 Task: Create a new project board using github projects within an organisationâs repository.
Action: Mouse moved to (1021, 82)
Screenshot: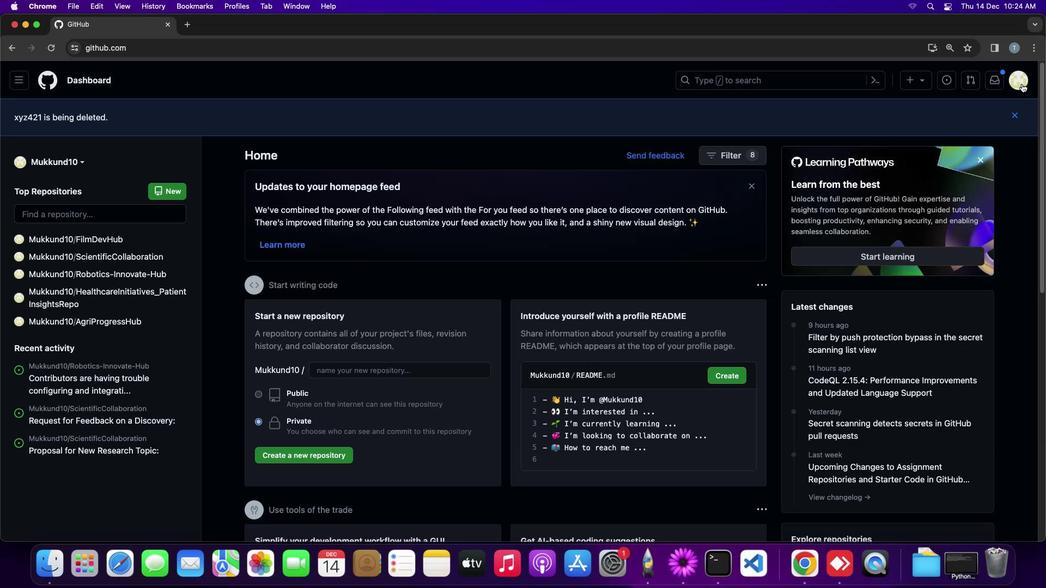 
Action: Mouse pressed left at (1021, 82)
Screenshot: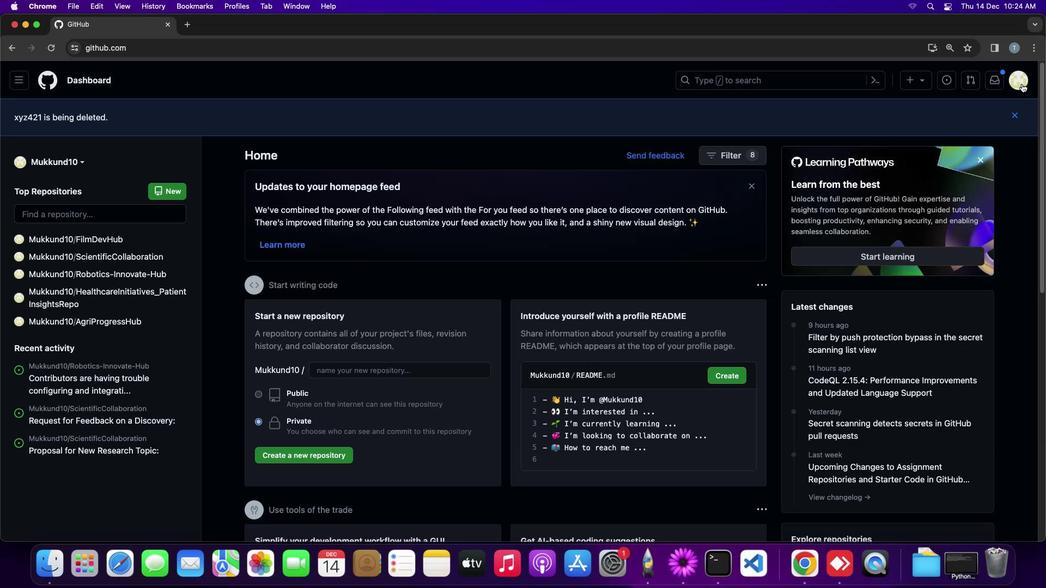 
Action: Mouse moved to (1021, 82)
Screenshot: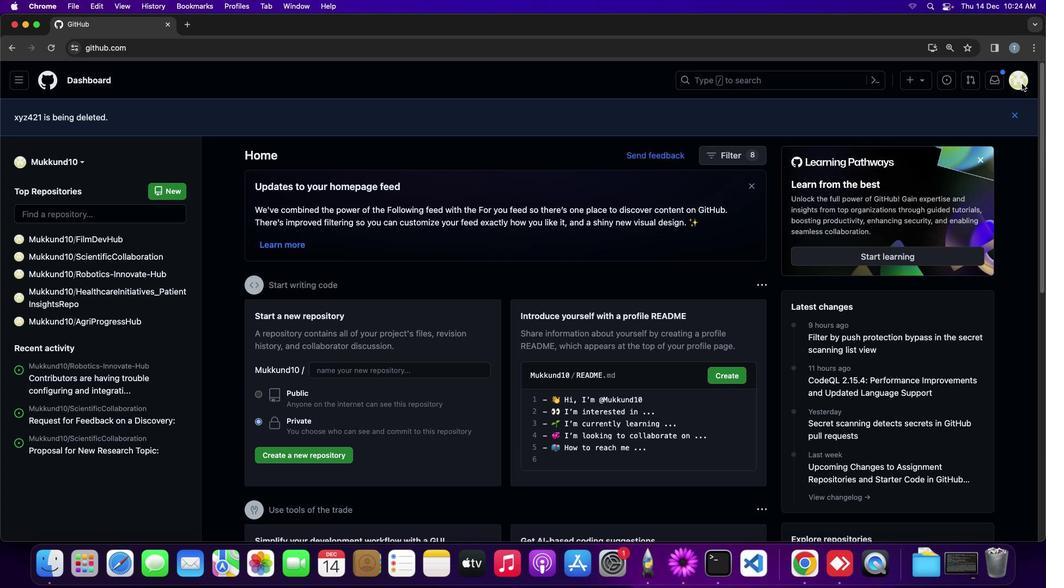 
Action: Mouse pressed left at (1021, 82)
Screenshot: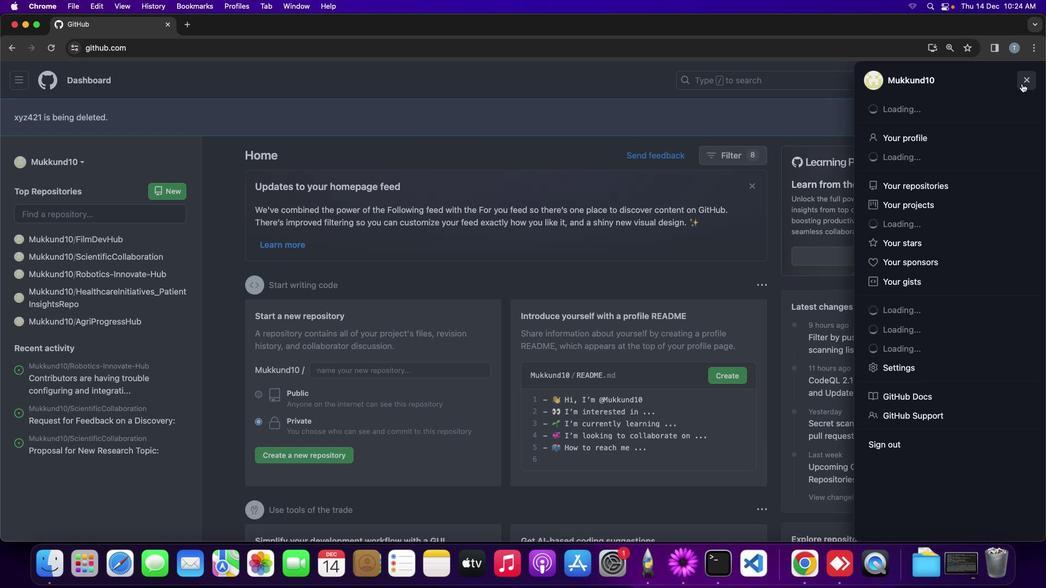 
Action: Mouse moved to (926, 225)
Screenshot: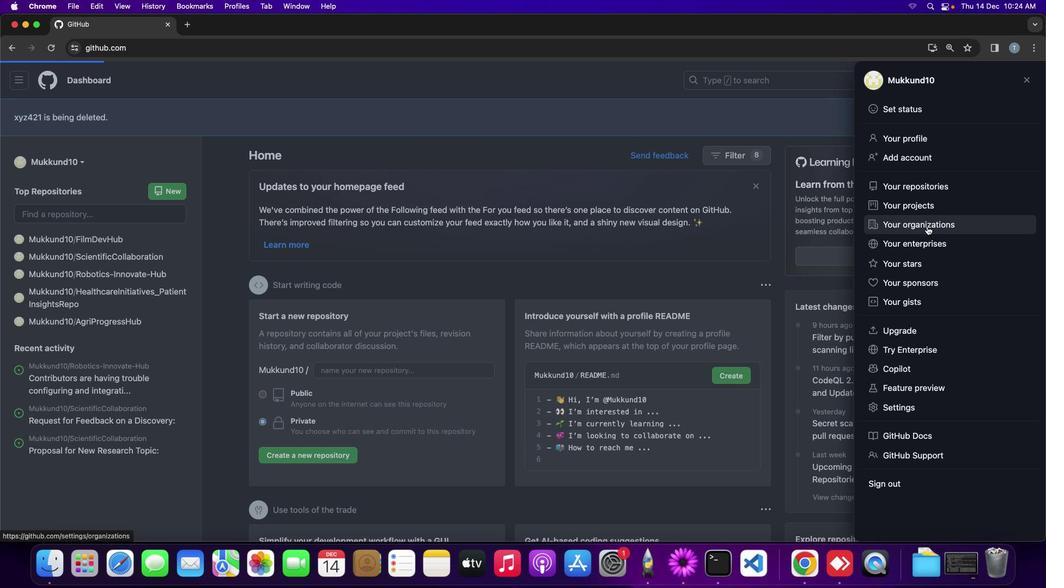 
Action: Mouse pressed left at (926, 225)
Screenshot: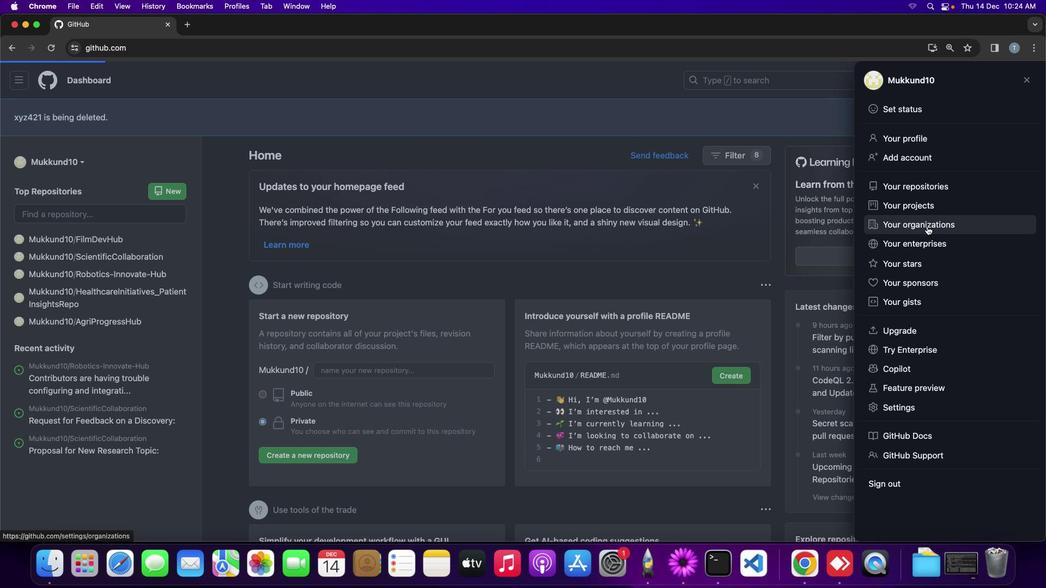 
Action: Mouse moved to (849, 173)
Screenshot: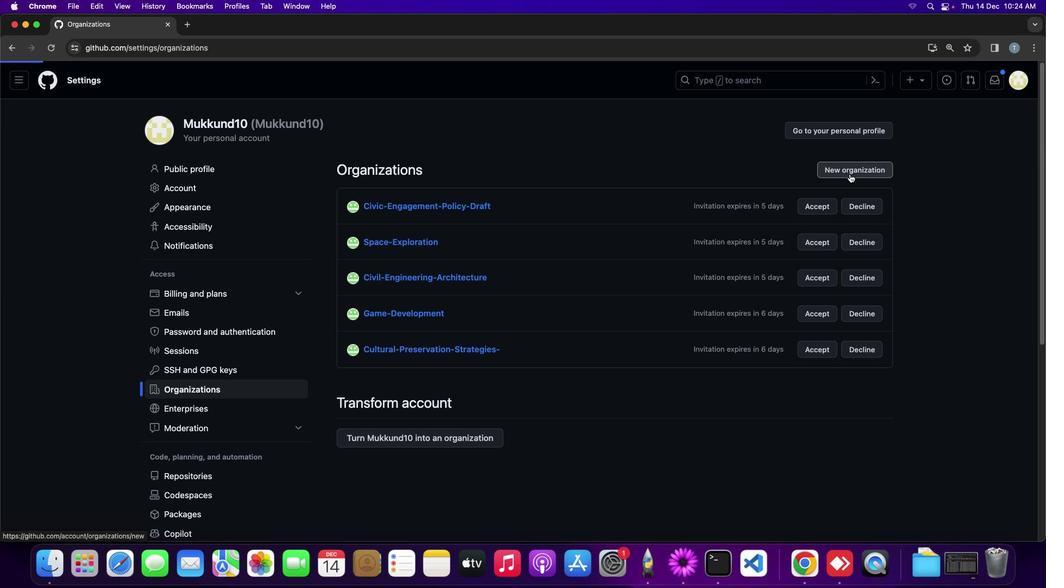 
Action: Mouse pressed left at (849, 173)
Screenshot: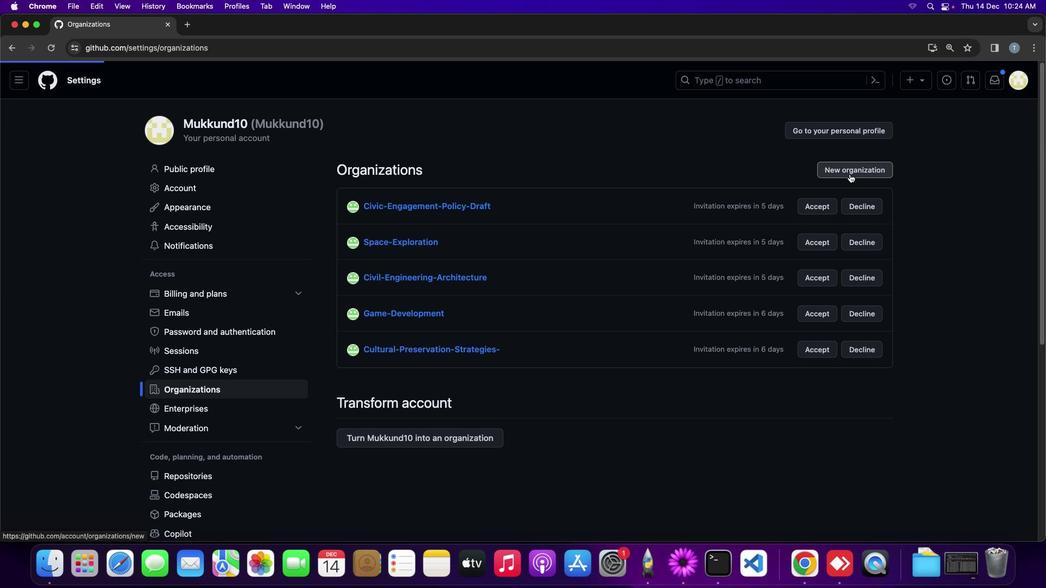 
Action: Mouse moved to (331, 273)
Screenshot: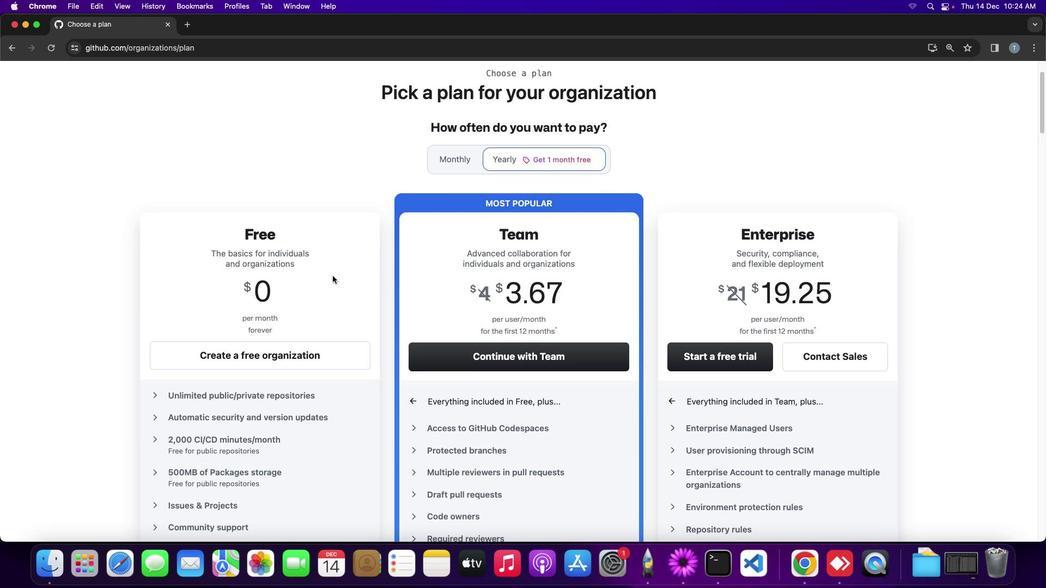 
Action: Mouse scrolled (331, 273) with delta (0, 0)
Screenshot: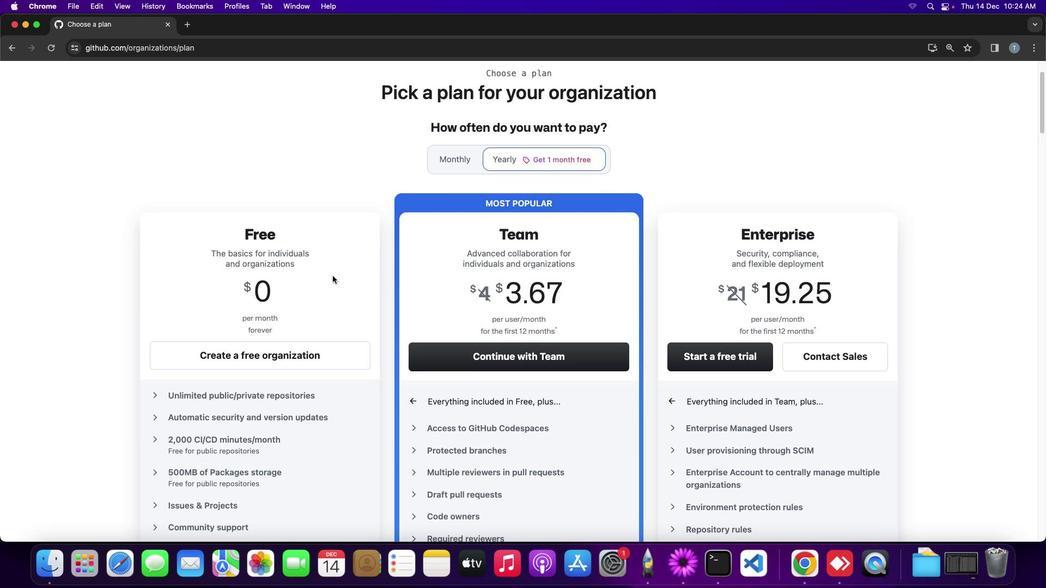 
Action: Mouse scrolled (331, 273) with delta (0, 0)
Screenshot: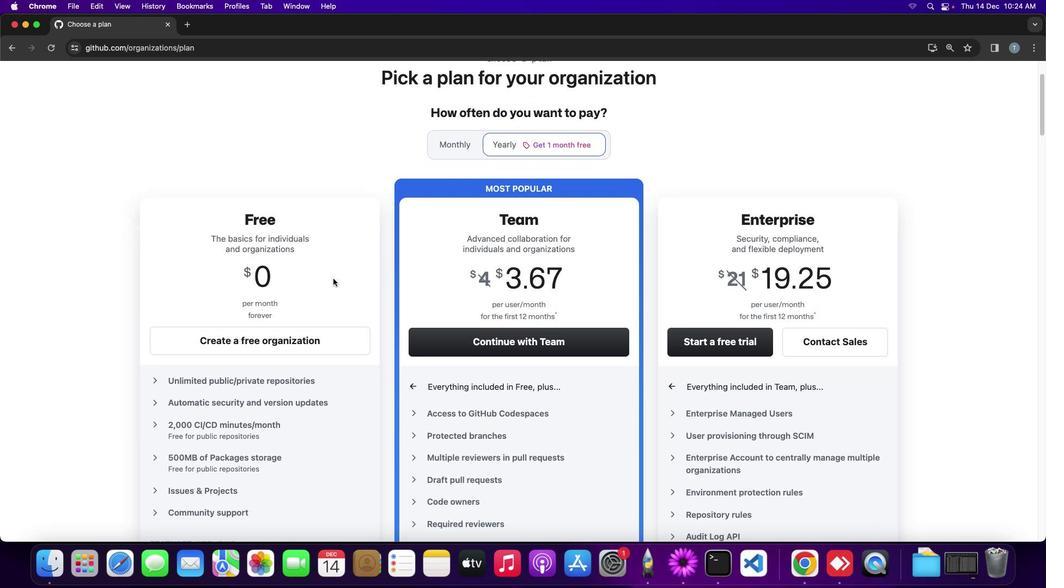
Action: Mouse scrolled (331, 273) with delta (0, -1)
Screenshot: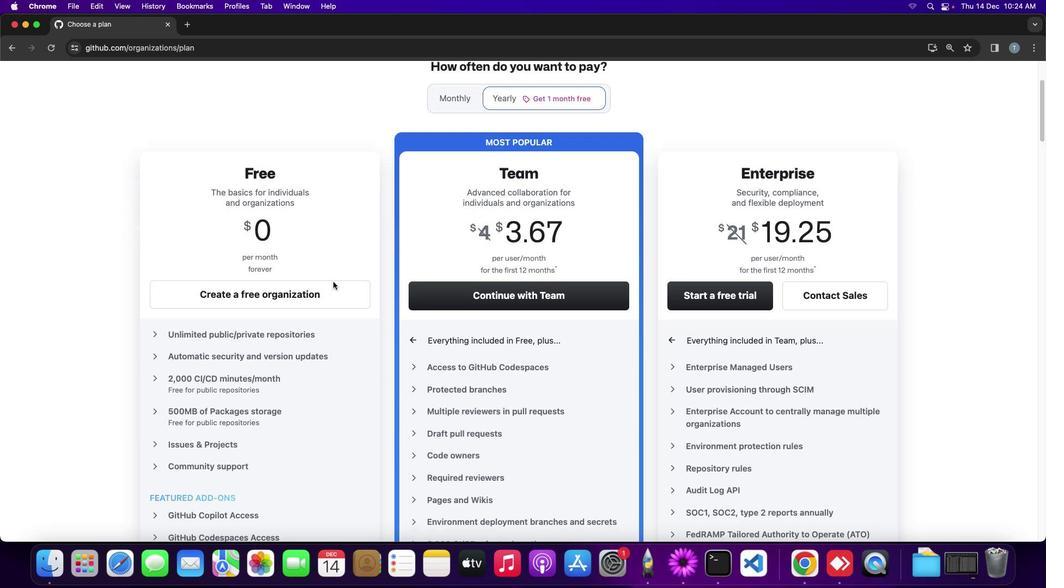 
Action: Mouse moved to (331, 274)
Screenshot: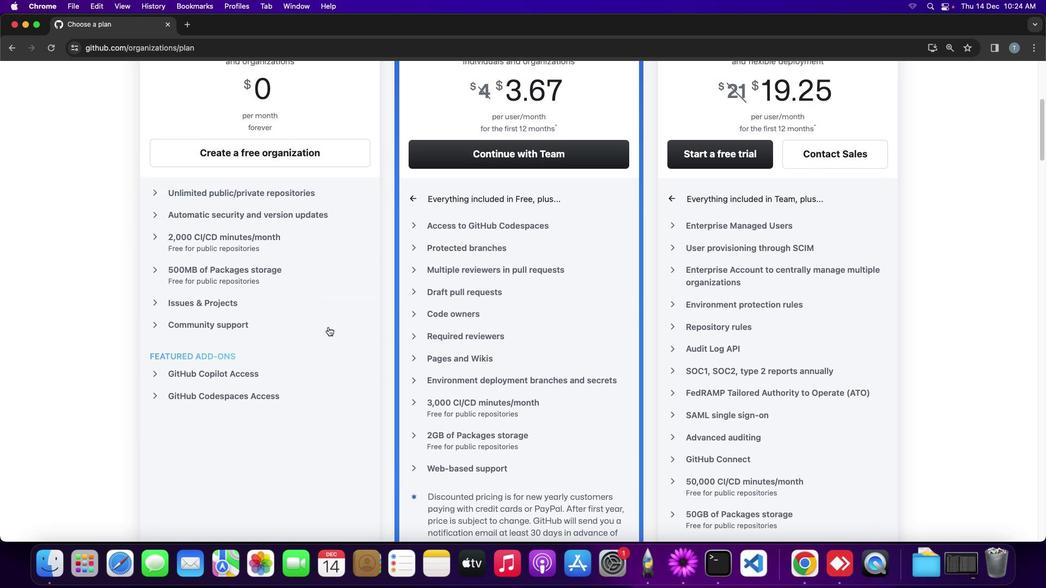 
Action: Mouse scrolled (331, 274) with delta (0, 0)
Screenshot: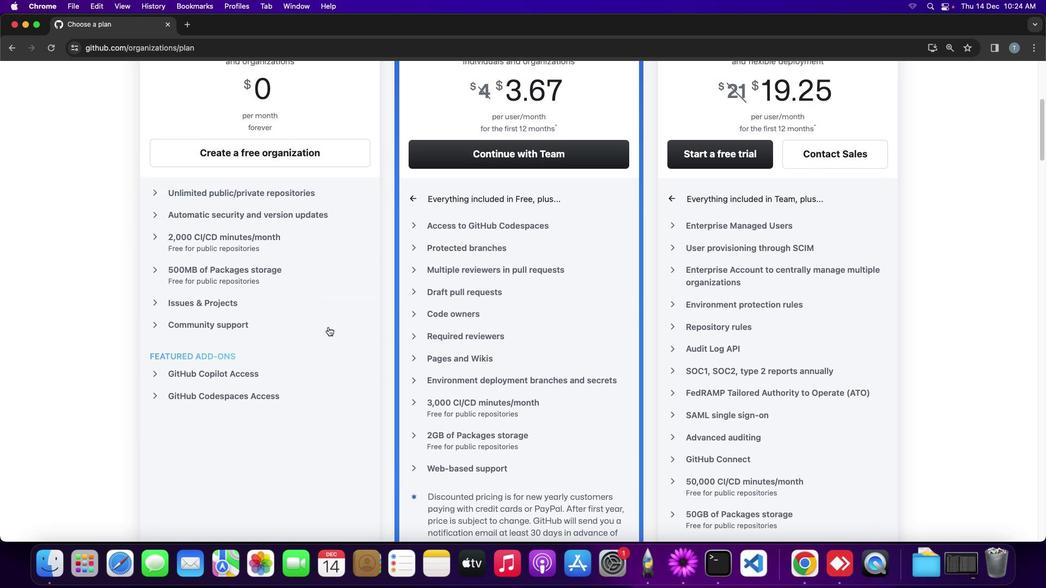
Action: Mouse moved to (331, 274)
Screenshot: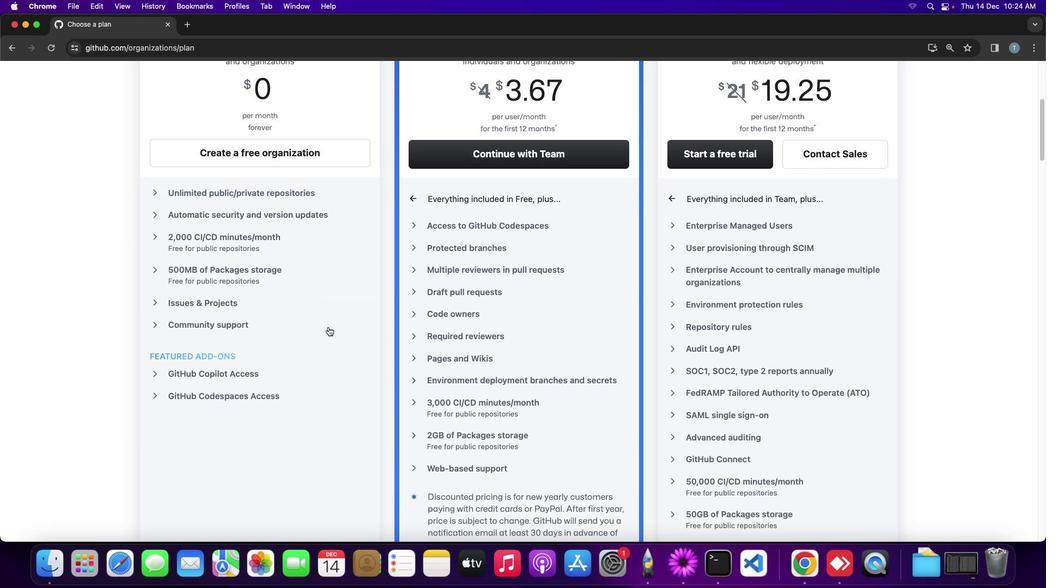 
Action: Mouse scrolled (331, 274) with delta (0, 0)
Screenshot: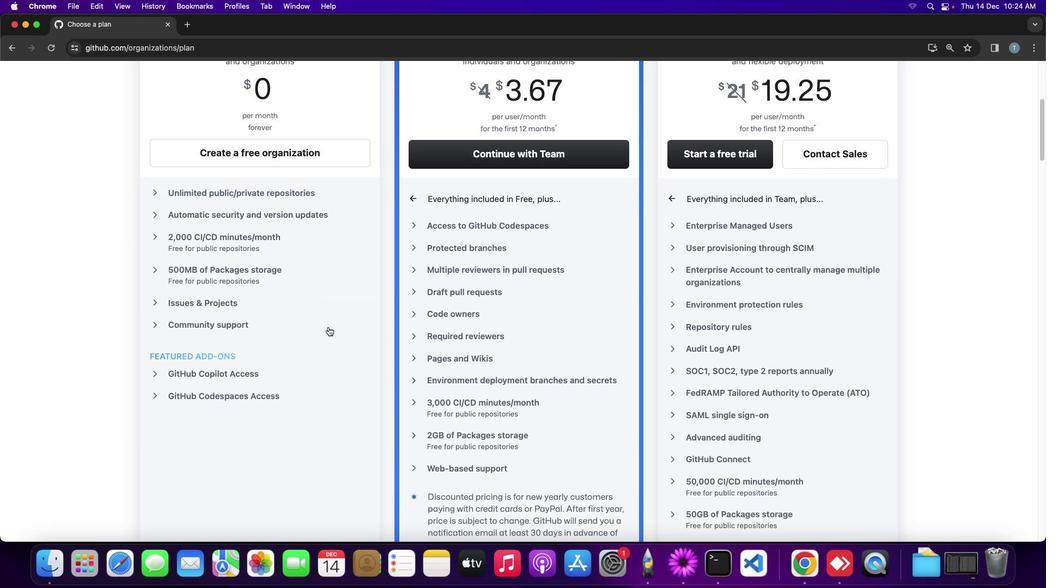 
Action: Mouse moved to (332, 275)
Screenshot: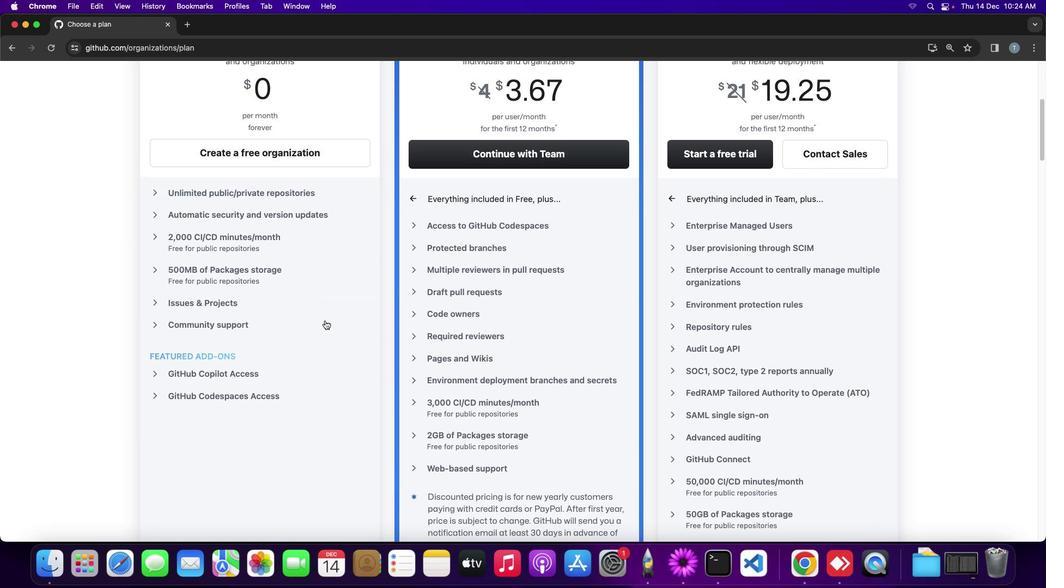 
Action: Mouse scrolled (332, 275) with delta (0, -1)
Screenshot: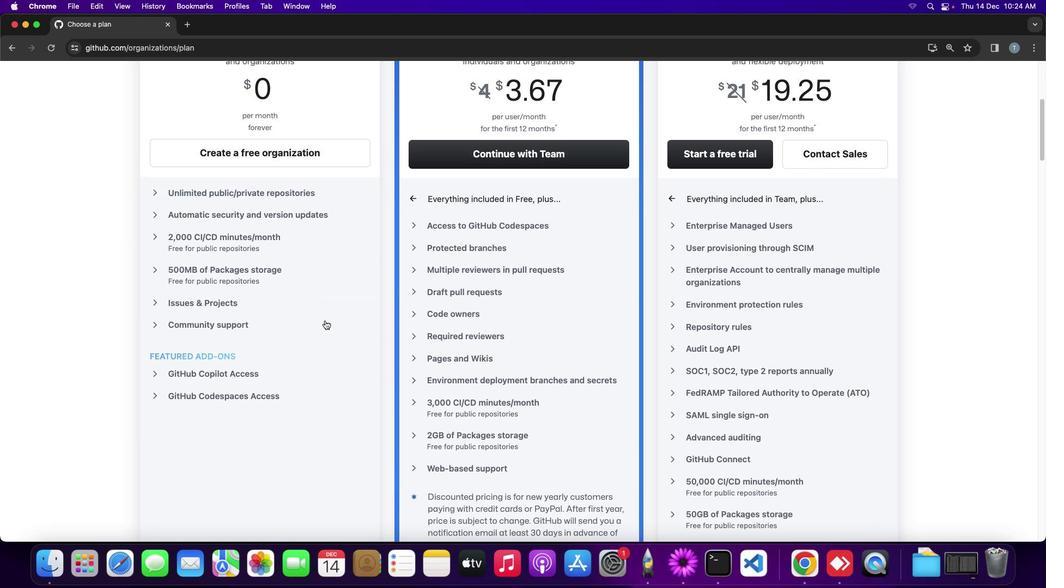 
Action: Mouse moved to (332, 276)
Screenshot: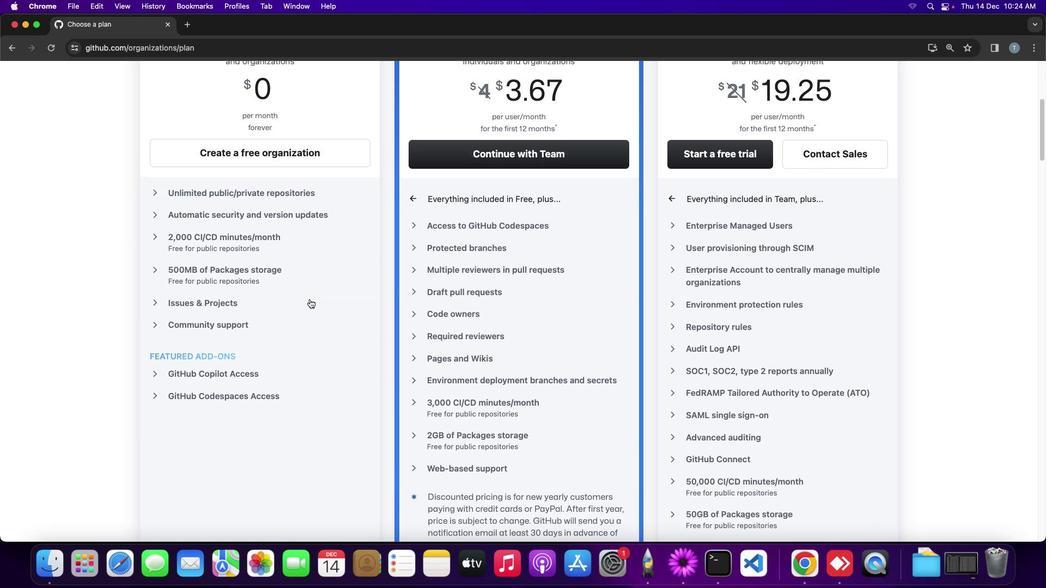 
Action: Mouse scrolled (332, 276) with delta (0, -2)
Screenshot: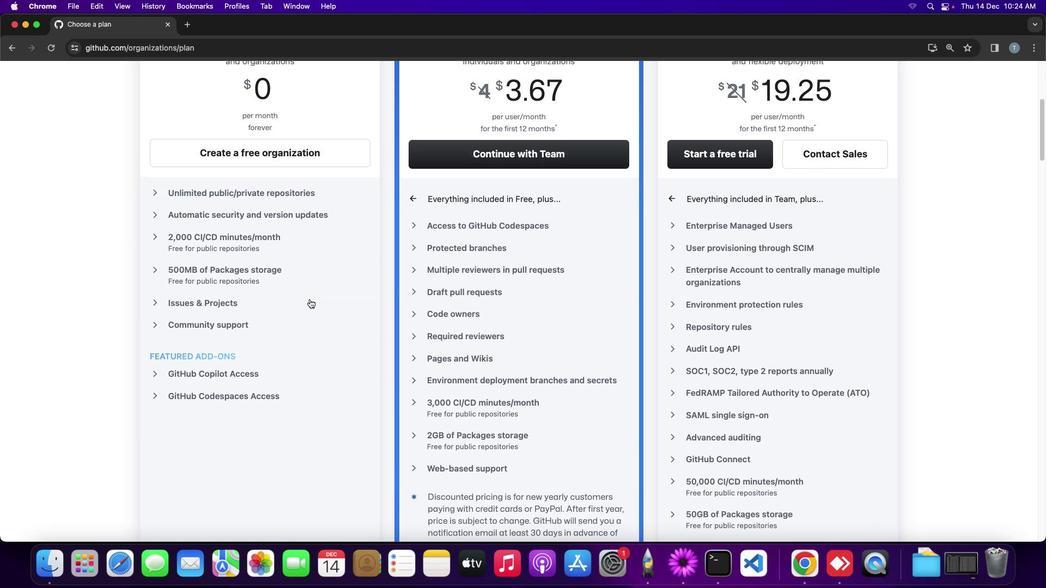 
Action: Mouse moved to (258, 158)
Screenshot: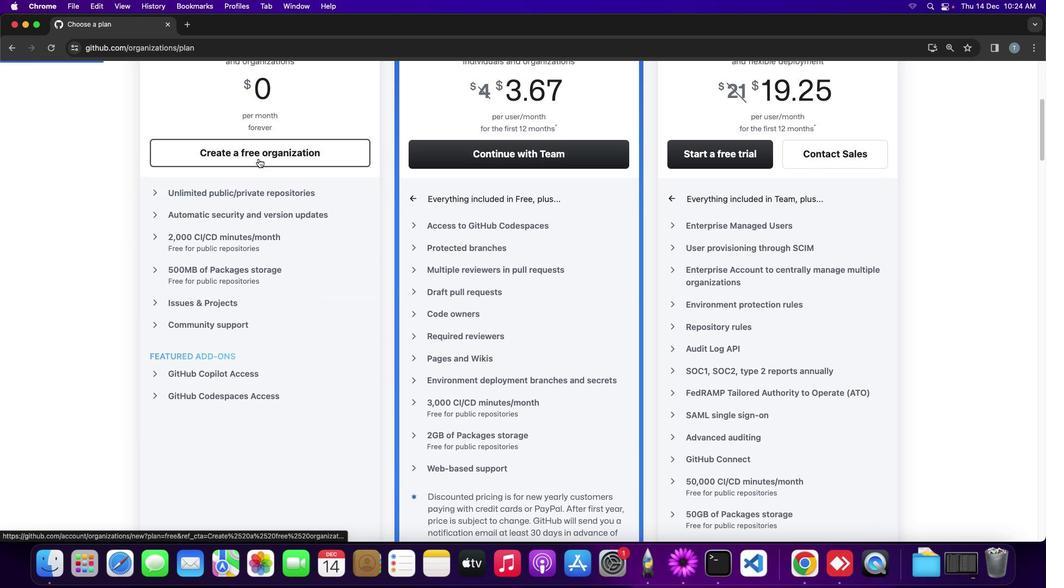 
Action: Mouse pressed left at (258, 158)
Screenshot: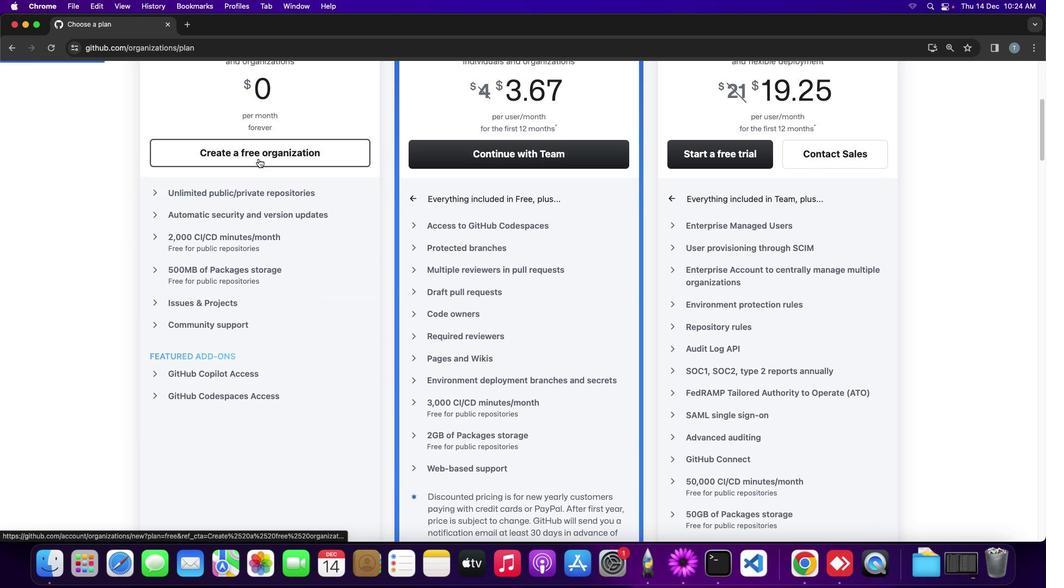 
Action: Mouse moved to (421, 234)
Screenshot: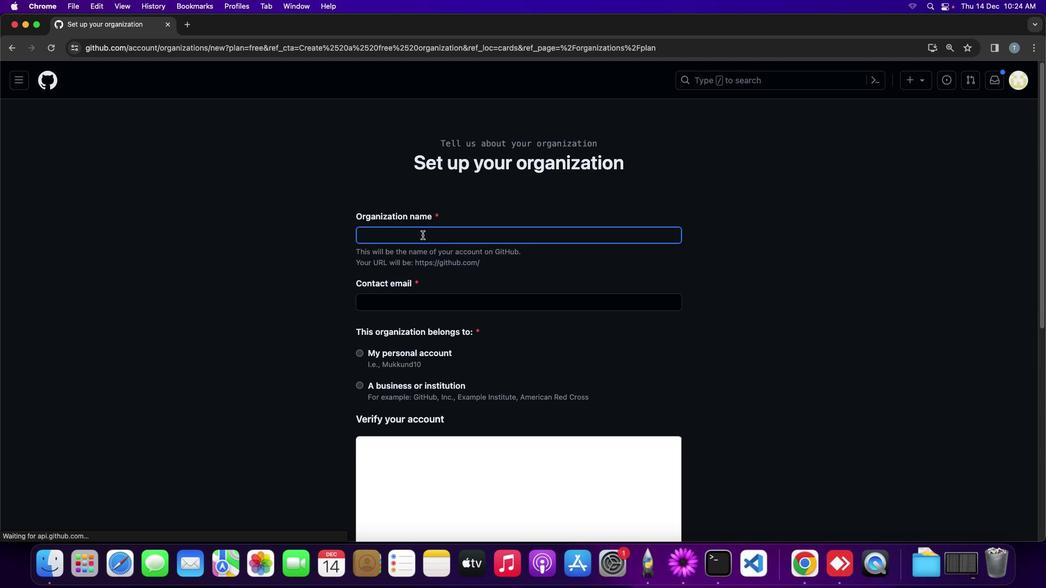 
Action: Mouse pressed left at (421, 234)
Screenshot: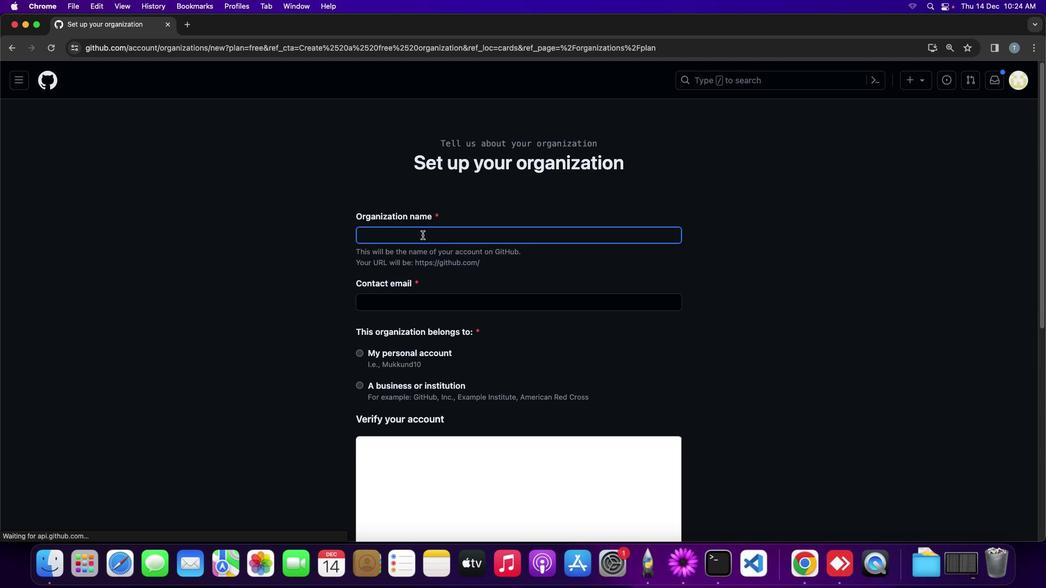 
Action: Key pressed Key.shift'R''e''m''o''t''e'Key.shift'H''u''b''2''4'
Screenshot: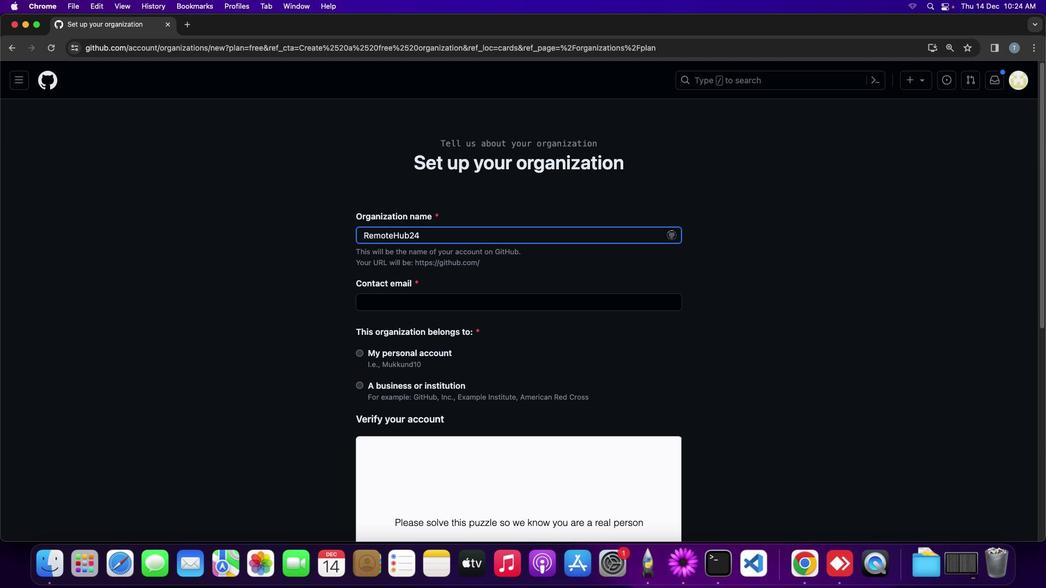 
Action: Mouse moved to (384, 300)
Screenshot: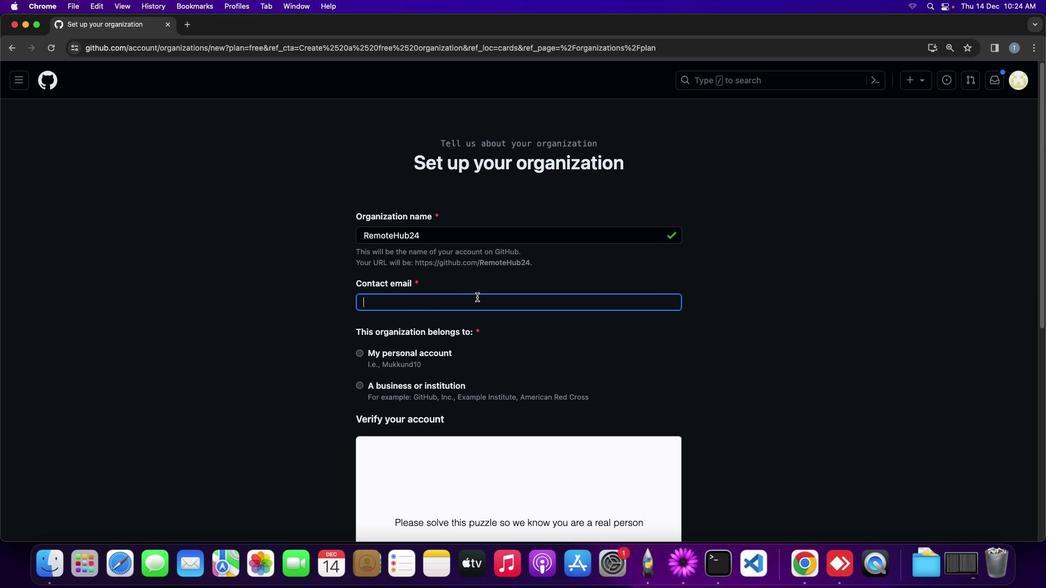 
Action: Mouse pressed left at (384, 300)
Screenshot: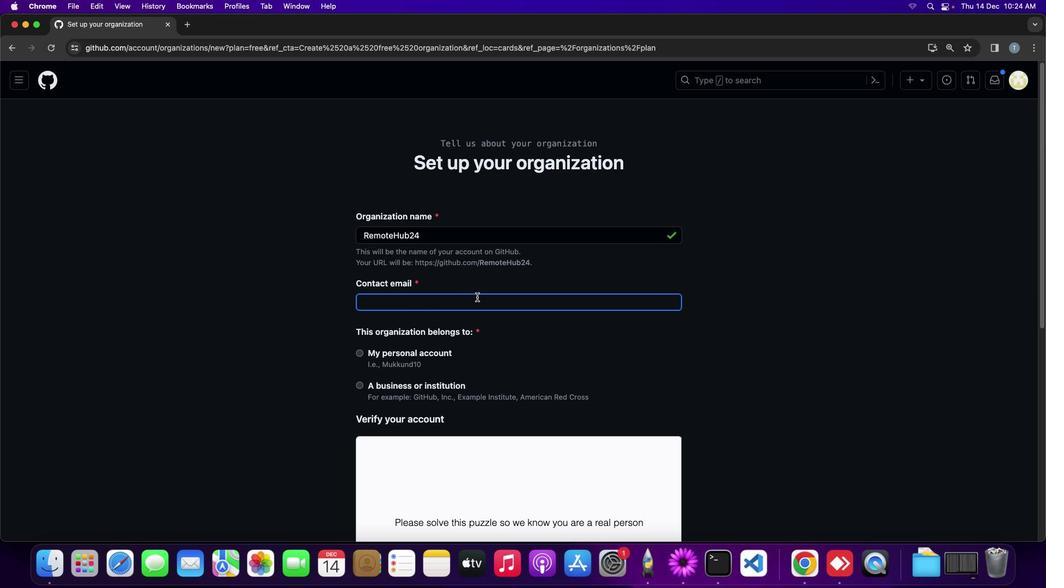 
Action: Mouse moved to (476, 296)
Screenshot: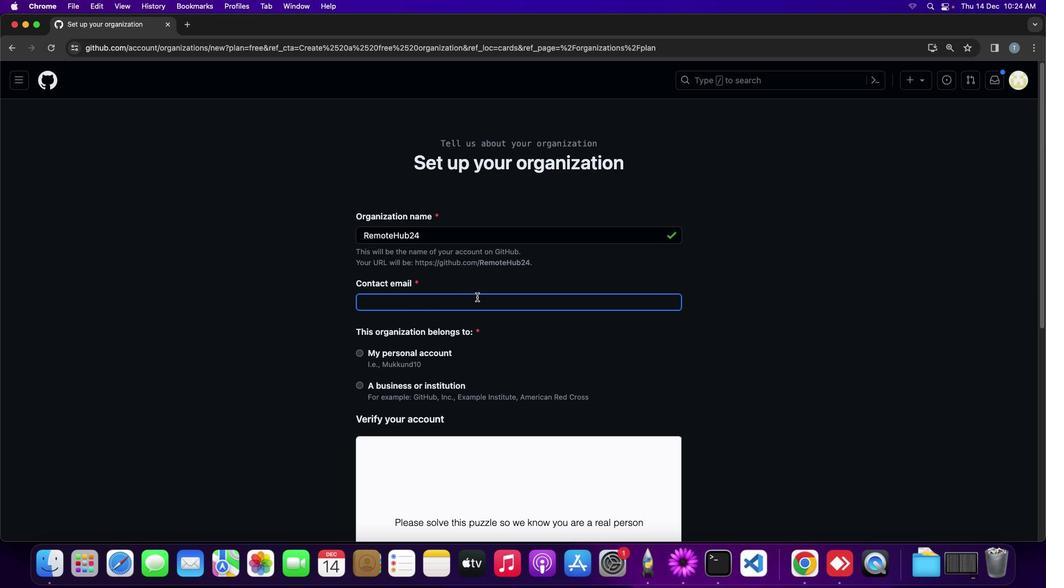 
Action: Key pressed Key.shift'r''e''m''o''t''e''h''u''b''2''4'Key.shift'@''g''m''a''i''l''.''c''o''m'
Screenshot: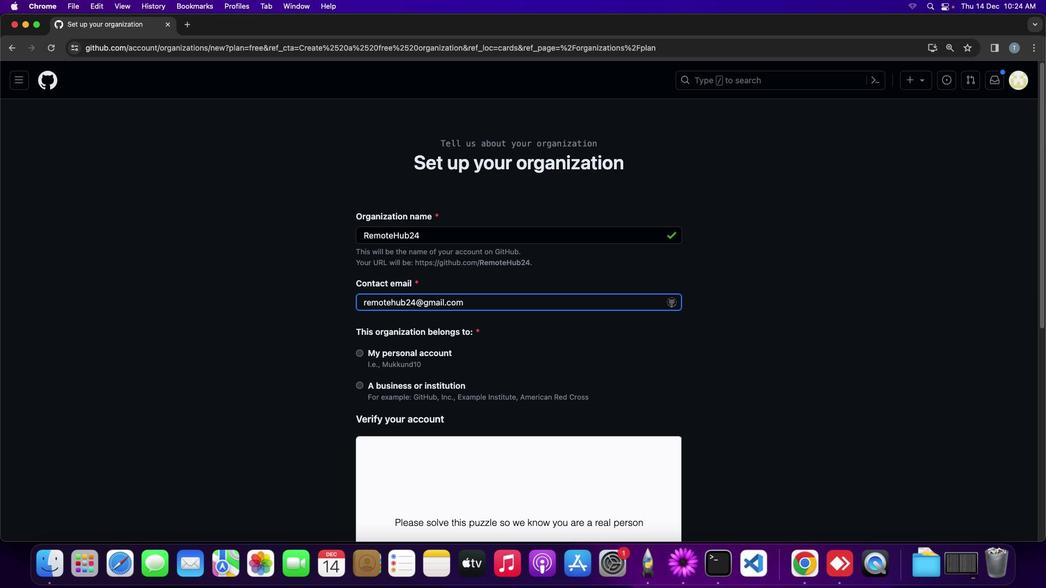 
Action: Mouse moved to (360, 355)
Screenshot: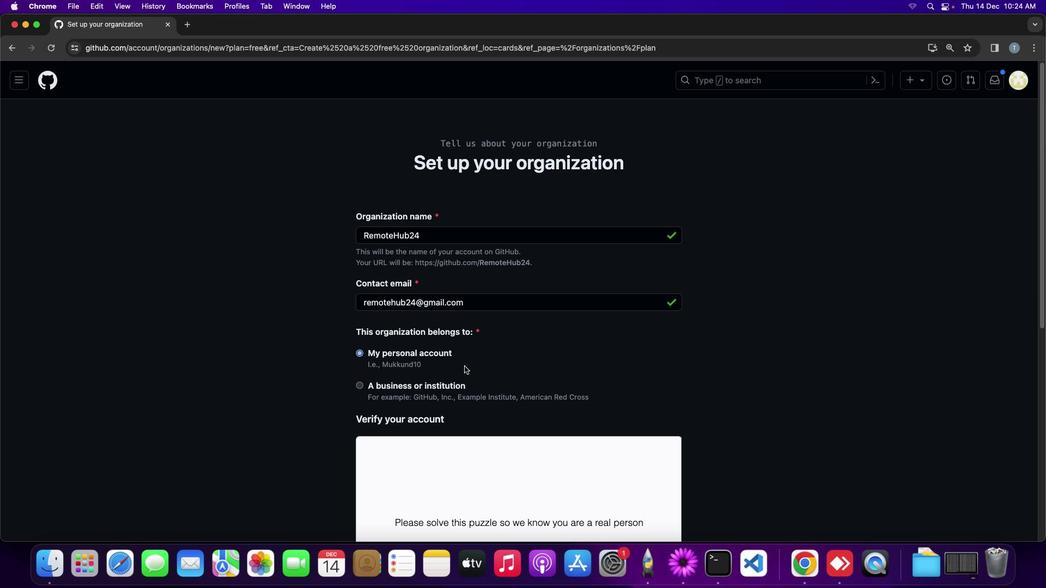 
Action: Mouse pressed left at (360, 355)
Screenshot: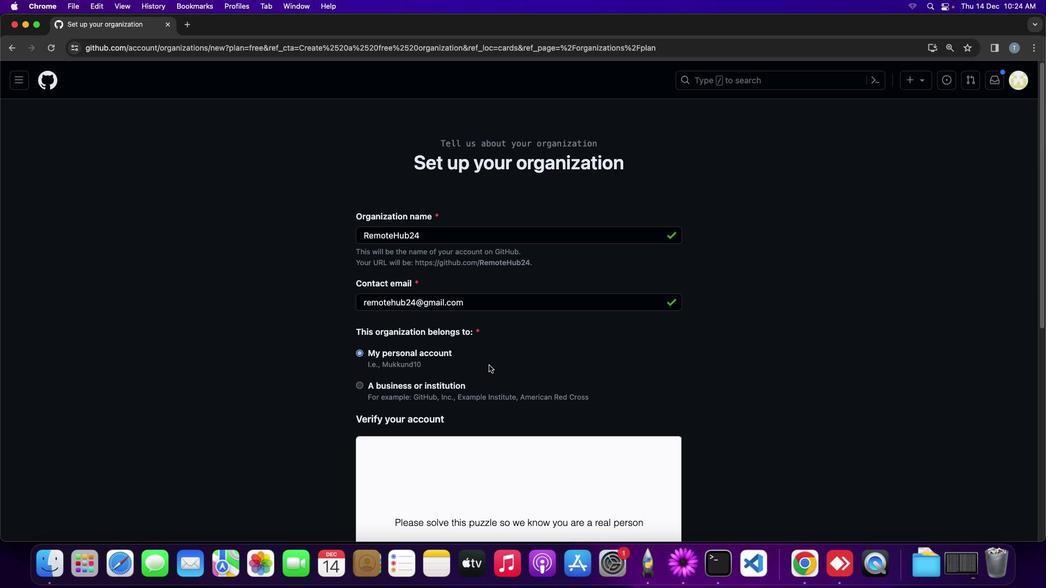 
Action: Mouse moved to (495, 363)
Screenshot: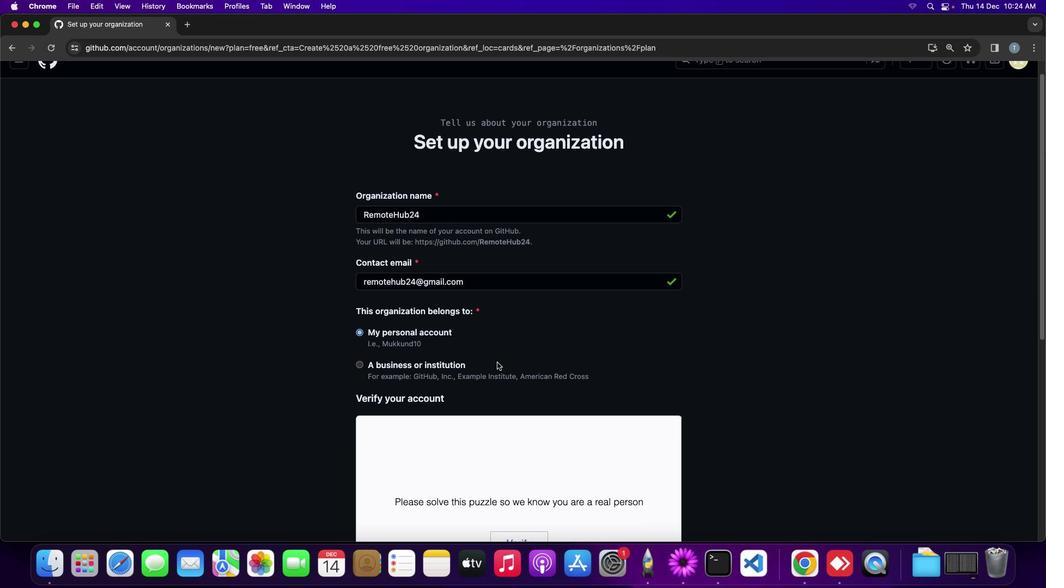
Action: Mouse scrolled (495, 363) with delta (0, 0)
Screenshot: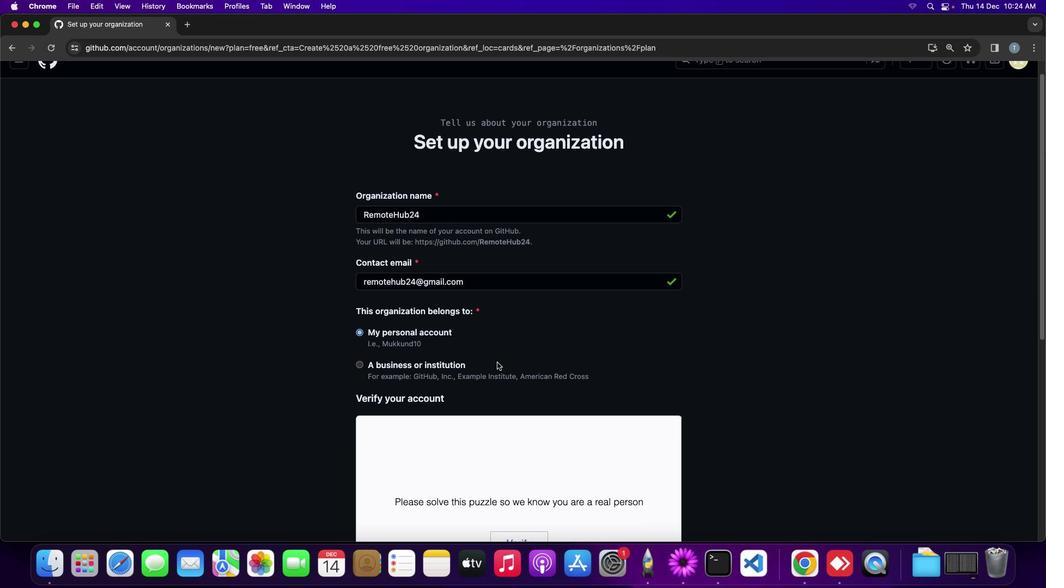 
Action: Mouse scrolled (495, 363) with delta (0, 0)
Screenshot: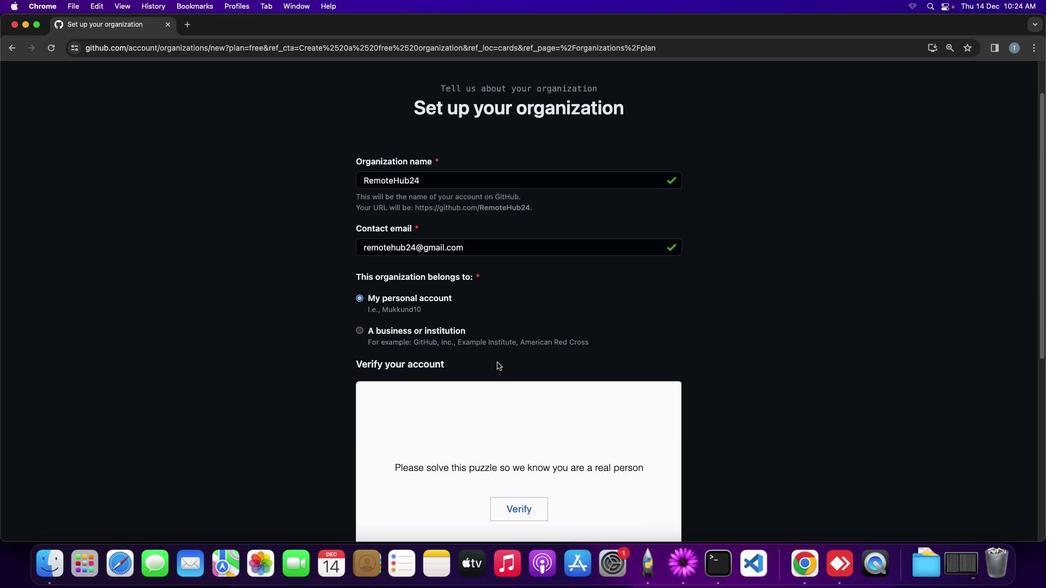 
Action: Mouse moved to (495, 362)
Screenshot: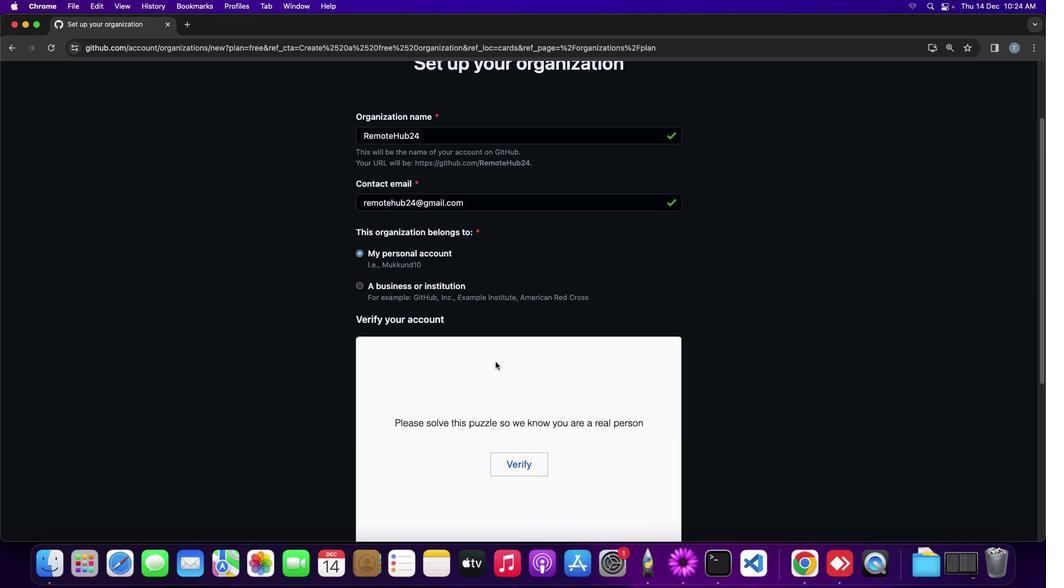 
Action: Mouse scrolled (495, 362) with delta (0, 0)
Screenshot: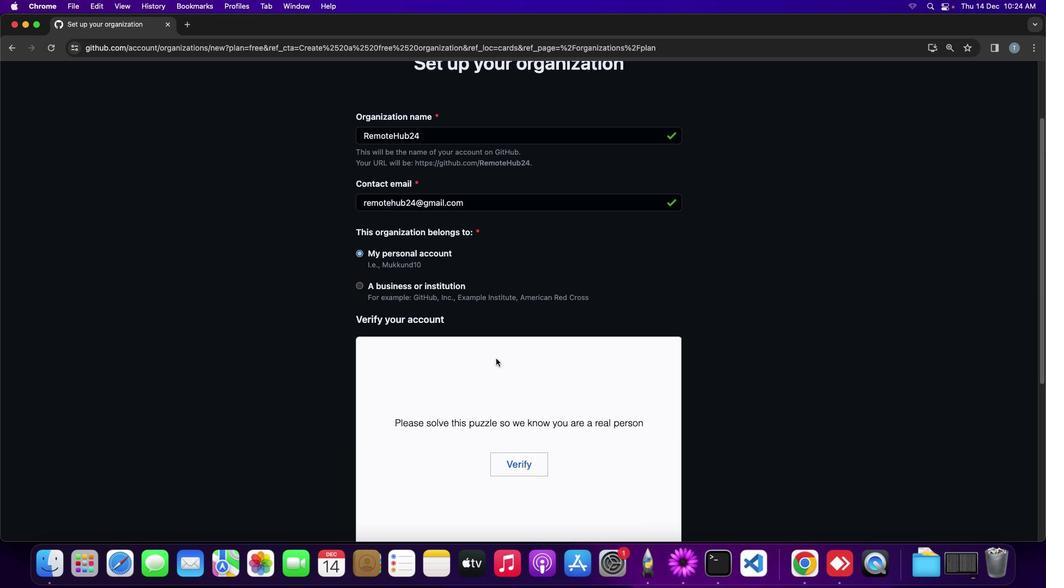
Action: Mouse scrolled (495, 362) with delta (0, 0)
Screenshot: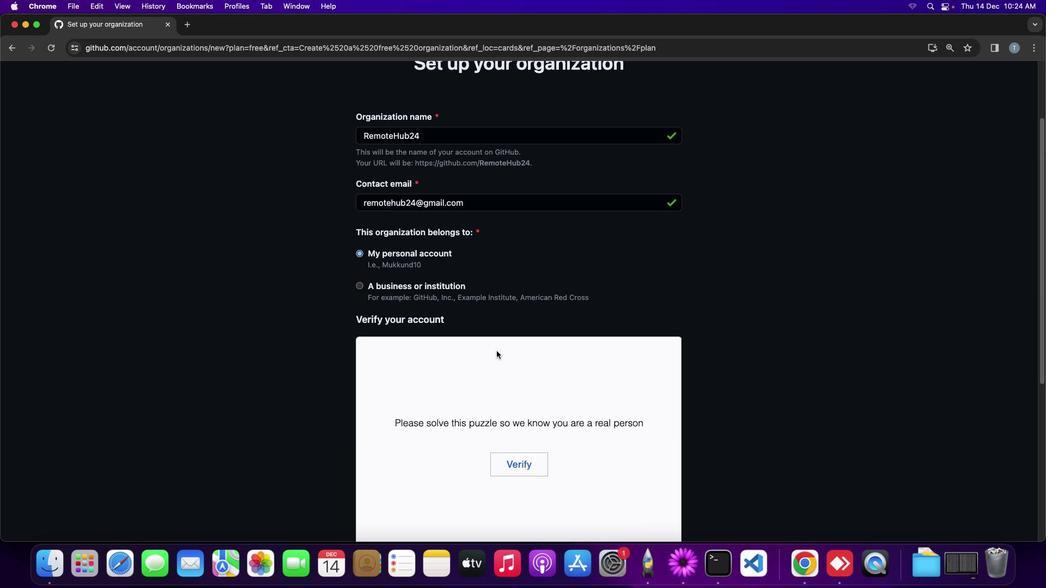 
Action: Mouse moved to (496, 362)
Screenshot: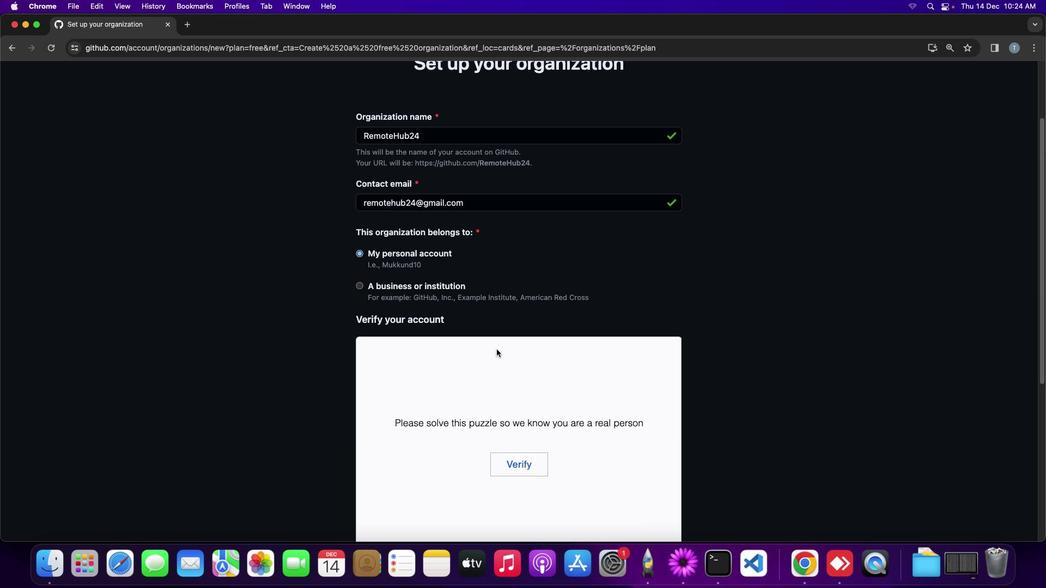 
Action: Mouse scrolled (496, 362) with delta (0, -1)
Screenshot: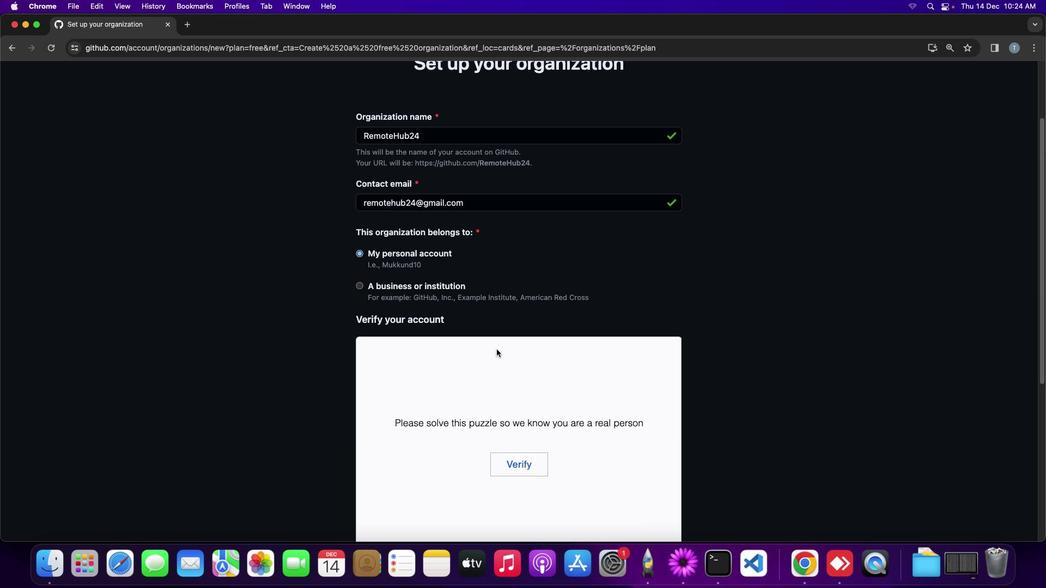 
Action: Mouse moved to (496, 349)
Screenshot: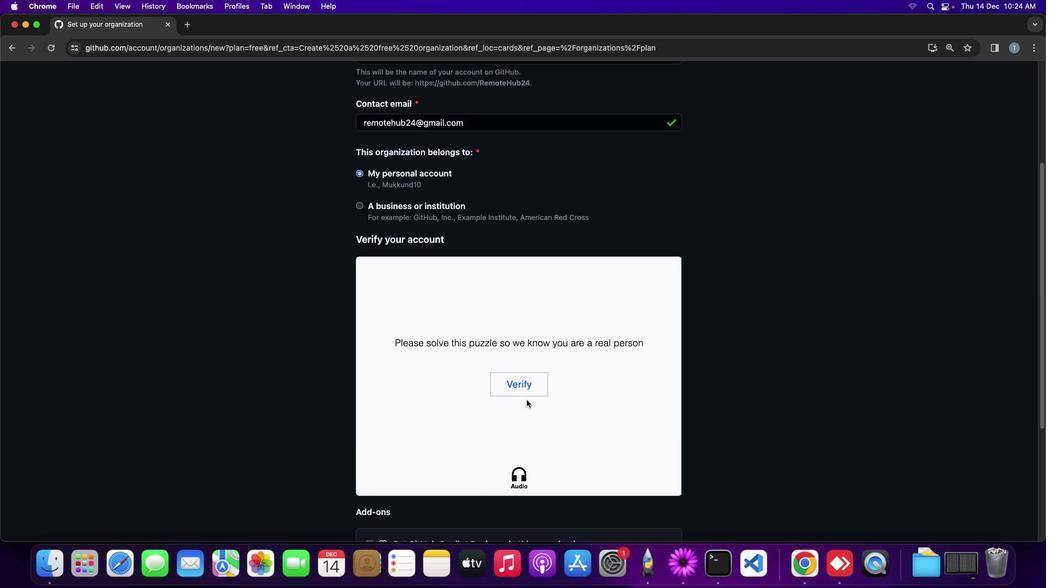 
Action: Mouse scrolled (496, 349) with delta (0, 0)
Screenshot: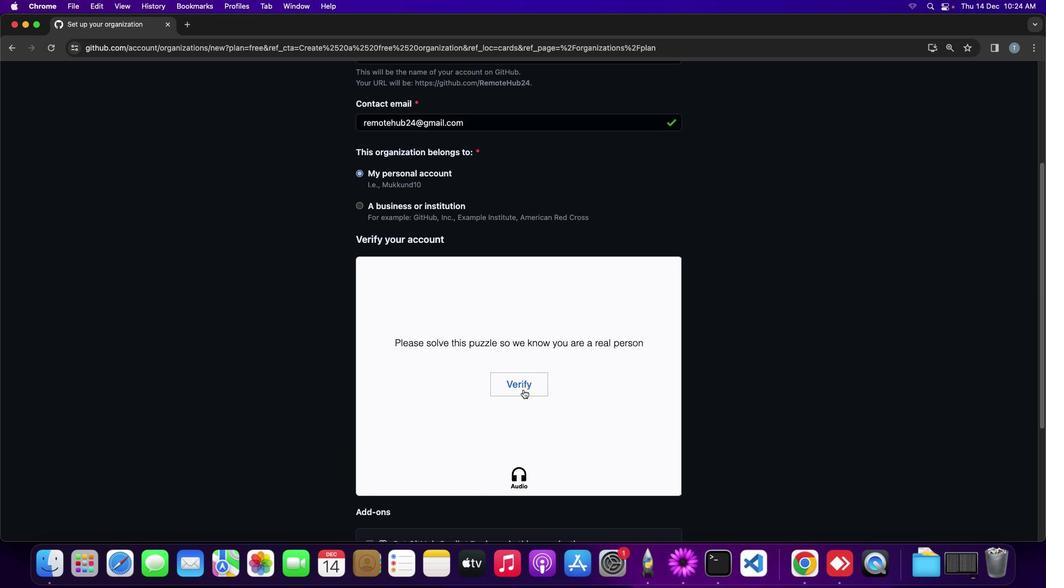 
Action: Mouse scrolled (496, 349) with delta (0, 0)
Screenshot: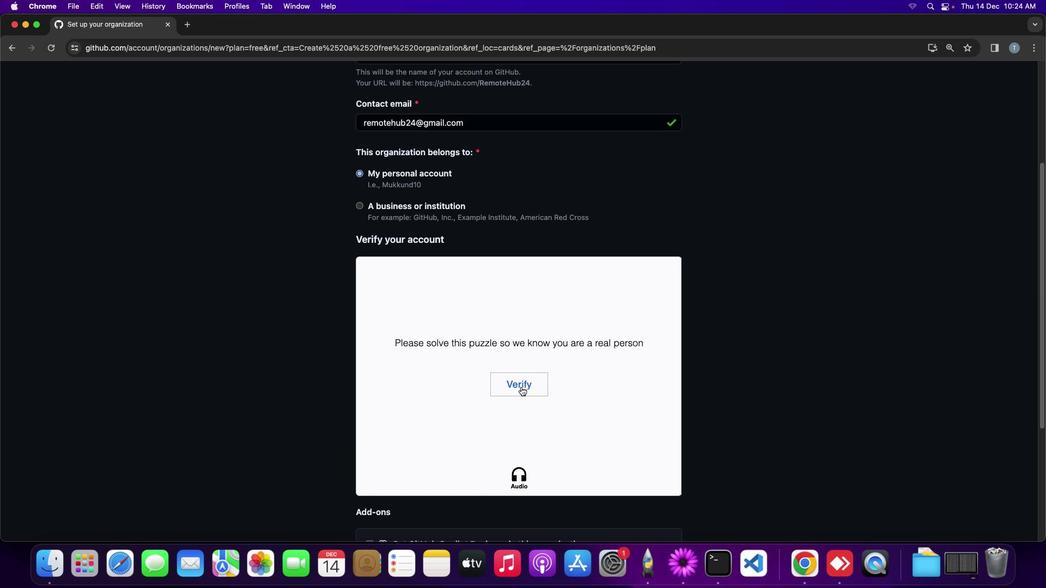 
Action: Mouse scrolled (496, 349) with delta (0, -1)
Screenshot: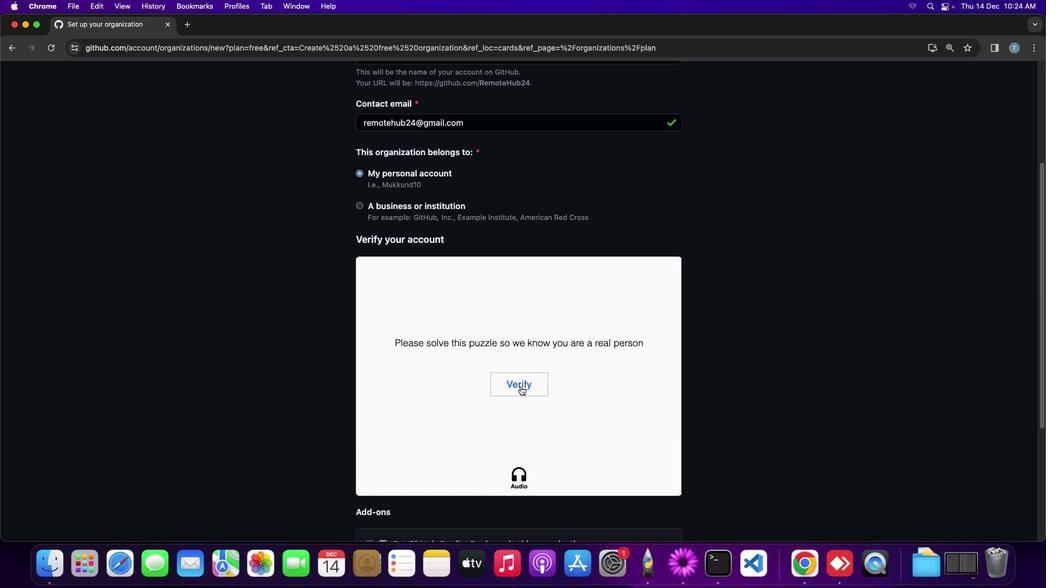 
Action: Mouse moved to (519, 385)
Screenshot: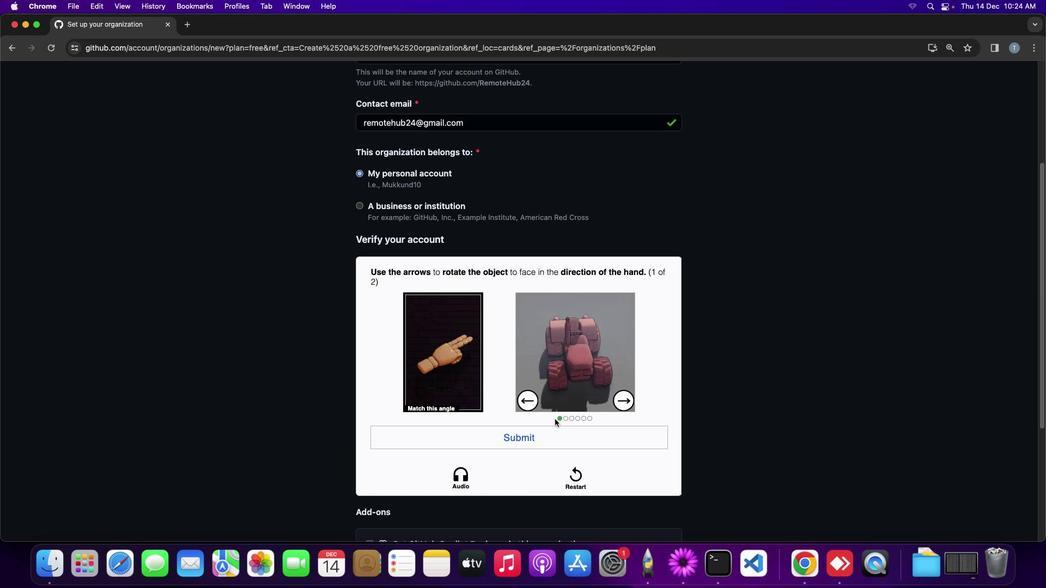 
Action: Mouse pressed left at (519, 385)
Screenshot: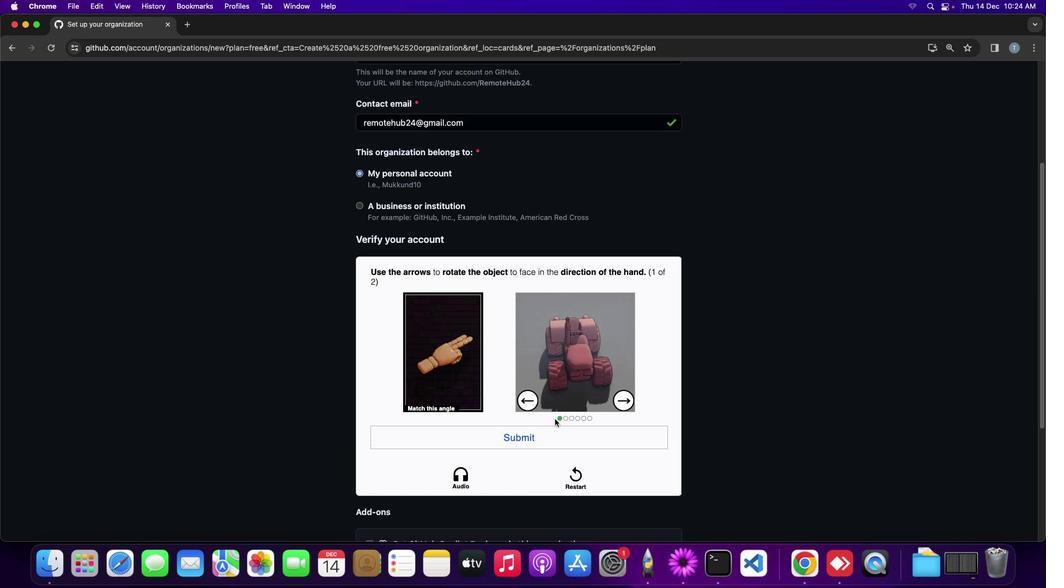 
Action: Mouse moved to (621, 403)
Screenshot: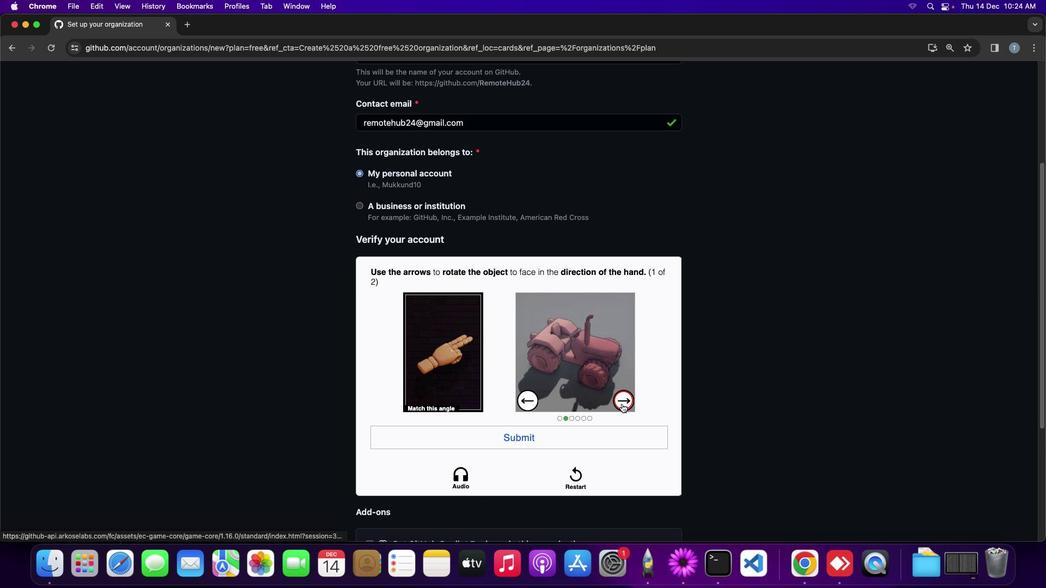 
Action: Mouse pressed left at (621, 403)
Screenshot: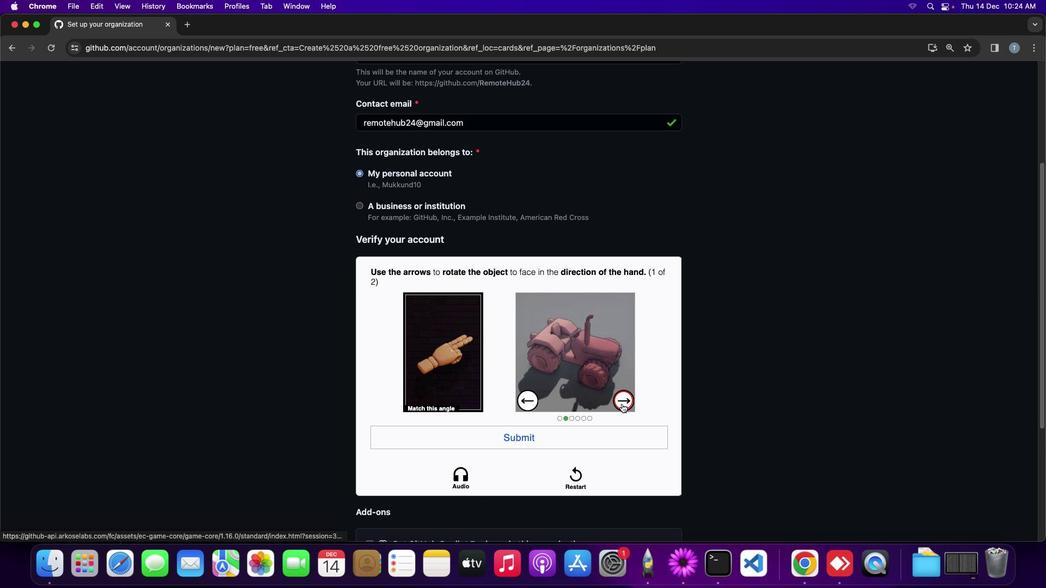 
Action: Mouse pressed left at (621, 403)
Screenshot: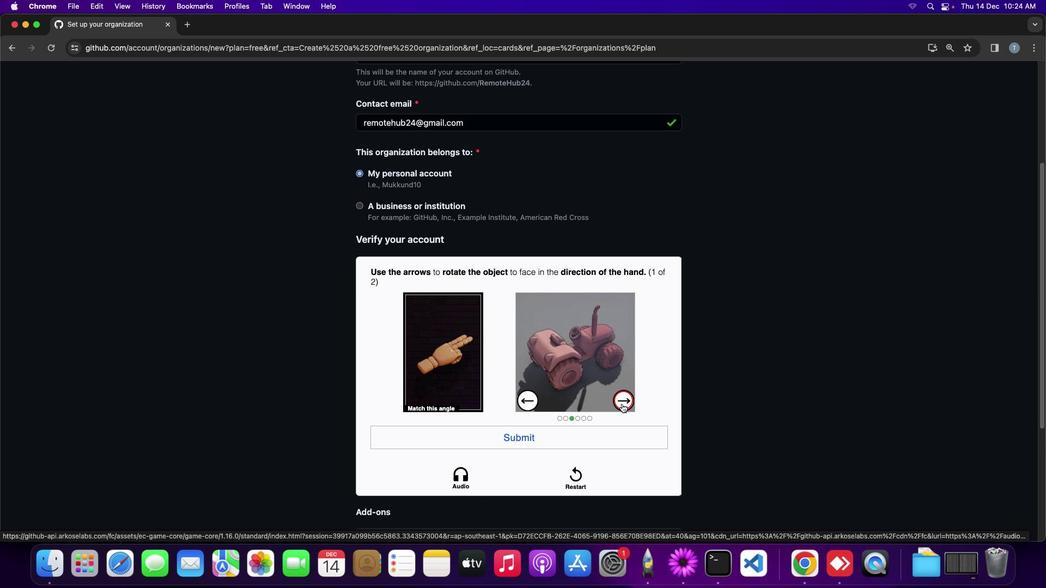 
Action: Mouse moved to (523, 436)
Screenshot: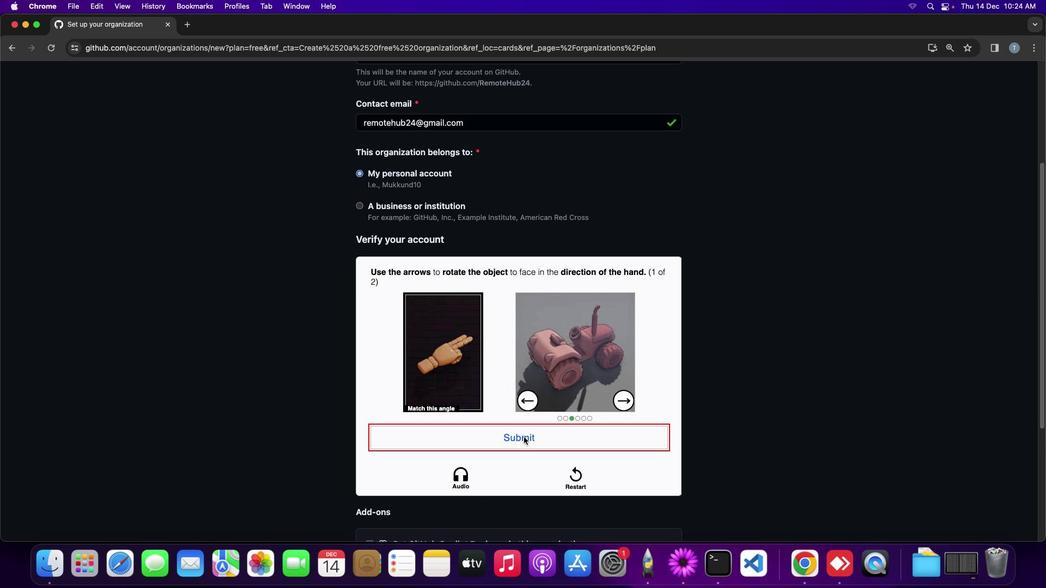 
Action: Mouse pressed left at (523, 436)
Screenshot: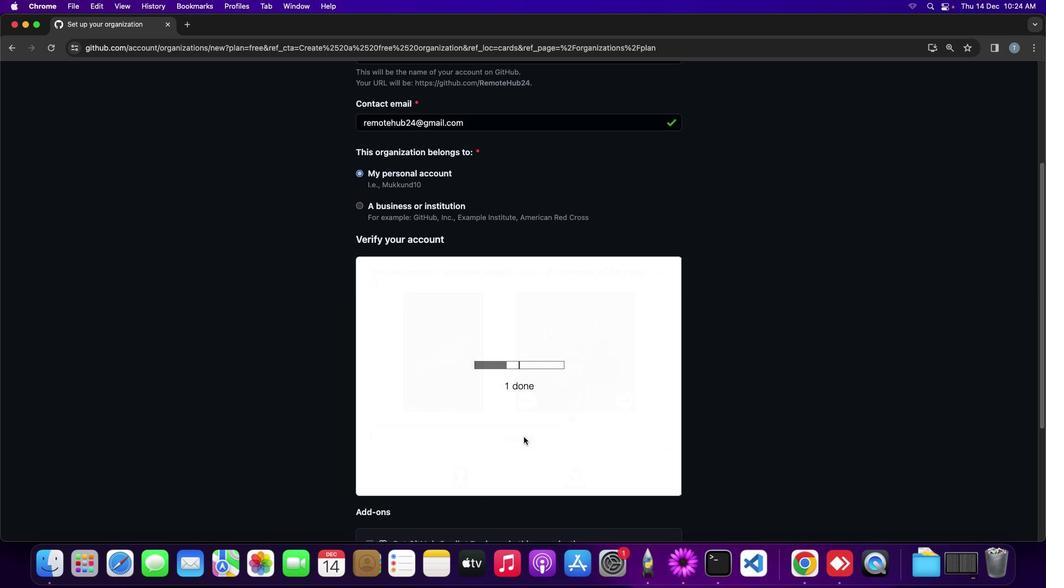 
Action: Mouse moved to (526, 403)
Screenshot: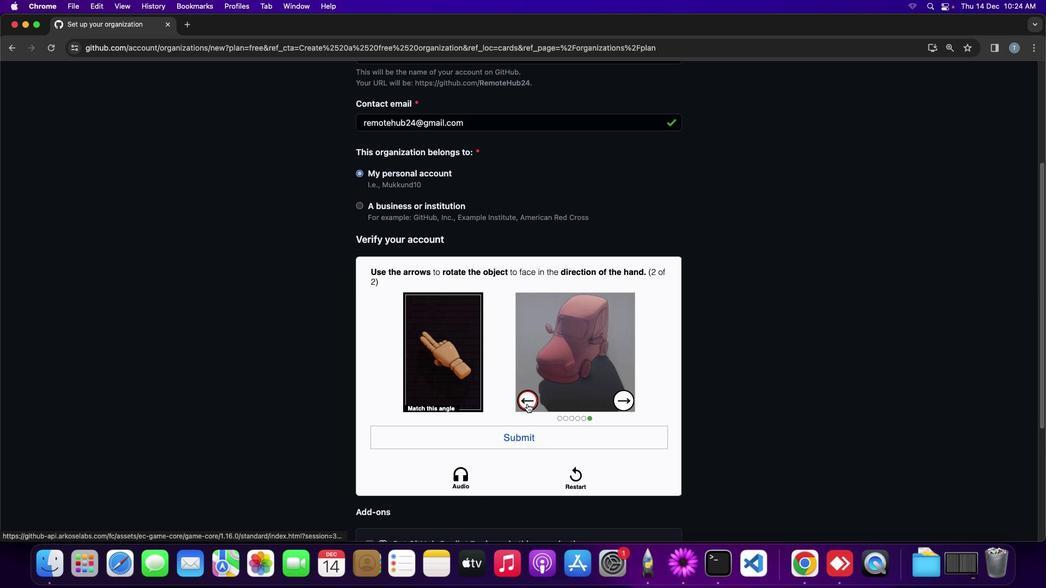 
Action: Mouse pressed left at (526, 403)
Screenshot: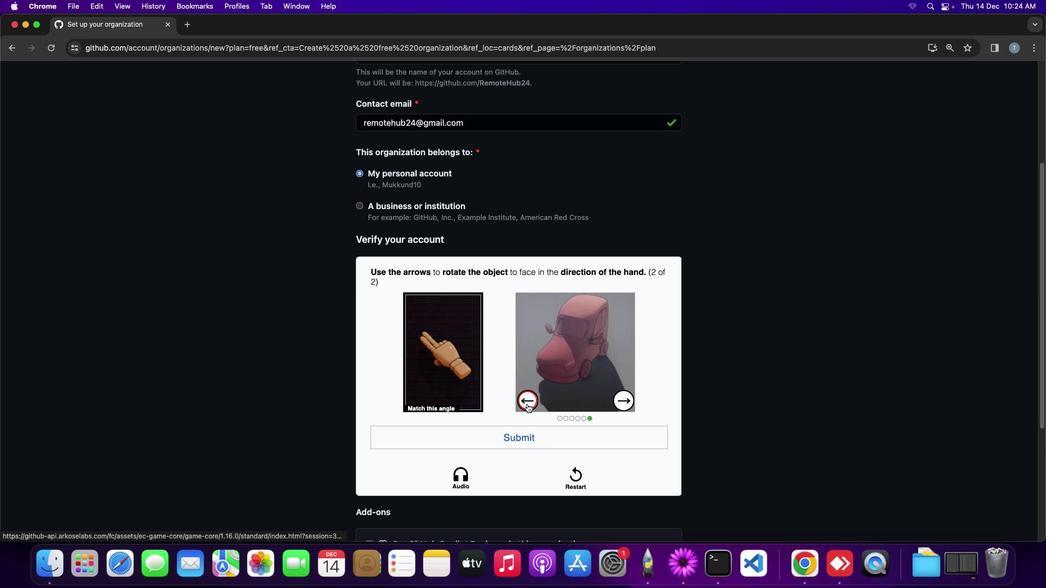 
Action: Mouse moved to (526, 403)
Screenshot: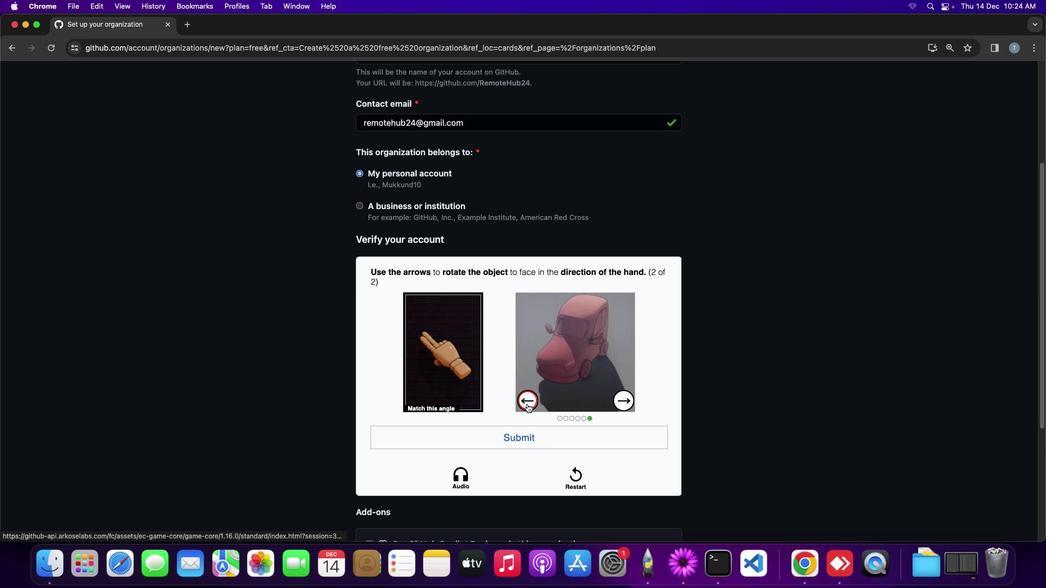 
Action: Mouse pressed left at (526, 403)
Screenshot: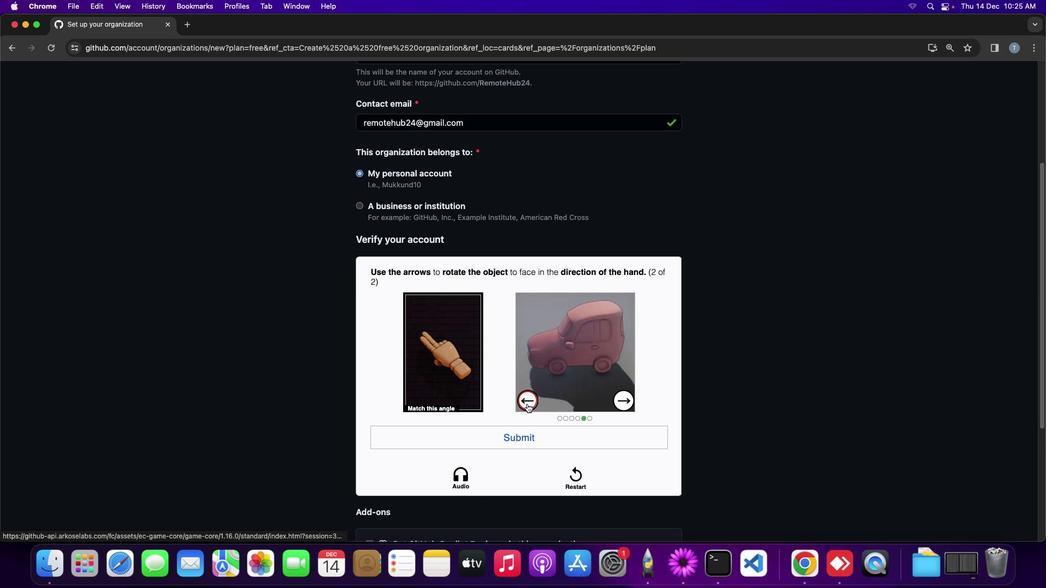 
Action: Mouse pressed left at (526, 403)
Screenshot: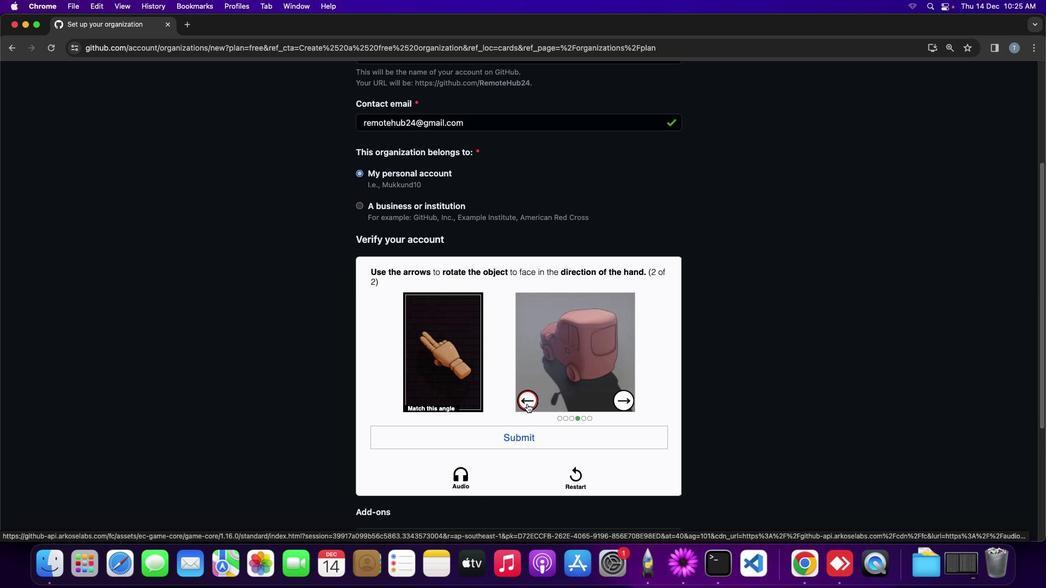 
Action: Mouse moved to (523, 438)
Screenshot: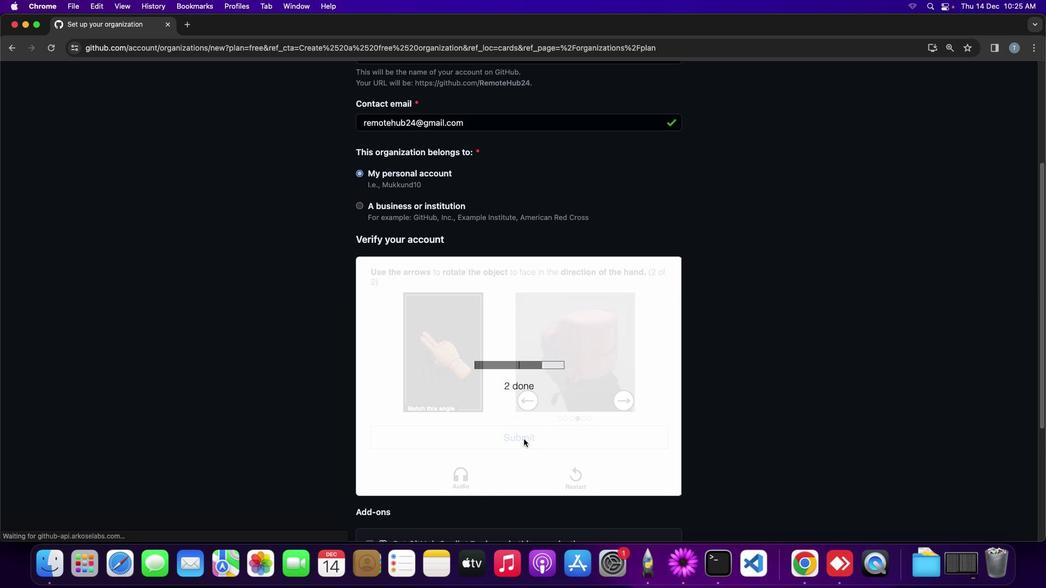
Action: Mouse pressed left at (523, 438)
Screenshot: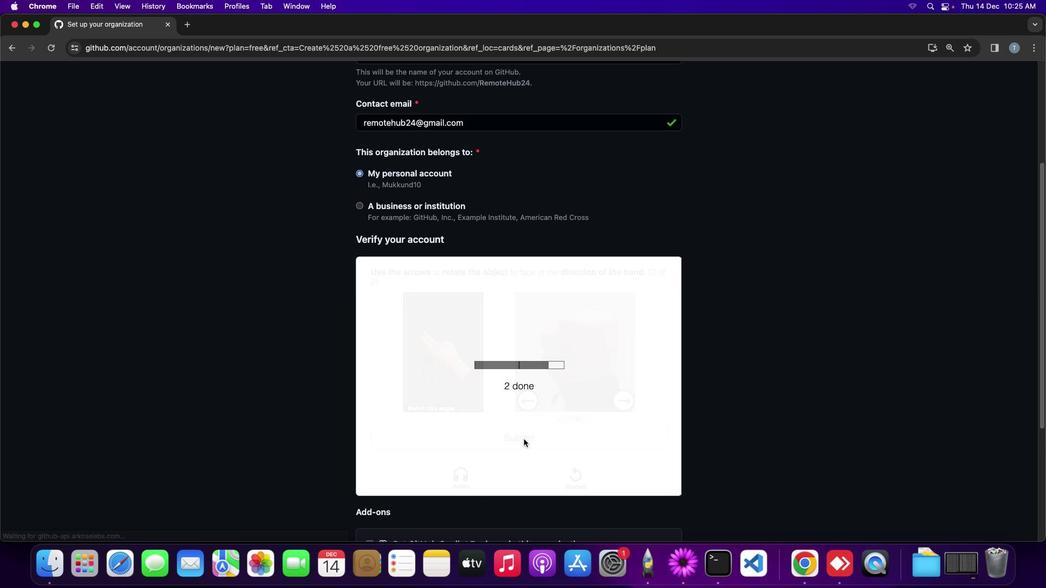 
Action: Mouse moved to (517, 398)
Screenshot: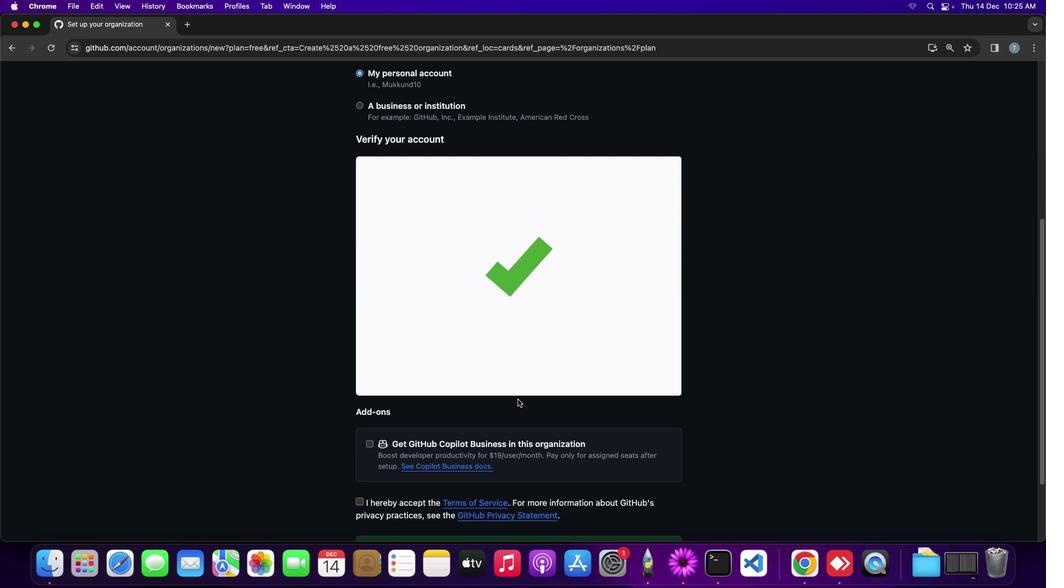 
Action: Mouse scrolled (517, 398) with delta (0, 0)
Screenshot: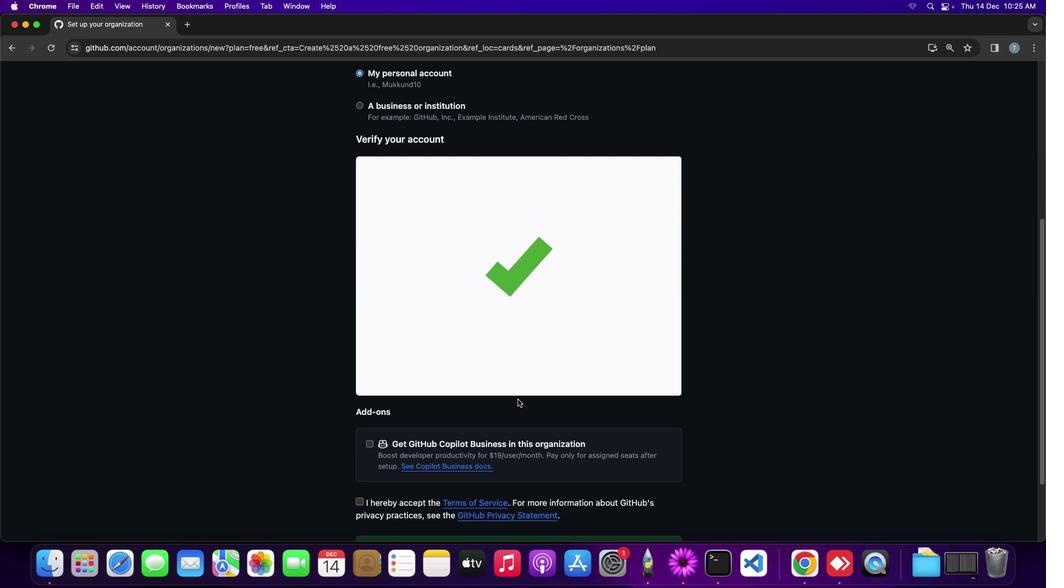 
Action: Mouse moved to (517, 398)
Screenshot: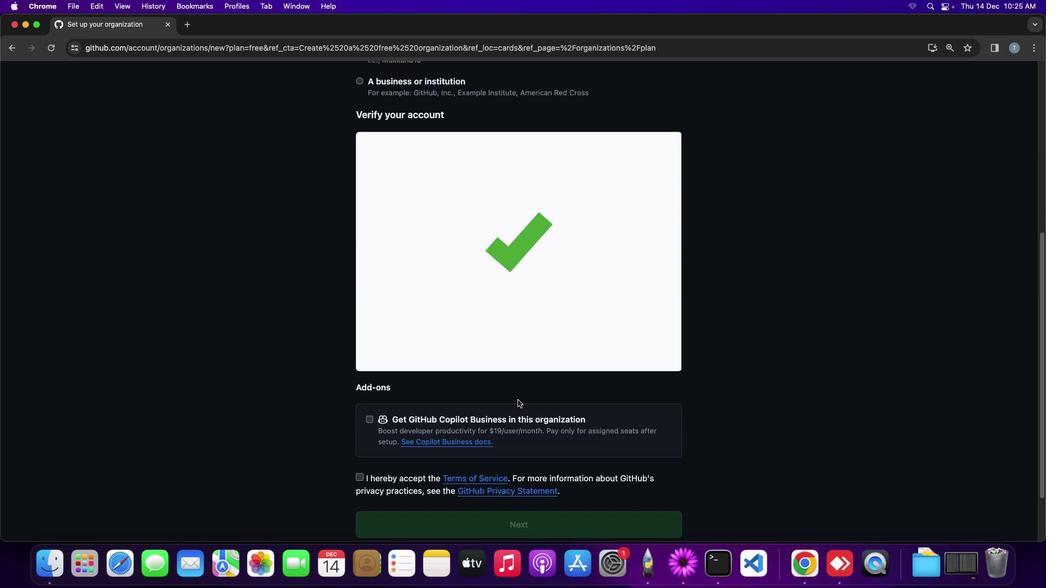 
Action: Mouse scrolled (517, 398) with delta (0, 0)
Screenshot: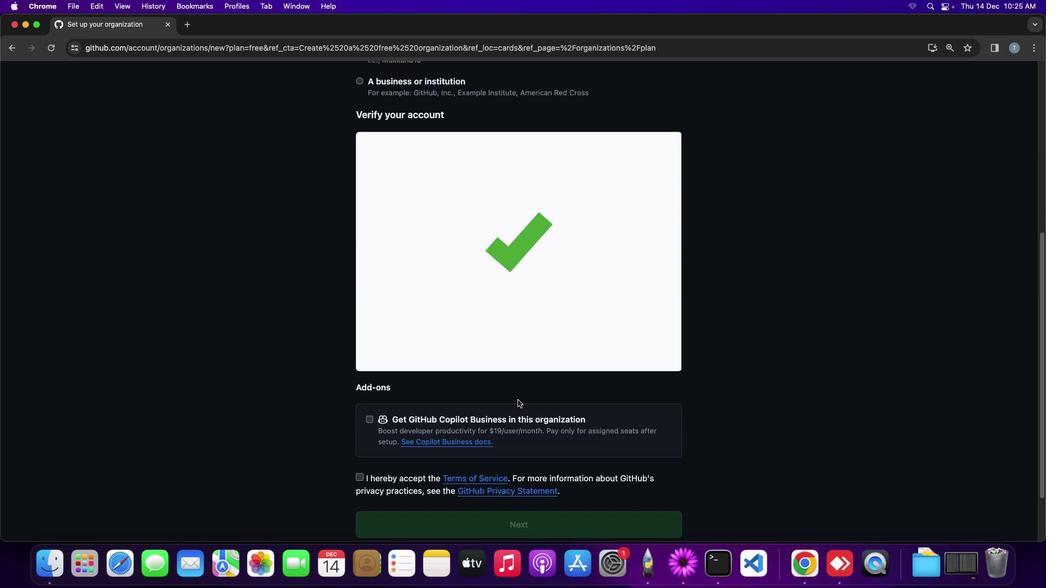 
Action: Mouse moved to (517, 398)
Screenshot: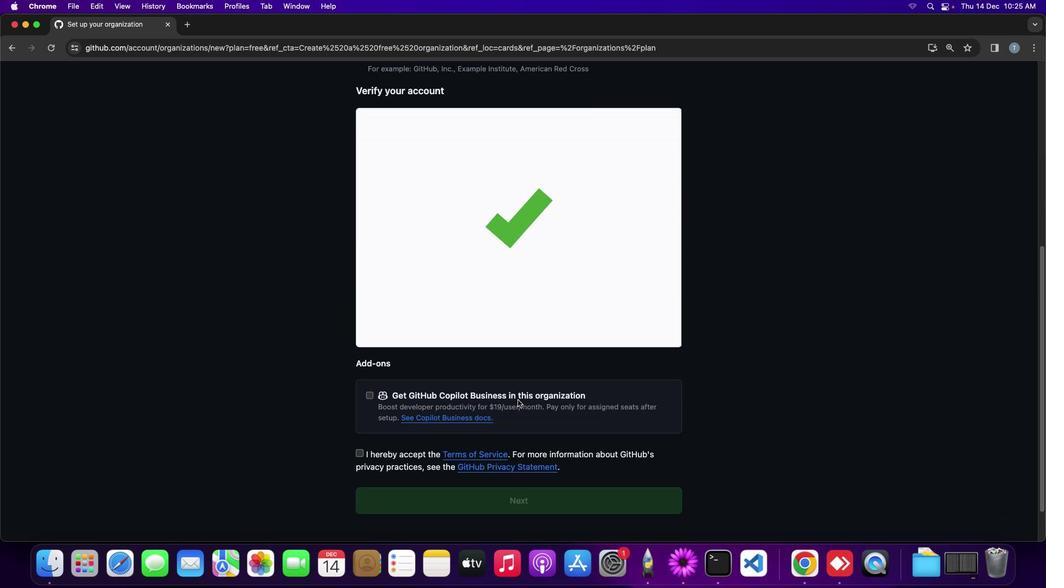 
Action: Mouse scrolled (517, 398) with delta (0, -1)
Screenshot: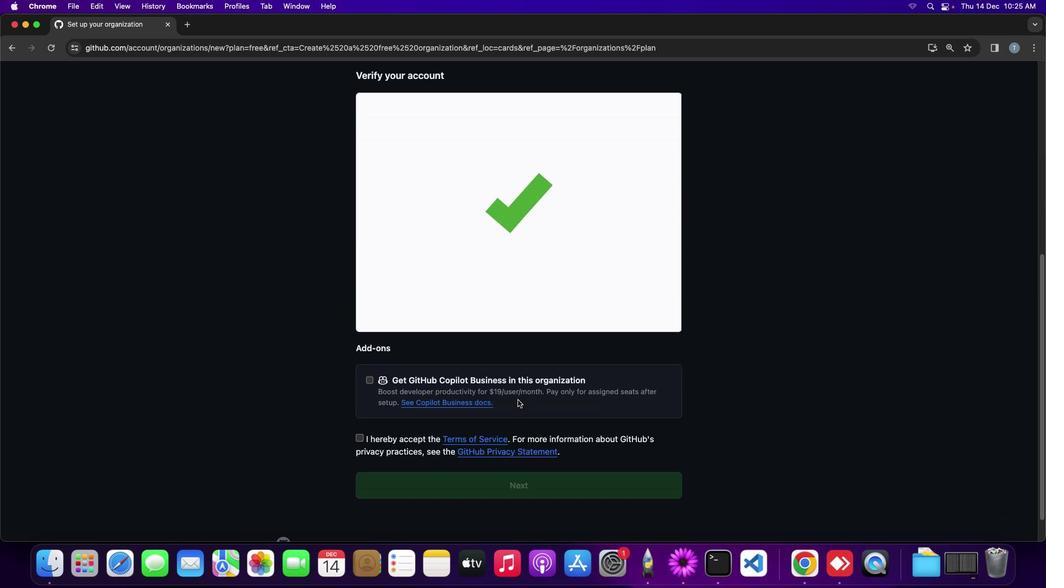 
Action: Mouse moved to (517, 398)
Screenshot: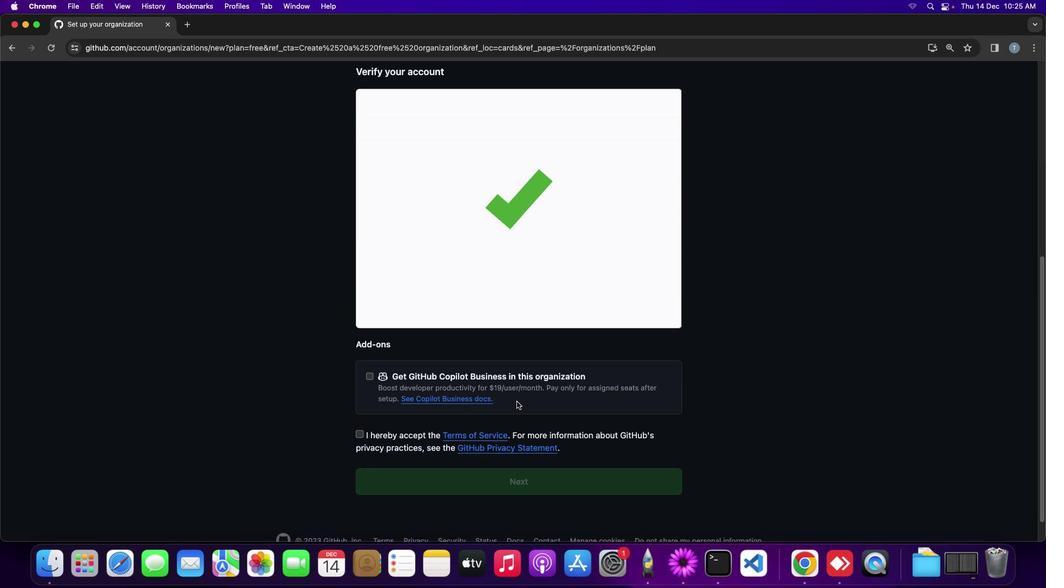 
Action: Mouse scrolled (517, 398) with delta (0, 0)
Screenshot: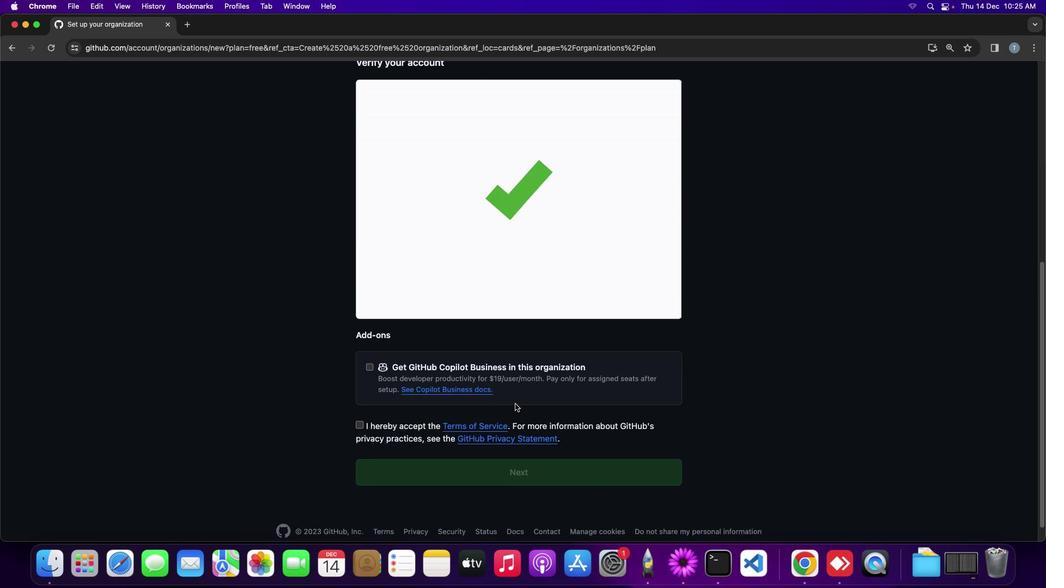 
Action: Mouse scrolled (517, 398) with delta (0, 0)
Screenshot: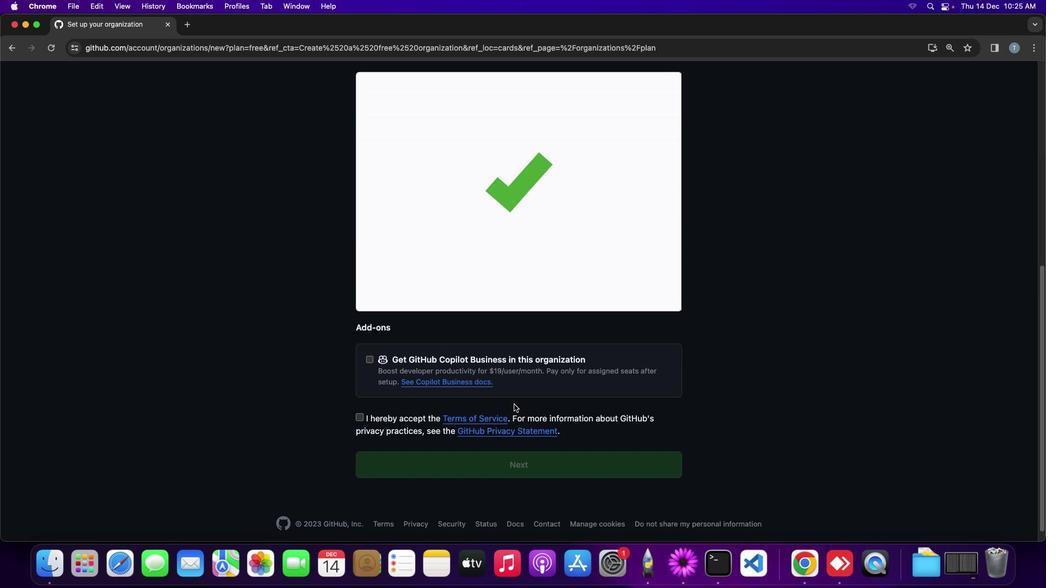 
Action: Mouse moved to (517, 398)
Screenshot: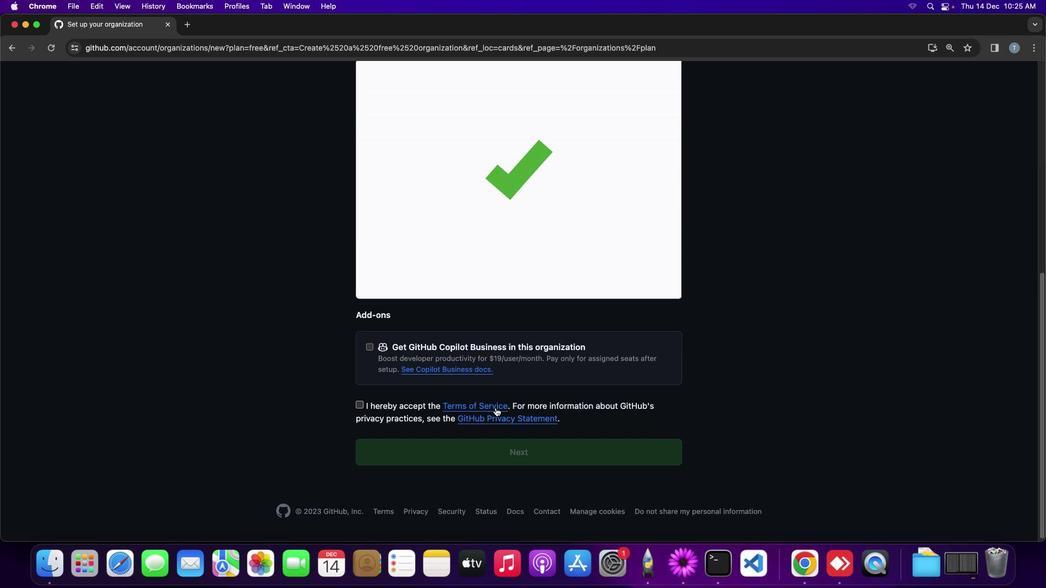 
Action: Mouse scrolled (517, 398) with delta (0, -1)
Screenshot: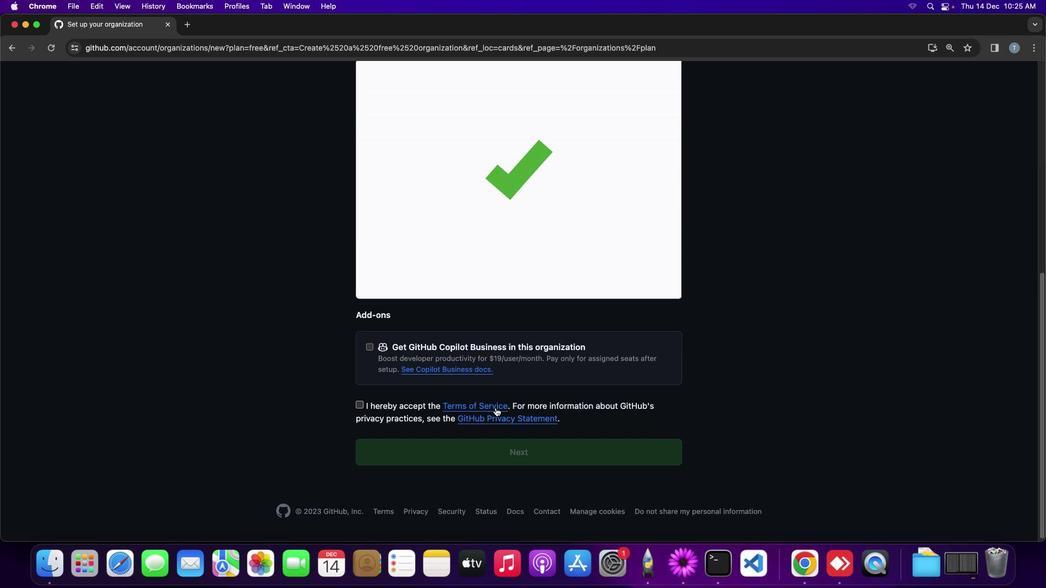 
Action: Mouse moved to (516, 400)
Screenshot: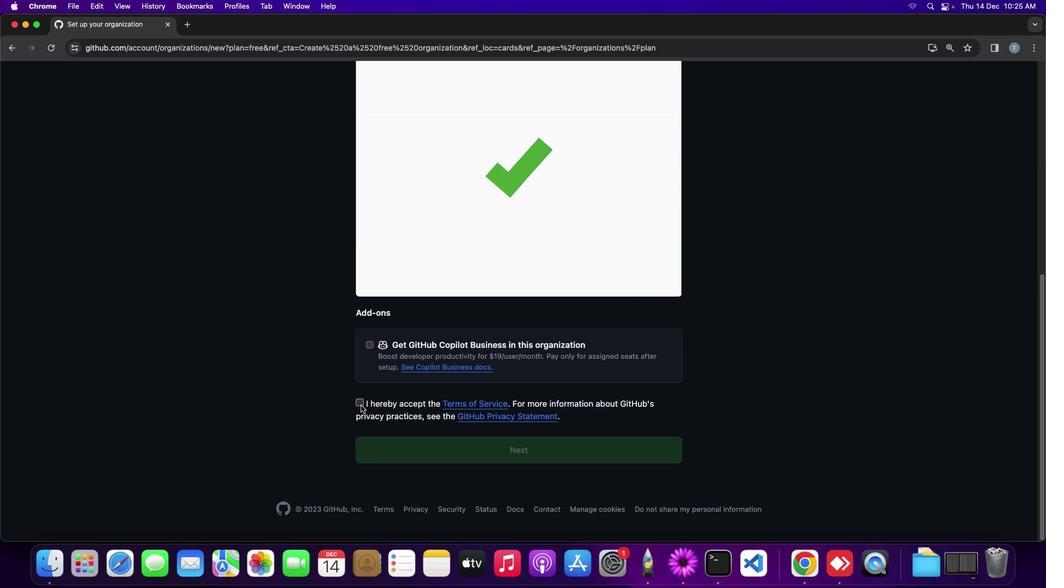 
Action: Mouse scrolled (516, 400) with delta (0, 0)
Screenshot: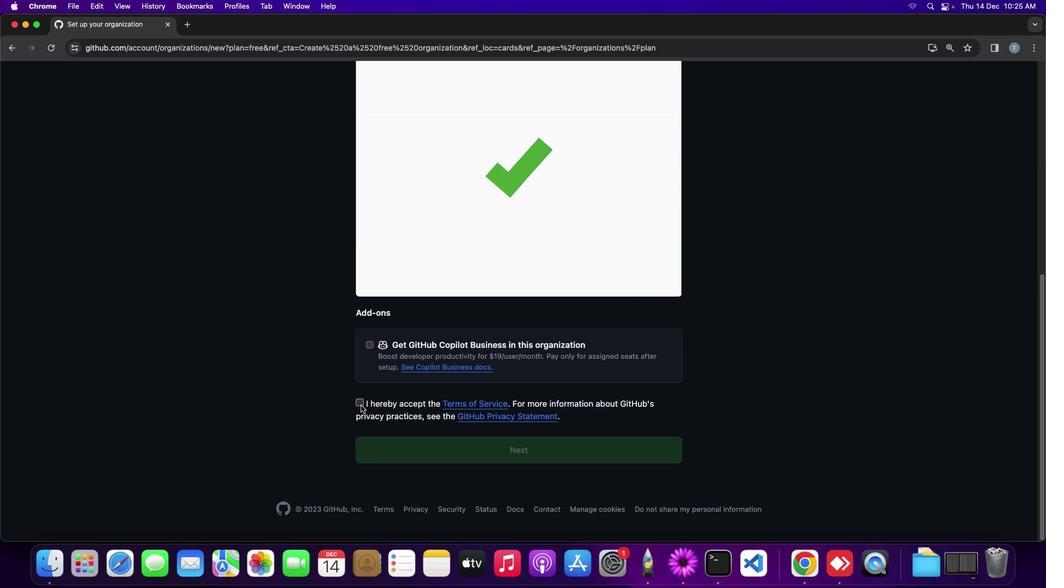 
Action: Mouse moved to (516, 401)
Screenshot: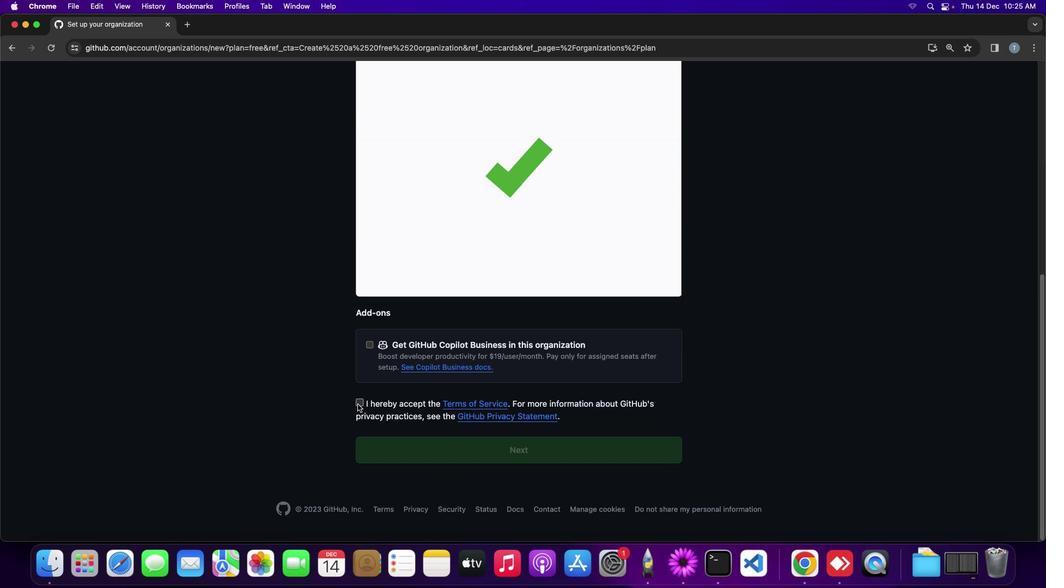 
Action: Mouse scrolled (516, 401) with delta (0, 0)
Screenshot: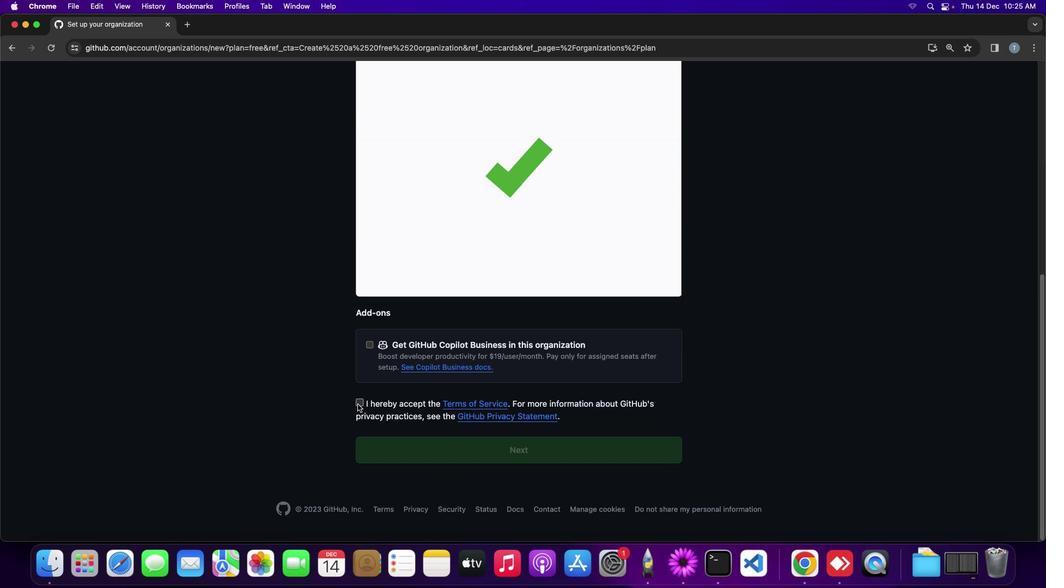 
Action: Mouse moved to (515, 401)
Screenshot: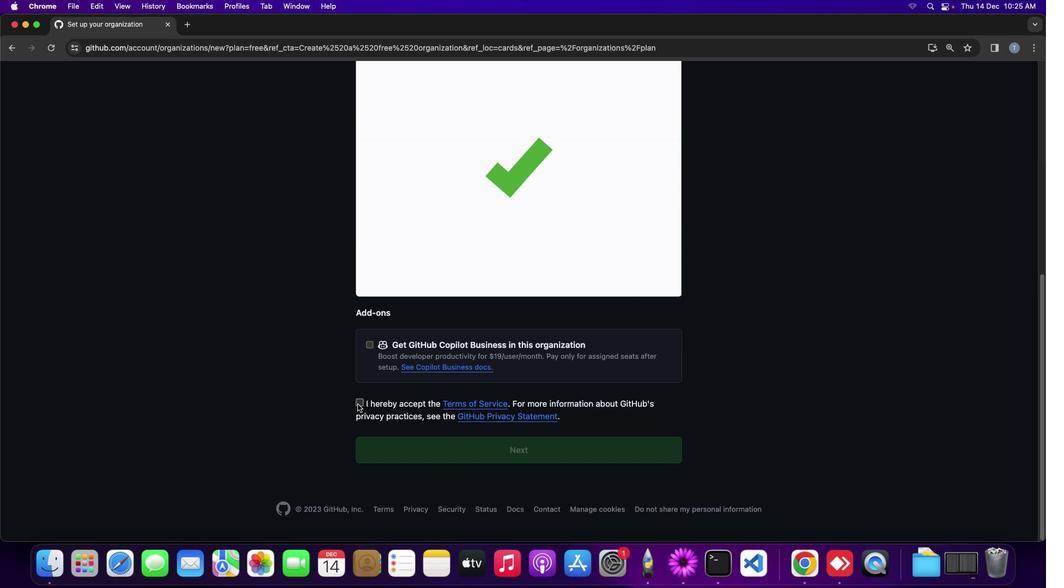 
Action: Mouse scrolled (515, 401) with delta (0, -1)
Screenshot: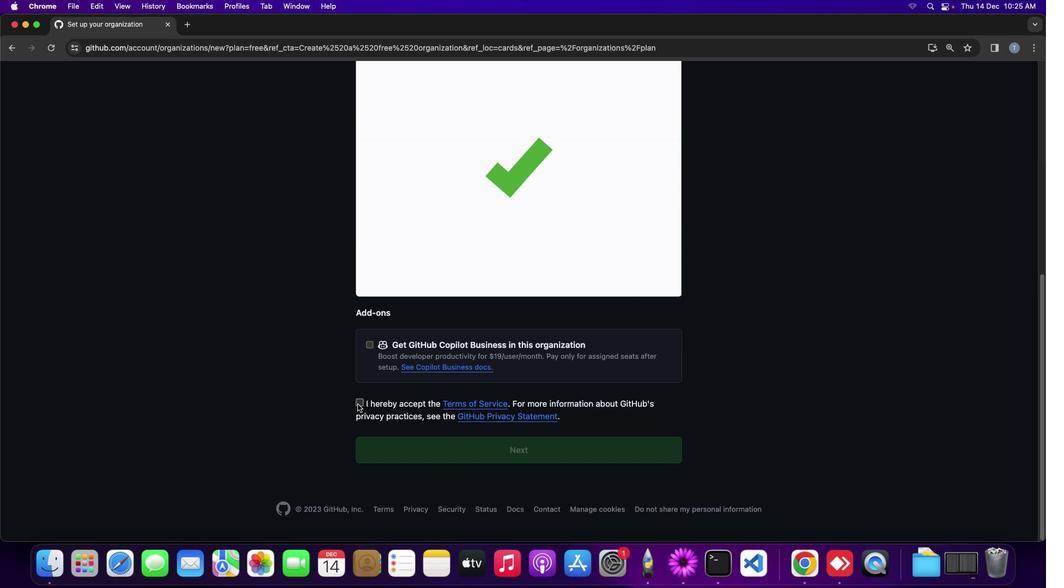 
Action: Mouse moved to (515, 402)
Screenshot: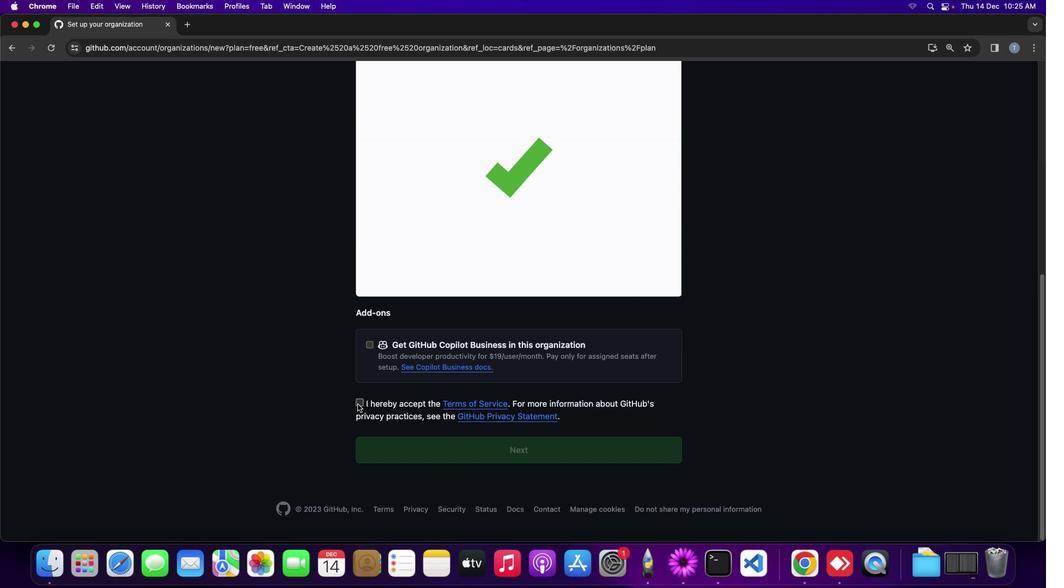 
Action: Mouse scrolled (515, 402) with delta (0, -2)
Screenshot: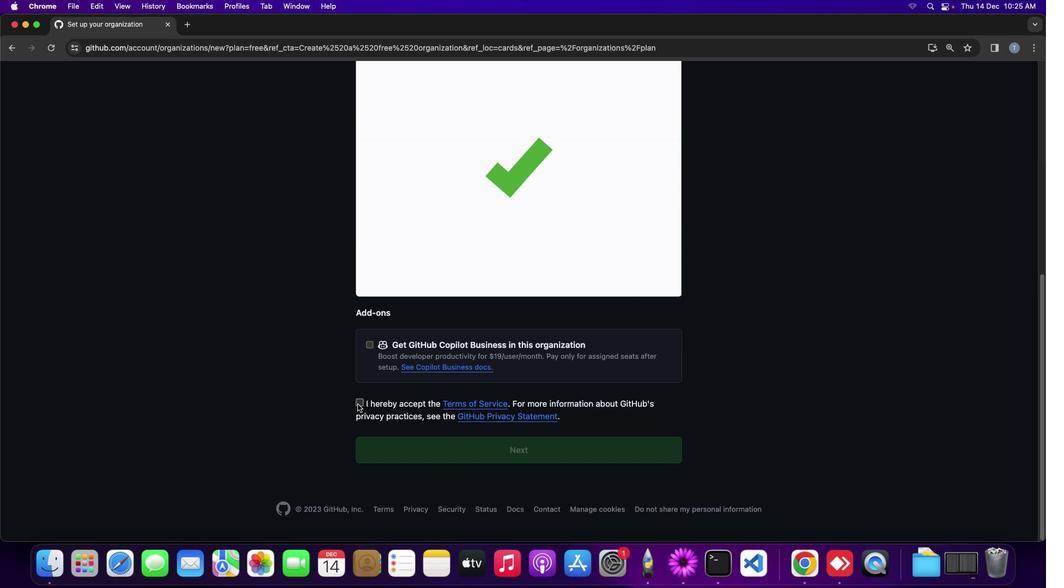 
Action: Mouse moved to (357, 404)
Screenshot: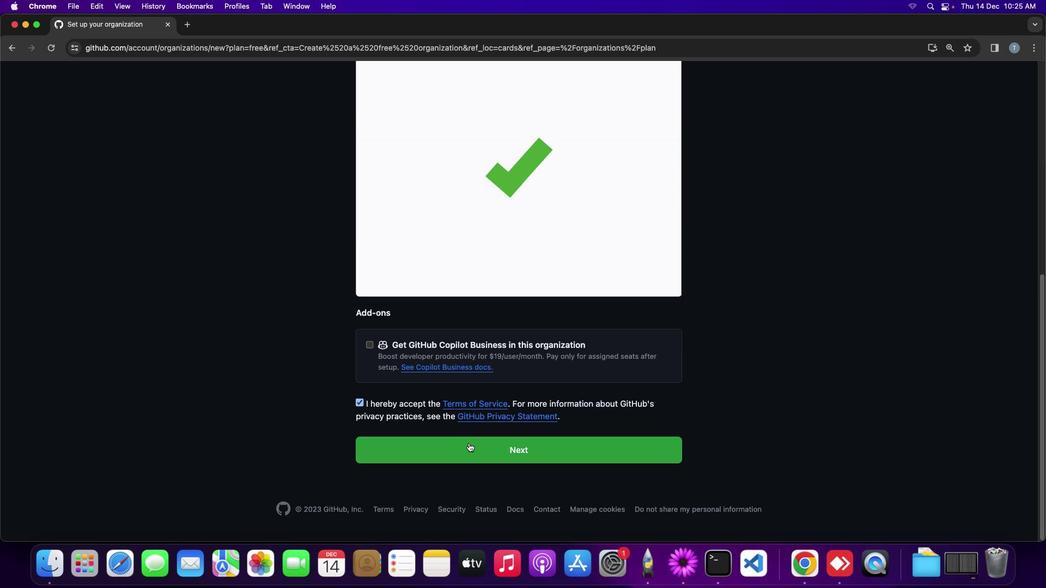
Action: Mouse pressed left at (357, 404)
Screenshot: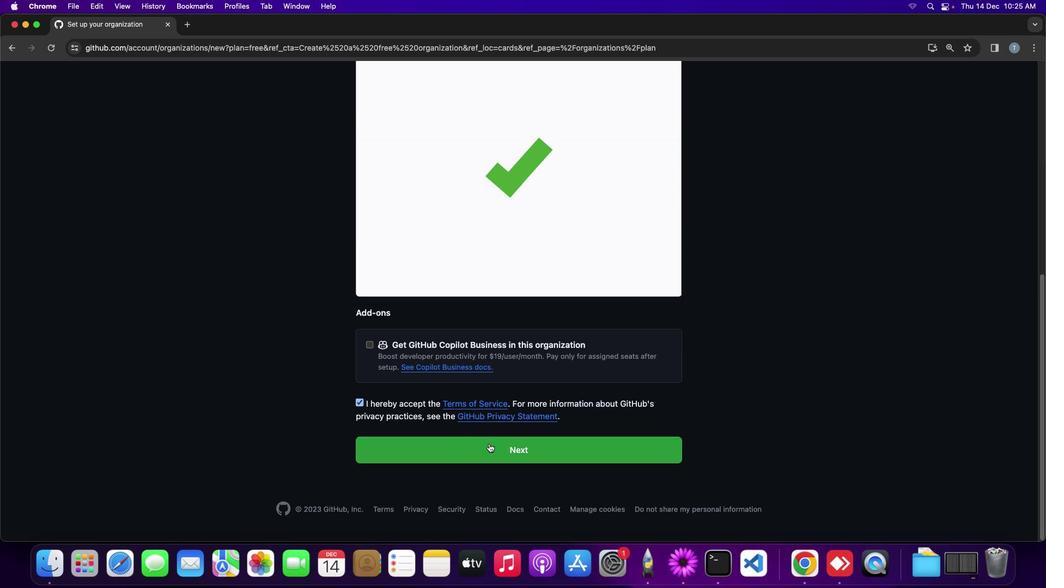 
Action: Mouse moved to (524, 447)
Screenshot: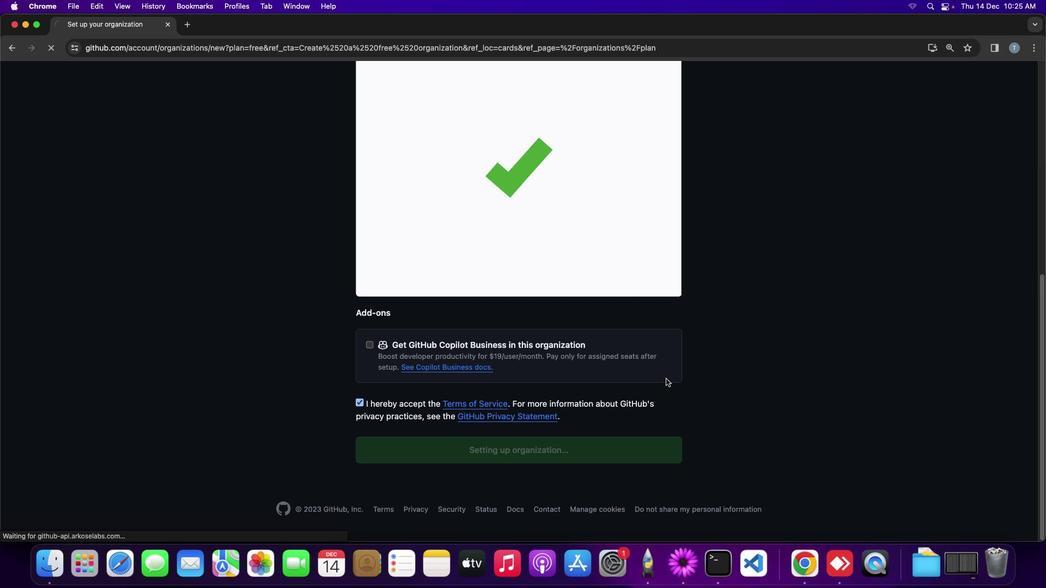 
Action: Mouse pressed left at (524, 447)
Screenshot: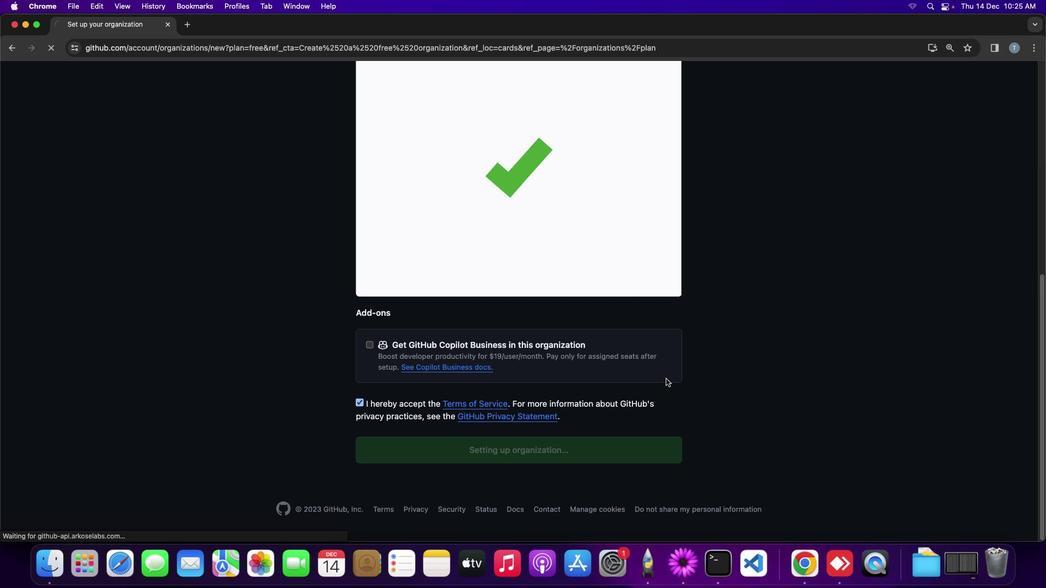
Action: Mouse moved to (521, 430)
Screenshot: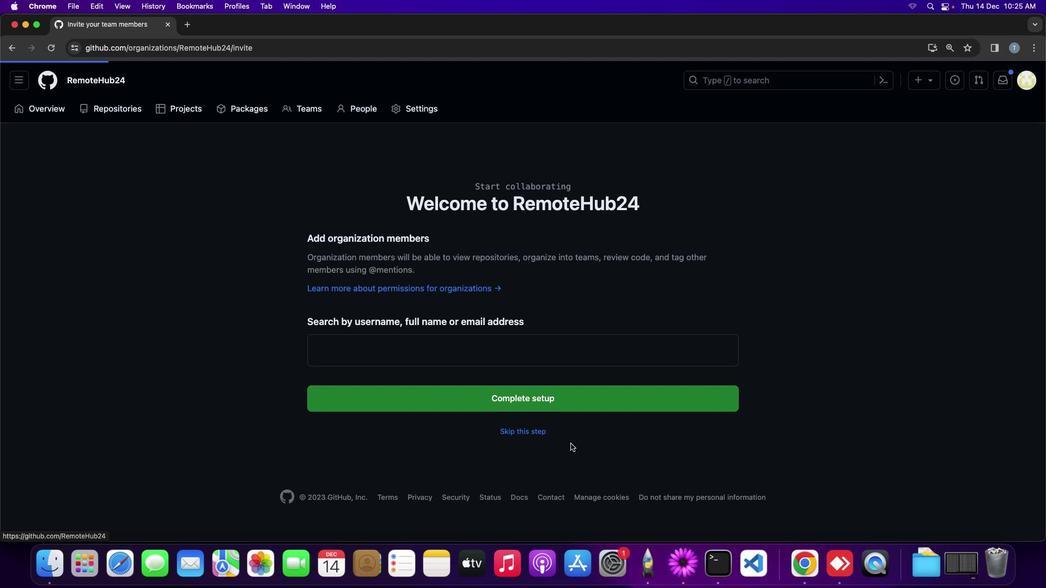
Action: Mouse pressed left at (521, 430)
Screenshot: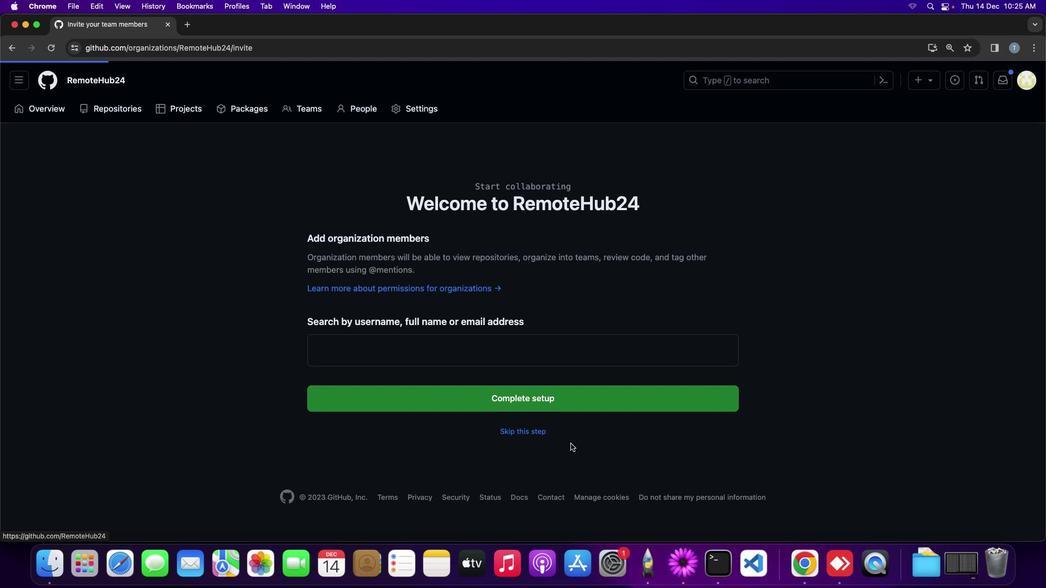 
Action: Mouse moved to (335, 164)
Screenshot: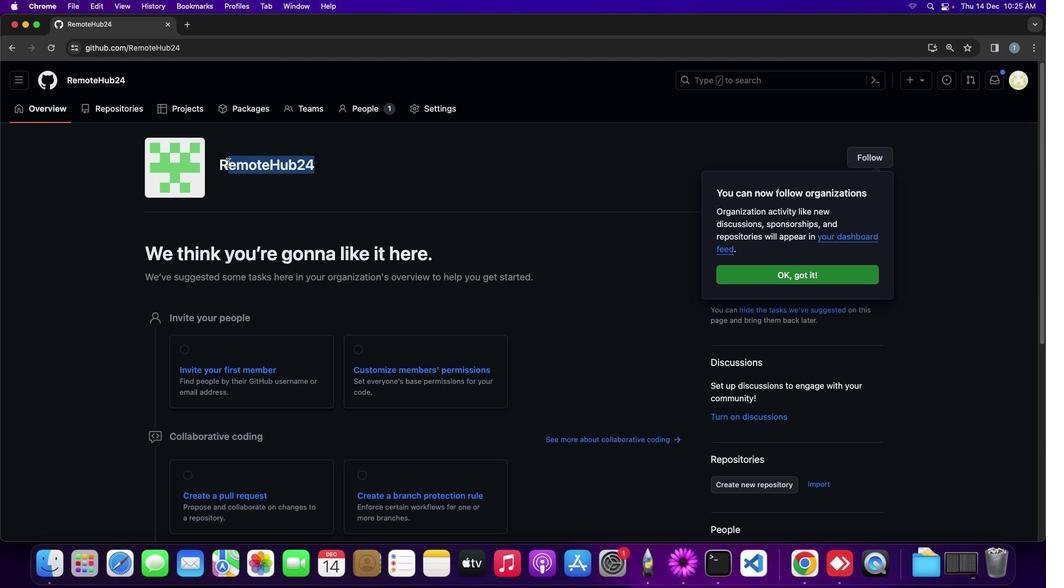 
Action: Mouse pressed left at (335, 164)
Screenshot: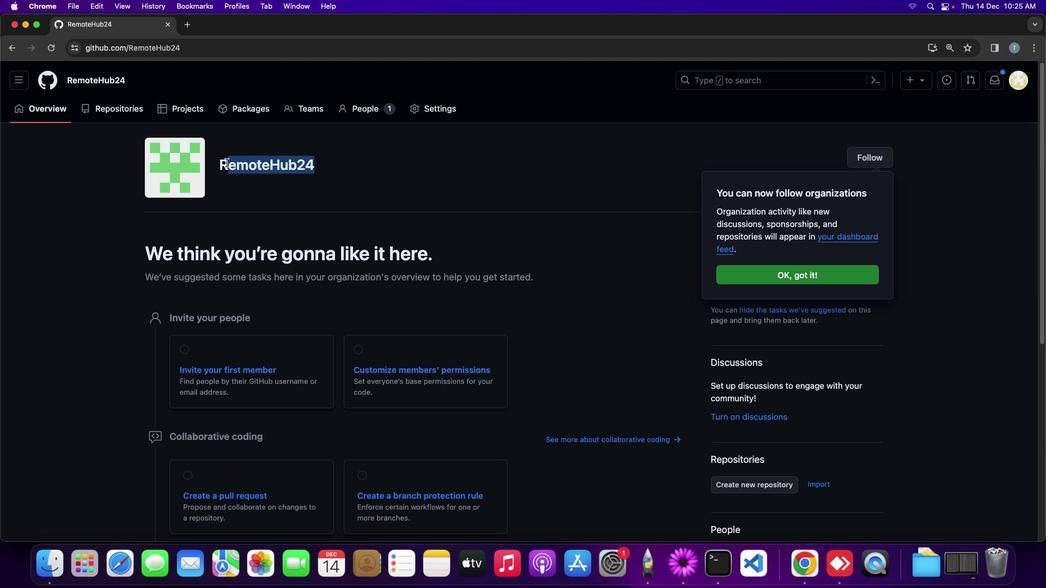 
Action: Mouse moved to (180, 350)
Screenshot: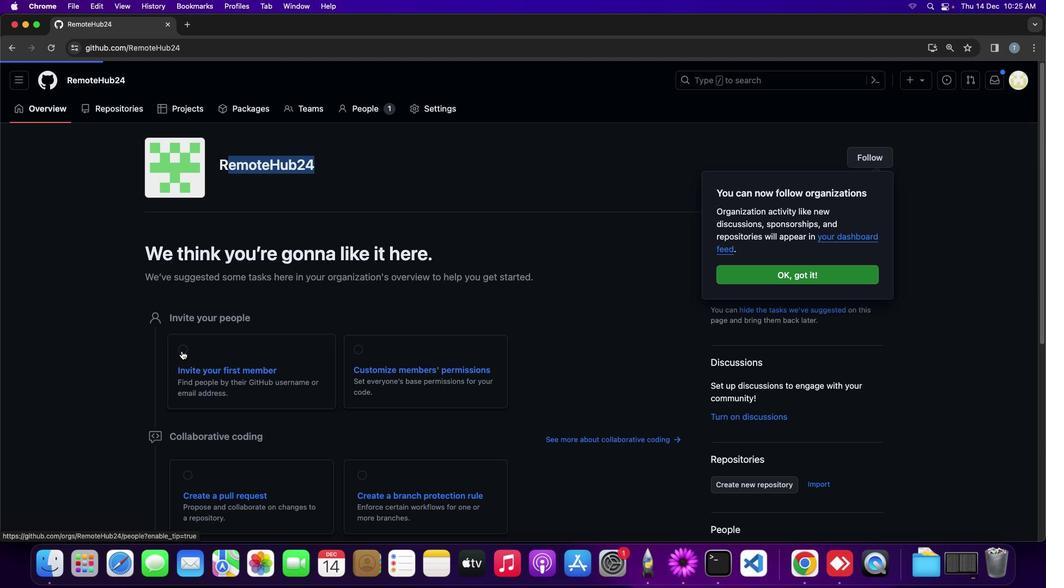 
Action: Mouse pressed left at (180, 350)
Screenshot: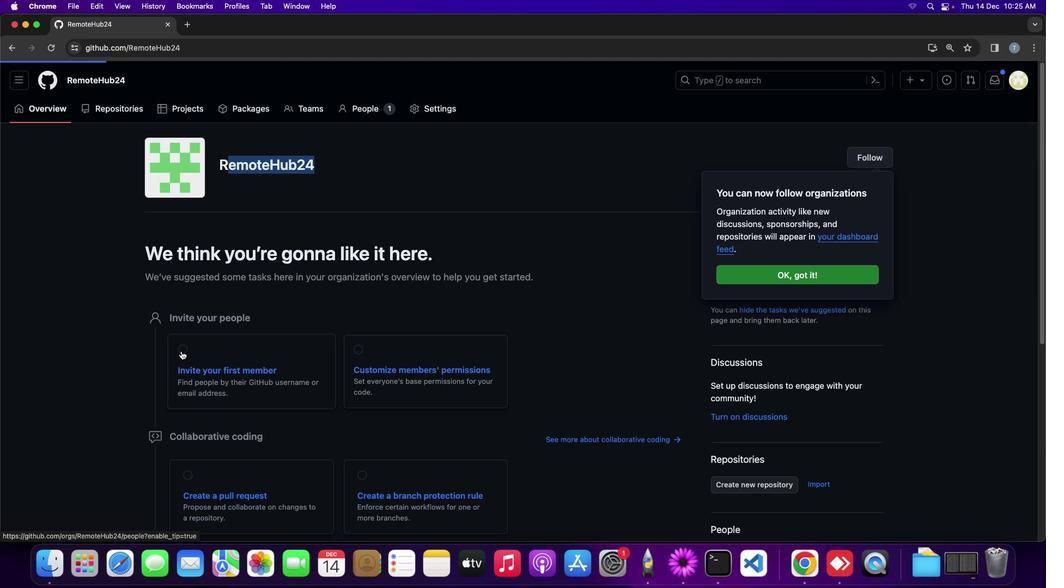 
Action: Mouse moved to (856, 253)
Screenshot: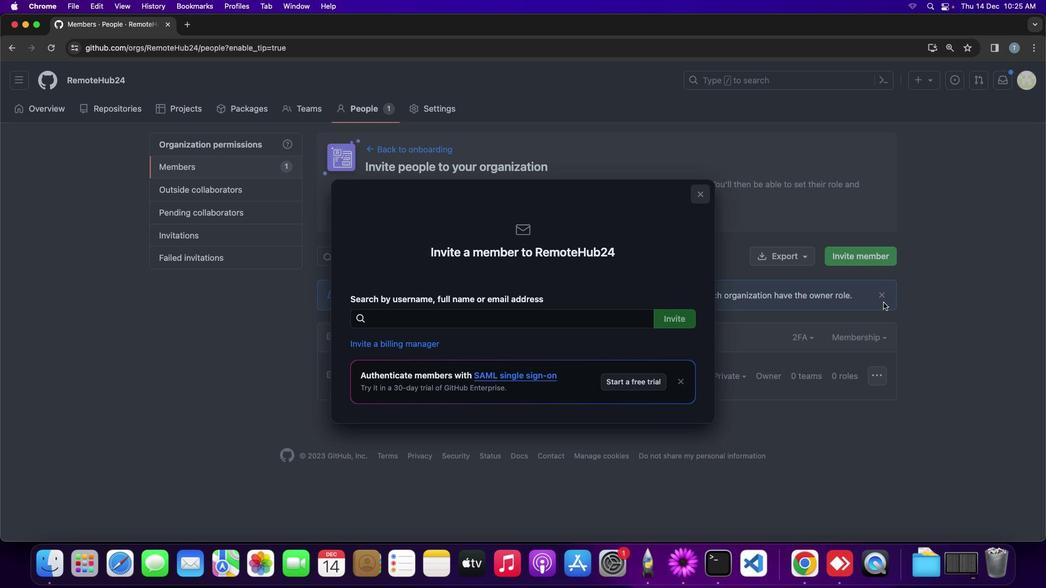
Action: Mouse pressed left at (856, 253)
Screenshot: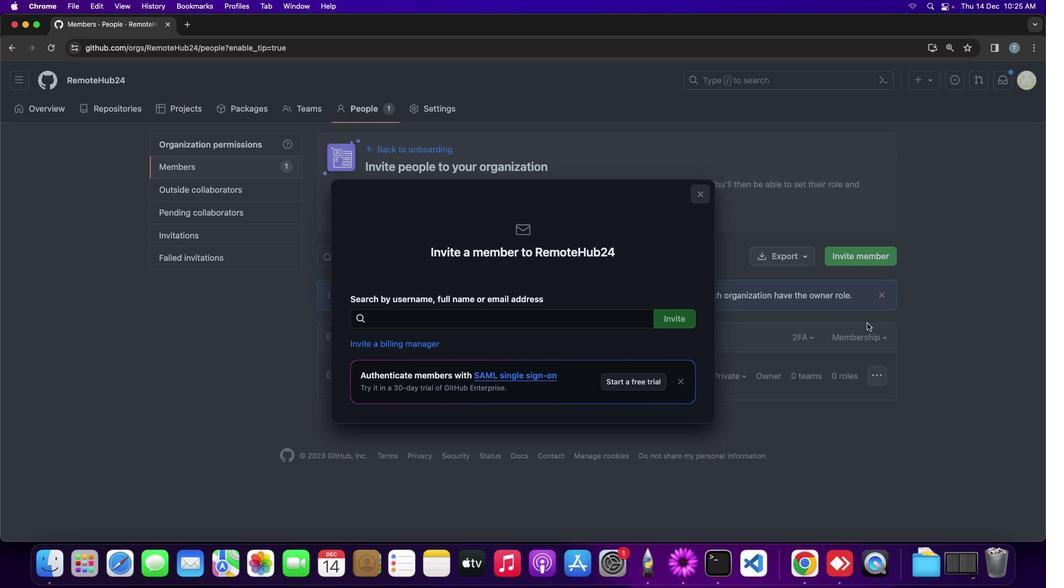 
Action: Mouse moved to (429, 317)
Screenshot: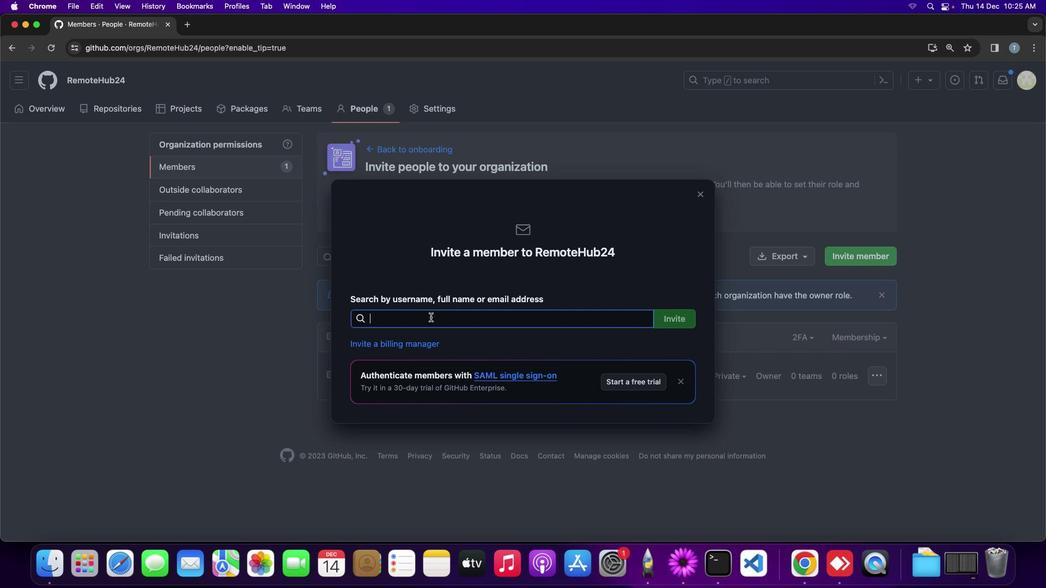 
Action: Mouse pressed left at (429, 317)
Screenshot: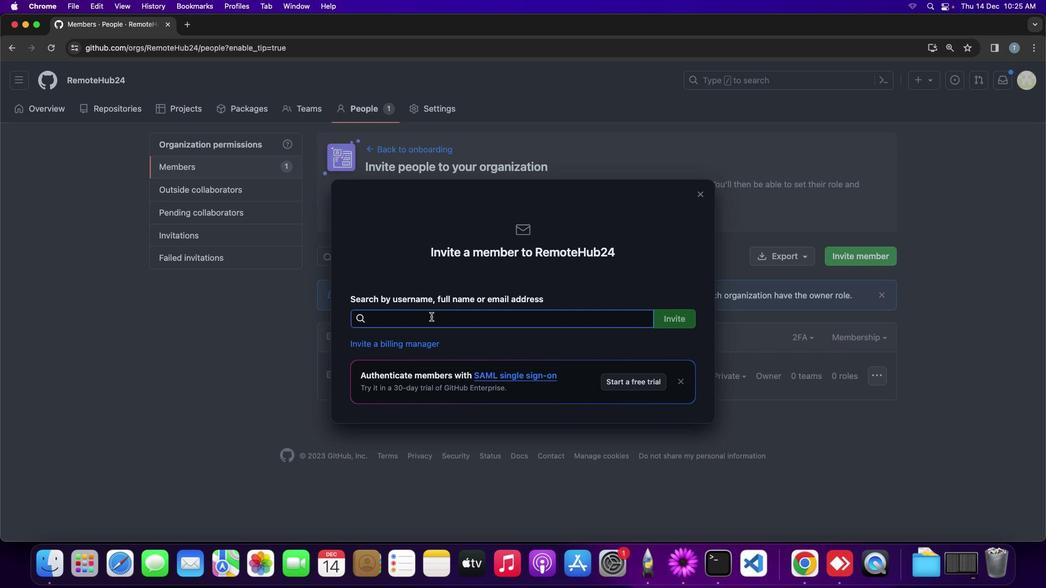 
Action: Mouse moved to (430, 316)
Screenshot: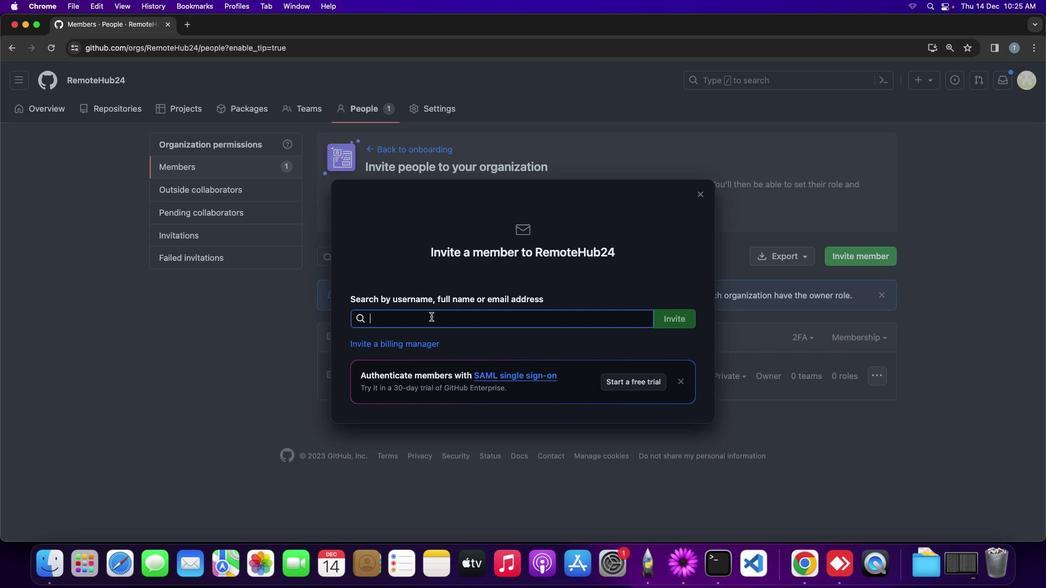 
Action: Key pressed Key.shift'A''n''i''l'Key.shift_r'K''u''m''a''r''1''2''3'
Screenshot: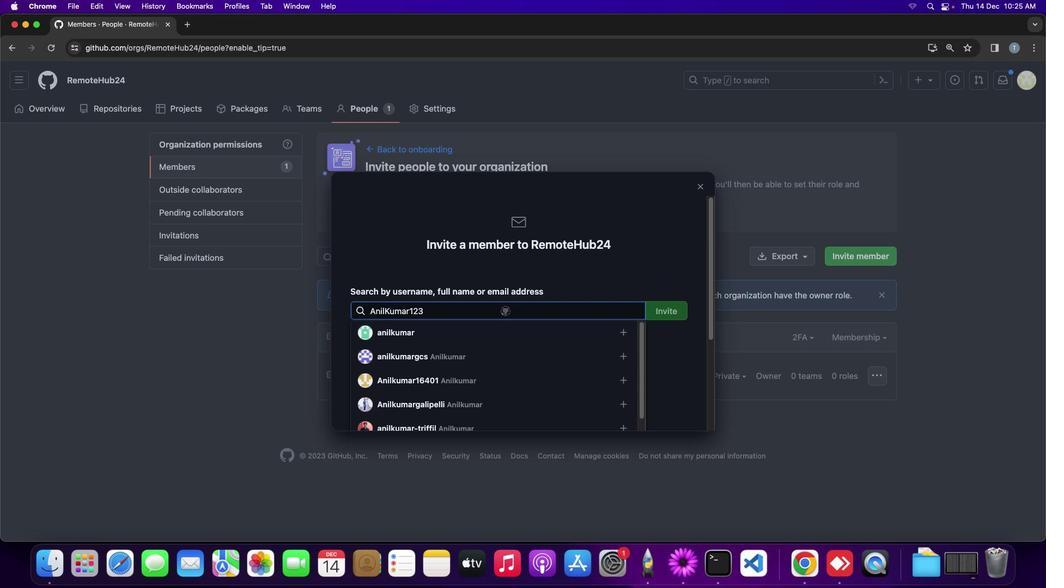 
Action: Mouse moved to (432, 332)
Screenshot: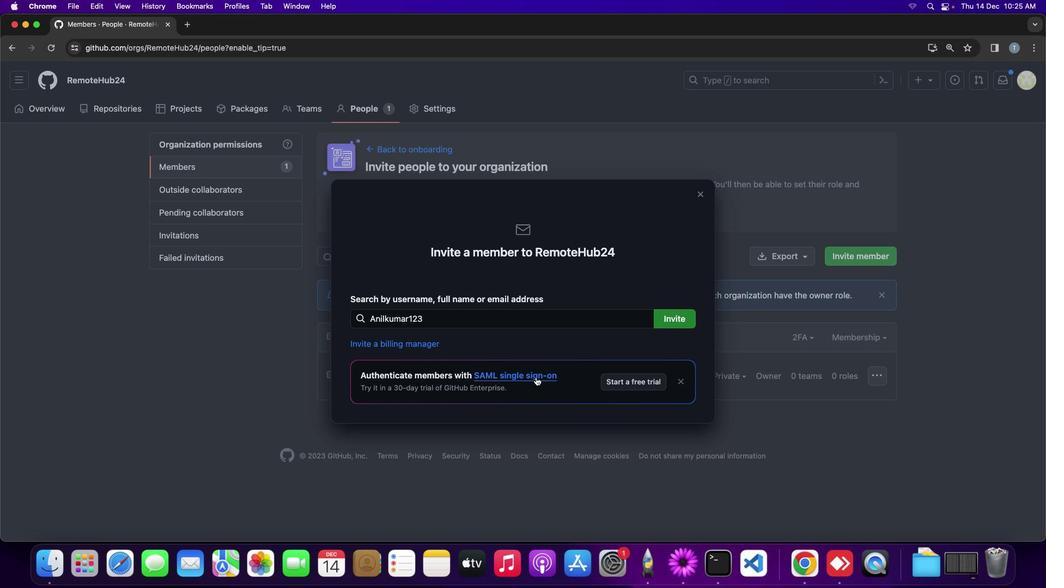 
Action: Mouse pressed left at (432, 332)
Screenshot: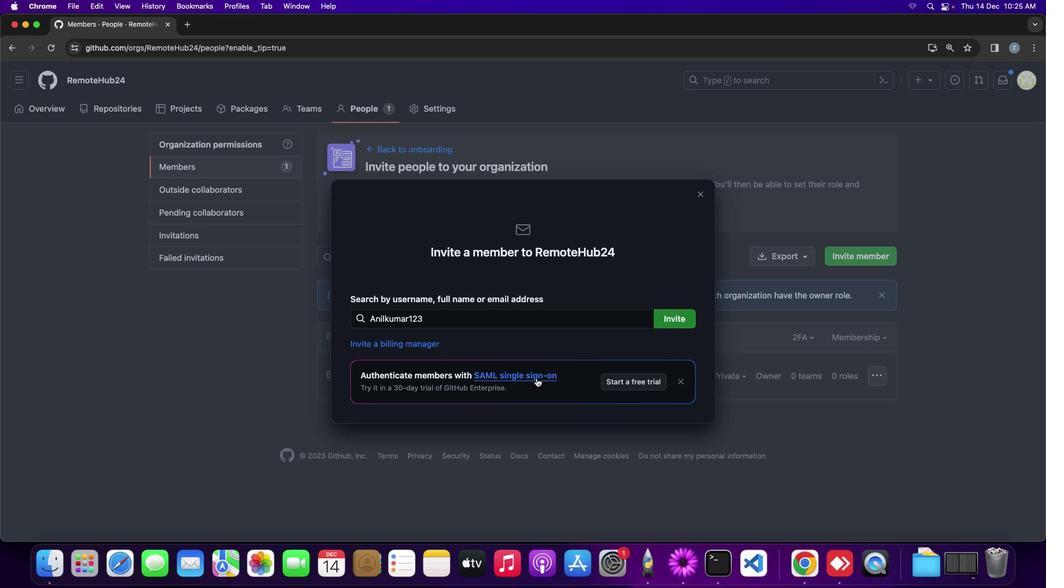 
Action: Mouse moved to (676, 324)
Screenshot: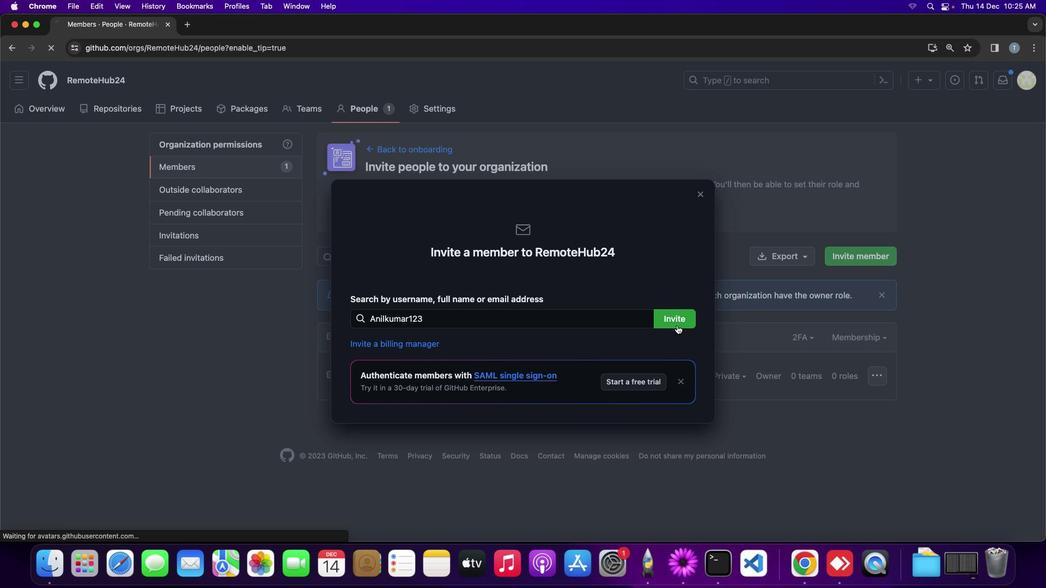 
Action: Mouse pressed left at (676, 324)
Screenshot: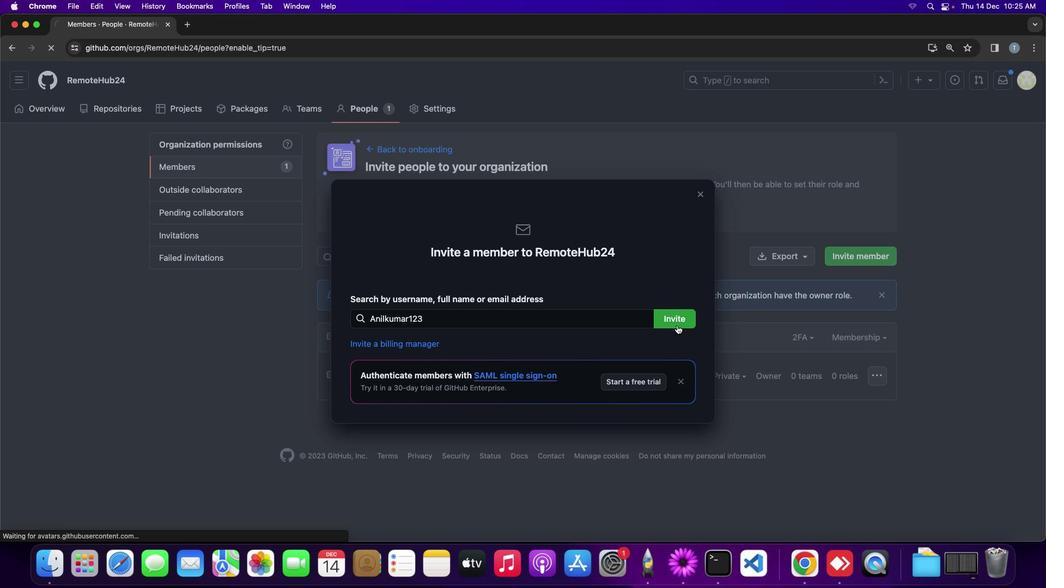 
Action: Mouse moved to (528, 361)
Screenshot: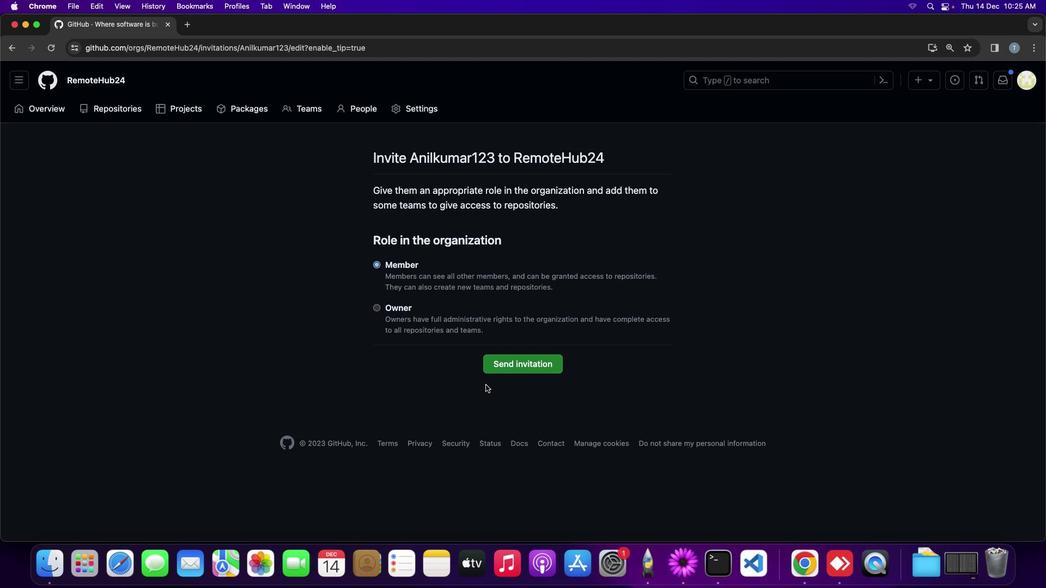
Action: Mouse pressed left at (528, 361)
Screenshot: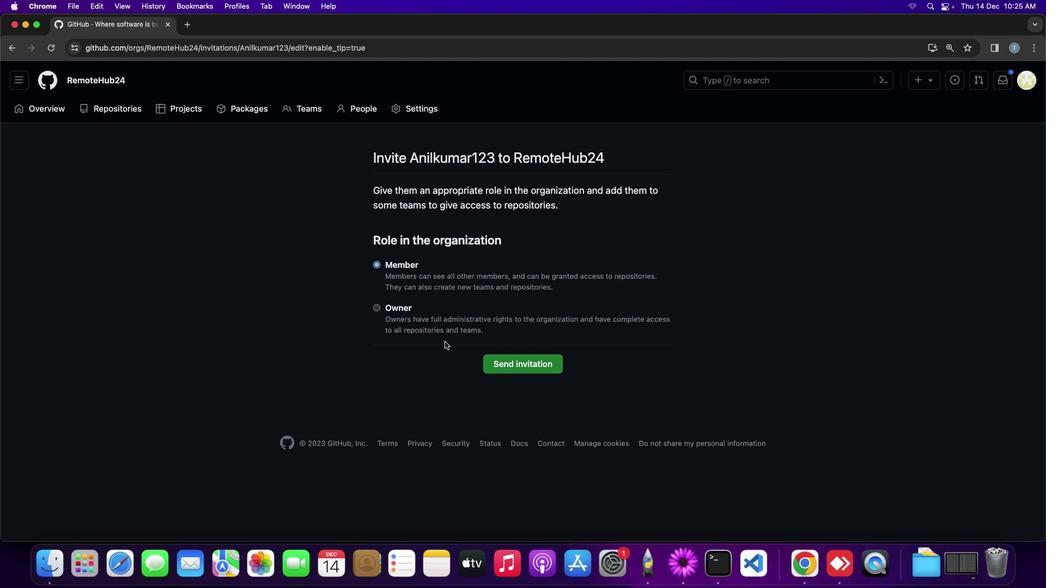
Action: Mouse moved to (453, 421)
Screenshot: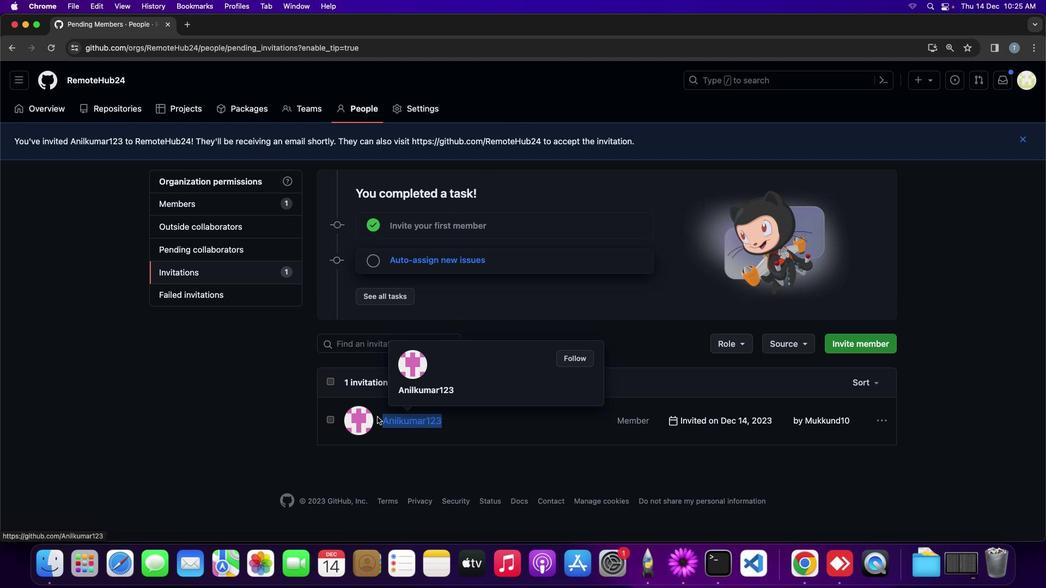
Action: Mouse pressed left at (453, 421)
Screenshot: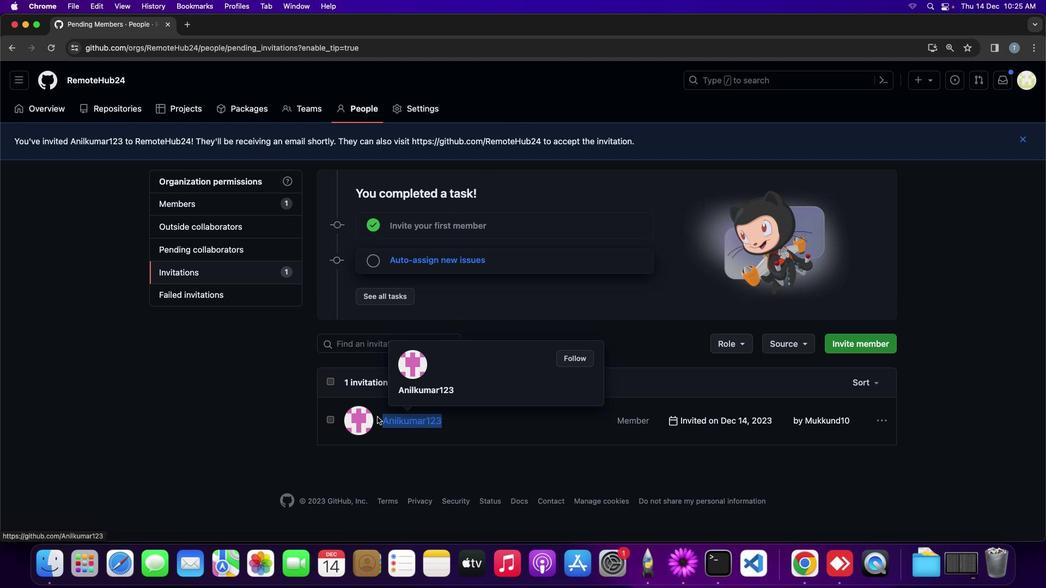 
Action: Mouse moved to (499, 418)
Screenshot: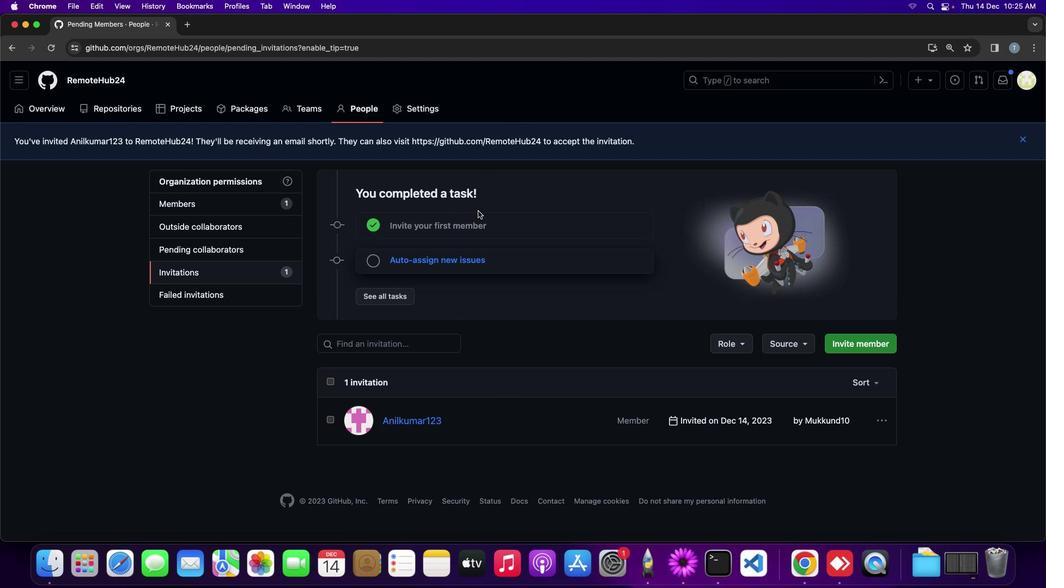 
Action: Mouse pressed left at (499, 418)
Screenshot: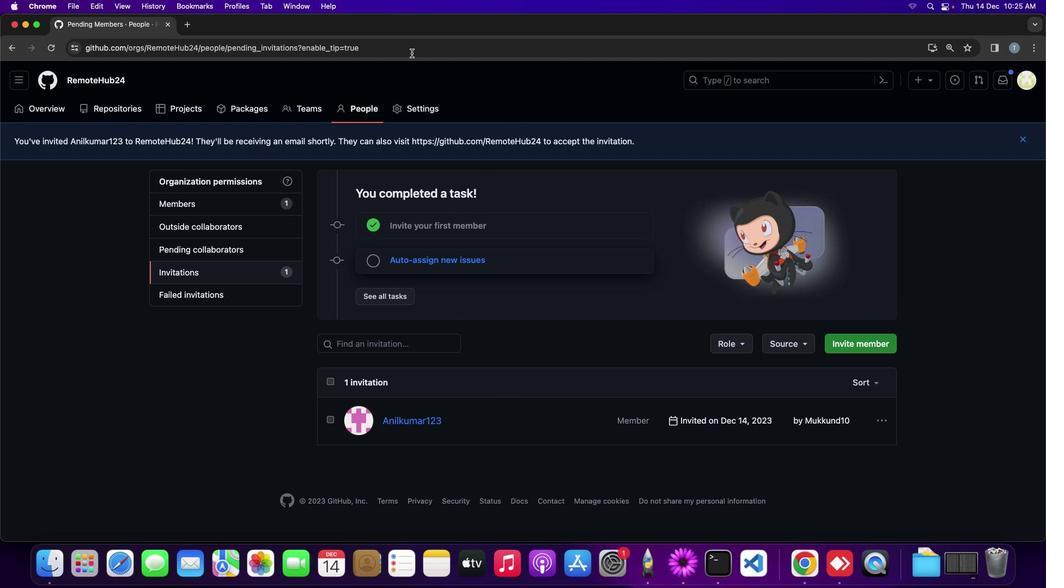 
Action: Mouse moved to (181, 108)
Screenshot: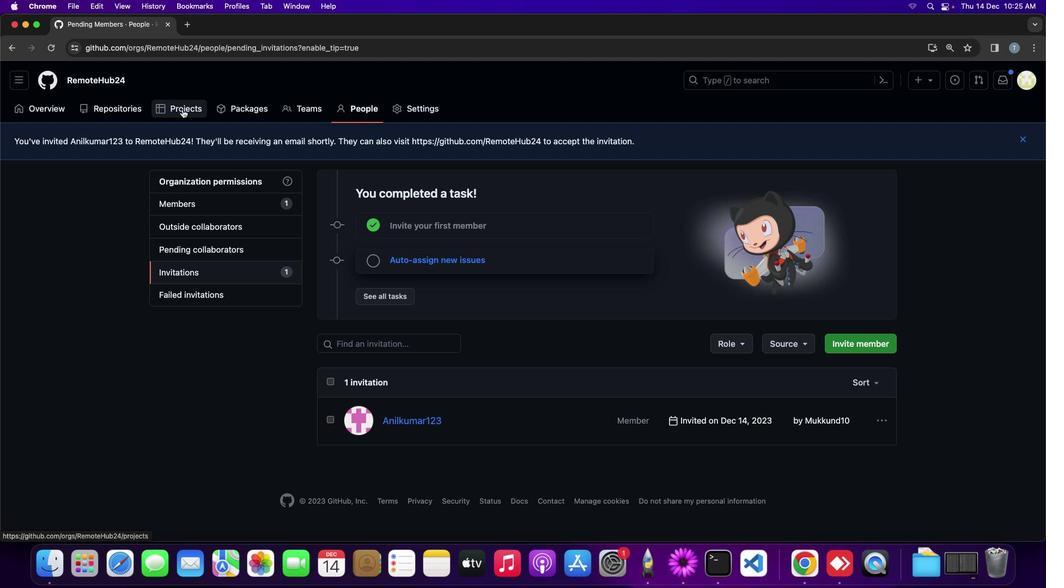 
Action: Mouse pressed left at (181, 108)
Screenshot: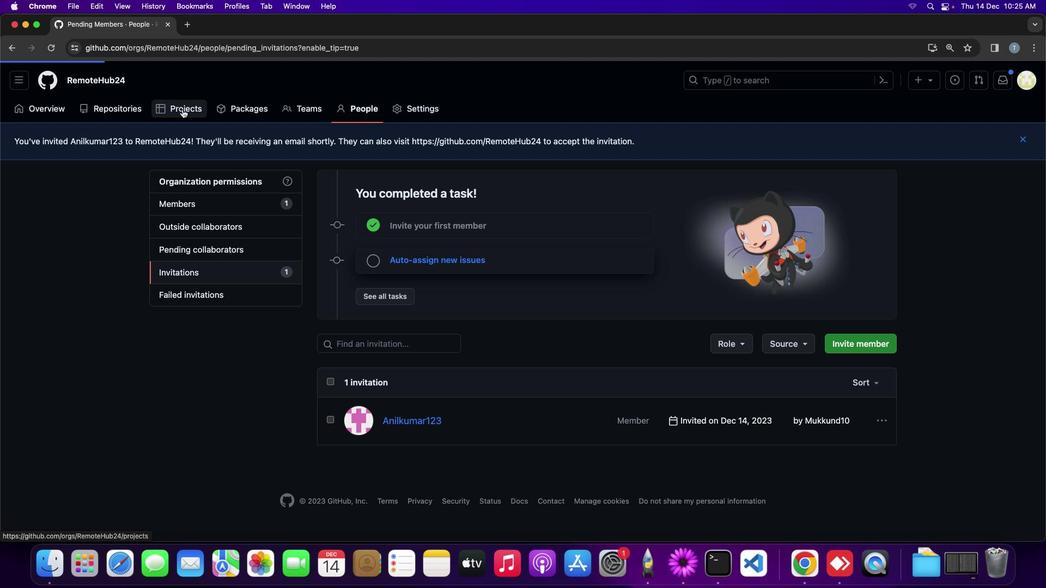 
Action: Mouse moved to (113, 110)
Screenshot: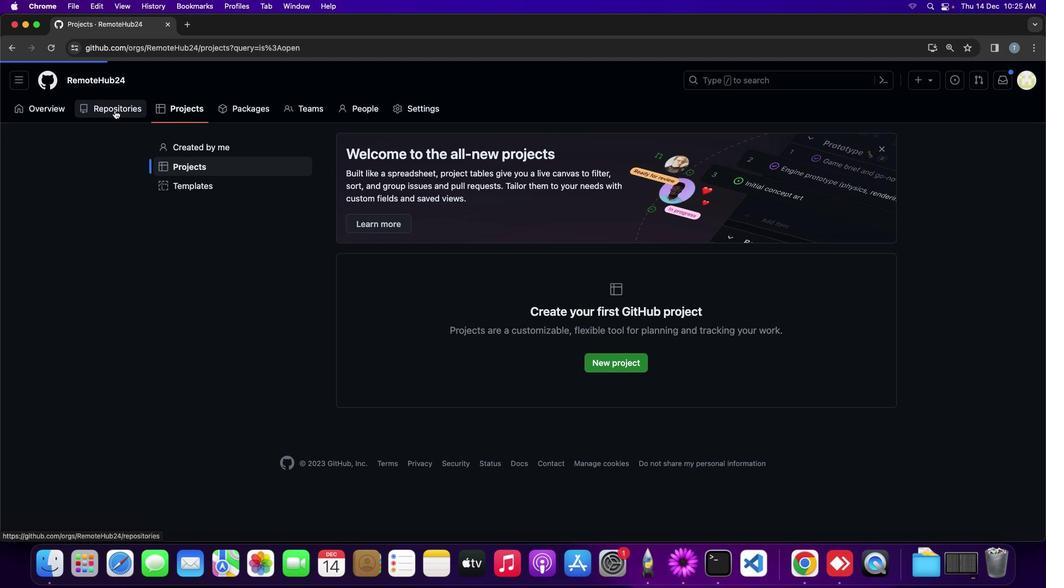 
Action: Mouse pressed left at (113, 110)
Screenshot: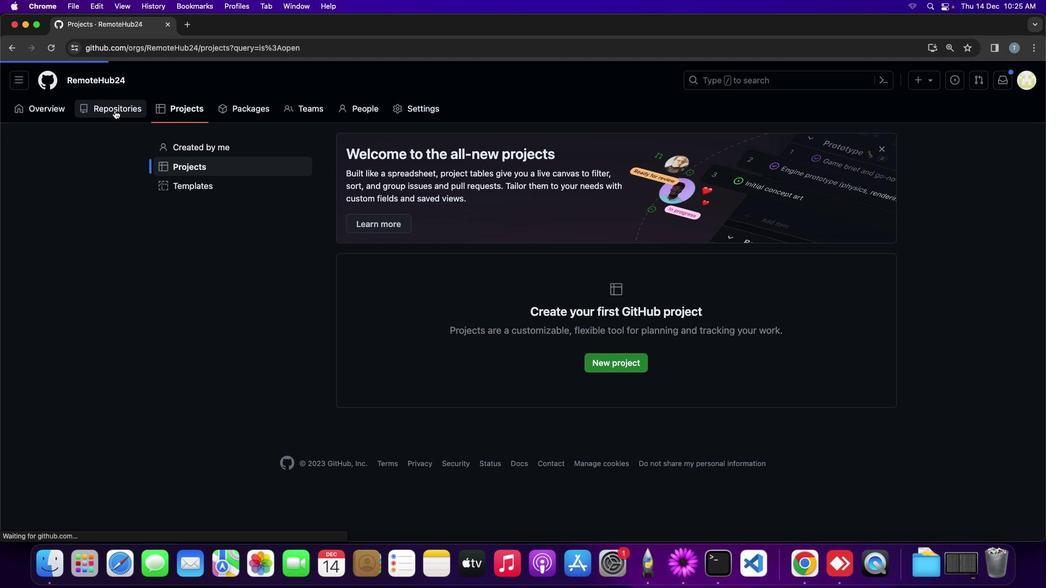 
Action: Mouse moved to (536, 224)
Screenshot: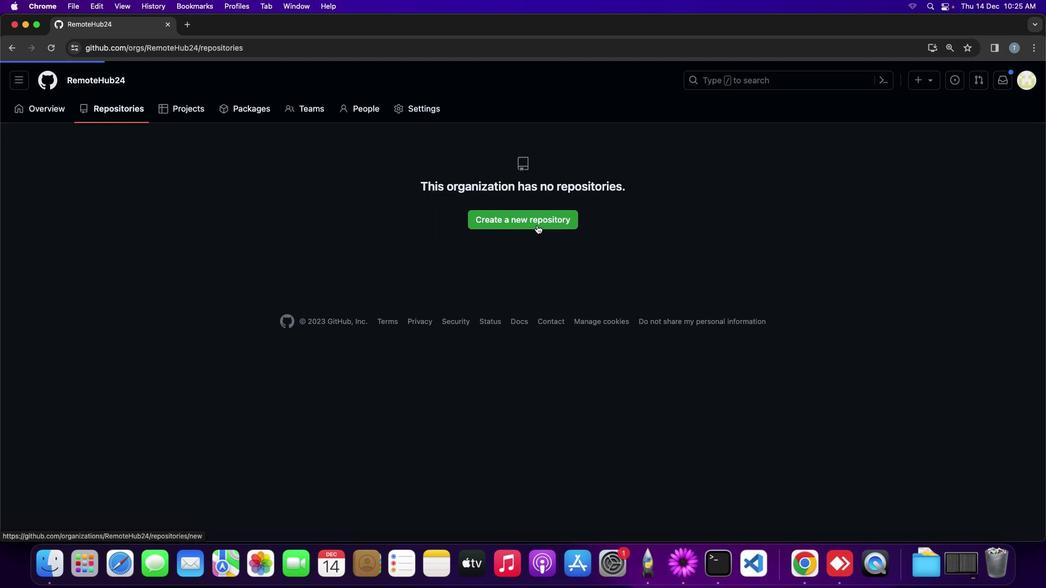 
Action: Mouse pressed left at (536, 224)
Screenshot: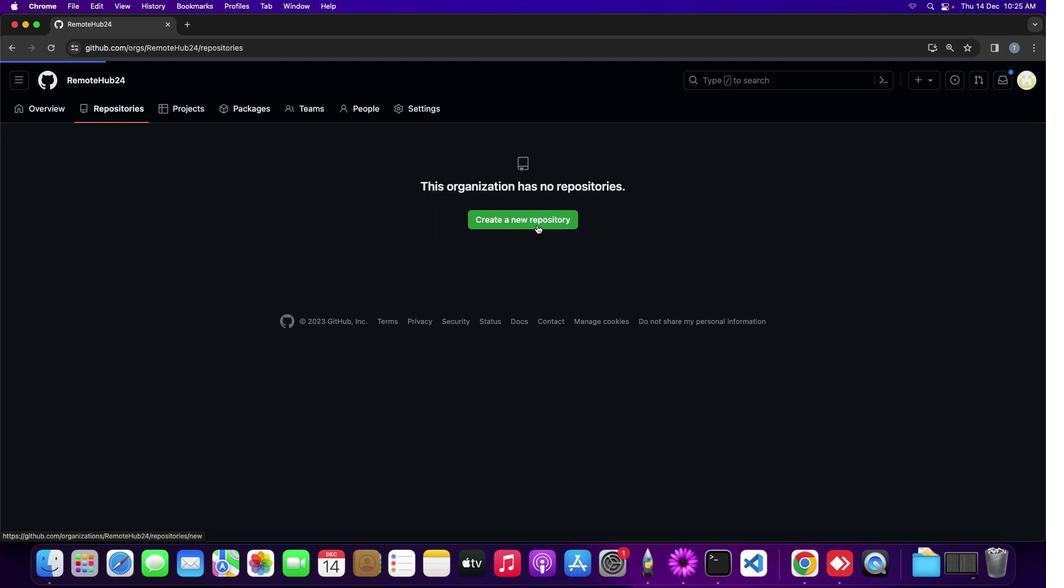 
Action: Mouse moved to (484, 253)
Screenshot: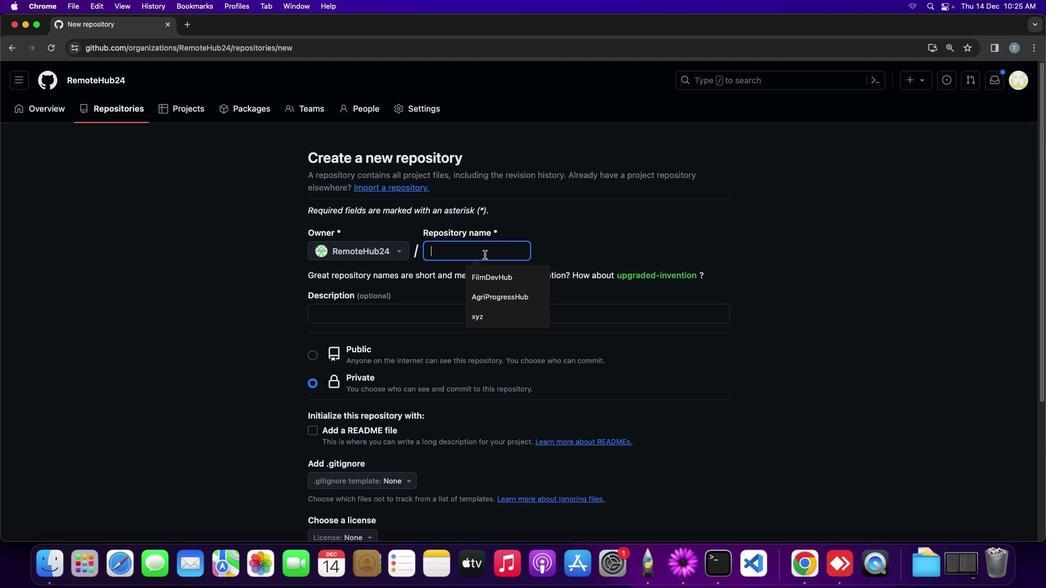 
Action: Mouse pressed left at (484, 253)
Screenshot: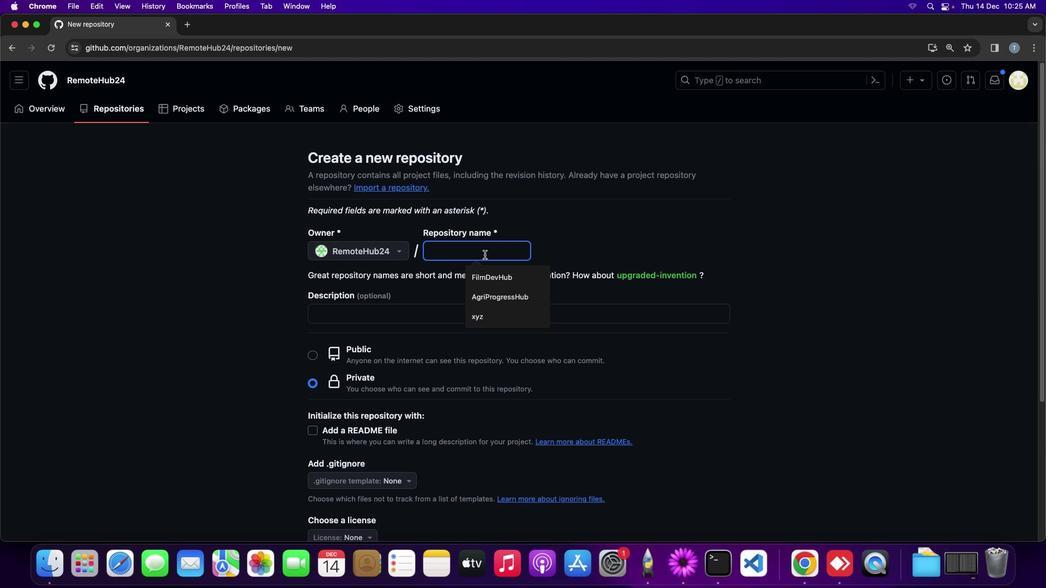 
Action: Key pressed Key.shift'R''e''m''o''t''e'Key.shift'T''e''a''m'Key.shift'H''u''b'
Screenshot: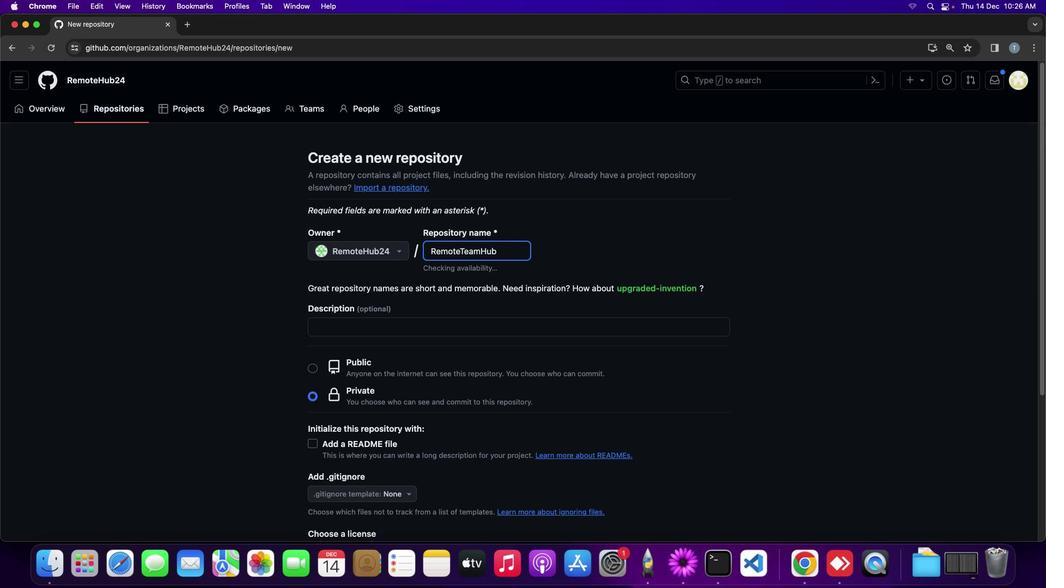 
Action: Mouse moved to (529, 323)
Screenshot: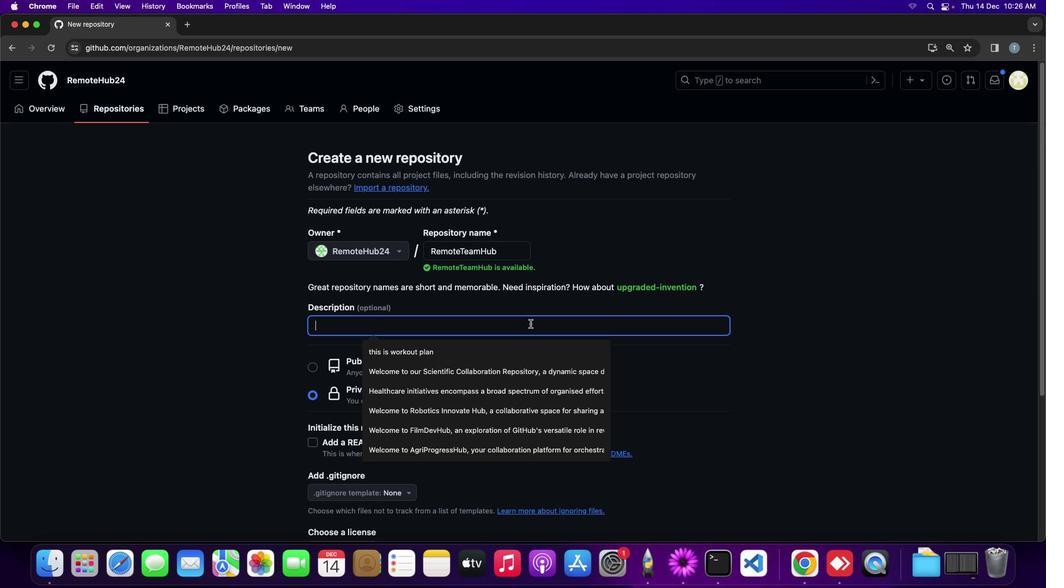
Action: Mouse pressed left at (529, 323)
Screenshot: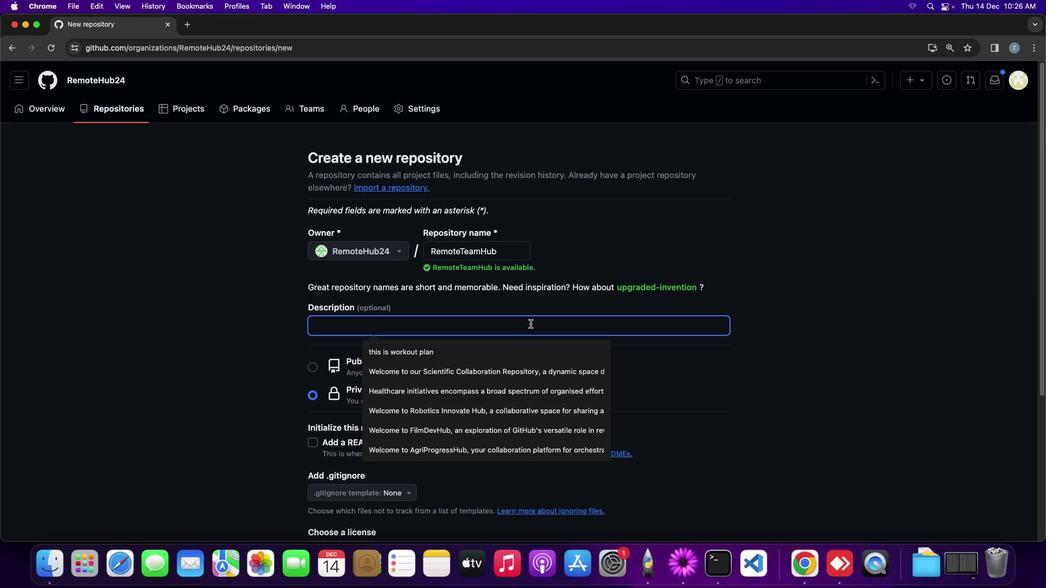 
Action: Mouse moved to (529, 323)
Screenshot: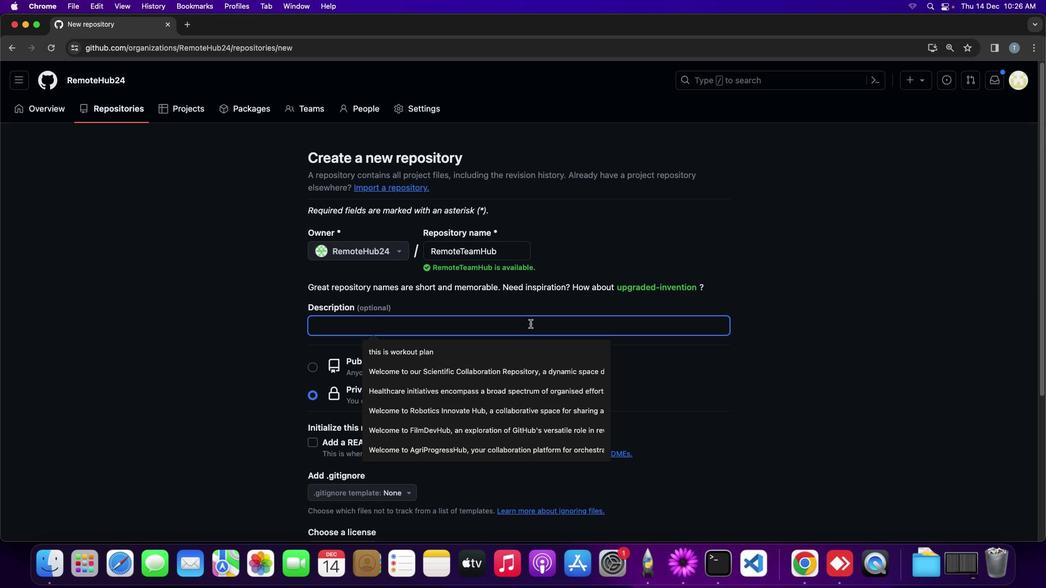 
Action: Key pressed Key.shift'W''e''l''c''o''m''e'Key.space't''o'Key.spaceKey.shift'R''e''m''o''t''e'Key.shift'T''e''a''m'Key.shift'H''u''b'','Key.space'y''o''u''r'Key.space'c''e''n''t''r''a''l'Key.space'h''u''b'Key.space'f''o''r'Key.space's''e''a''m''l''e''s''s'Key.space'c''o''l''l''a''b''o''r''a''t''i''o''n'Key.space'a''n''d'Key.space'p''r''o''j''e''c''t'Key.space'm''a''n''a''g''e''m''e''n''t'Key.space'f''o''r'Key.space'r''e''m''o''t''e'Key.space't''e''a''m''s''.'Key.spaceKey.shift'T''h''i''s'Key.spaceKey.shift'G''i''t'Key.shift'H''u''b'Key.space'r''e''p''o''s''i''t'Key.backspaceKey.backspace'i''t''o''r''y'Key.space'i''s'Key.space'd''e''s''i''g''n''e''d'Key.space't''o'Key.space'e''m''p''o''w''e''r'Key.space'd''i''s''t''r''i''b''u''t''e''d'Key.space't''e''a''m''s'Key.space'w''i''t''h'Key.space'a'Key.space's''u''i''t''e'Key.space'o''f'Key.space'f''e''a''t''u''r''e''s'Key.space't''a''i''l''o''r''e''d'Key.space't''o'Key.space'e''n''h''a''n''d'Key.backspace'c''e'Key.space't'Key.backspace't''r''a''n''s''p''a''r''e''n''c''y'','Key.space'c''o''m''m''u''n''i''c''a''t''i''o''n'Key.space'a''n''d'Key.space'e''f''f''i''c''i''e''n''c''y'Key.space'i''n'Key.space'r''e''m''o''t''e'Key.space'w''o''r''k''.'Key.spaceKey.shift'F''r''o''m'Key.space'a''g''i''l''e'Key.space't''a''s''k'Key.space'm''a''n''a''g''e''m''e''n''t'Key.space'w''i''t''h'Key.spaceKey.shift_r'P''r''o''j''e''c''t''s'Key.space'a''n''d'Key.spaceKey.shift'I''s''s''u''e''s'Key.space't''o'Key.space'f''o''s''t''e''r''i''n''g'Key.space'o''p''e''n'Key.space'd''i'Key.backspaceKey.backspaceKey.backspaceKey.backspaceKey.backspaceKey.backspaceKey.backspaceKey.backspaceKey.backspaceKey.backspaceKey.backspaceKey.backspaceKey.backspaceKey.backspaceKey.backspaceKey.backspaceKey.backspaceKey.backspaceKey.backspaceKey.backspaceKey.backspaceKey.backspaceKey.backspaceKey.backspaceKey.backspaceKey.backspaceKey.backspaceKey.backspaceKey.backspaceKey.backspaceKey.backspaceKey.backspaceKey.backspaceKey.backspaceKey.backspaceKey.backspaceKey.backspaceKey.backspaceKey.backspaceKey.backspaceKey.backspaceKey.backspaceKey.backspaceKey.backspaceKey.backspaceKey.backspaceKey.backspaceKey.backspaceKey.backspaceKey.backspaceKey.backspaceKey.backspaceKey.backspaceKey.backspaceKey.backspaceKey.backspaceKey.backspaceKey.backspaceKey.backspaceKey.backspaceKey.backspaceKey.backspaceKey.backspaceKey.backspaceKey.backspaceKey.backspaceKey.backspaceKey.backspaceKey.backspaceKey.backspaceKey.backspaceKey.backspaceKey.backspaceKey.backspace'.'
Screenshot: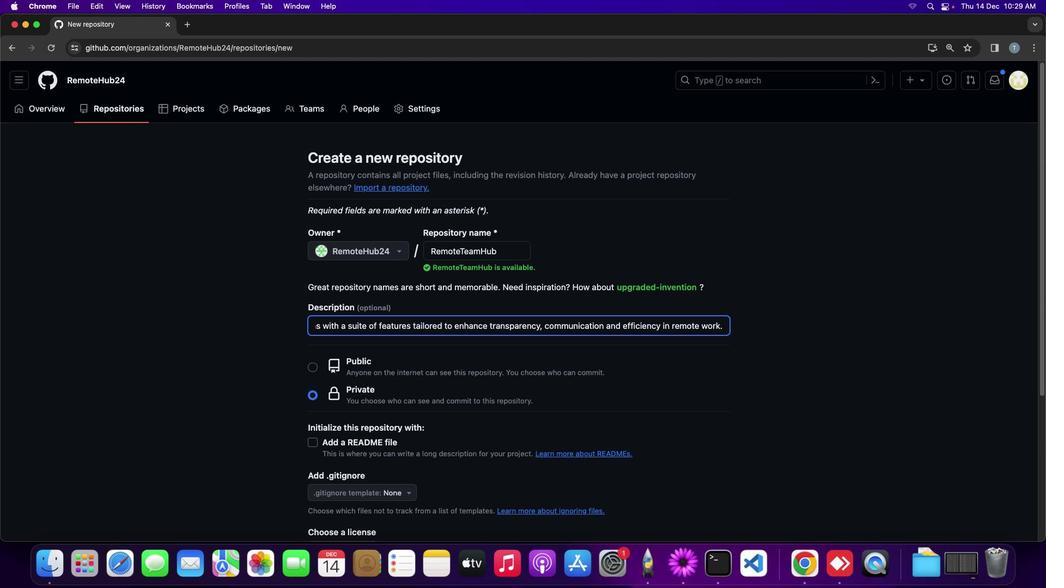 
Action: Mouse moved to (436, 349)
Screenshot: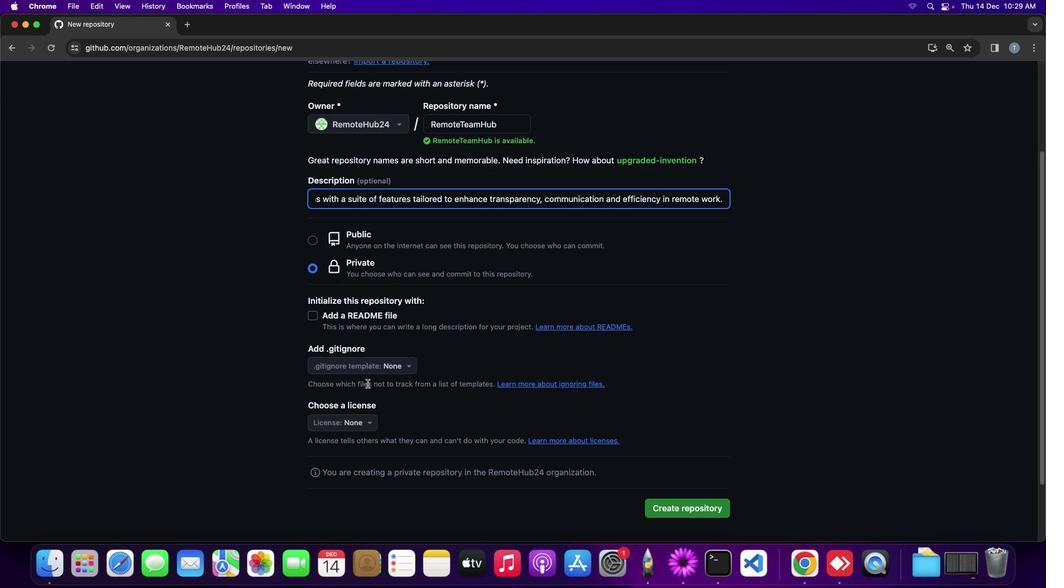 
Action: Mouse scrolled (436, 349) with delta (0, 0)
Screenshot: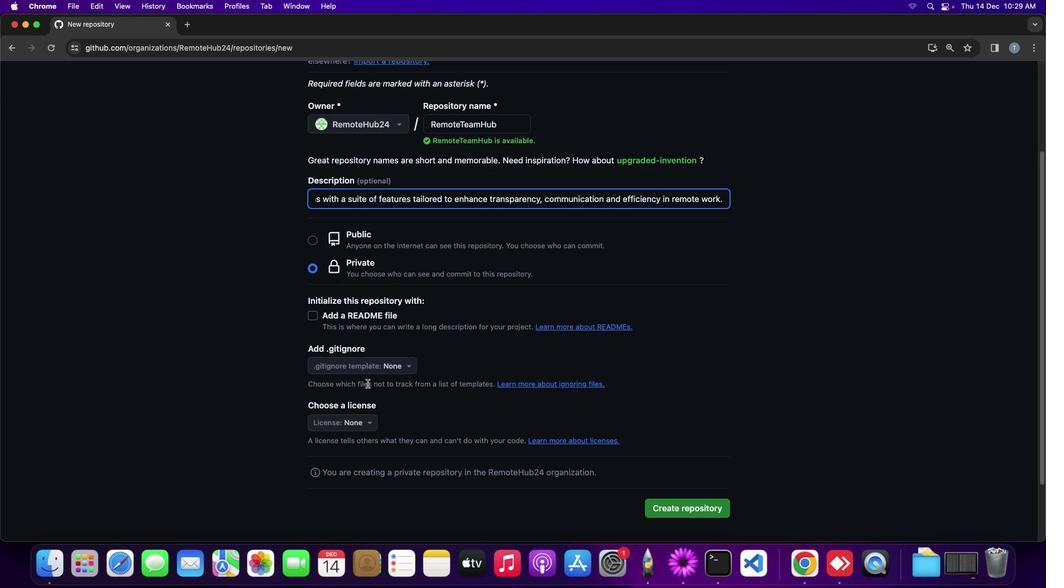 
Action: Mouse moved to (435, 350)
Screenshot: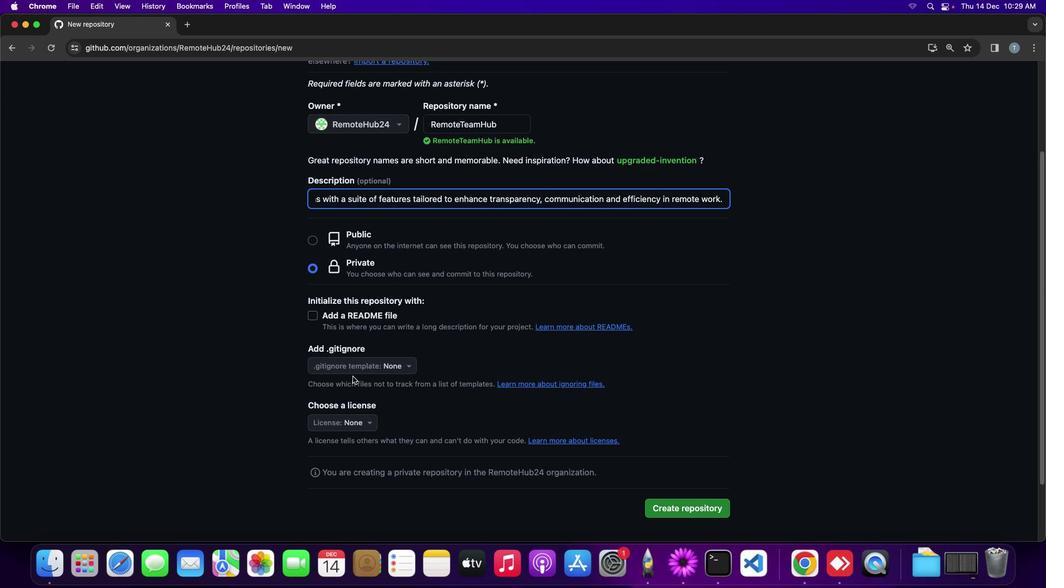 
Action: Mouse scrolled (435, 350) with delta (0, 0)
Screenshot: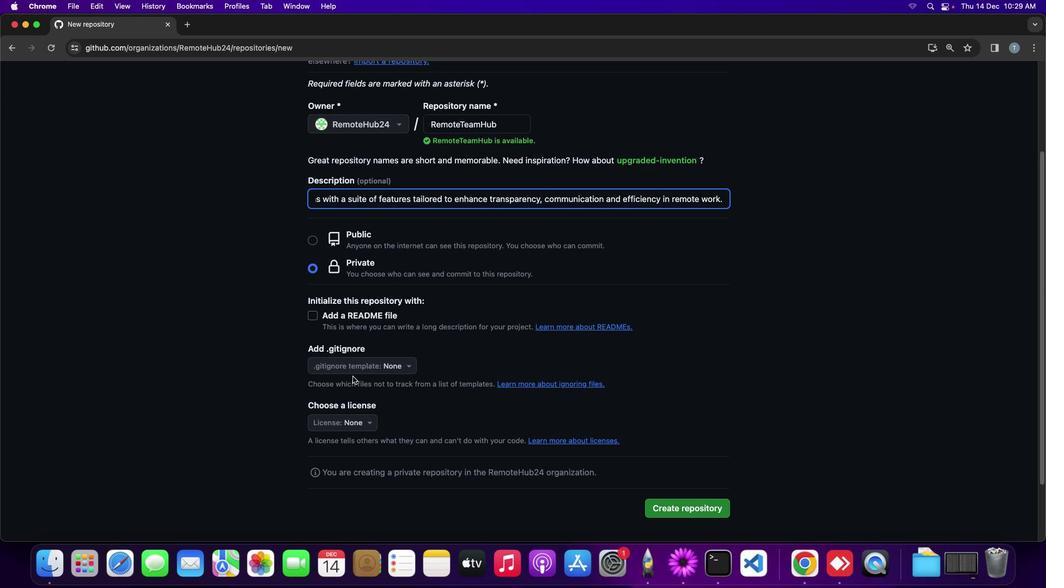 
Action: Mouse moved to (429, 359)
Screenshot: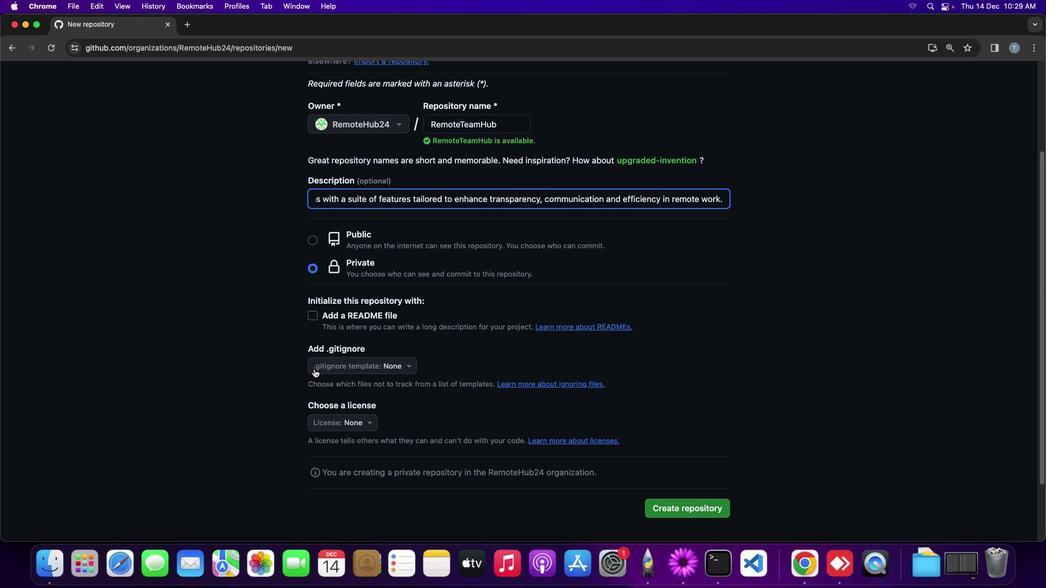 
Action: Mouse scrolled (429, 359) with delta (0, 0)
Screenshot: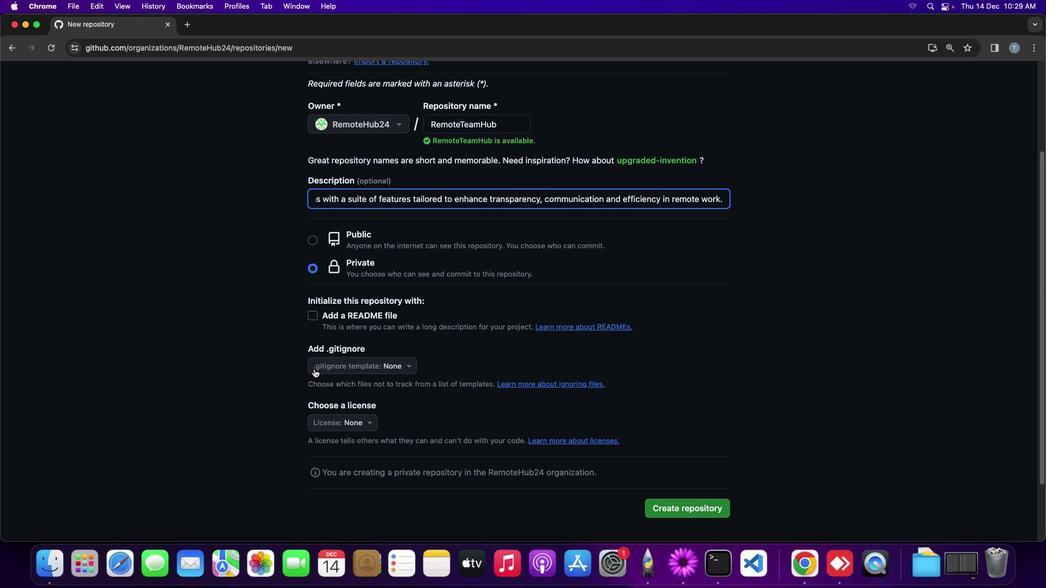 
Action: Mouse moved to (426, 362)
Screenshot: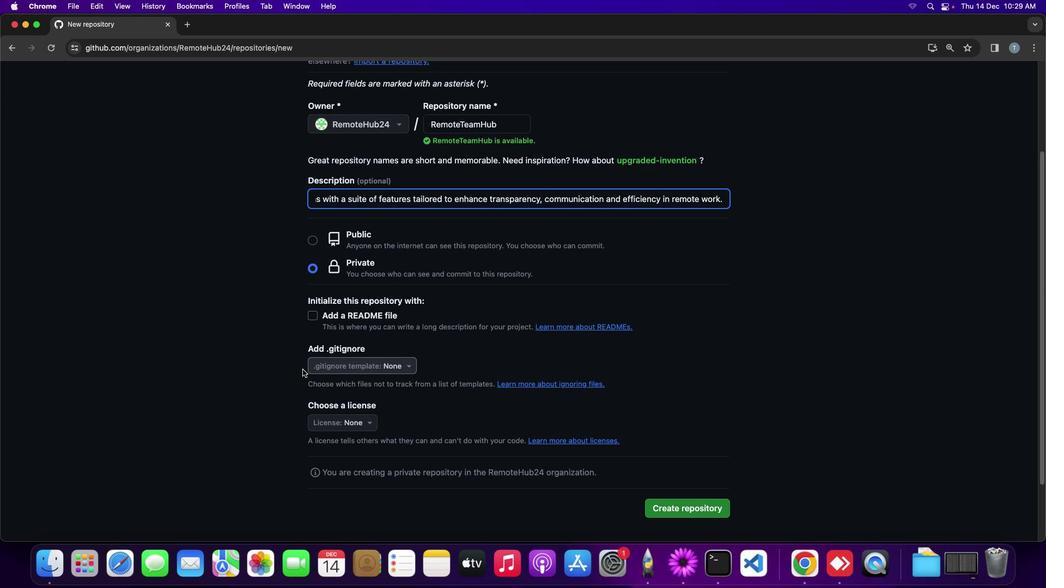 
Action: Mouse scrolled (426, 362) with delta (0, -1)
Screenshot: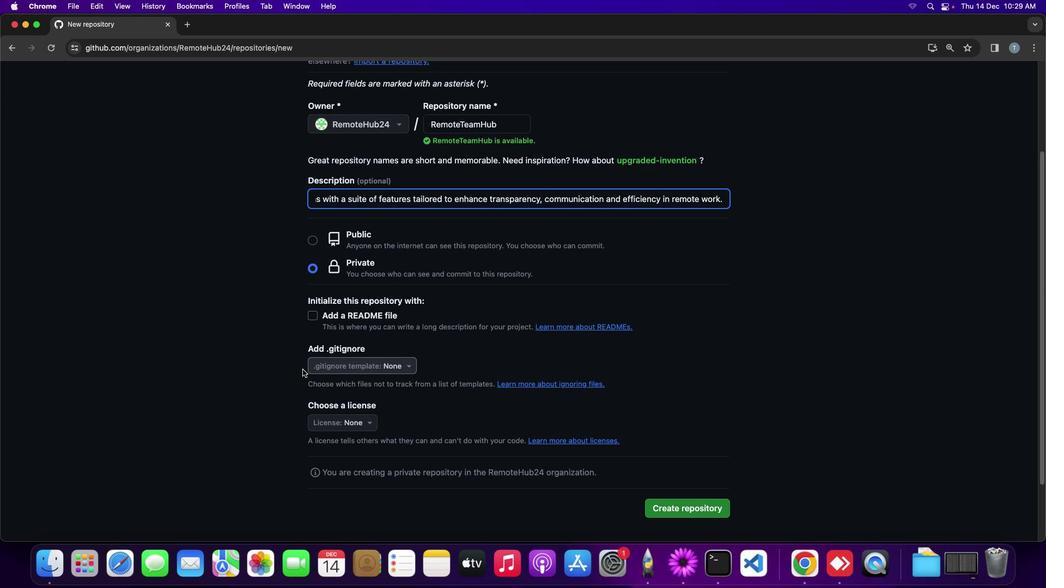 
Action: Mouse moved to (313, 318)
Screenshot: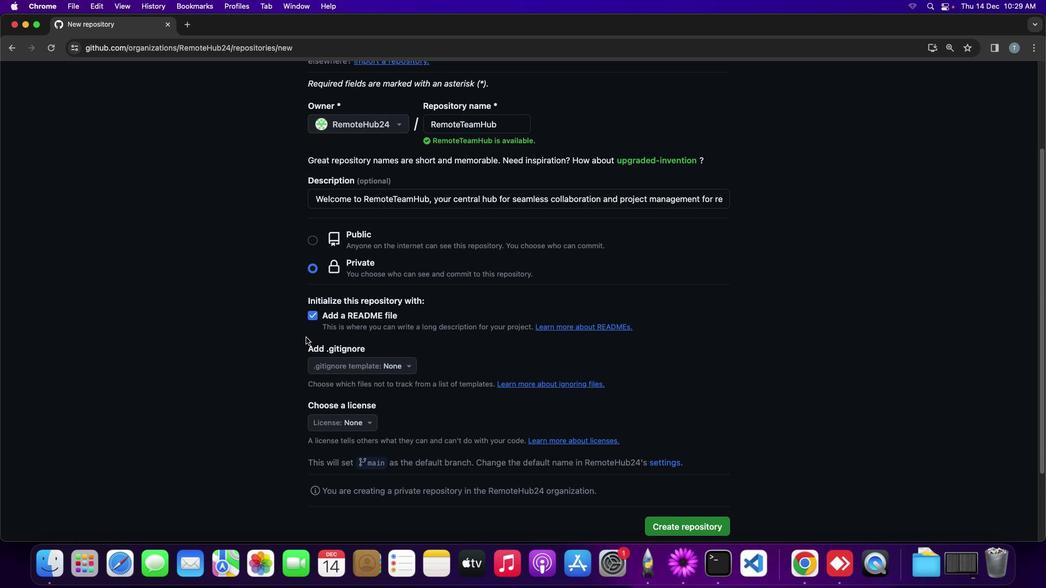 
Action: Mouse pressed left at (313, 318)
Screenshot: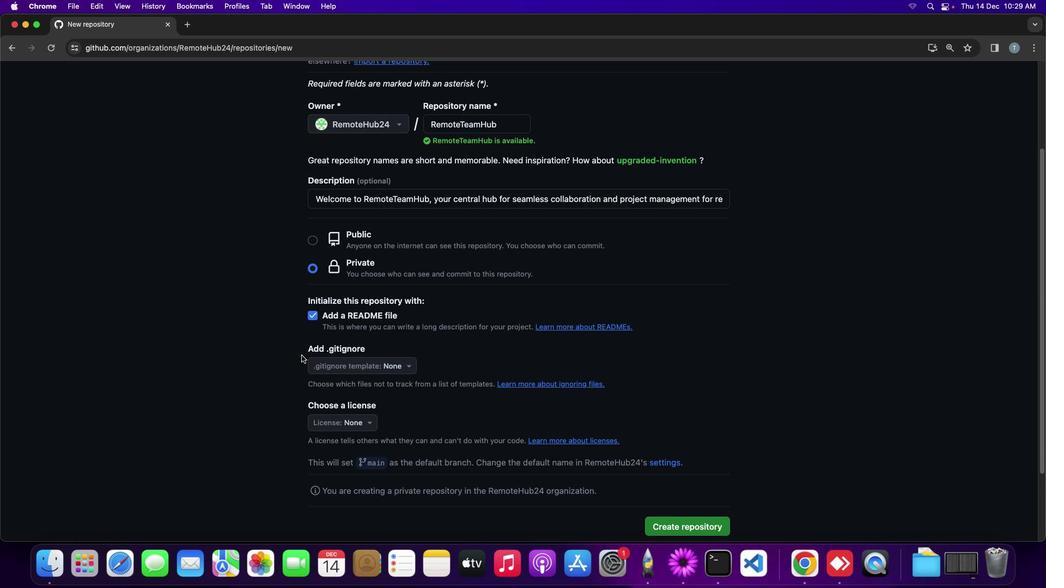 
Action: Mouse moved to (718, 531)
Screenshot: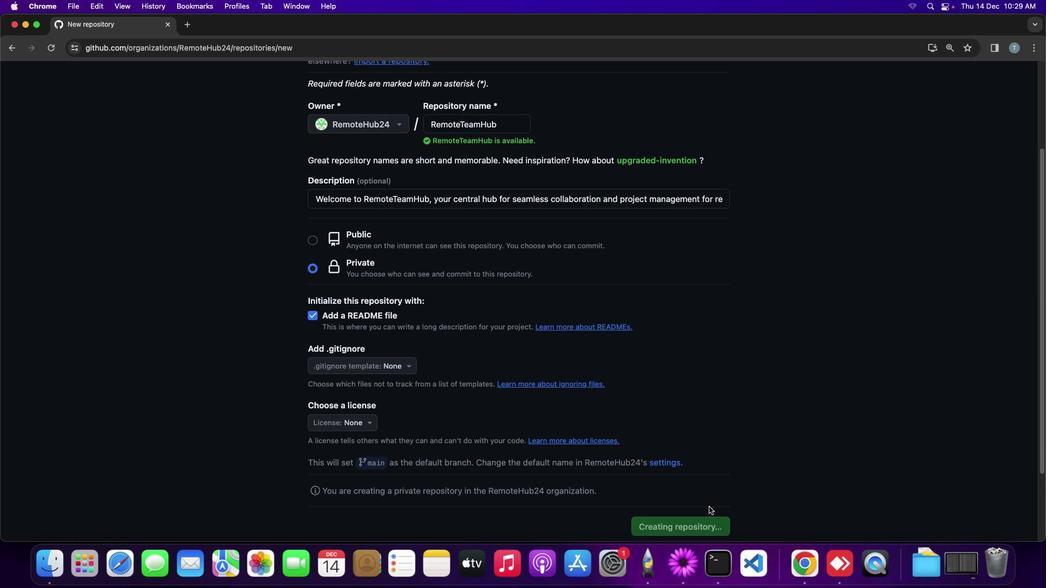 
Action: Mouse pressed left at (718, 531)
Screenshot: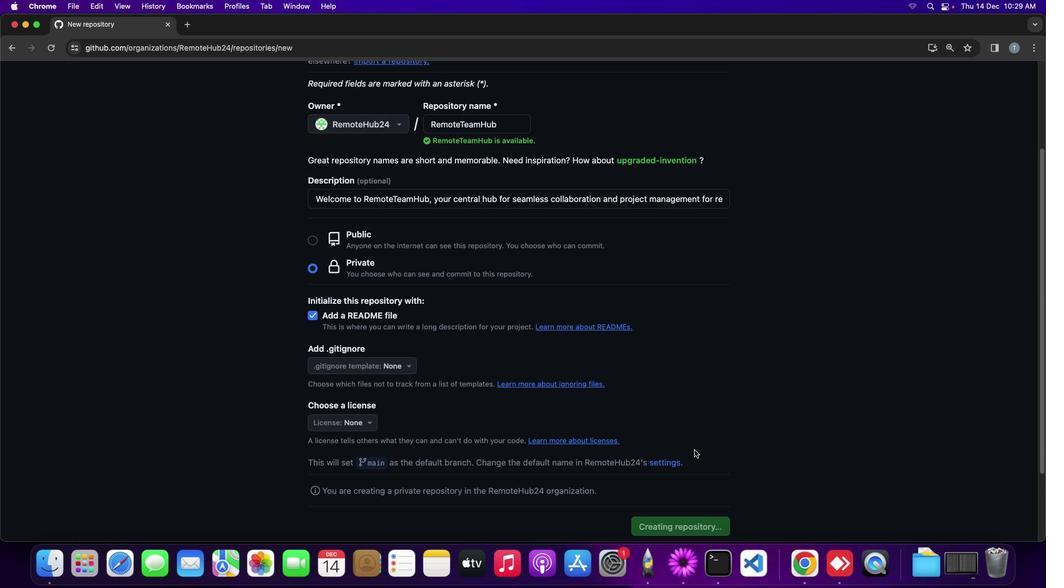 
Action: Mouse moved to (299, 108)
Screenshot: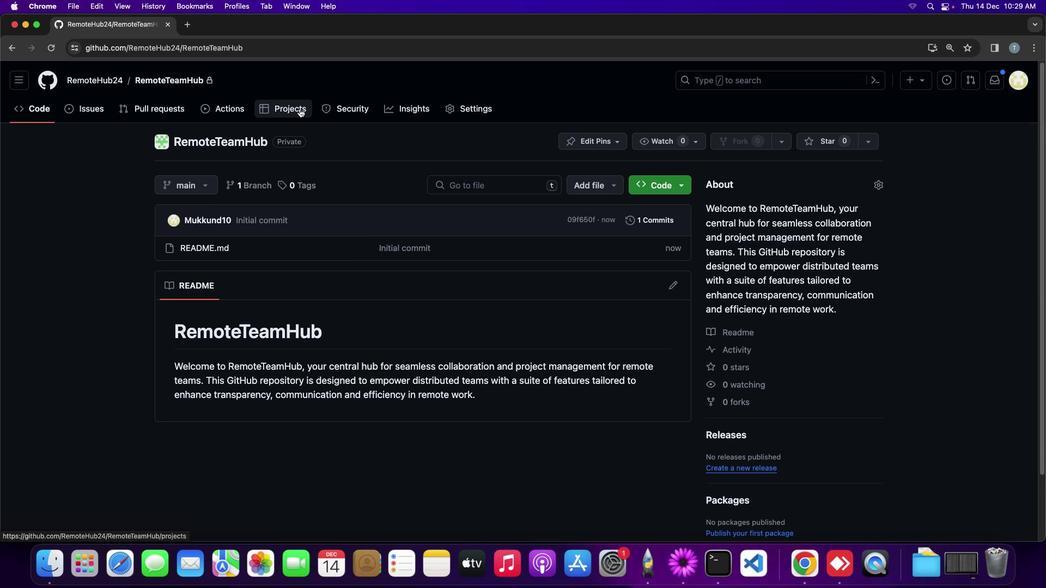 
Action: Mouse pressed left at (299, 108)
Screenshot: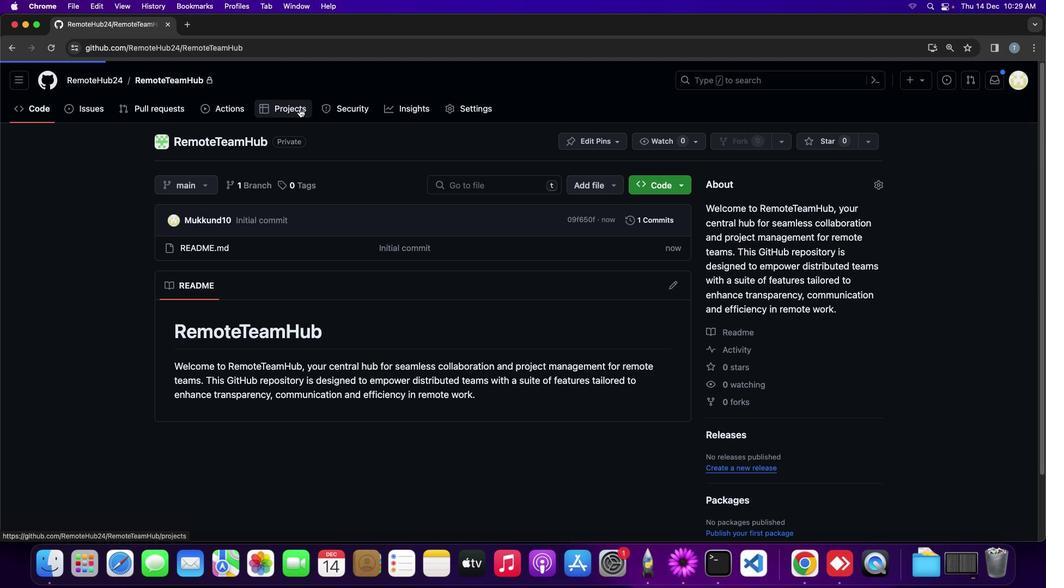 
Action: Mouse moved to (873, 270)
Screenshot: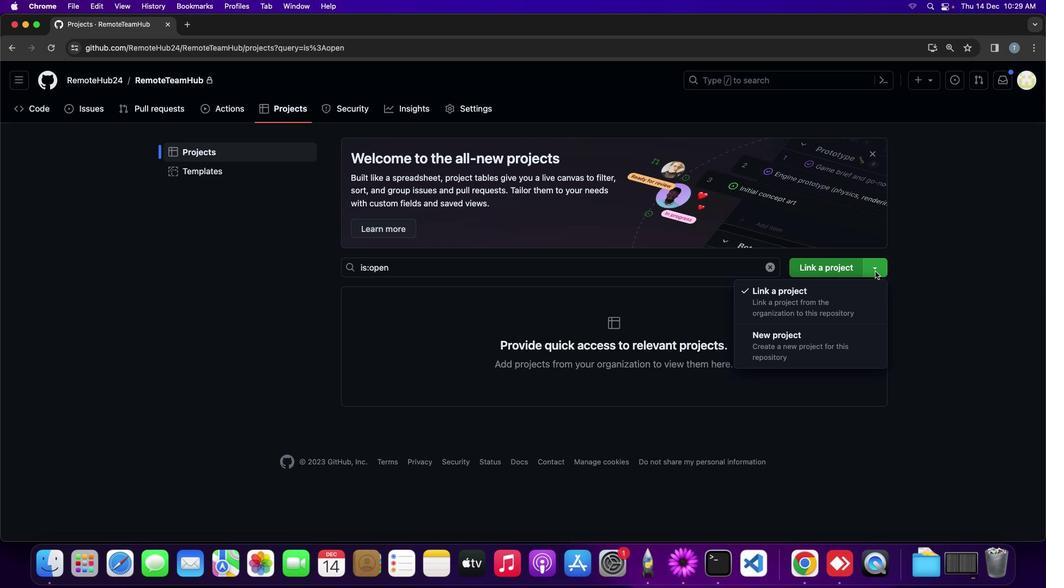 
Action: Mouse pressed left at (873, 270)
Screenshot: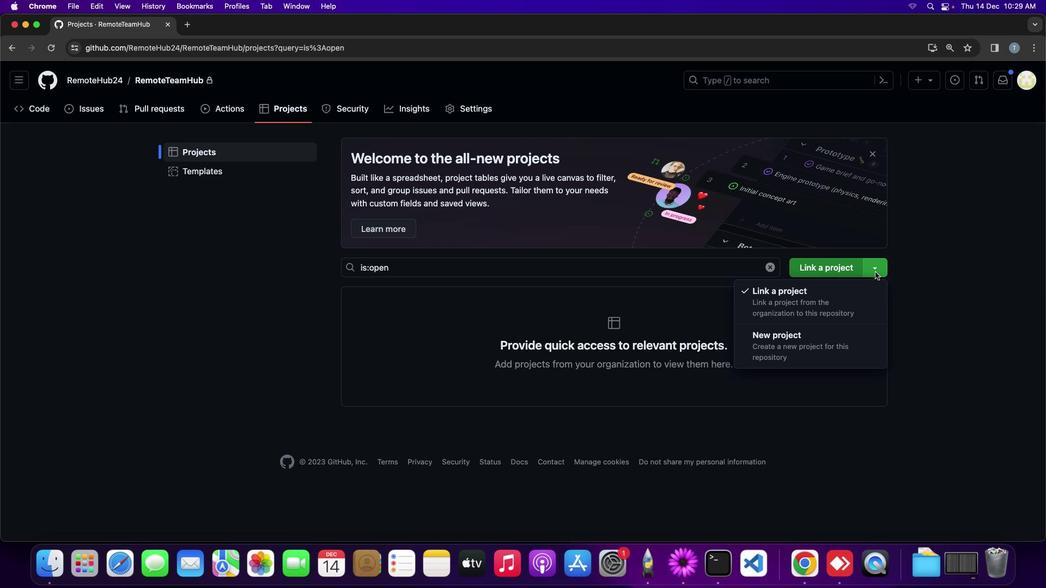 
Action: Mouse moved to (802, 335)
Screenshot: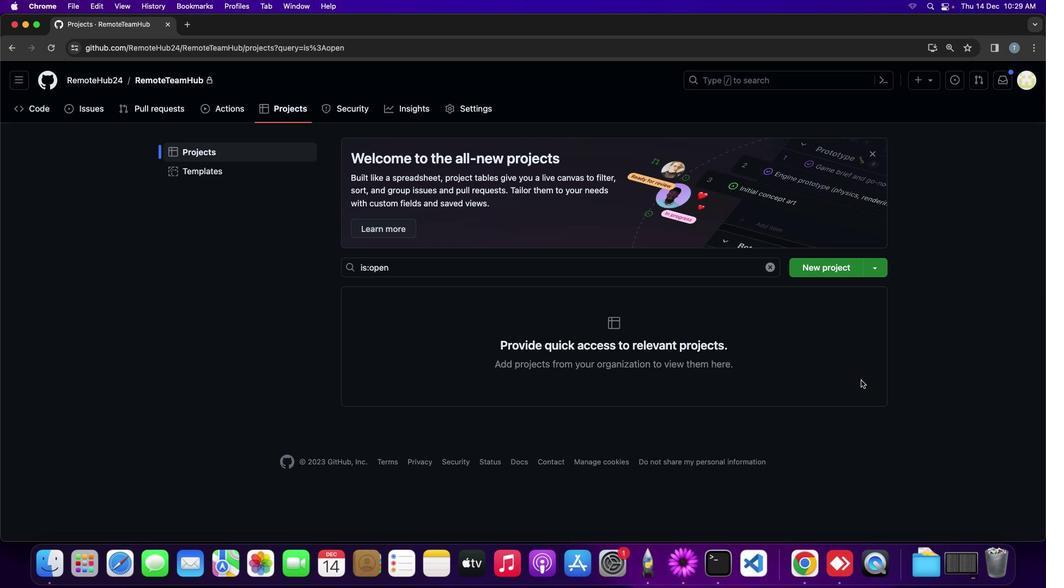 
Action: Mouse pressed left at (802, 335)
Screenshot: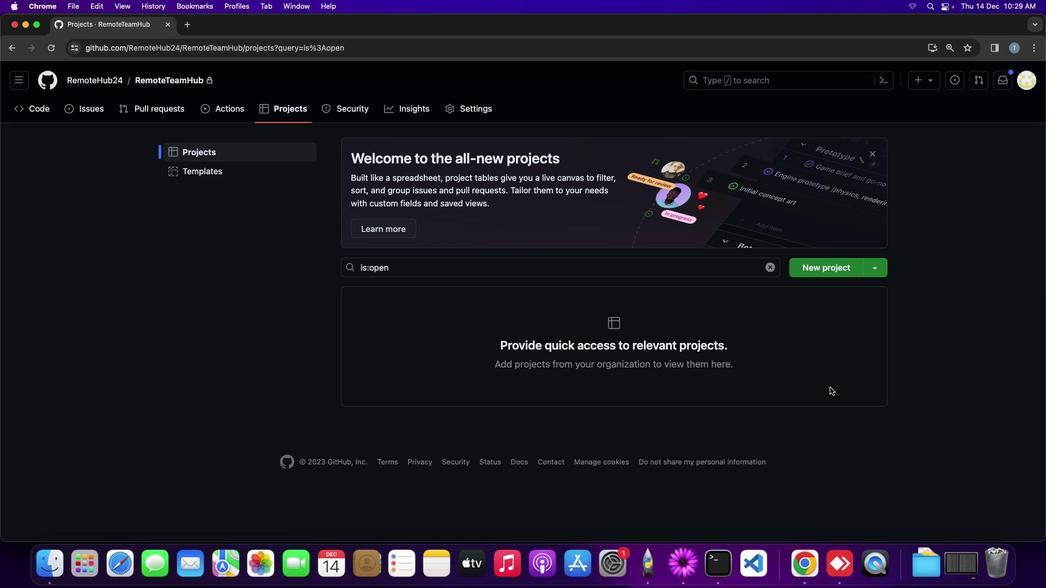 
Action: Mouse moved to (825, 274)
Screenshot: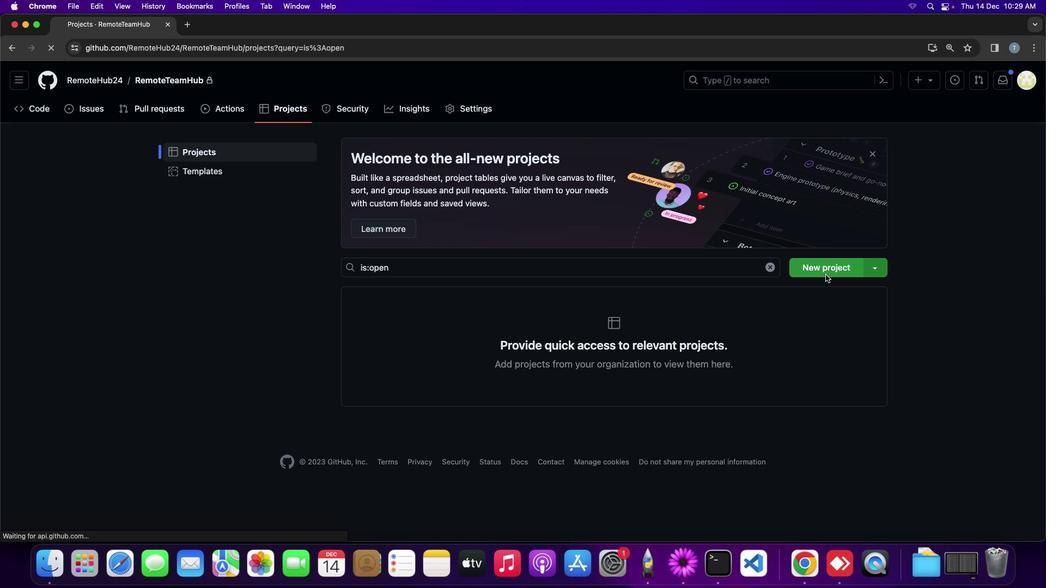 
Action: Mouse pressed left at (825, 274)
Screenshot: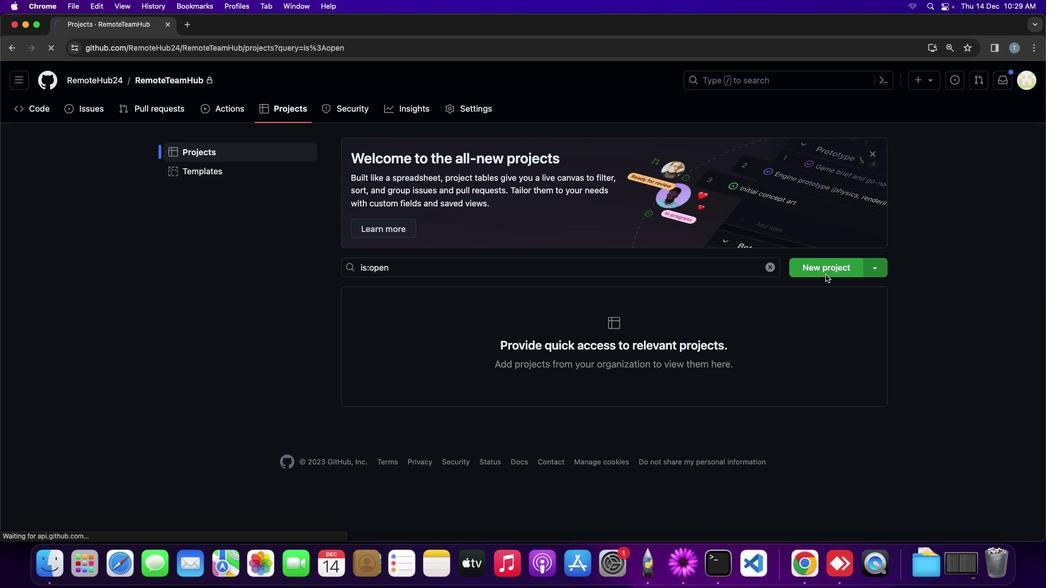 
Action: Mouse moved to (784, 187)
Screenshot: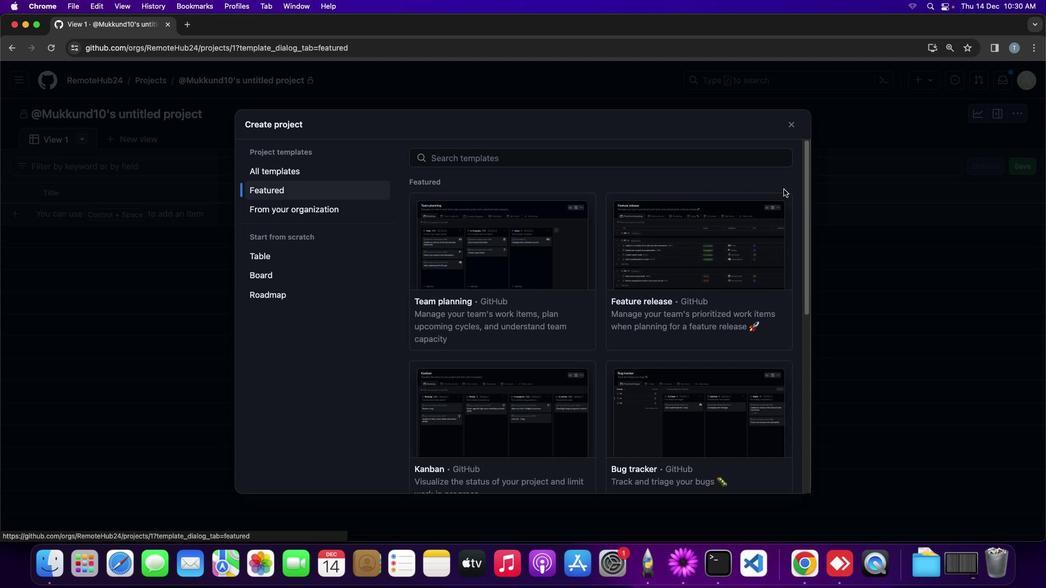 
Action: Mouse pressed left at (784, 187)
Screenshot: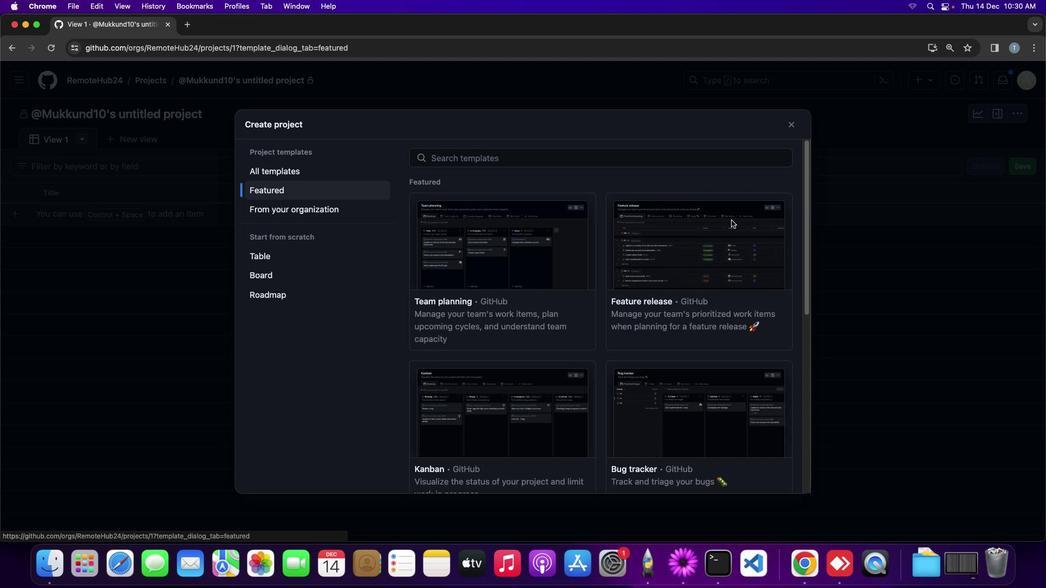 
Action: Mouse moved to (552, 384)
Screenshot: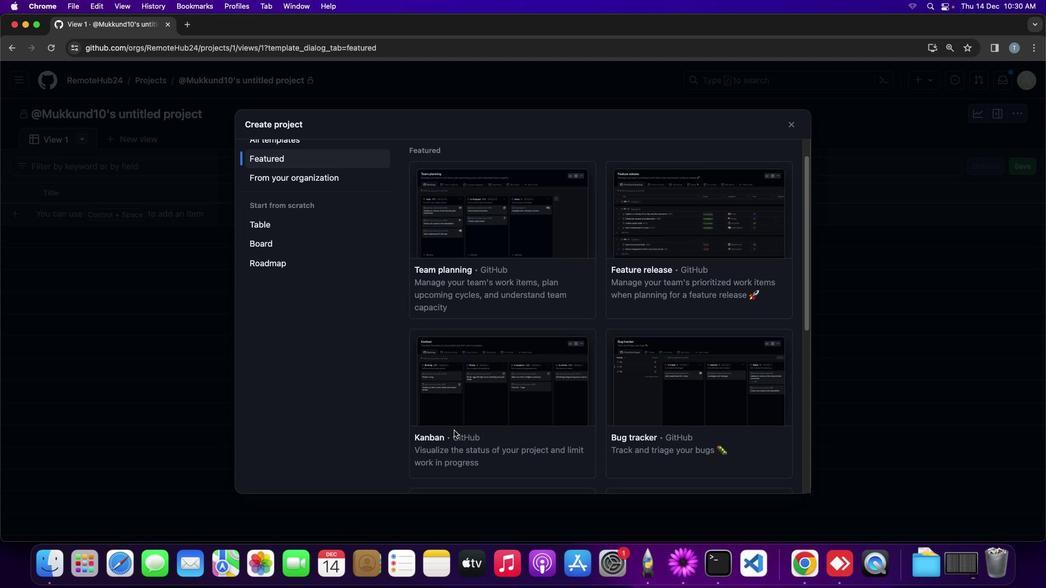 
Action: Mouse scrolled (552, 384) with delta (0, 0)
Screenshot: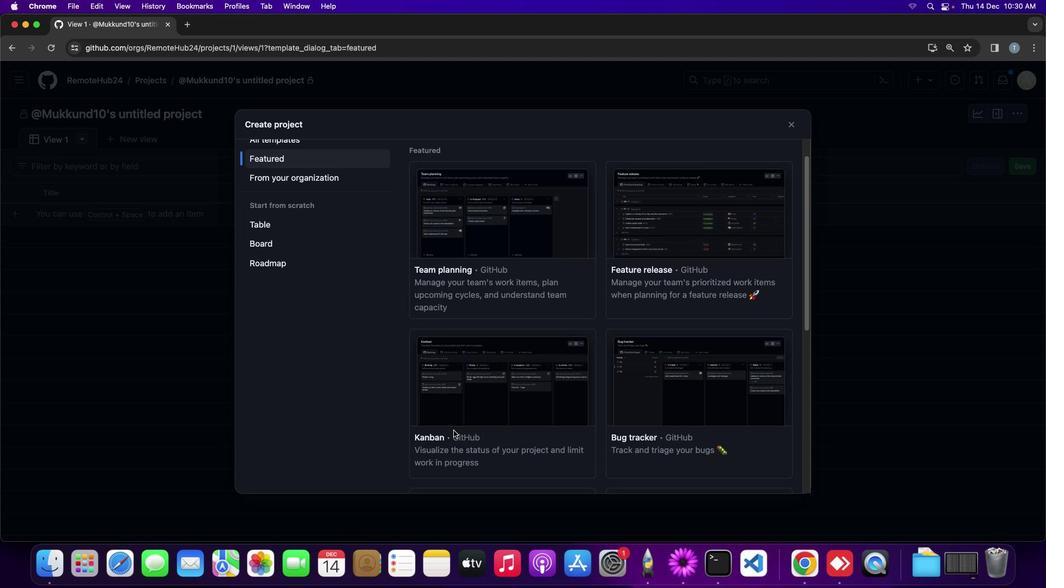 
Action: Mouse moved to (552, 384)
Screenshot: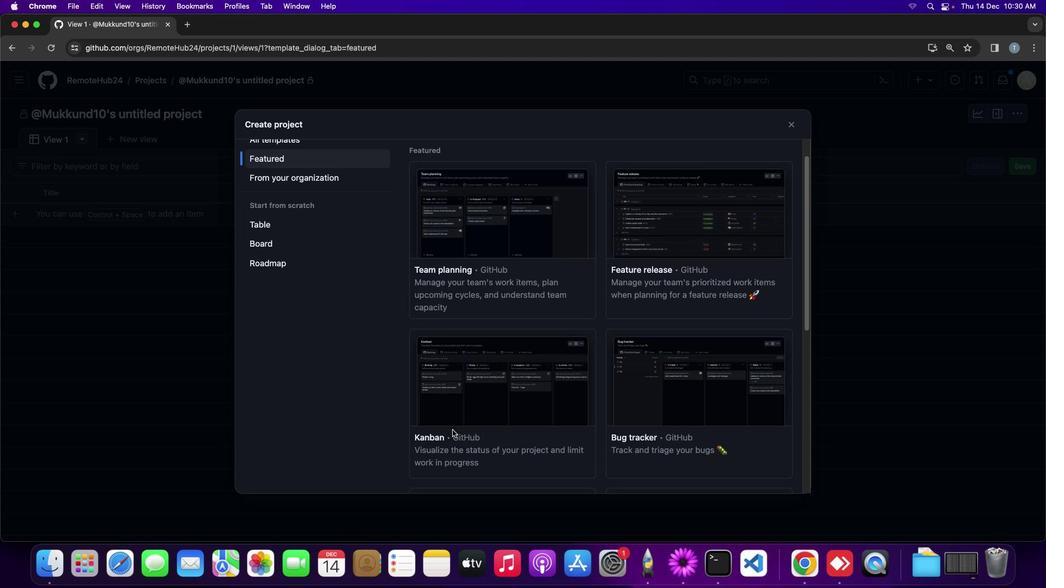 
Action: Mouse scrolled (552, 384) with delta (0, 0)
Screenshot: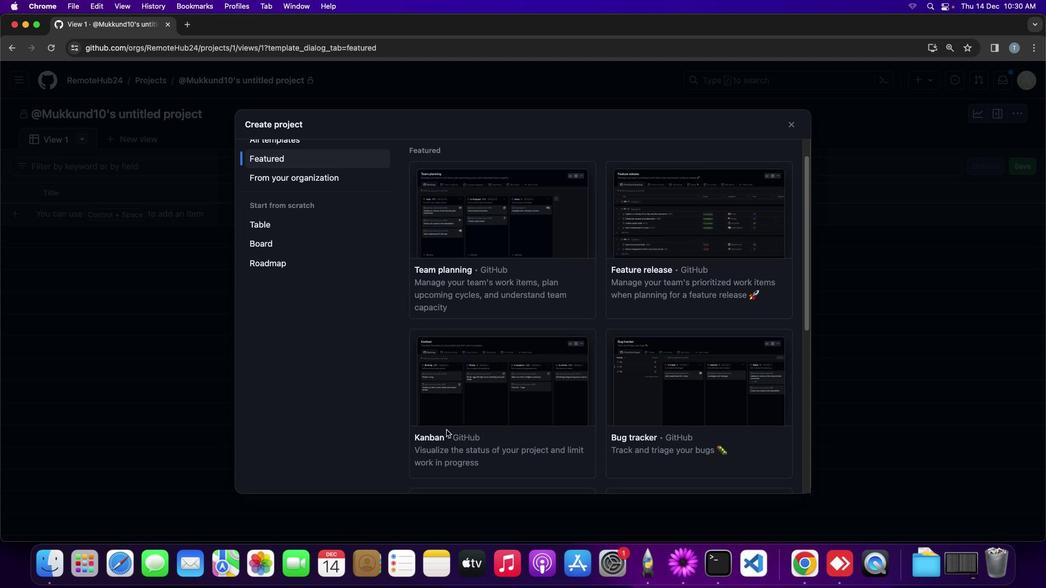 
Action: Mouse moved to (553, 384)
Screenshot: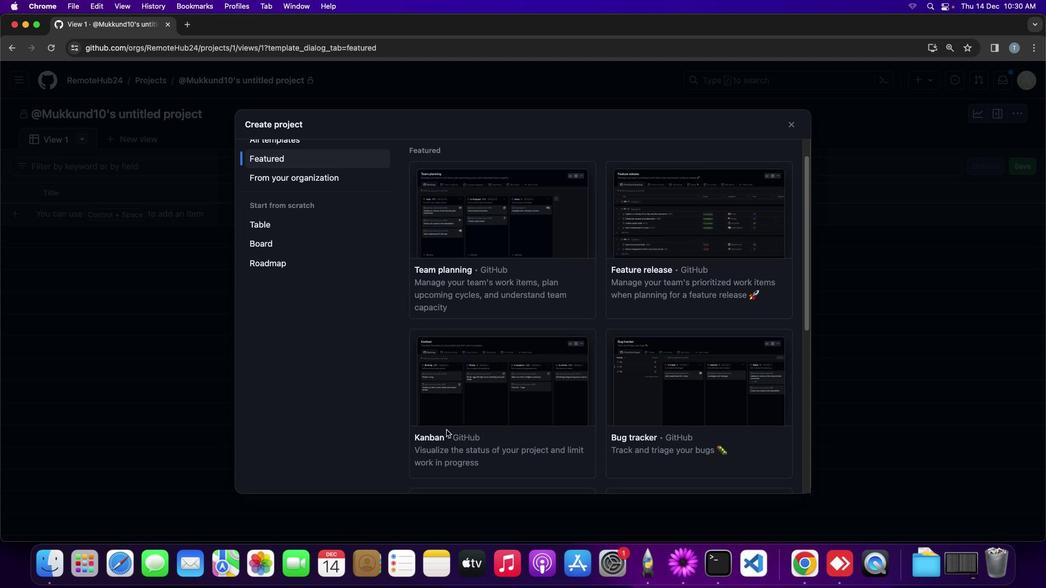 
Action: Mouse scrolled (553, 384) with delta (0, 0)
Screenshot: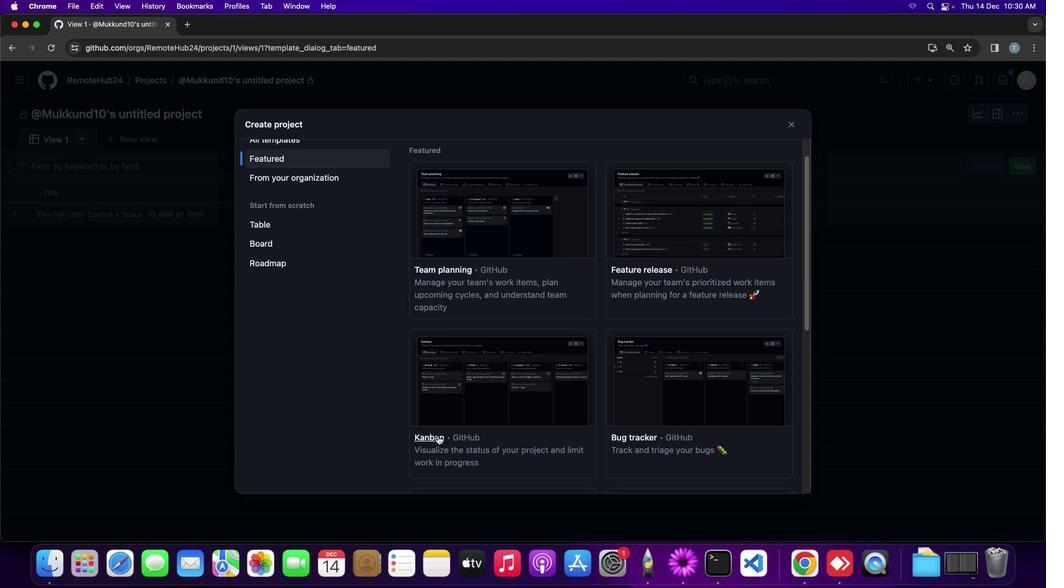 
Action: Mouse moved to (432, 436)
Screenshot: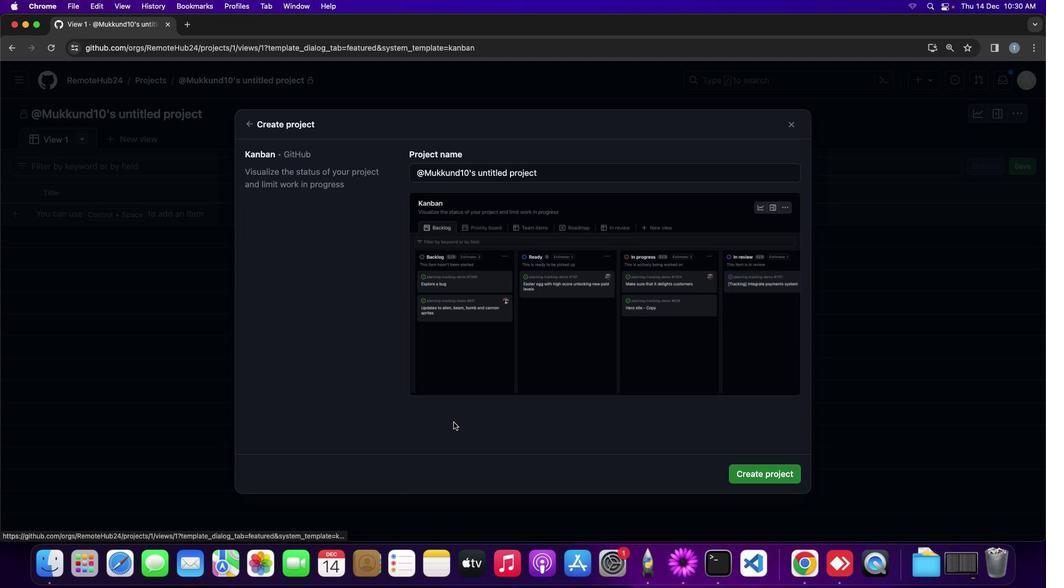 
Action: Mouse pressed left at (432, 436)
Screenshot: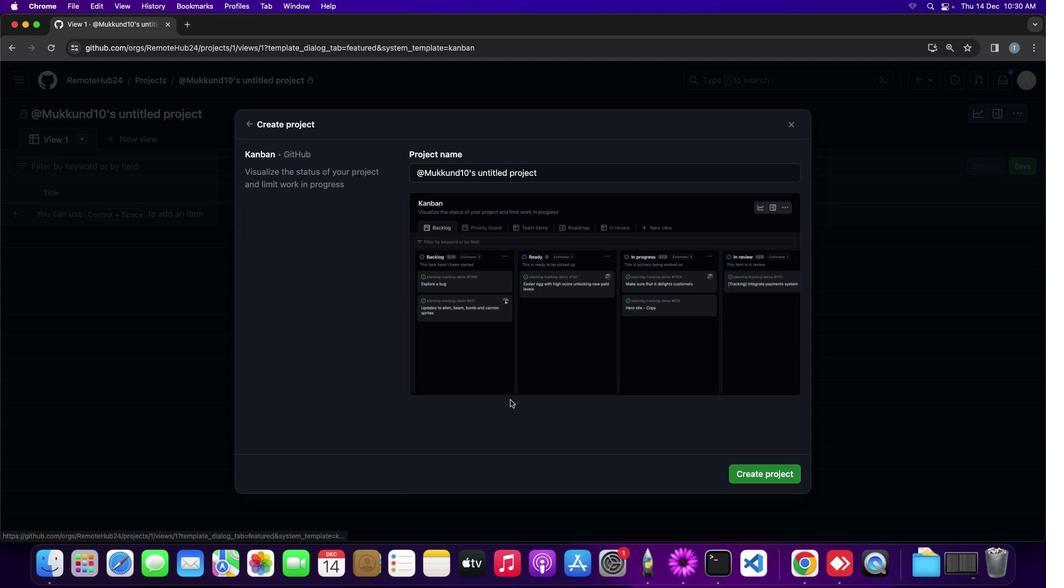 
Action: Mouse moved to (755, 476)
Screenshot: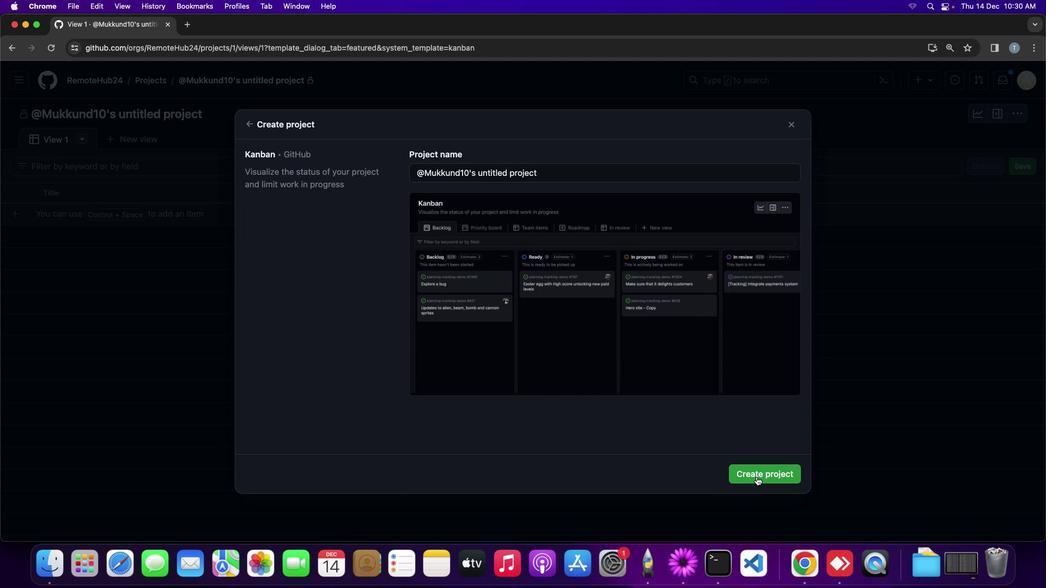 
Action: Mouse pressed left at (755, 476)
Screenshot: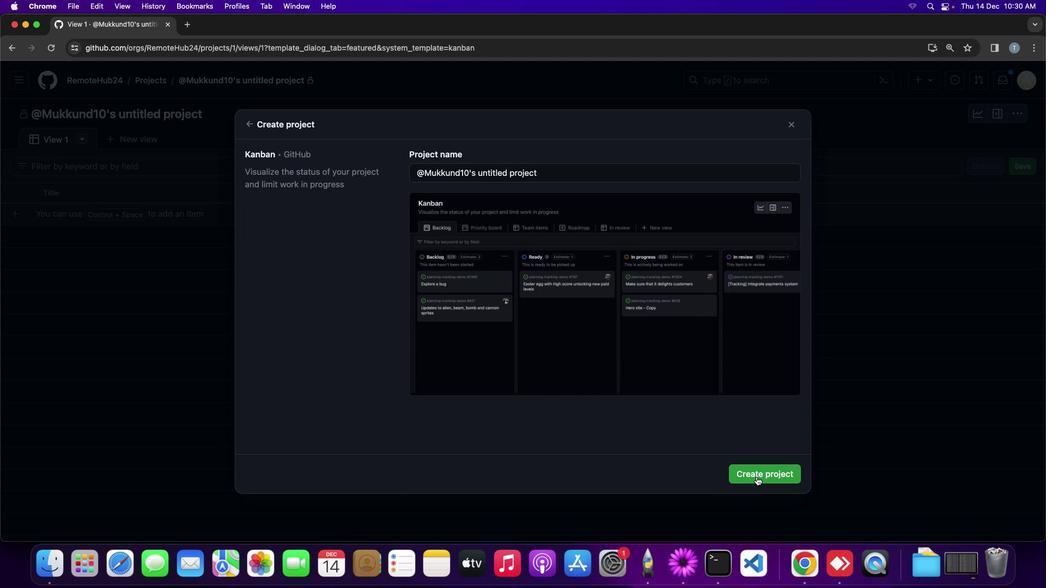 
Action: Mouse moved to (131, 114)
Screenshot: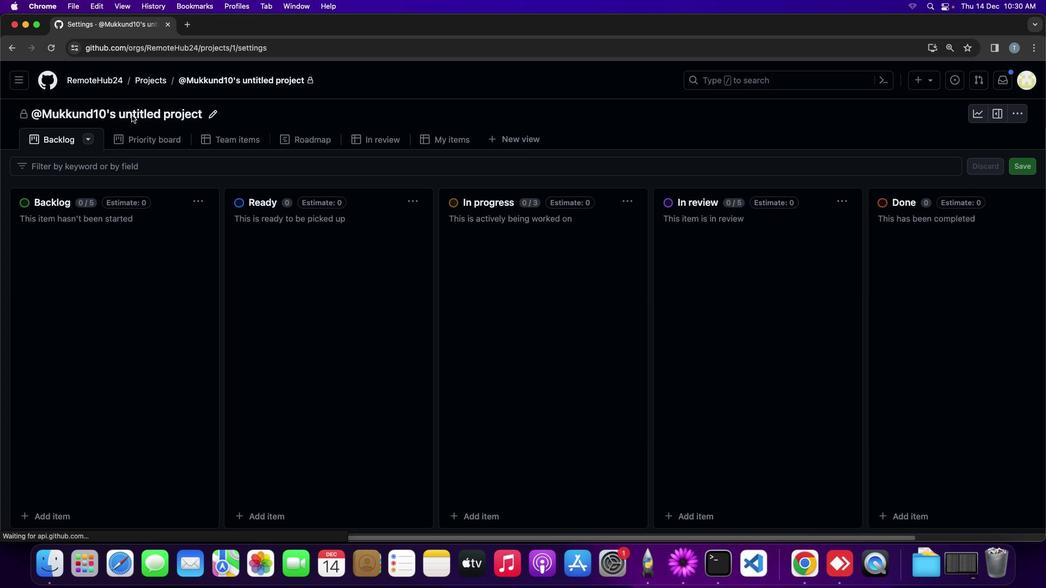 
Action: Mouse pressed left at (131, 114)
Screenshot: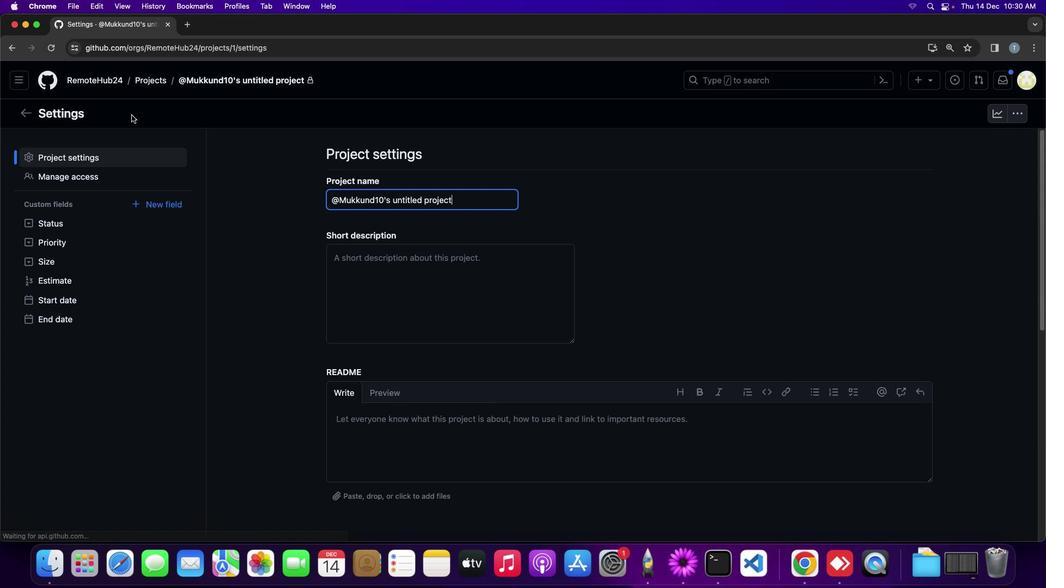 
Action: Mouse moved to (454, 200)
Screenshot: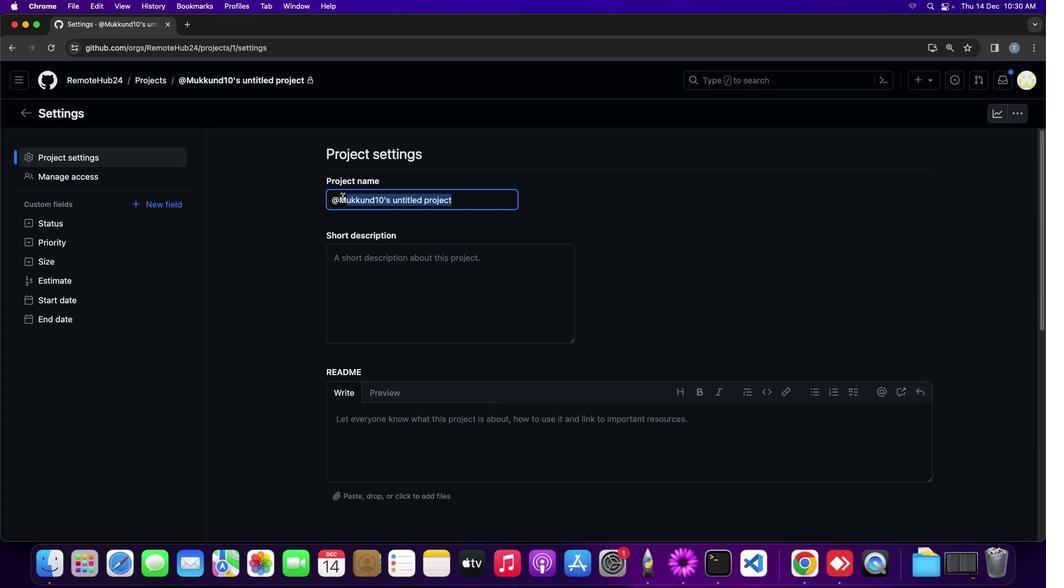 
Action: Mouse pressed left at (454, 200)
Screenshot: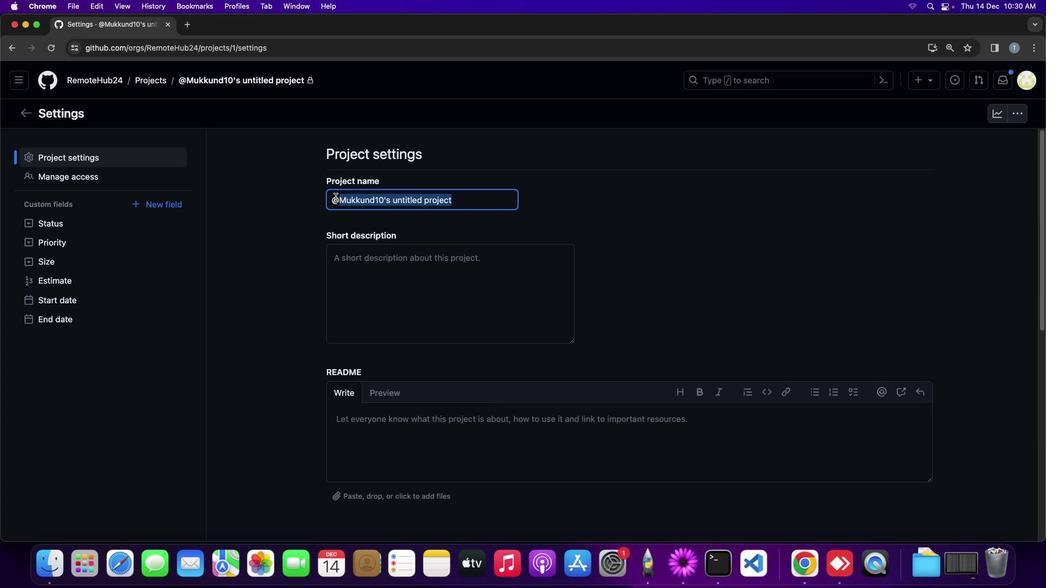 
Action: Mouse moved to (321, 196)
Screenshot: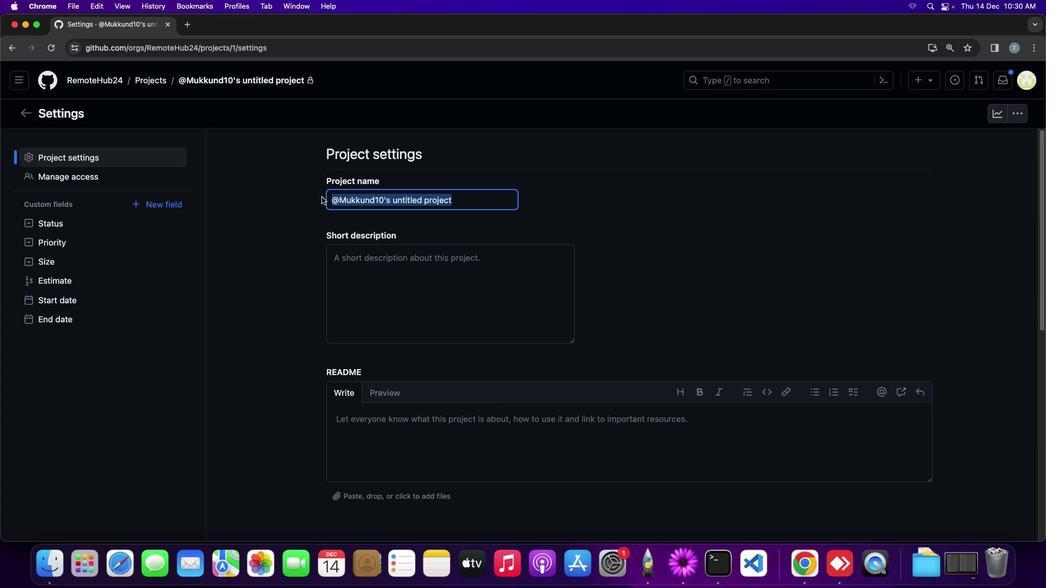 
Action: Key pressed Key.backspaceKey.shift'C''o''l''l''a''b''o''r''a'Key.shift'S''y''n''c'
Screenshot: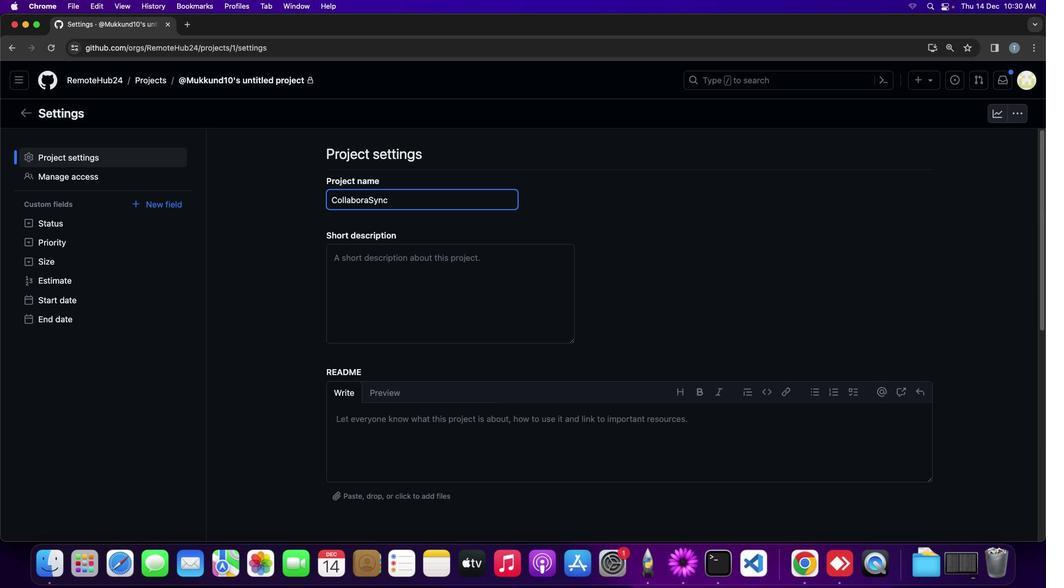 
Action: Mouse moved to (366, 256)
Screenshot: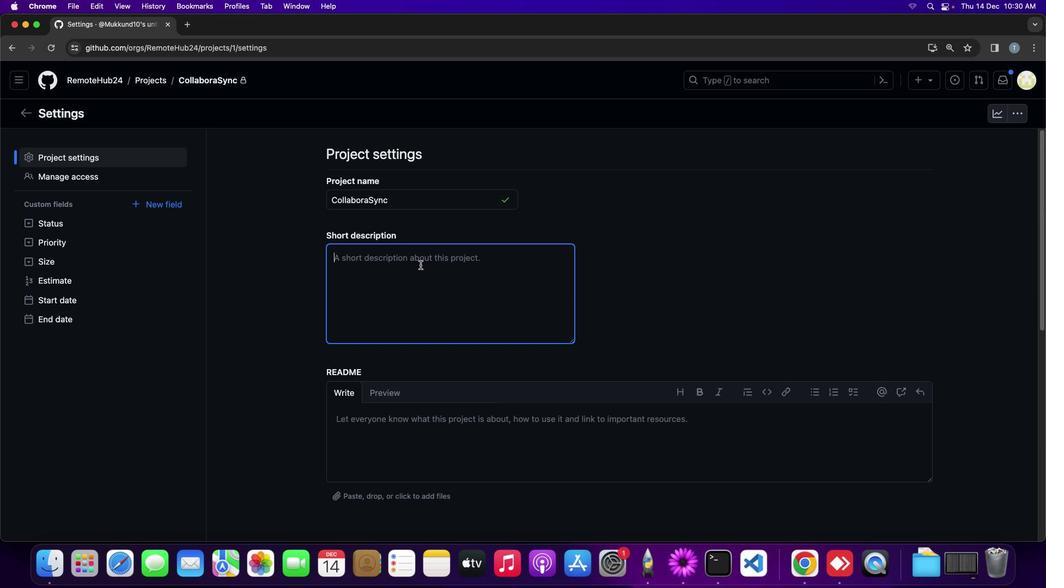 
Action: Mouse pressed left at (366, 256)
Screenshot: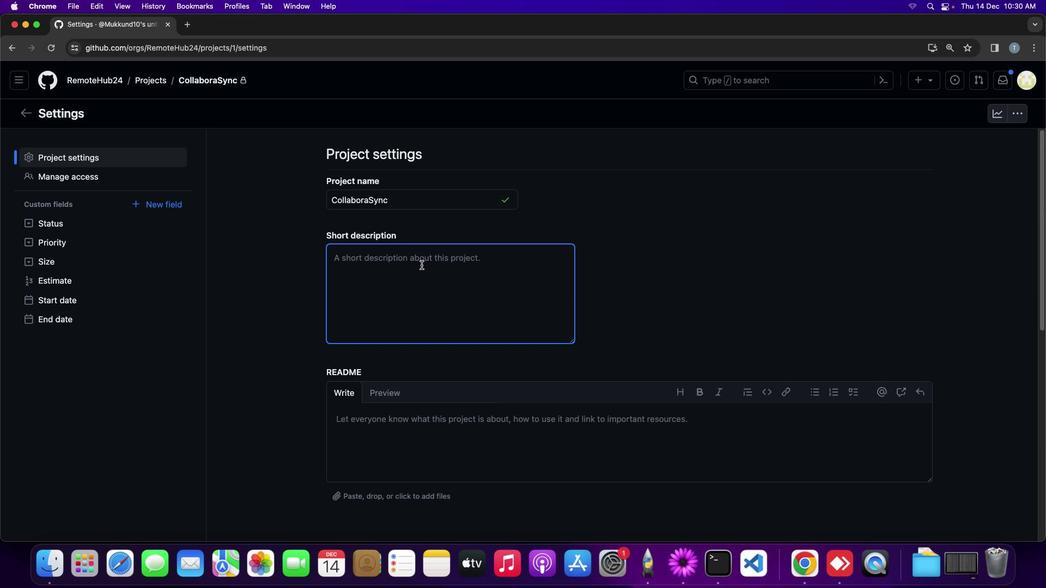 
Action: Mouse moved to (421, 264)
Screenshot: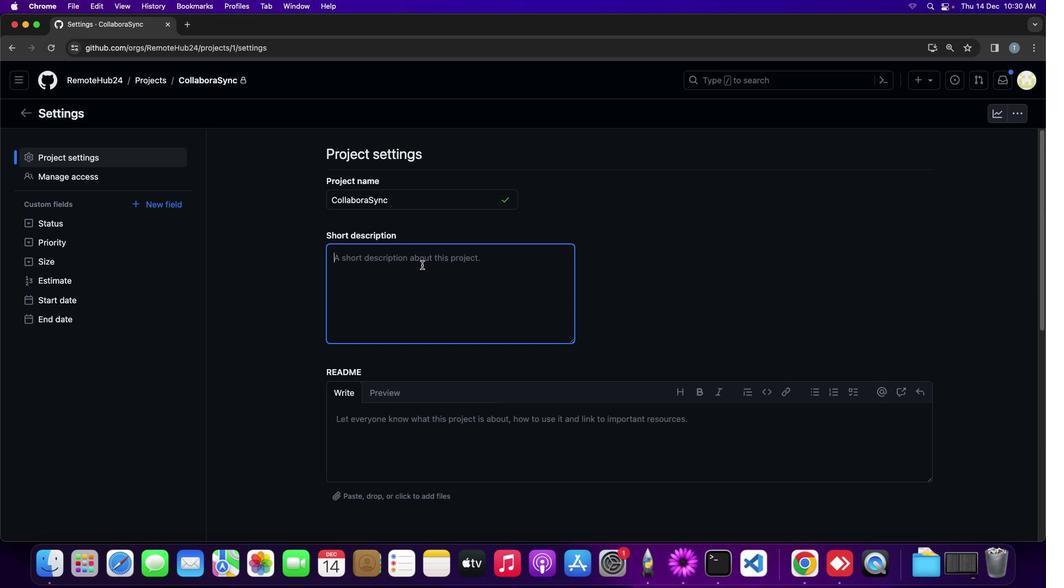 
Action: Key pressed Key.shift'C''o''l''l''a''b''o''r''a'Key.shift'S''y''n''c'Key.space'i''s'Key.space'a'Key.spaceKey.shift'C'Key.backspace'c''o''m''p''r''e''h''e''n''s''i''v''e'Key.space'i''n''i''t''i''a''t''i''v''e'Key.space'a''i''m''e''d'Key.space'a''t'Key.space's''y''n''c''h''r''o''n''i''z''i''n''g'Key.space'a''n''d'Key.leftKey.leftKey.leftKey.leftKey.leftKey.leftKey.leftKey.leftKey.leftKey.leftKey.leftKey.rightKey.rightKey.rightKey.rightKey.backspace's'Key.rightKey.rightKey.rightKey.rightKey.rightKey.rightKey.rightKey.rightKey.rightKey.rightKey.rightKey.space'e''n''h''a''n''c''i''n''g'Key.space'c''o''l''l''a''b''o''r''a''t''i''o''n'Key.space'w''i''t''h''i''n'Key.space'r''e''m''o''t''e'Key.space't''e''a''m''s'Key.space't''h''r''o''u''g''h'Key.space't''h''e'Key.space'd''y''n''a''m''i''c'Key.space'f''e''a''t''u''r''e''s'Key.space'o''f'Key.spaceKey.shift'G''i''t'Key.shift'H''u''b''.'Key.spaceKey.shift'T''h''i''s'Key.space'p''r''o''j''e''c''t'Key.space'f''o''c''u''s''e''s'Key.space'o''n'Key.space'l''e''v''e''r''a''g''i''n''g'Key.spaceKey.shift'G''i''t'Key.shift'H''u''b'"'"'s'Key.space'p''o''w''e''r''f''u''l'Key.space't''o''o''l''s'Key.space't''o'Key.space's''t''r''e''a''m''l''i''n''e'Key.space't''a''s''k'Key.space'm''a''n''a''g''e''m''e''n''t'','Key.space'f''a''c''i''l''i''t''a''t''e'Key.space'e''f''f''e''c''t''i''v''e'Key.space'c''o''m''m''u''n''i''c''a''t''i''o''n'Key.space'a''n''d'Key.space'f''o''s''t''e''r'Key.space'a'Key.space'c''o'Key.backspaceKey.backspace'c''o''h''e''s''i''v''e'Key.space'r''e''m''o''t''e'Key.spaceKey.backspaceKey.backspace'i''v''e'Key.spaceKey.backspaceKey.backspaceKey.backspaceKey.backspaceKey.backspaceKey.backspaceKey.backspaceKey.backspaceKey.backspaceKey.backspaceKey.backspaceKey.backspaceKey.backspaceKey.backspaceKey.backspaceKey.backspaceKey.backspaceKey.backspaceKey.backspaceKey.backspaceKey.backspace'.'
Screenshot: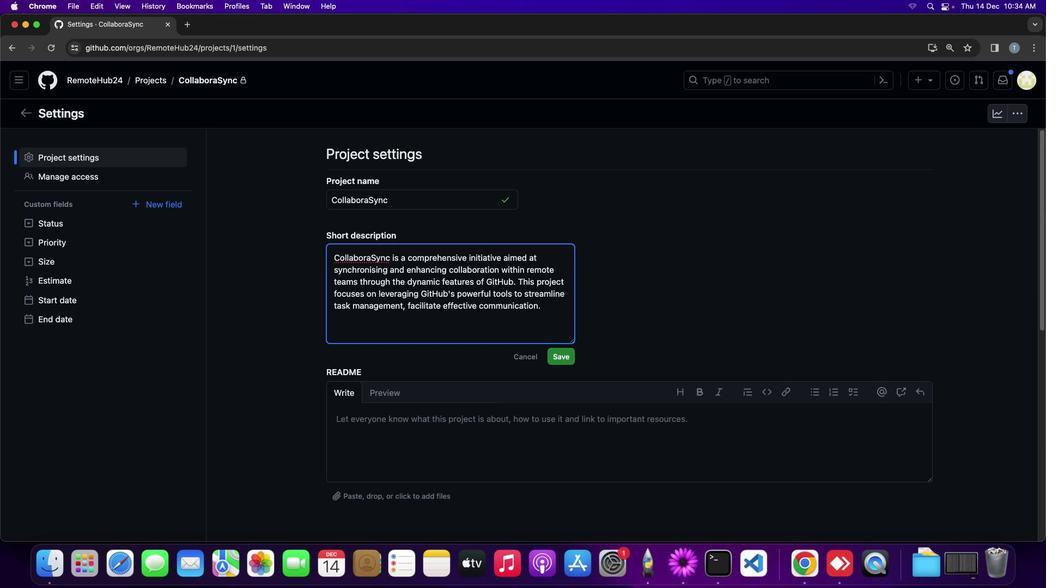 
Action: Mouse moved to (563, 360)
Screenshot: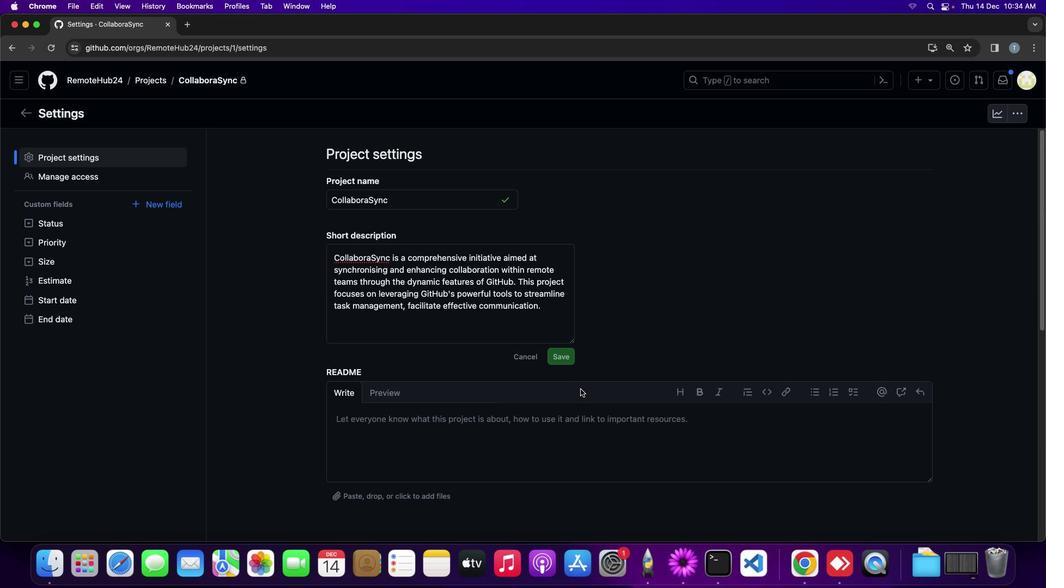 
Action: Mouse pressed left at (563, 360)
Screenshot: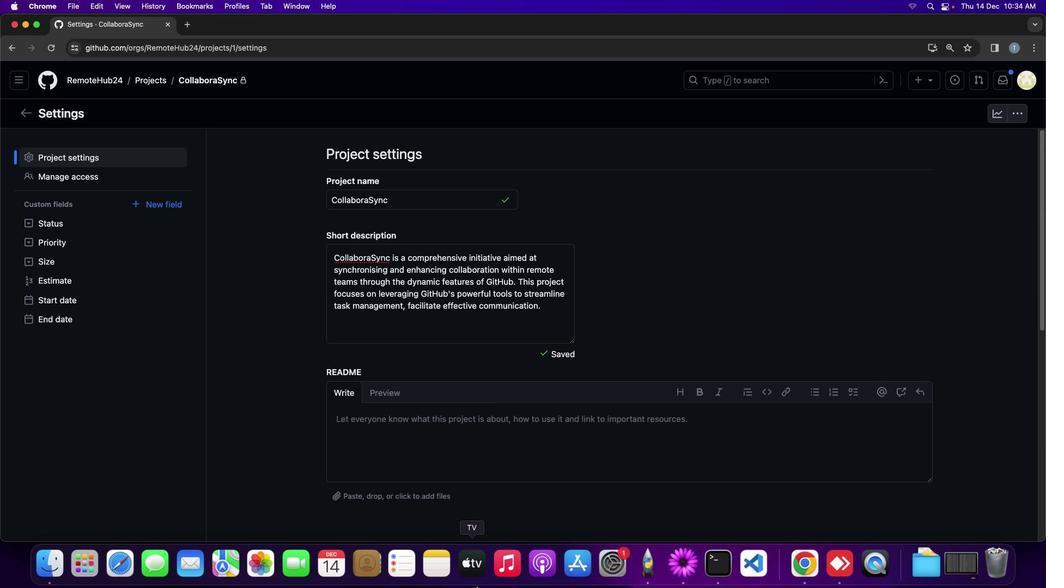 
Action: Mouse moved to (696, 306)
Screenshot: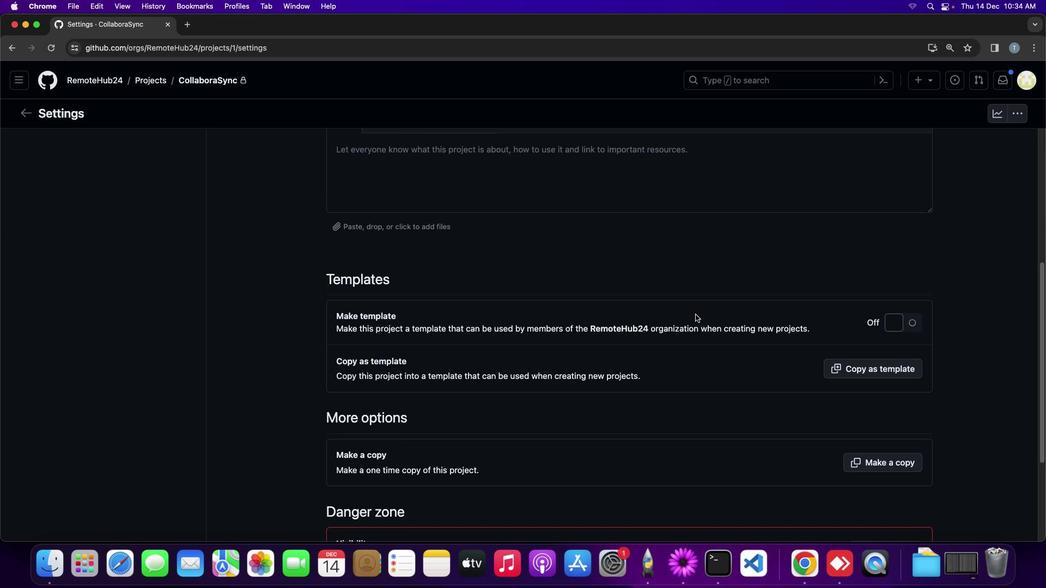 
Action: Mouse scrolled (696, 306) with delta (0, 0)
Screenshot: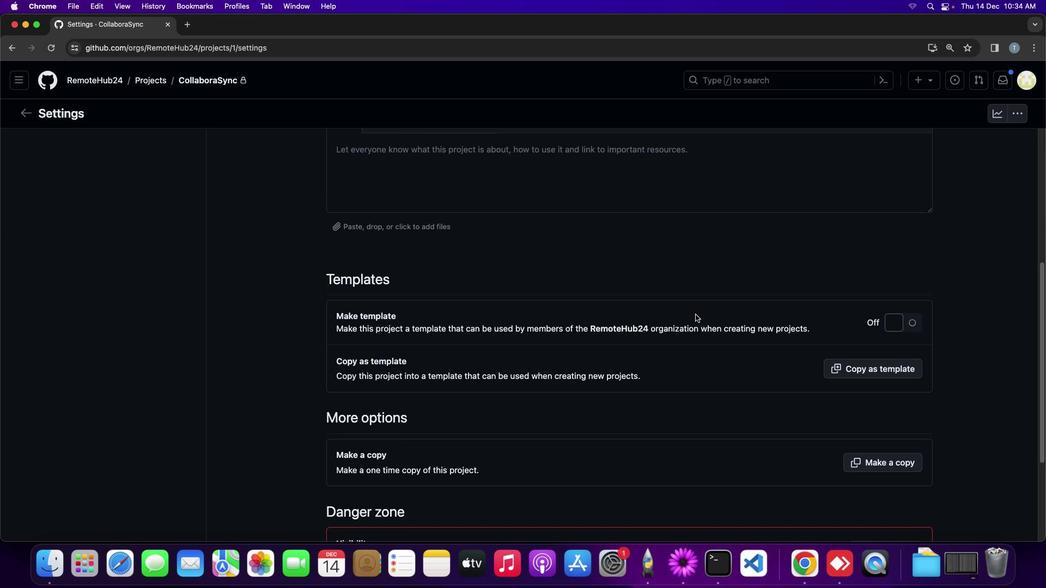 
Action: Mouse moved to (696, 308)
Screenshot: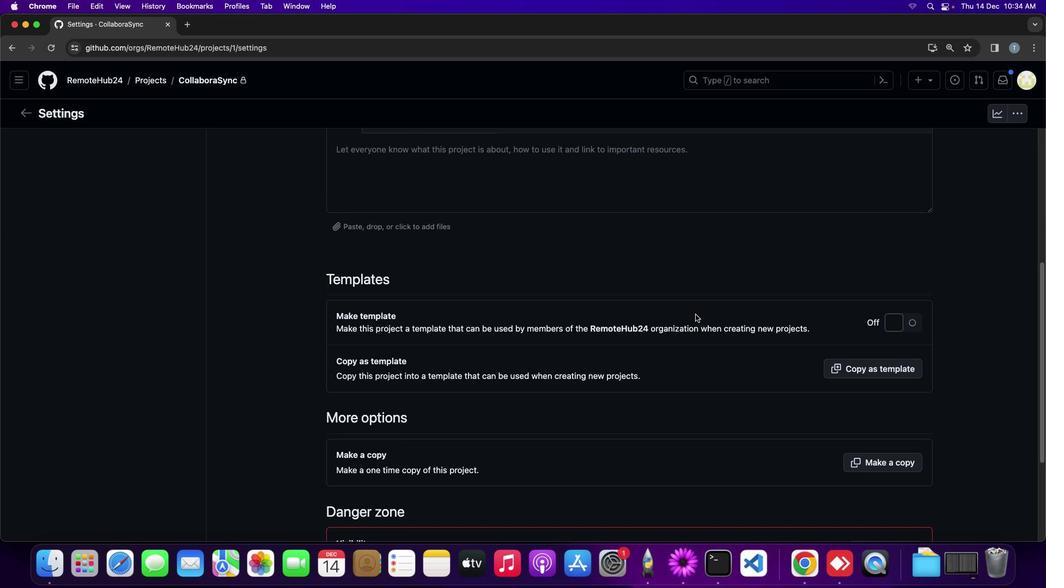 
Action: Mouse scrolled (696, 308) with delta (0, 0)
Screenshot: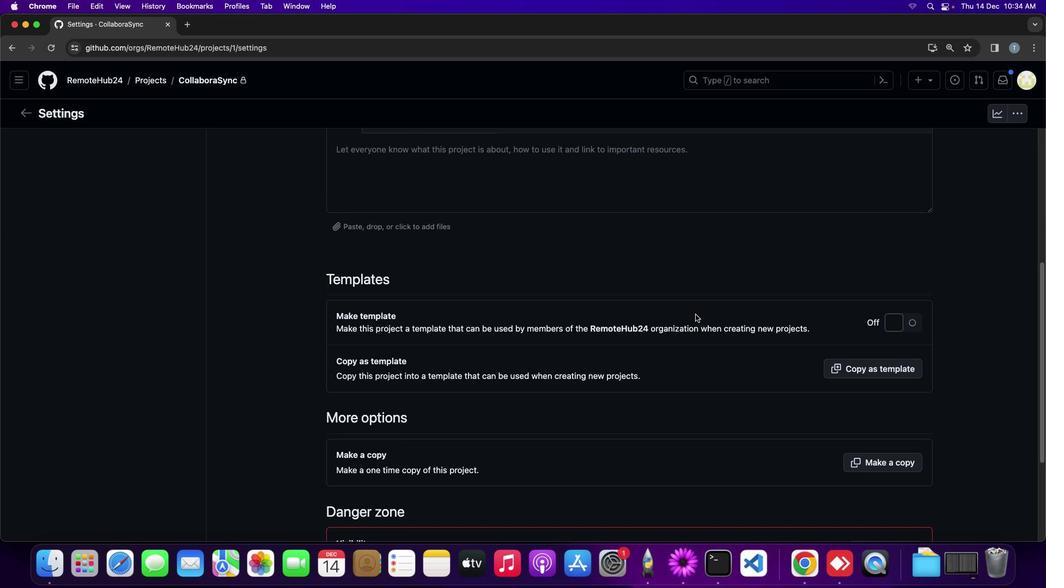 
Action: Mouse moved to (696, 310)
Screenshot: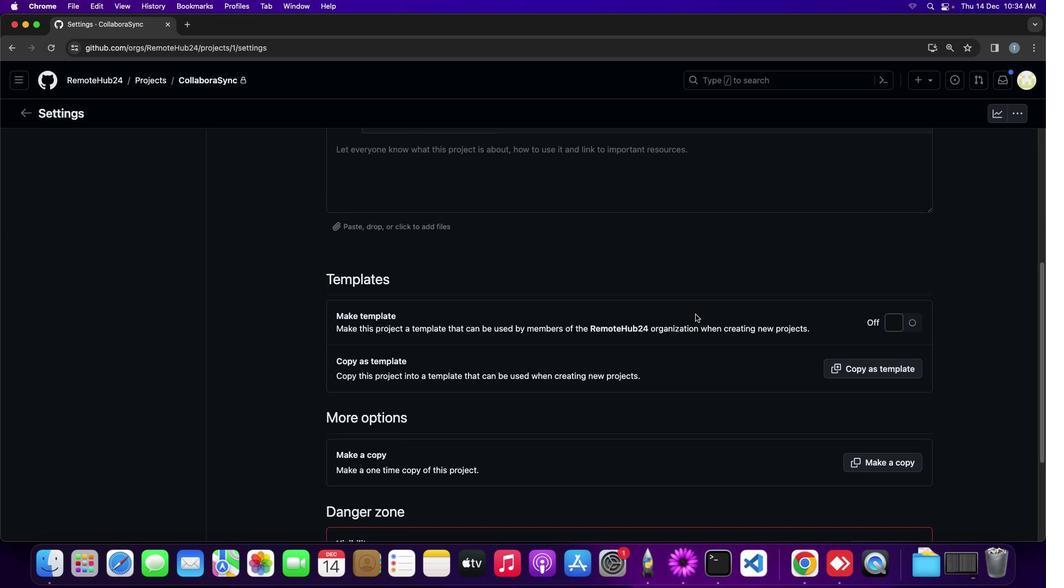 
Action: Mouse scrolled (696, 310) with delta (0, -1)
Screenshot: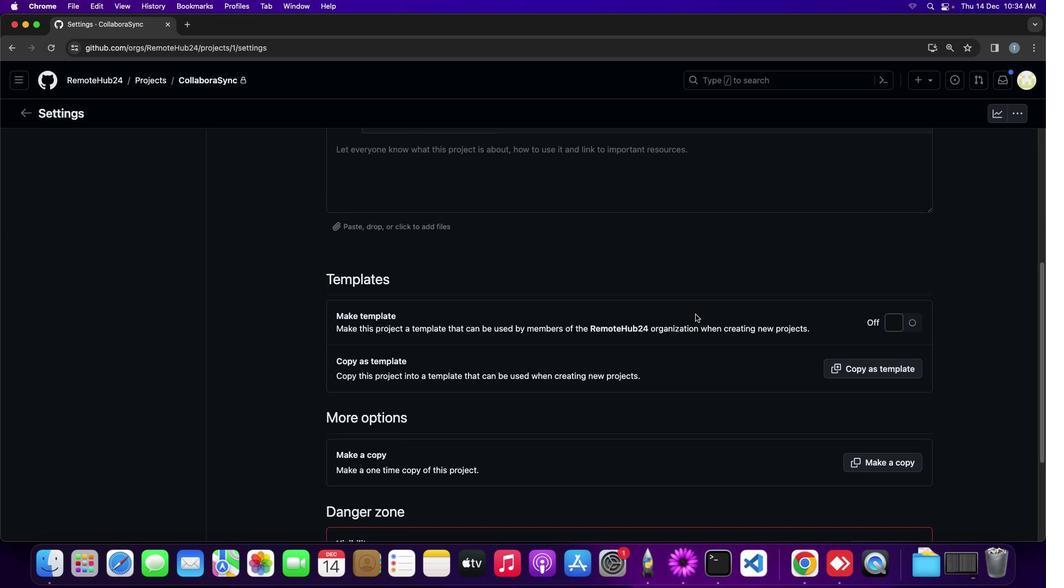 
Action: Mouse moved to (695, 310)
Screenshot: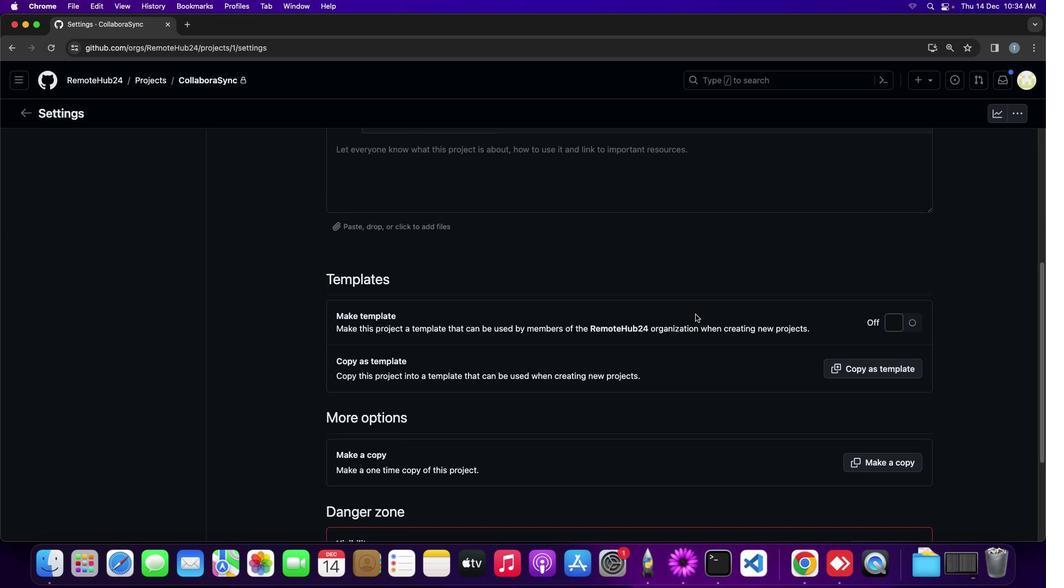 
Action: Mouse scrolled (695, 310) with delta (0, -2)
Screenshot: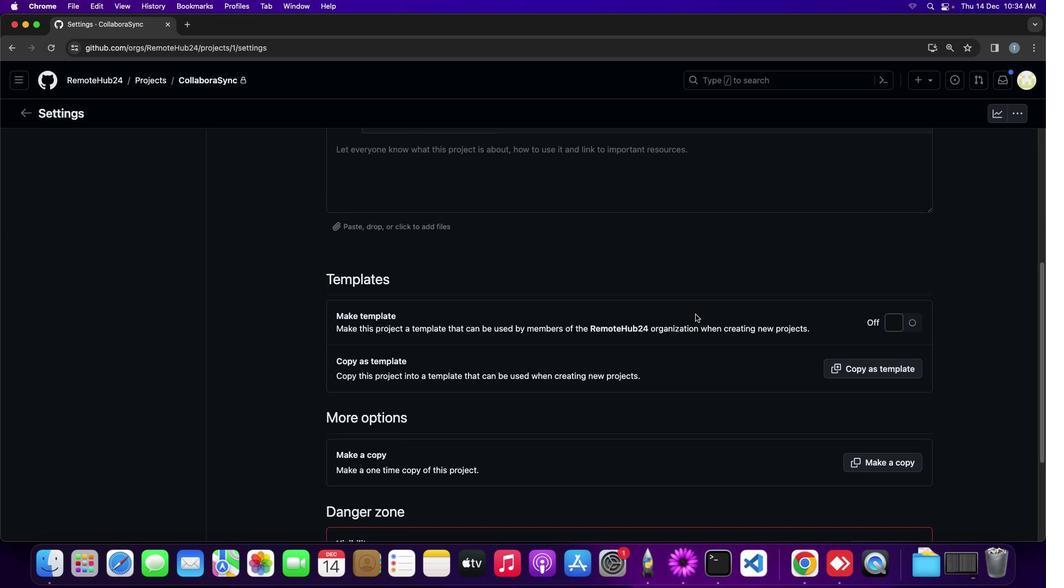 
Action: Mouse moved to (695, 312)
Screenshot: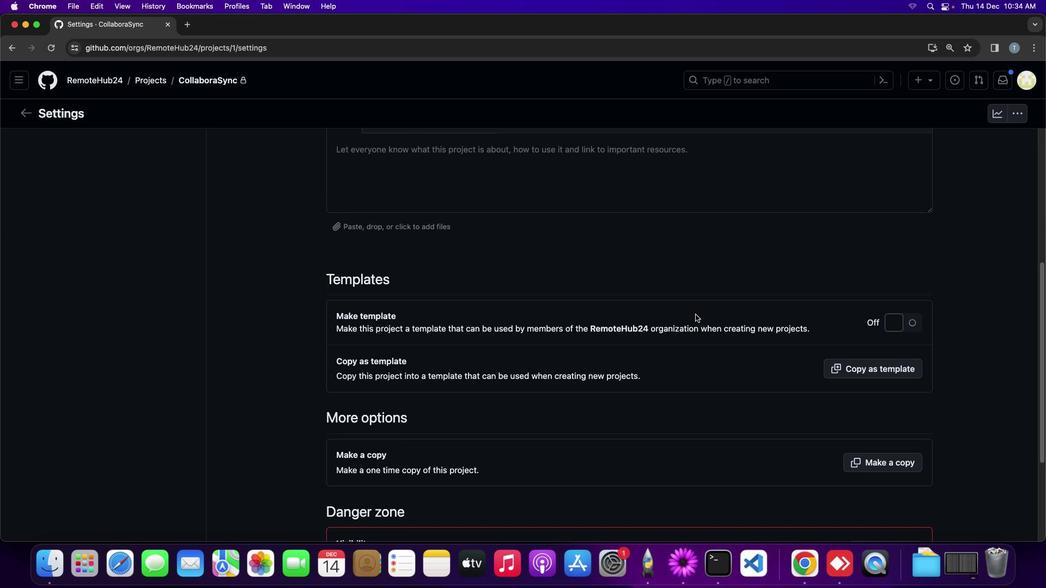 
Action: Mouse scrolled (695, 312) with delta (0, -2)
Screenshot: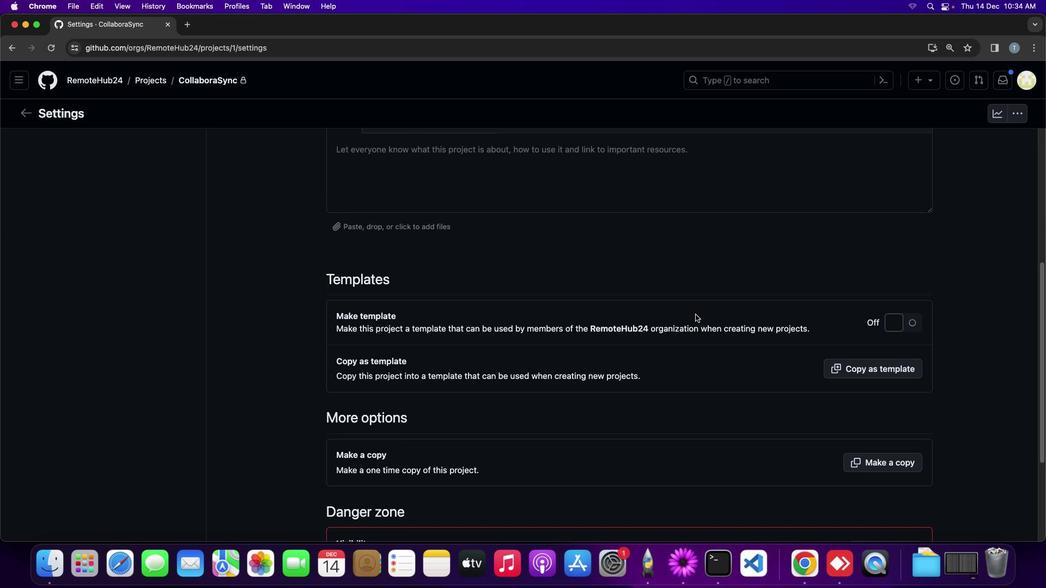 
Action: Mouse moved to (694, 314)
Screenshot: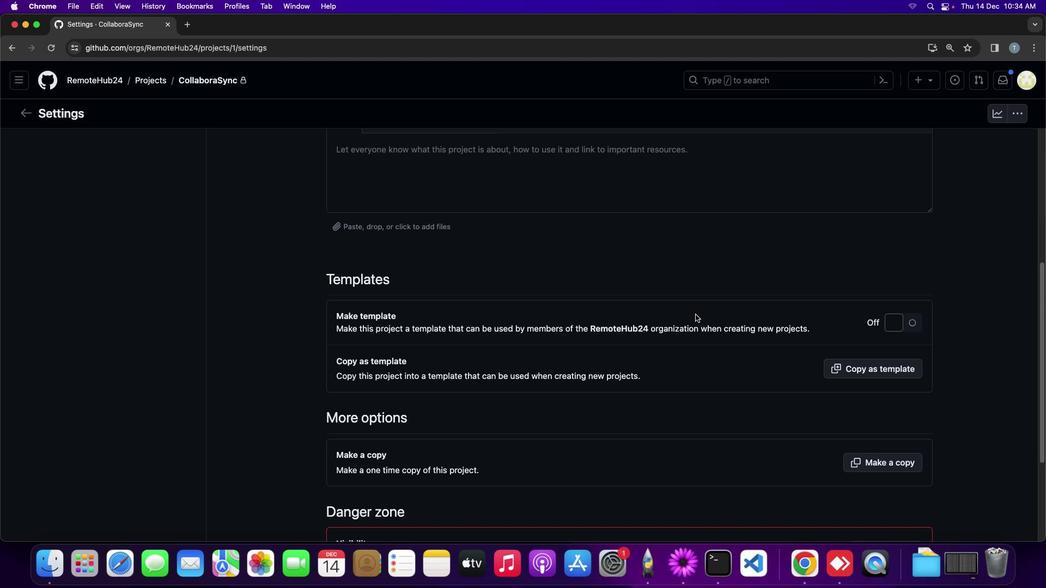 
Action: Mouse scrolled (694, 314) with delta (0, 0)
Screenshot: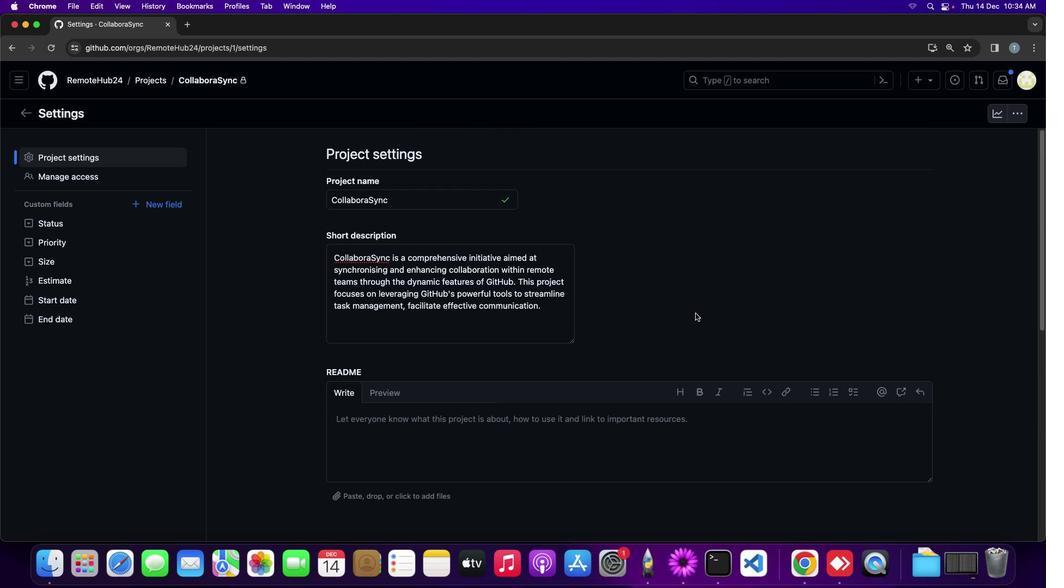 
Action: Mouse scrolled (694, 314) with delta (0, 0)
Screenshot: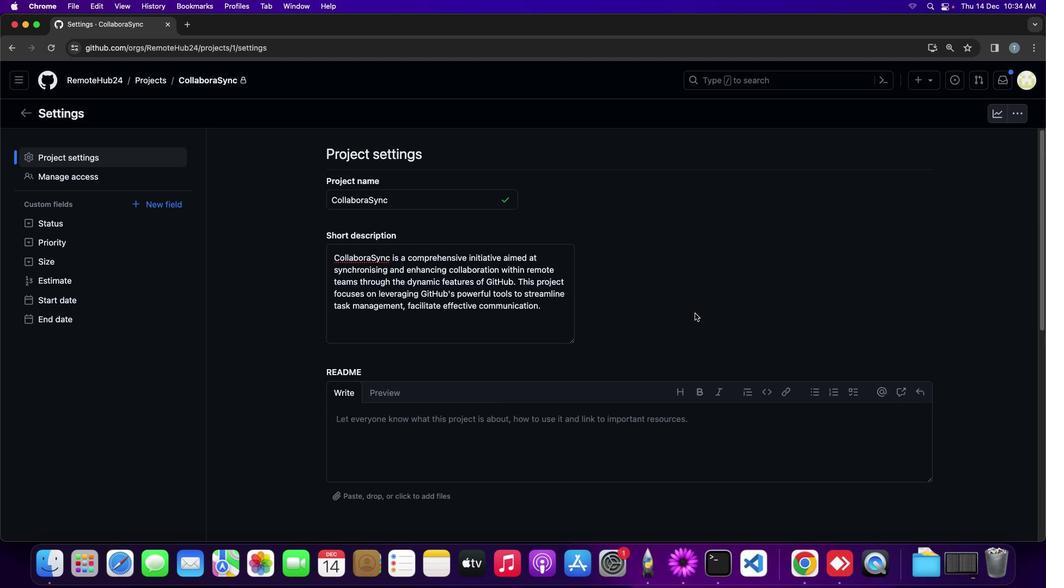 
Action: Mouse moved to (694, 313)
Screenshot: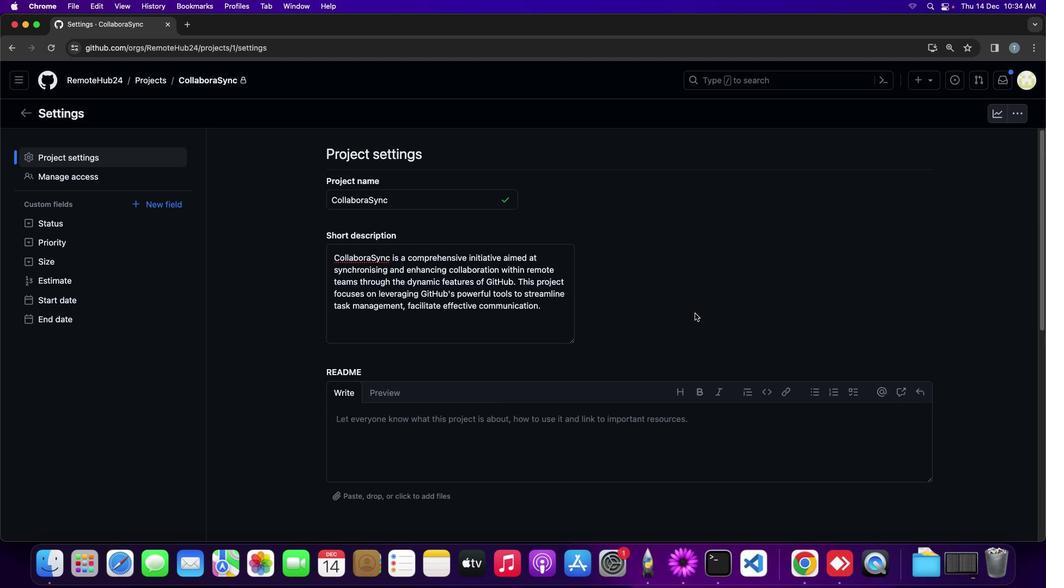 
Action: Mouse scrolled (694, 313) with delta (0, 0)
Screenshot: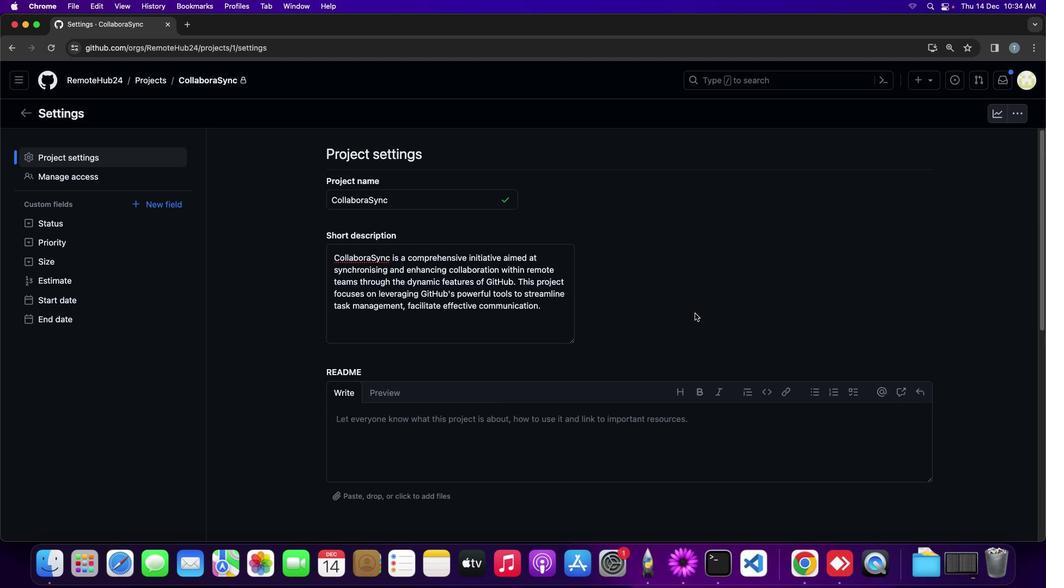 
Action: Mouse moved to (694, 313)
Screenshot: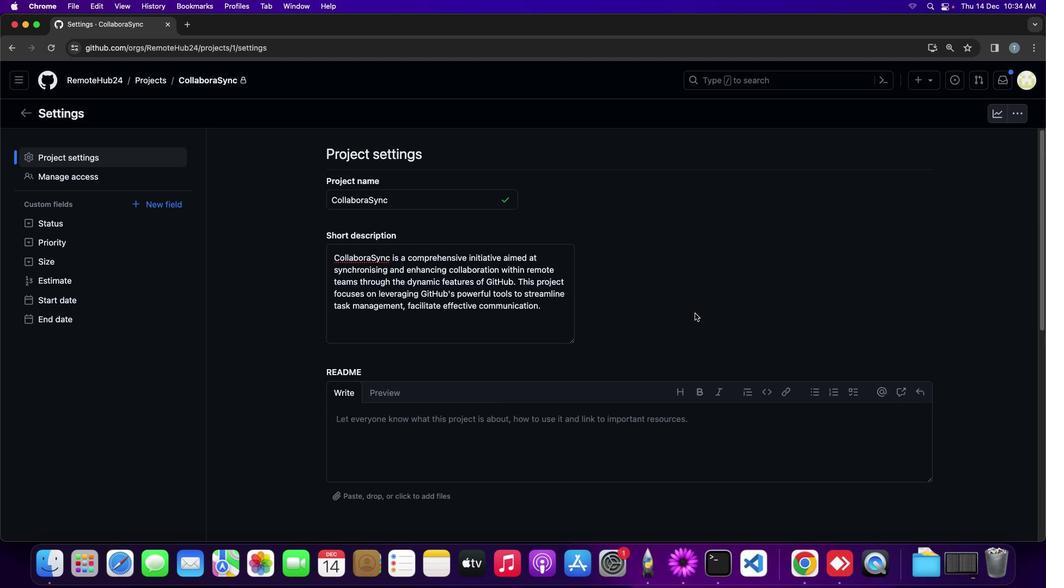 
Action: Mouse scrolled (694, 313) with delta (0, 1)
Screenshot: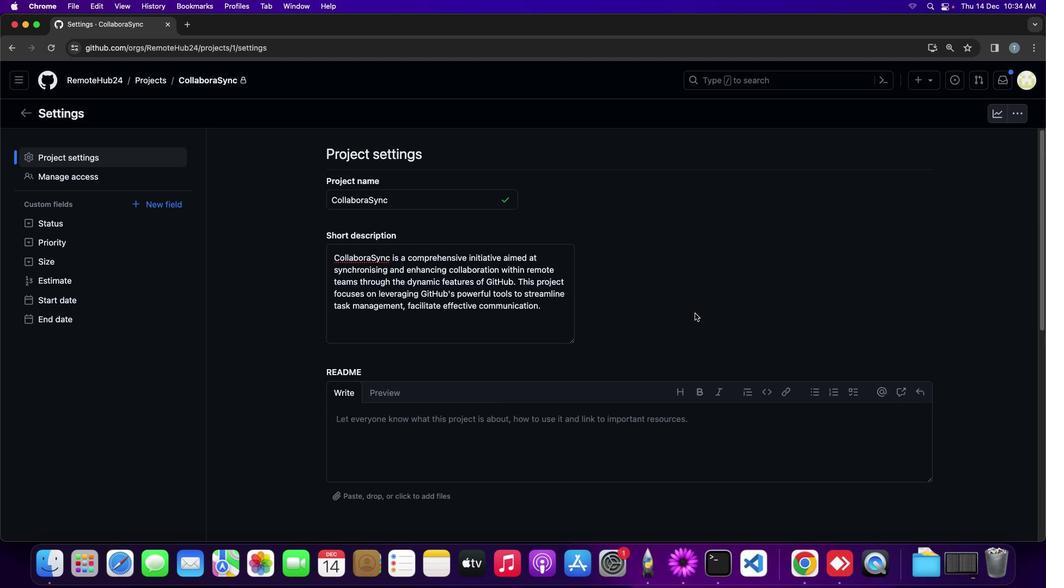 
Action: Mouse scrolled (694, 313) with delta (0, 2)
Screenshot: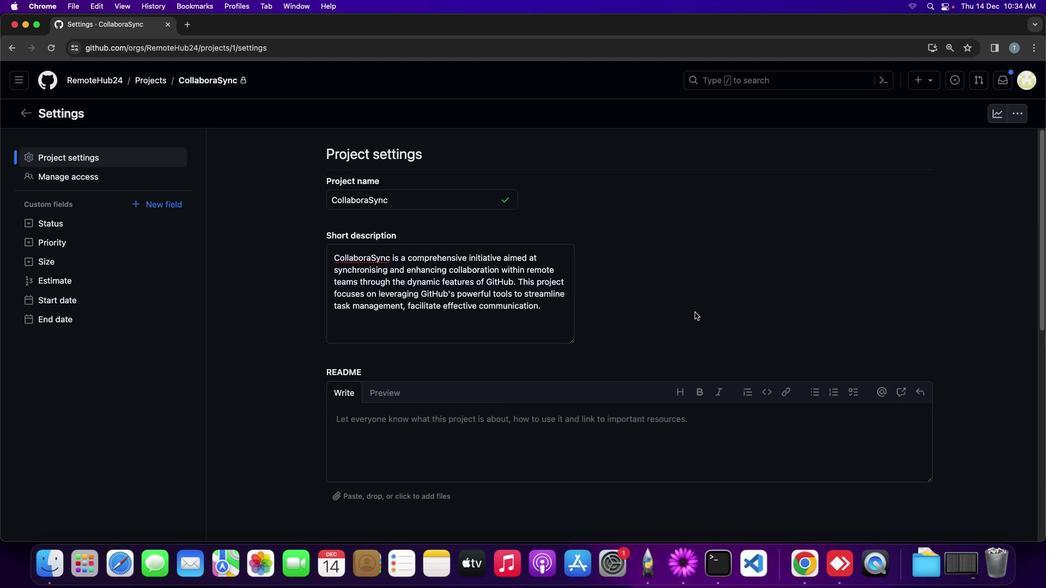 
Action: Mouse moved to (694, 313)
Screenshot: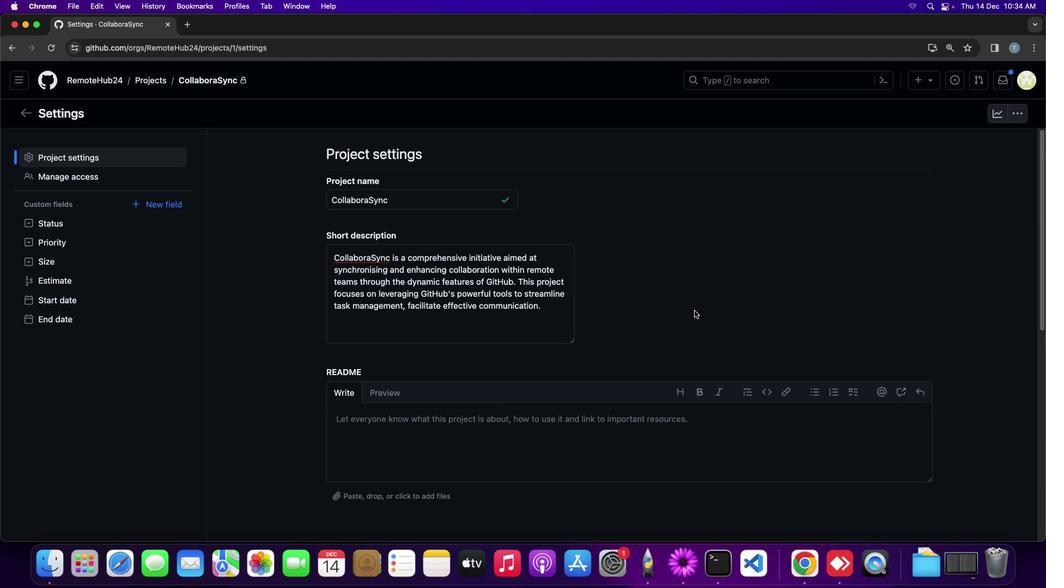 
Action: Mouse scrolled (694, 313) with delta (0, 2)
Screenshot: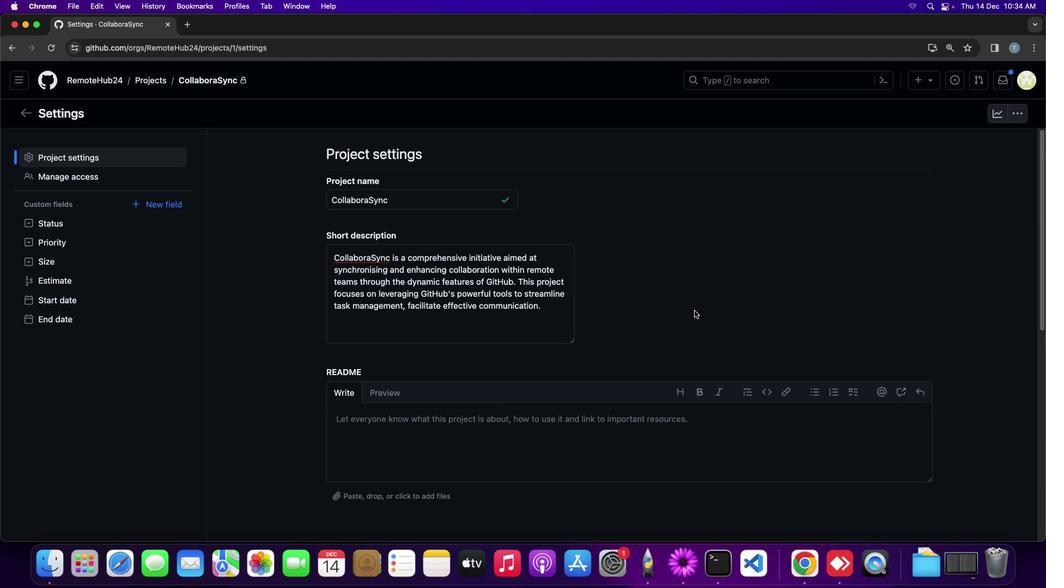 
Action: Mouse moved to (694, 311)
Screenshot: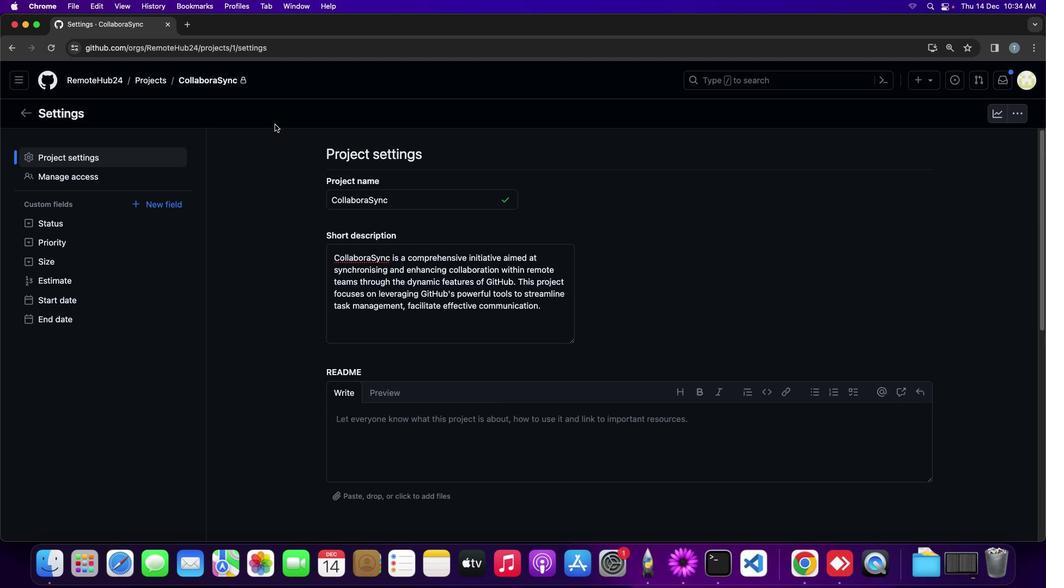 
Action: Mouse scrolled (694, 311) with delta (0, 0)
Screenshot: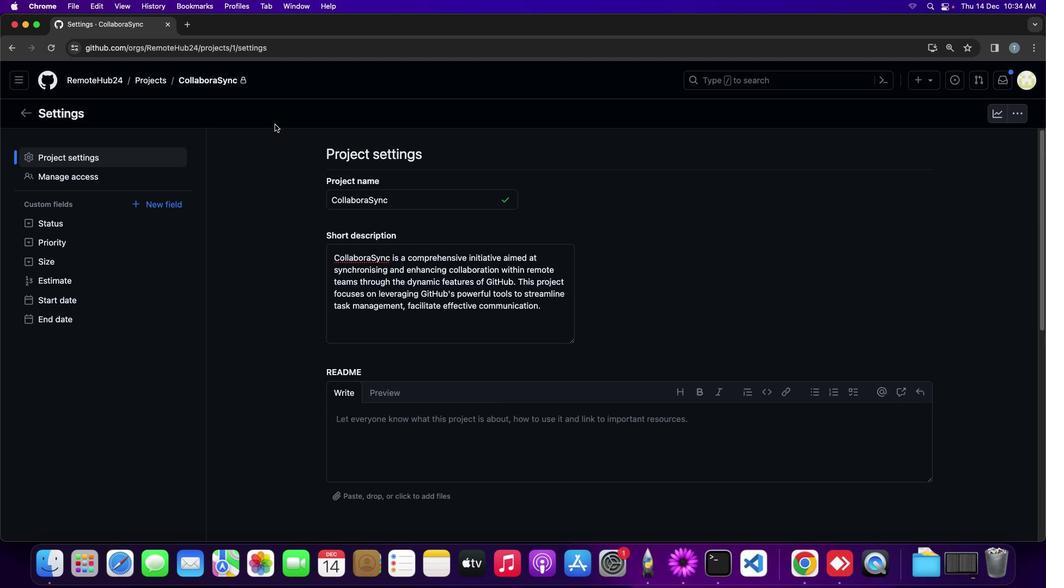 
Action: Mouse moved to (693, 310)
Screenshot: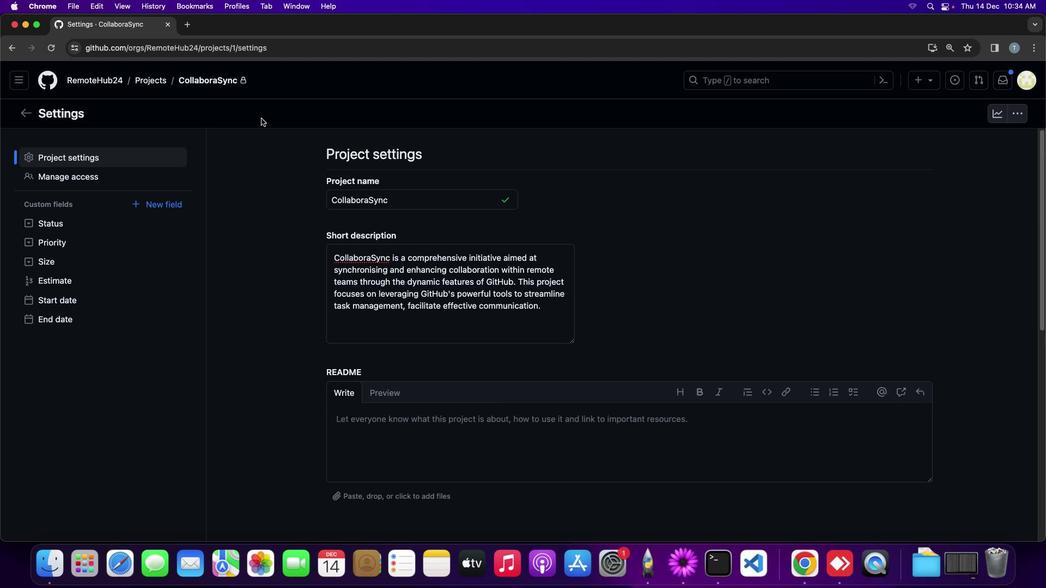 
Action: Mouse scrolled (693, 310) with delta (0, 0)
Screenshot: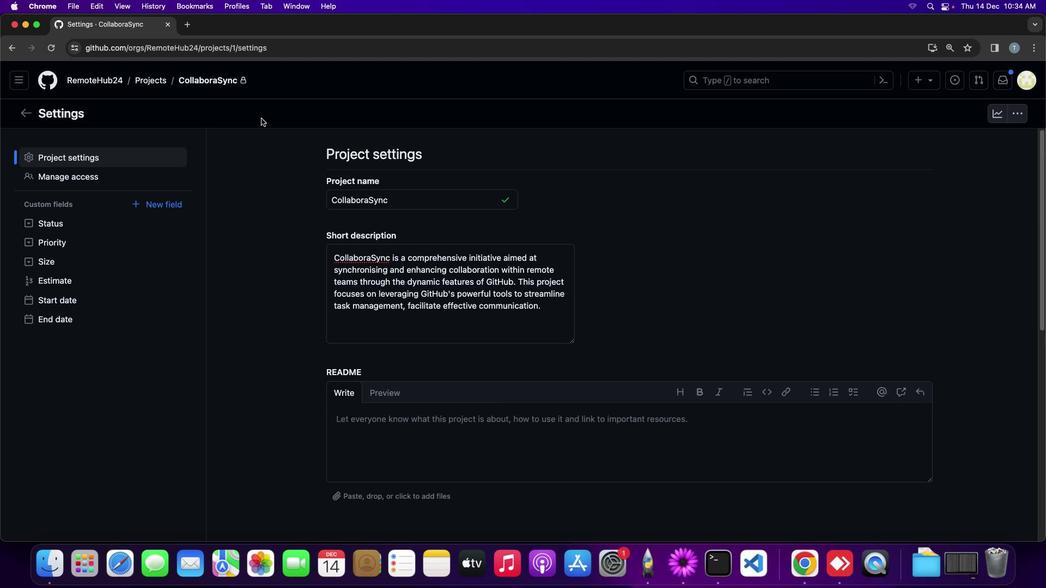 
Action: Mouse moved to (693, 310)
Screenshot: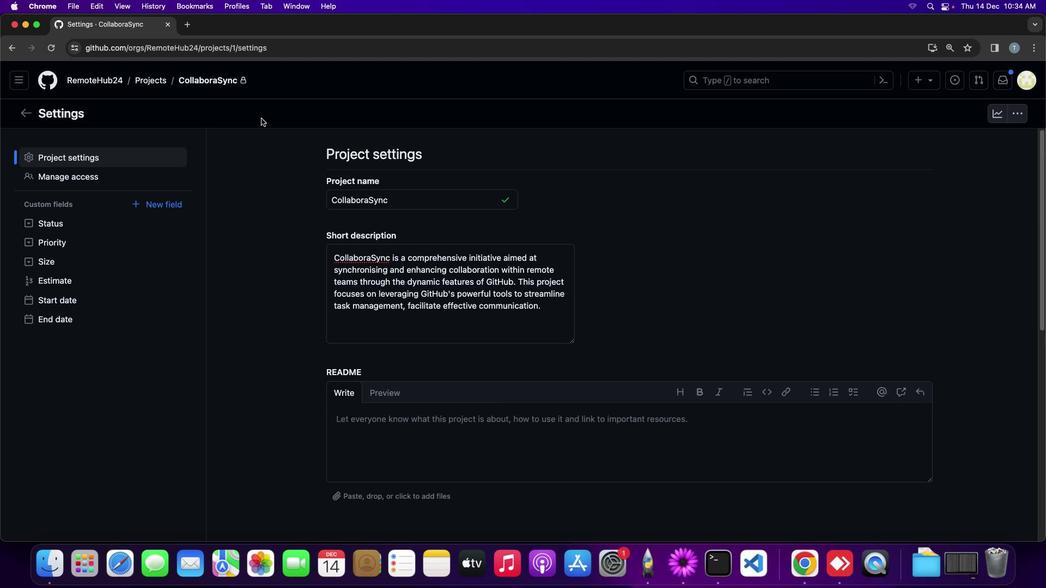
Action: Mouse scrolled (693, 310) with delta (0, 1)
Screenshot: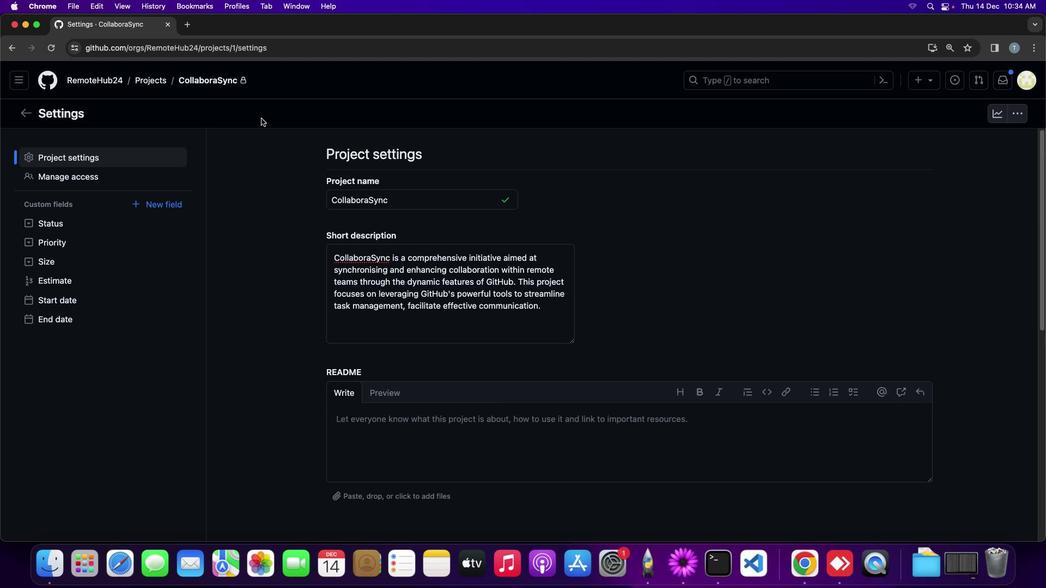 
Action: Mouse moved to (693, 310)
Screenshot: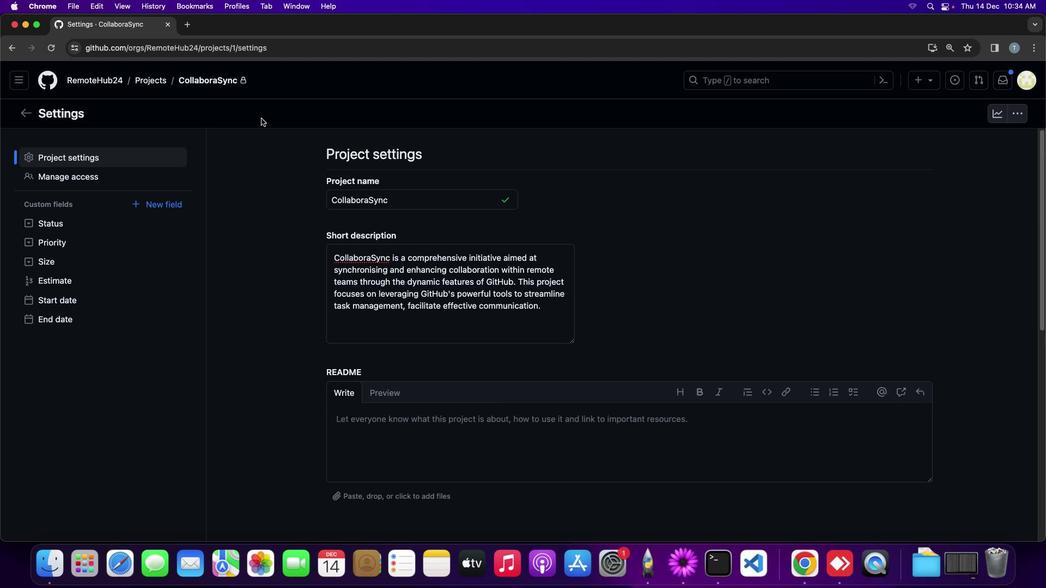 
Action: Mouse scrolled (693, 310) with delta (0, 2)
Screenshot: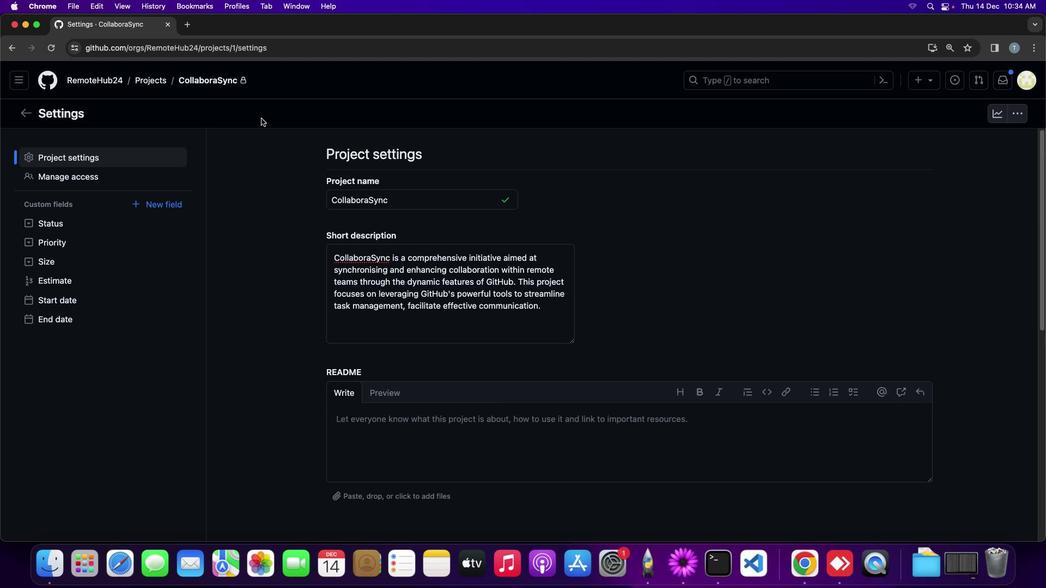 
Action: Mouse moved to (693, 308)
Screenshot: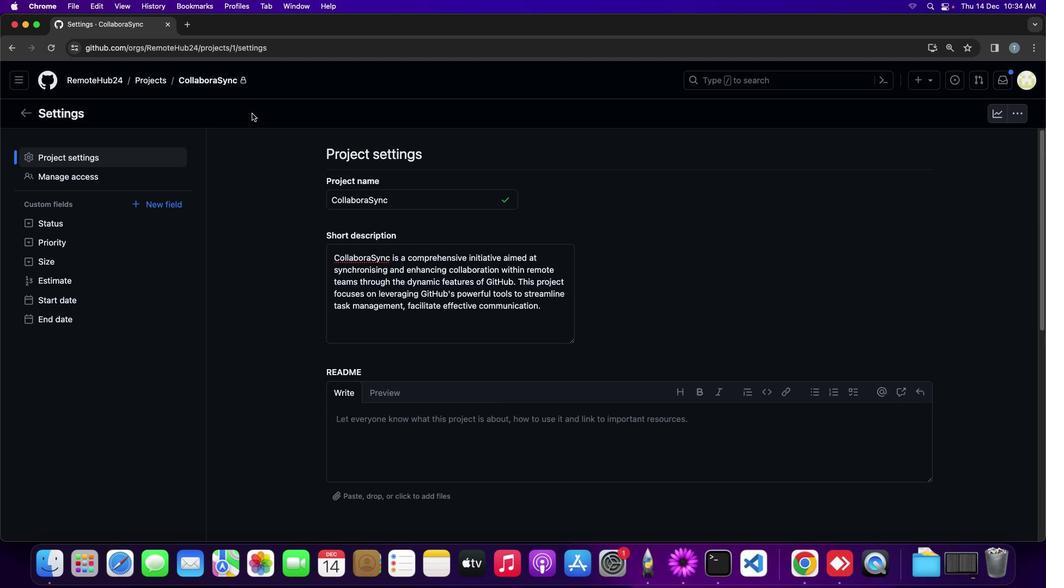 
Action: Mouse scrolled (693, 308) with delta (0, 2)
Screenshot: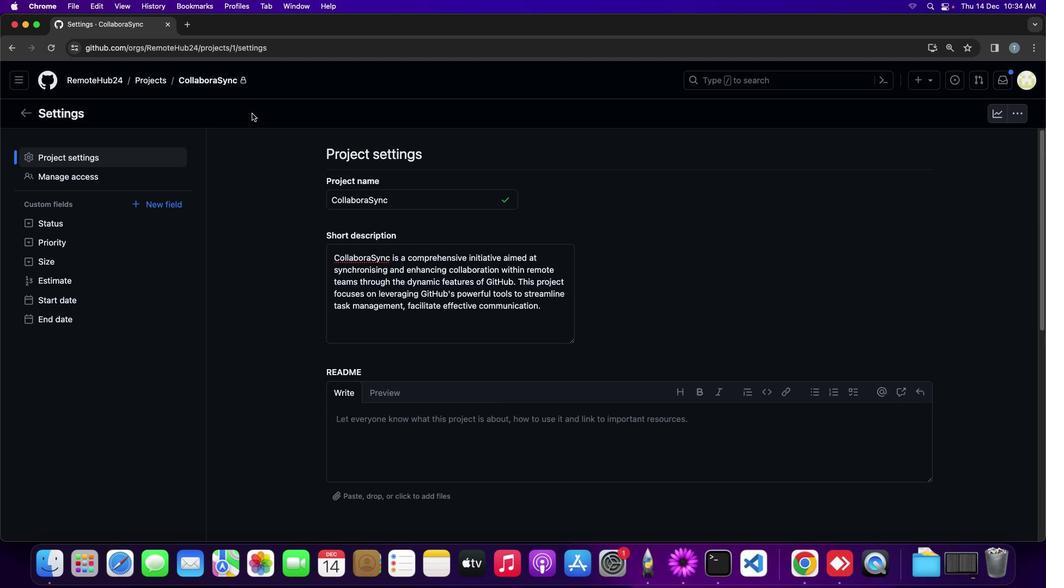 
Action: Mouse moved to (687, 300)
Screenshot: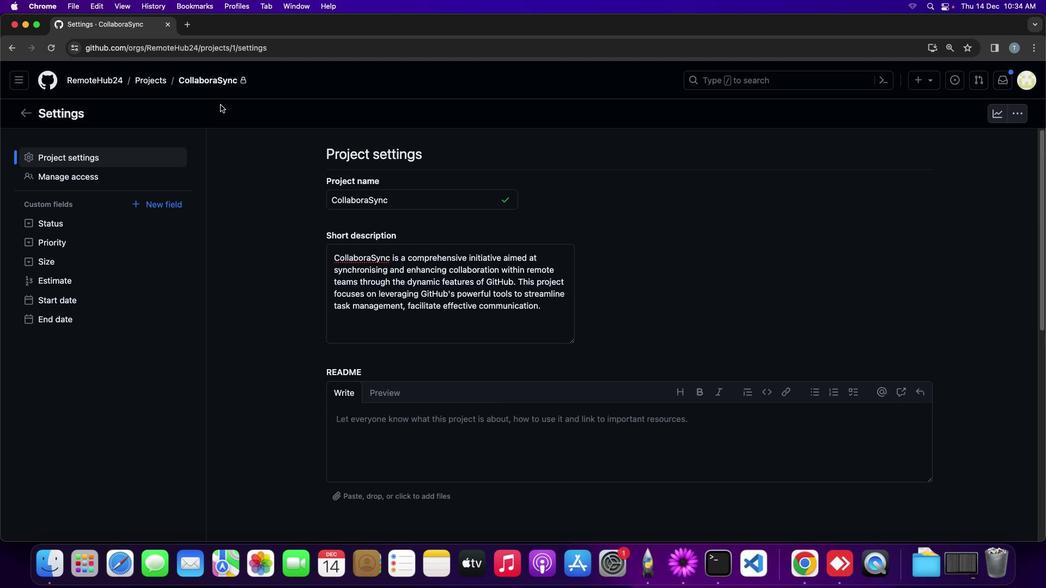 
Action: Mouse scrolled (687, 300) with delta (0, 2)
Screenshot: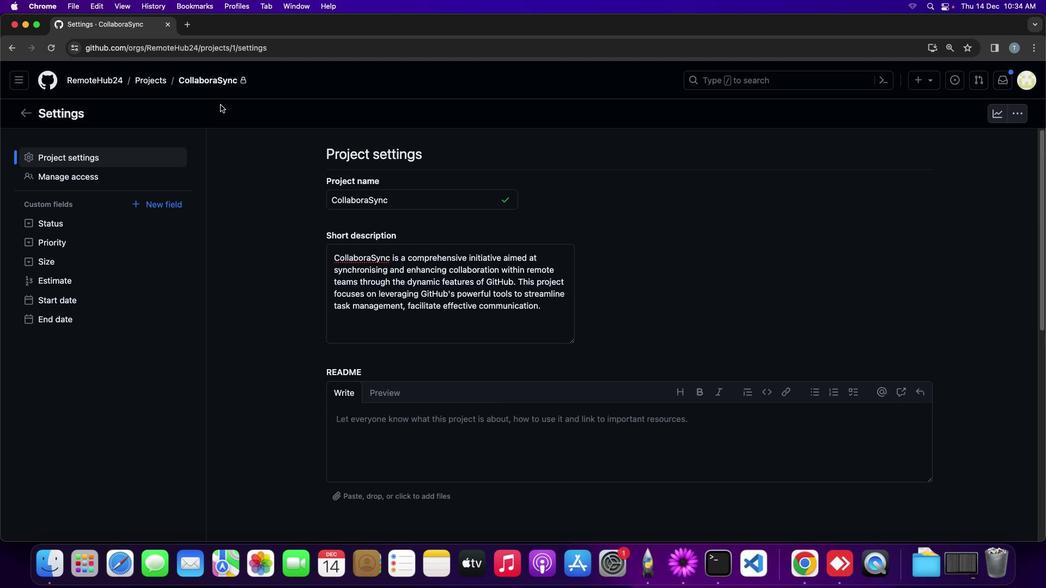 
Action: Mouse moved to (157, 81)
Screenshot: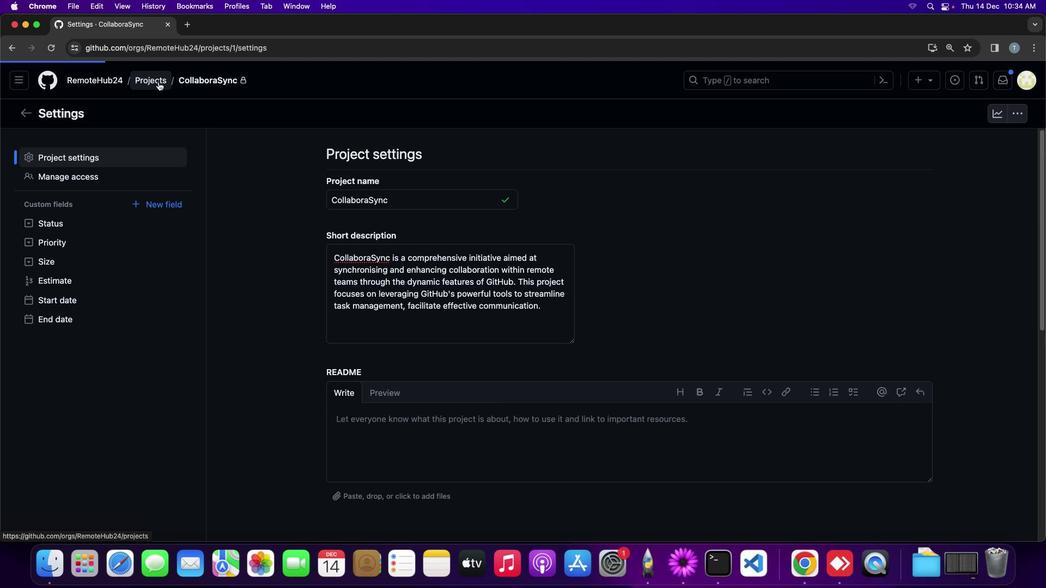 
Action: Mouse pressed left at (157, 81)
Screenshot: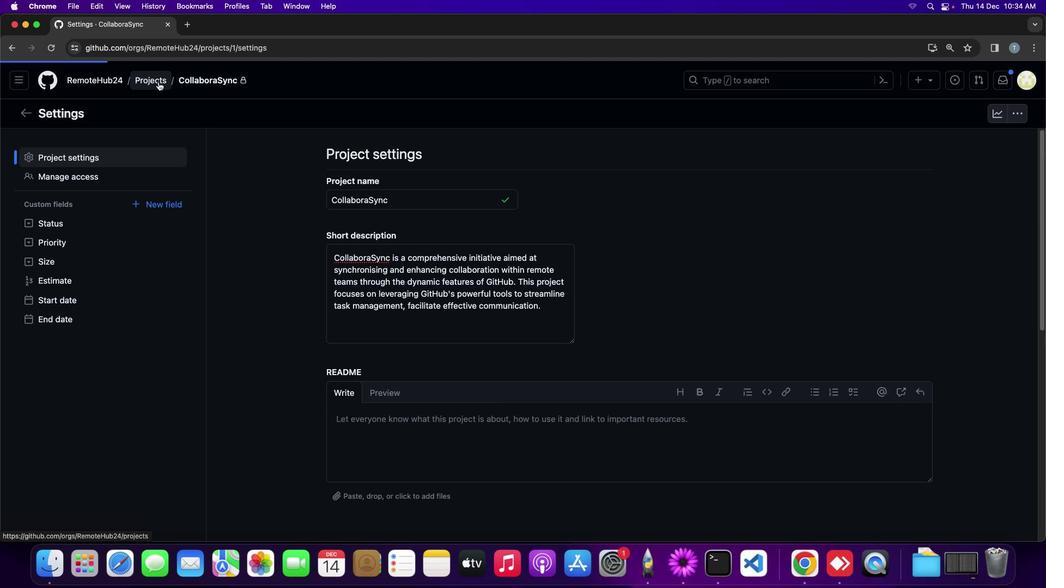 
Action: Mouse moved to (403, 330)
Screenshot: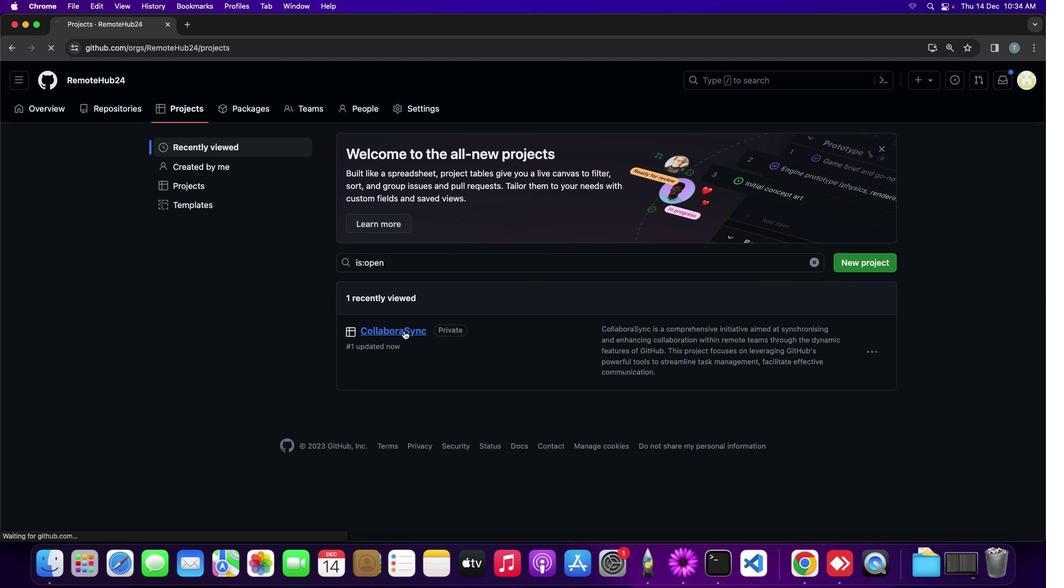 
Action: Mouse pressed left at (403, 330)
Screenshot: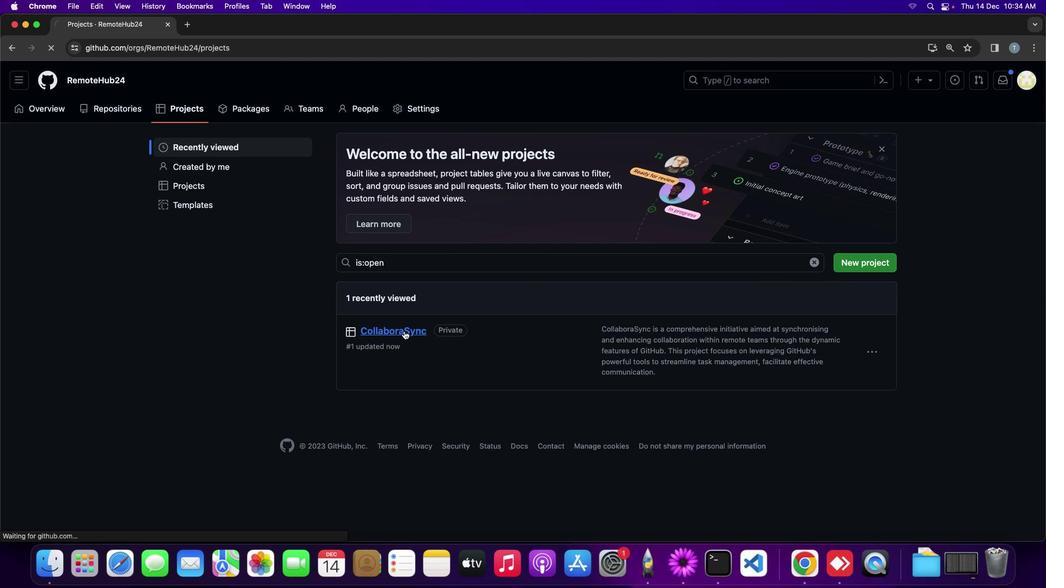 
Action: Mouse moved to (197, 202)
Screenshot: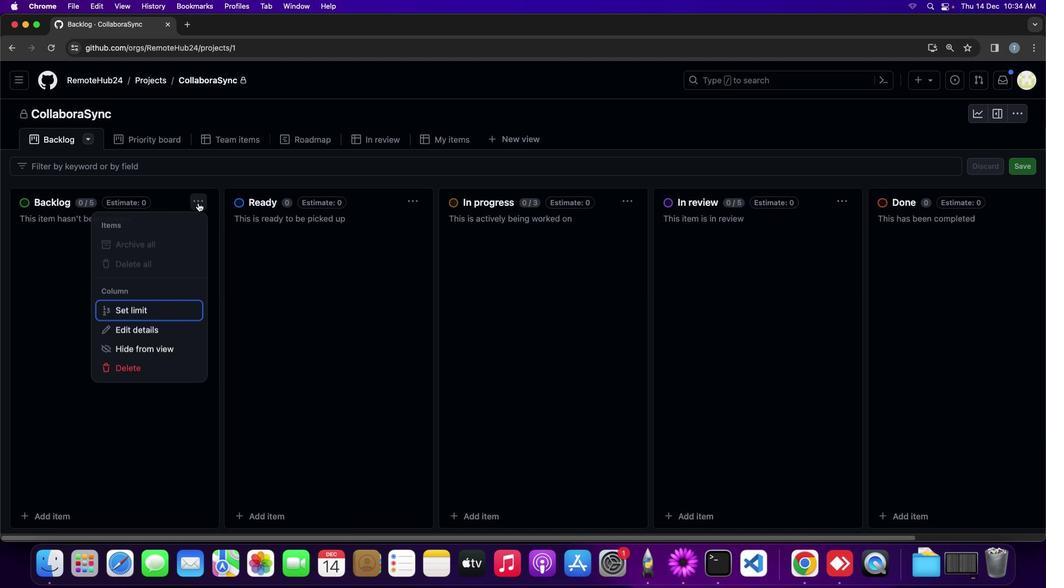 
Action: Mouse pressed left at (197, 202)
Screenshot: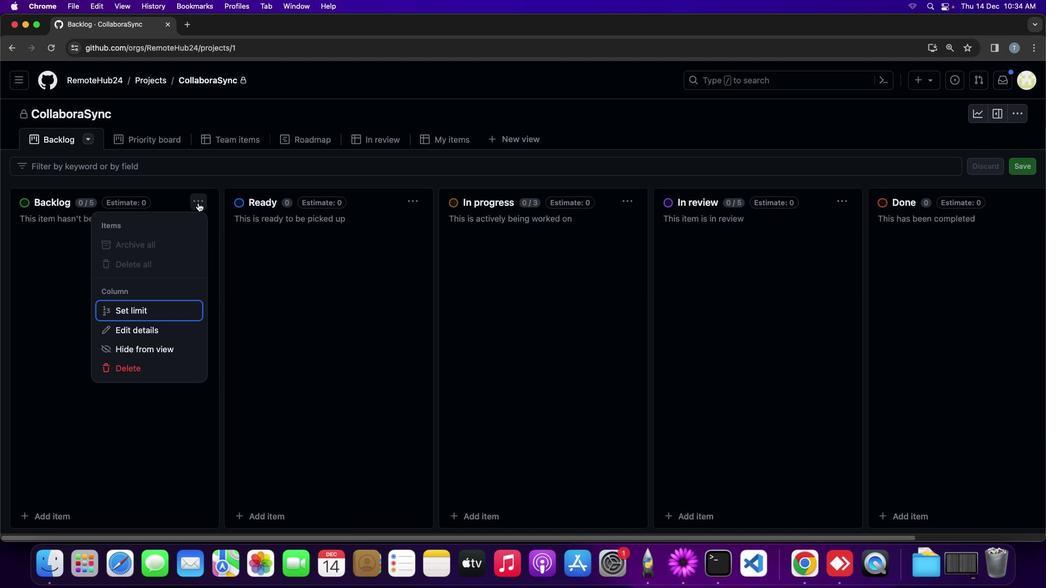
Action: Mouse moved to (156, 329)
Screenshot: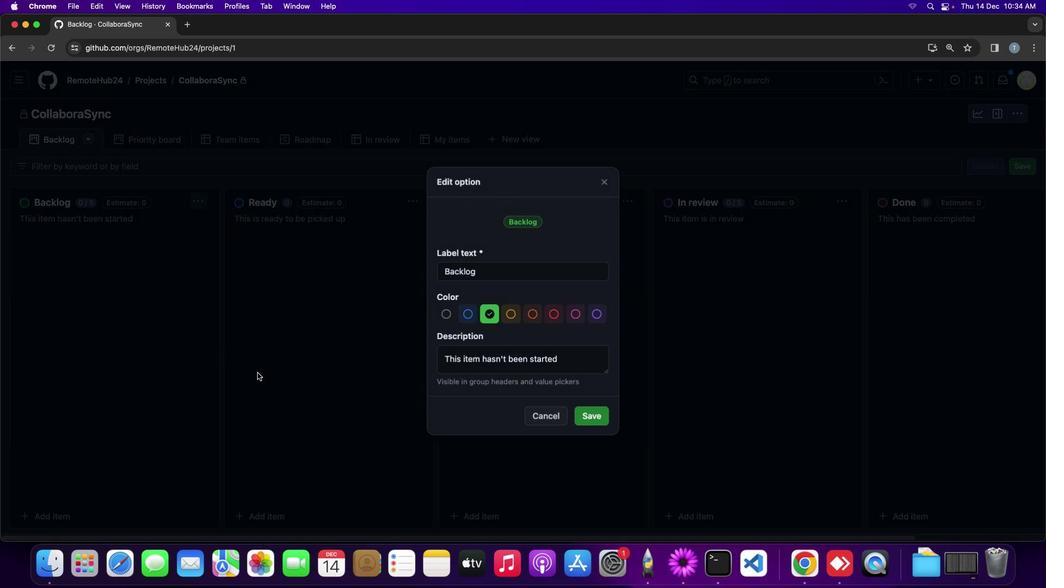 
Action: Mouse pressed left at (156, 329)
Screenshot: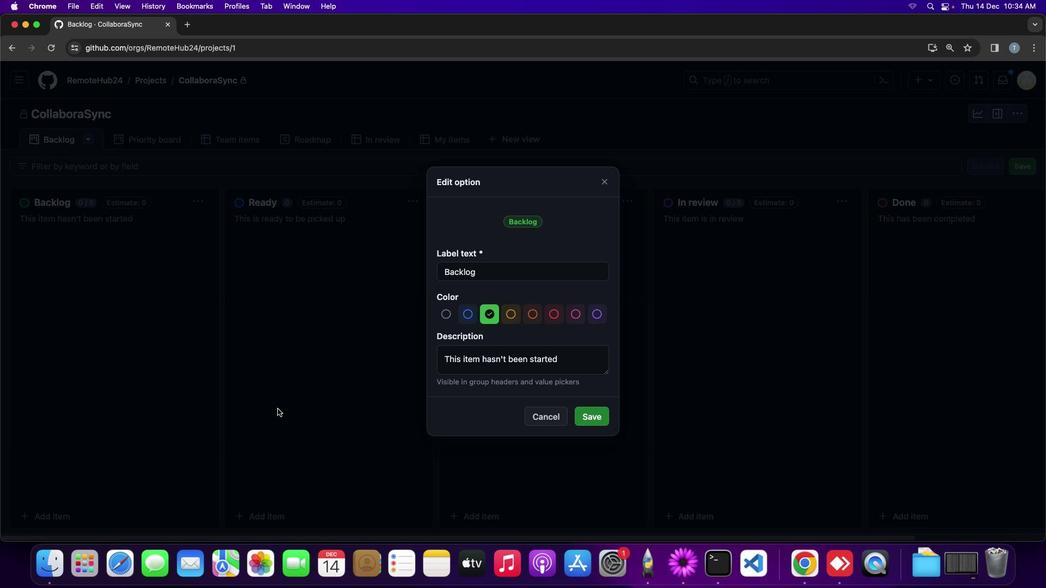
Action: Mouse moved to (487, 276)
Screenshot: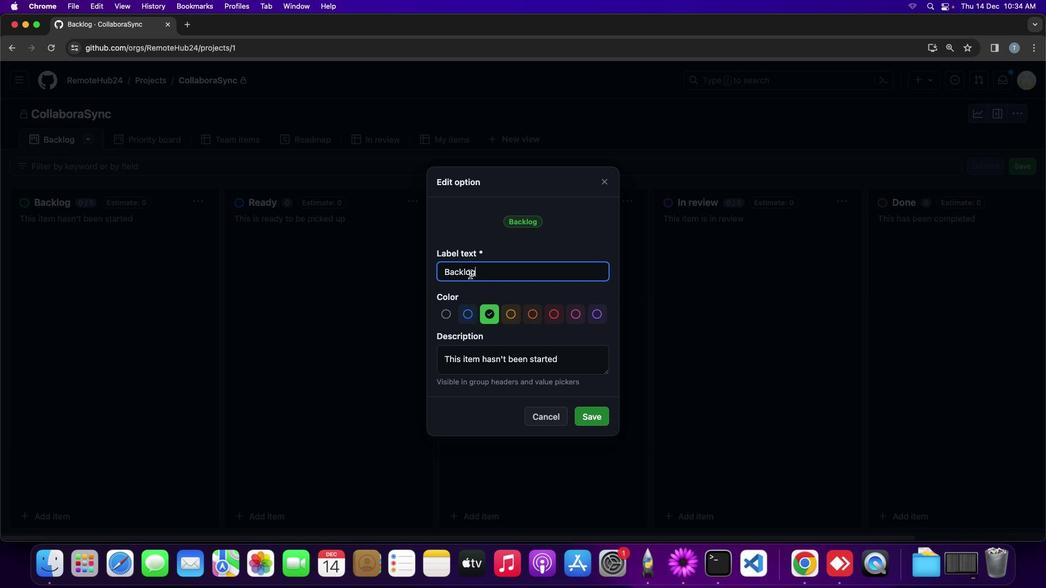 
Action: Mouse pressed left at (487, 276)
Screenshot: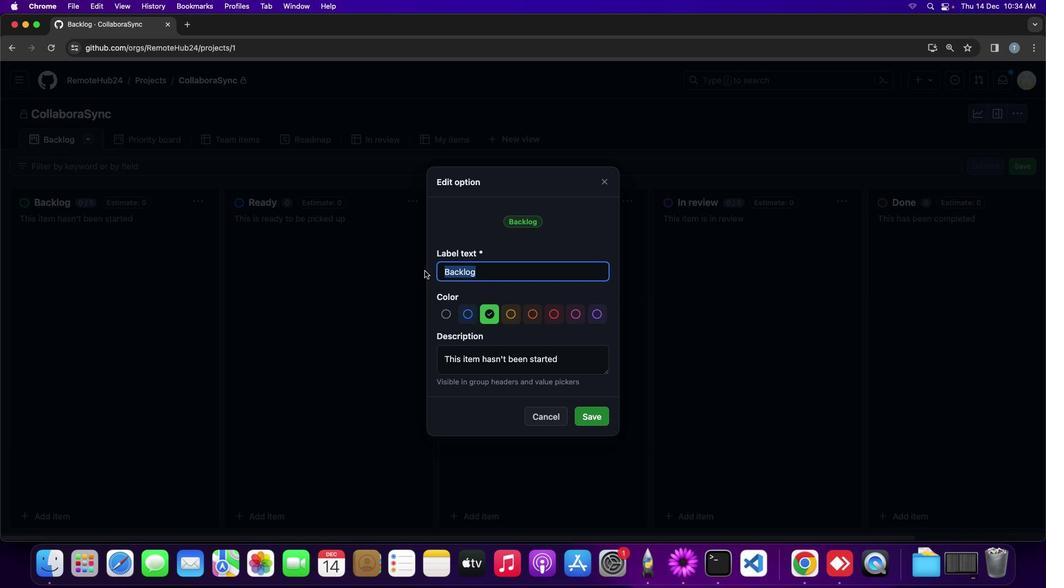 
Action: Mouse moved to (512, 273)
Screenshot: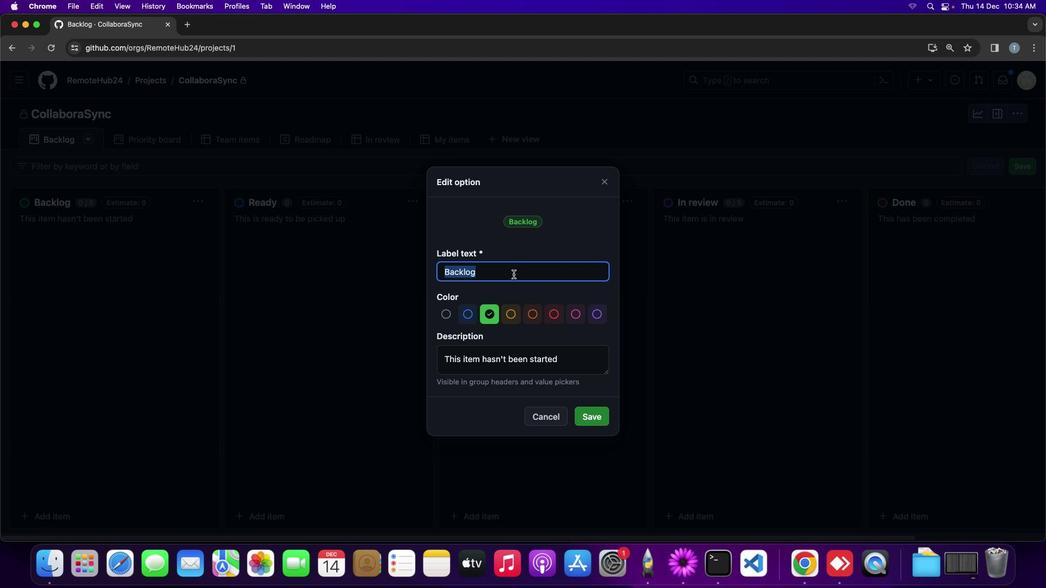 
Action: Key pressed Key.shift'C''r''e''a''t''e'Key.space'a'Key.spaceKey.shift'D''e''d''i''c''a''t''e''d'Key.spaceKey.shift'O''r''r'Key.backspace'g''a''n''i''s''a''t''i''o''n'
Screenshot: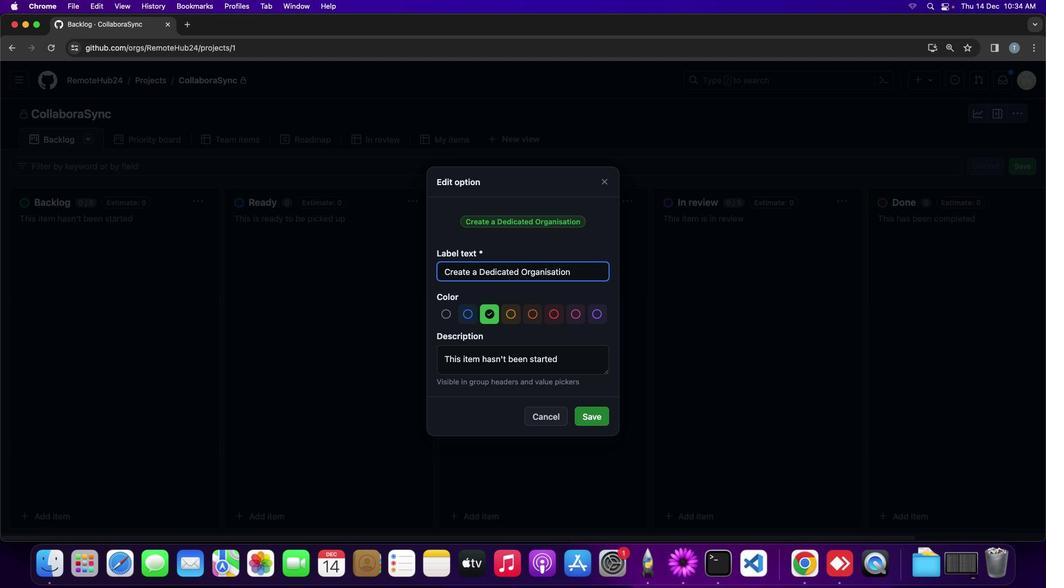 
Action: Mouse moved to (572, 361)
Screenshot: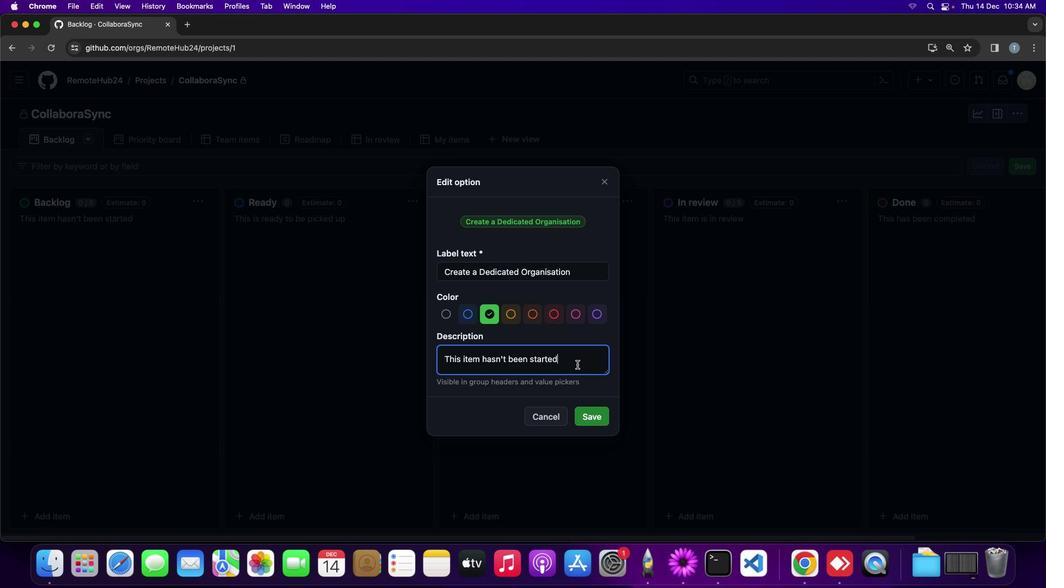 
Action: Mouse pressed left at (572, 361)
Screenshot: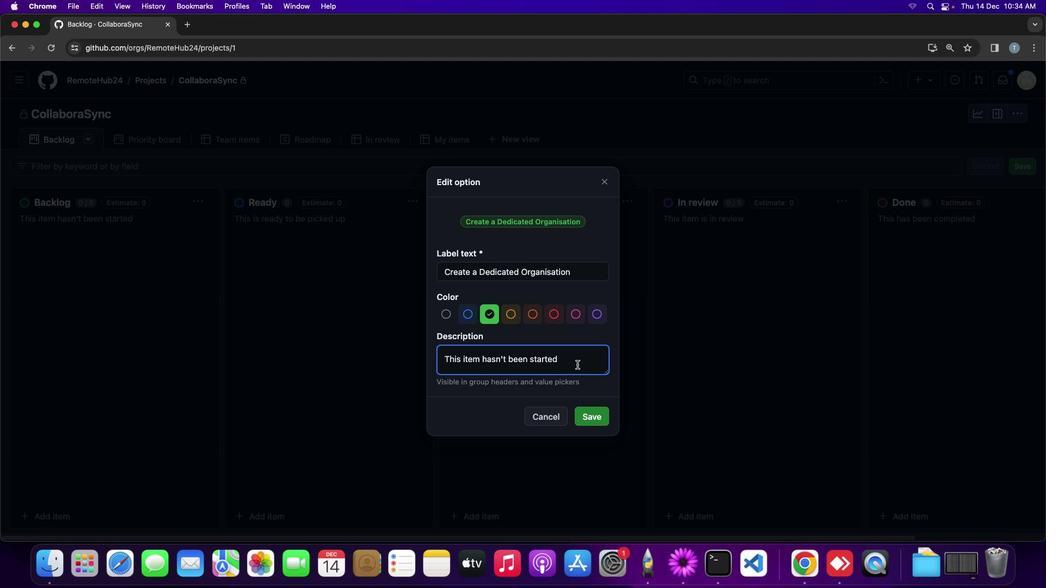 
Action: Mouse moved to (569, 361)
Screenshot: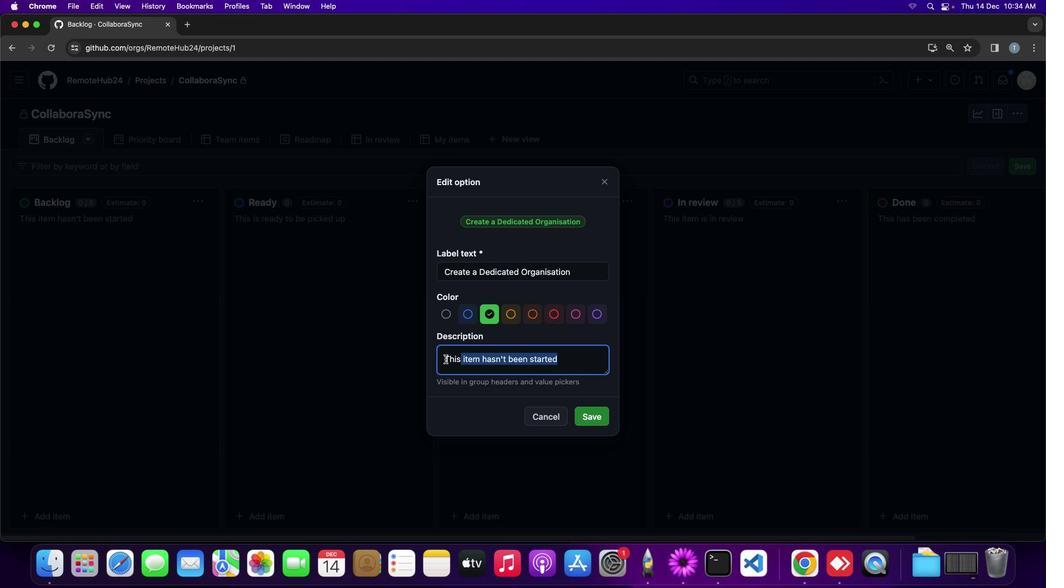 
Action: Mouse pressed left at (569, 361)
Screenshot: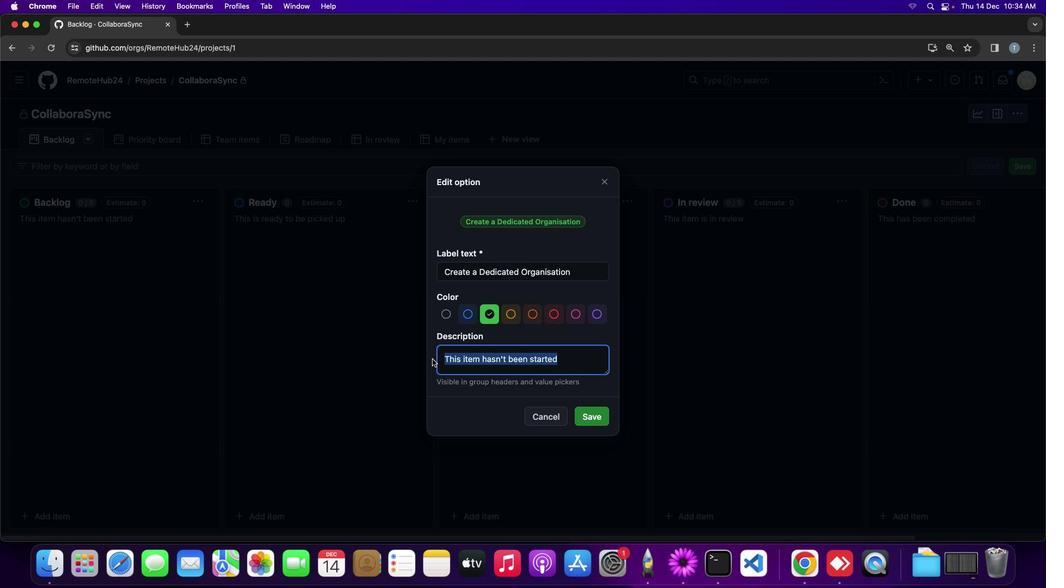 
Action: Mouse moved to (418, 357)
Screenshot: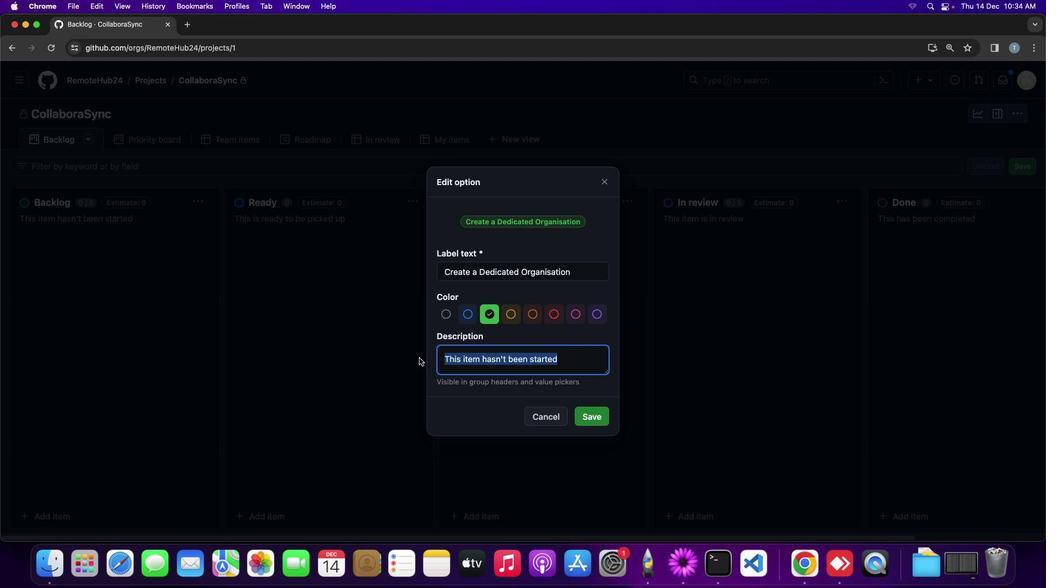 
Action: Key pressed Key.backspaceKey.shift'E''s''c''t''a''b''l''i''s''h'Key.space'a'Key.spaceKey.backspaceKey.backspaceKey.backspaceKey.backspaceKey.backspaceKey.backspaceKey.backspaceKey.backspaceKey.backspaceKey.backspaceKey.backspace't''a''b''l''i''s''h'Key.space'a'Key.spaceKey.shift'G''i''t'Key.shift'H''u''b'Key.space'o''r''g''a''n''i''s''a''t''i''o''n'Key.space'f''o''r'Key.space'y''o''u''r'Key.space'r''e''m''o''t''e'Key.space't''e''a''m'Key.space't''o'Key.space'c''e''n''t''r''a''l''i''s''e'Key.space'r''e''p''o''s''i''t''r''y'Key.backspaceKey.backspace'o''r''y'Key.spaceKey.backspace','Key.space'i''s''s''u''e''s'Key.space'a''n''d'Key.space'd''i''s''c''u''s''s''i''o''n''.'Key.backspace's''.'
Screenshot: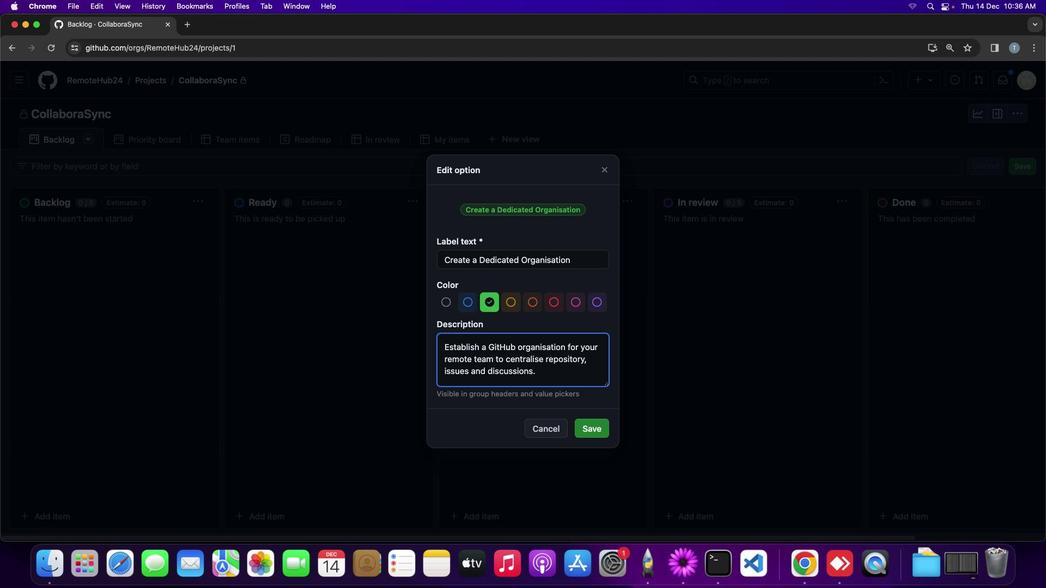 
Action: Mouse moved to (591, 432)
Screenshot: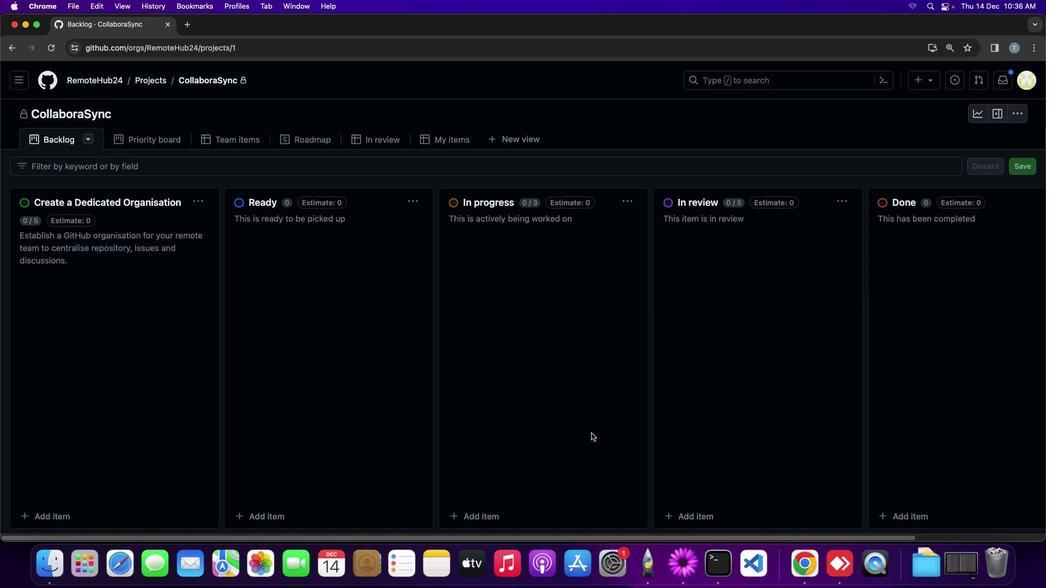 
Action: Mouse pressed left at (591, 432)
Screenshot: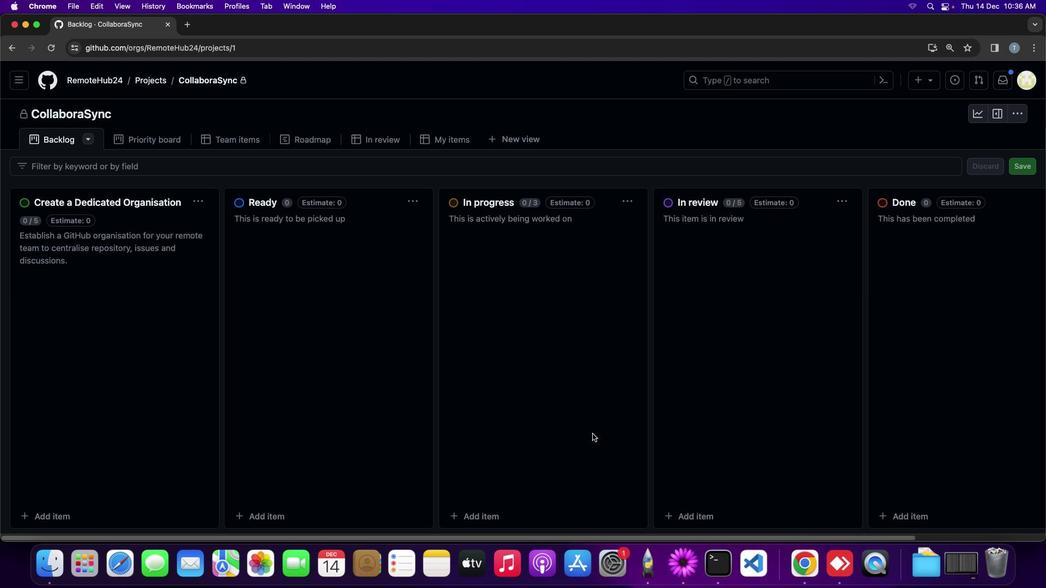 
Action: Mouse moved to (53, 520)
Screenshot: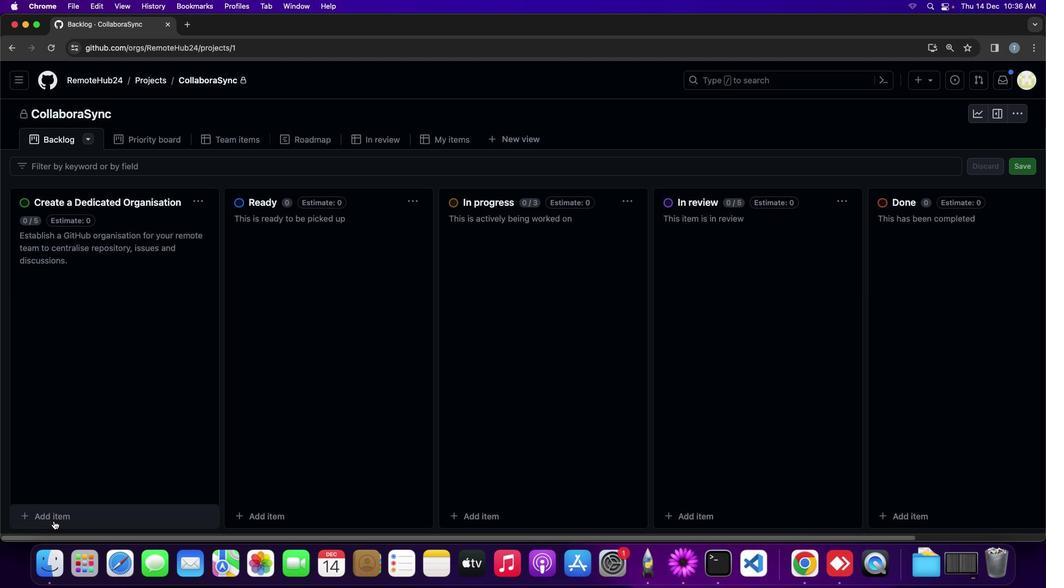 
Action: Mouse pressed left at (53, 520)
Screenshot: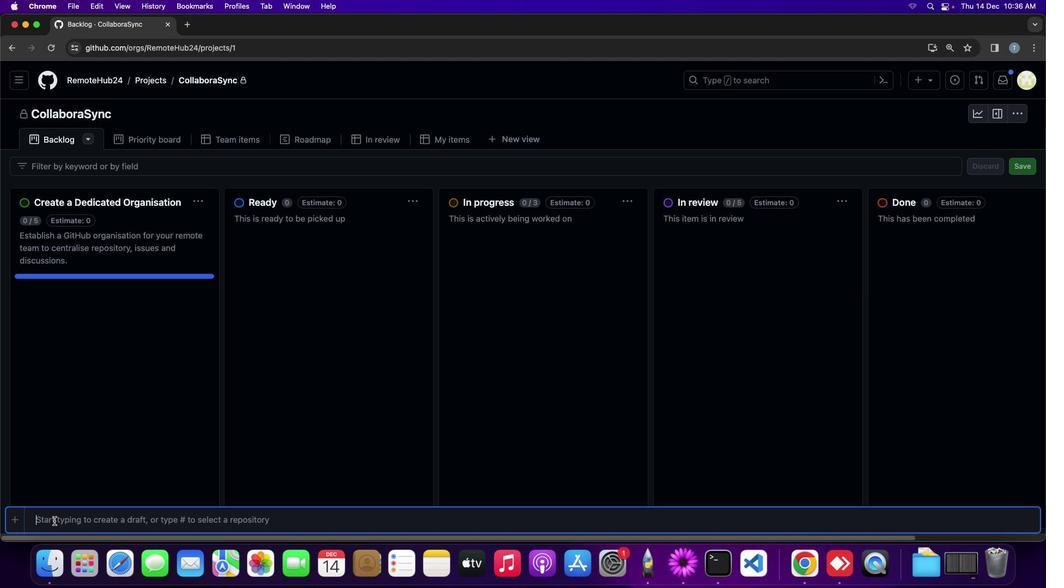 
Action: Mouse moved to (61, 523)
Screenshot: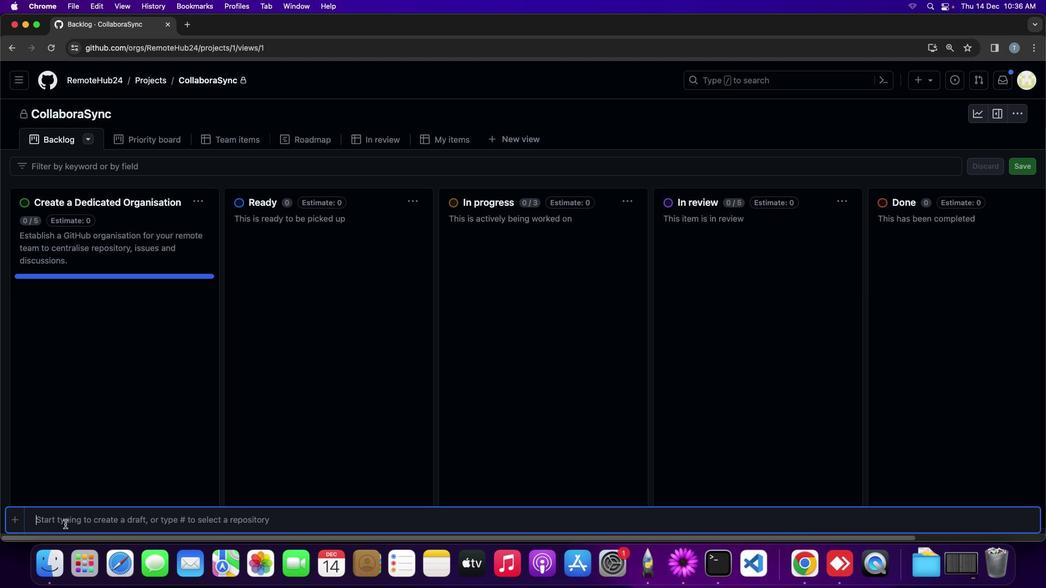 
Action: Mouse pressed left at (61, 523)
Screenshot: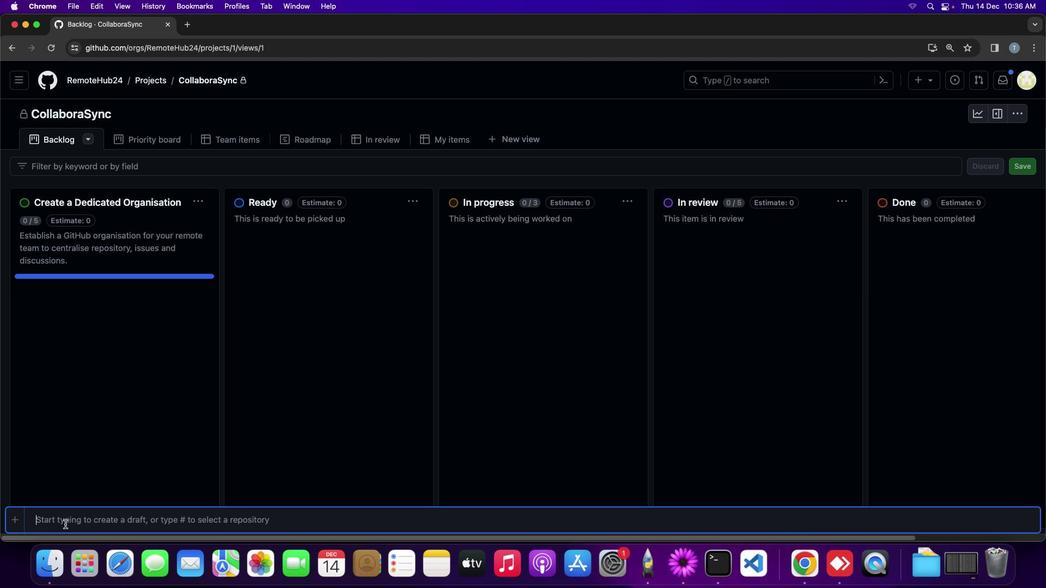 
Action: Mouse moved to (64, 523)
Screenshot: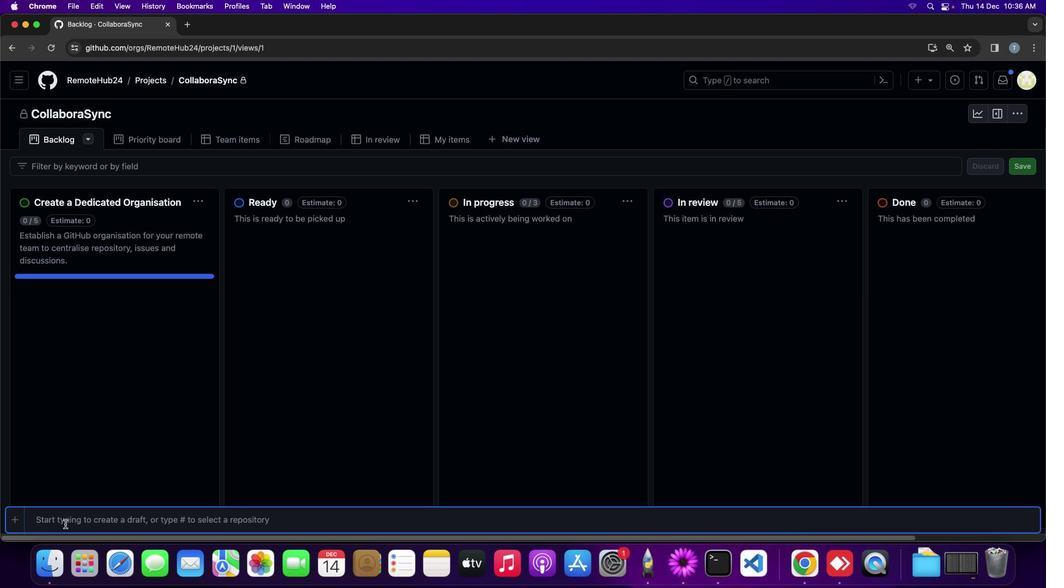 
Action: Key pressed '1'Key.spaceKey.shift_r':'Key.spaceKey.shift'C''r''e''a''t''e'Key.space'a'Key.space'n''e''w'Key.space'o''r''g''a''n''i''s''a''t''i''o''n'Key.space'i'Key.backspace'o''n'Key.spaceKey.shift'G''i''t'Key.shift'H''u''b'Key.space'w''i''t''h'Key.space'n''a''m''e''d'Key.spaceKey.shift'R''e''m''o''t''e'Key.shift'H''u''b''.'Key.enterKey.shift'2'Key.spaceKey.shift_r':'Key.spaceKey.shift'I''n''v''i''t''e'Key.space't''e''a''m'Key.space'm''e''m''b''e''r''s'Key.space't''o'Key.space'j''o''i''n'Key.space't''h''e'Key.space'o''r''g''a''n''i''s''a''t''i''o''n'Key.spaceKey.backspace'.'Key.enter'3'Key.shift_r':'Key.spaceKey.shift'O'Key.backspaceKey.backspaceKey.backspaceKey.spaceKey.shift_r':'Key.spaceKey.shift'O''r''g''a''n''i''s''e'Key.space'r''e''p''o''s''i''t''o''r''i''e''s'Key.space'w''i''t''h''i''n'Key.space't''h''e'Key.space'o''r''g''a''n''i''s''a''t''i''o''n'Key.space'b''a''s''e''d'Key.space'o''n'Key.space'p''r''o''j''e''c''t''s'Key.space'o''r'Key.space'd''e''p''a''r''t''m''e''n''t''s''.'Key.enter
Screenshot: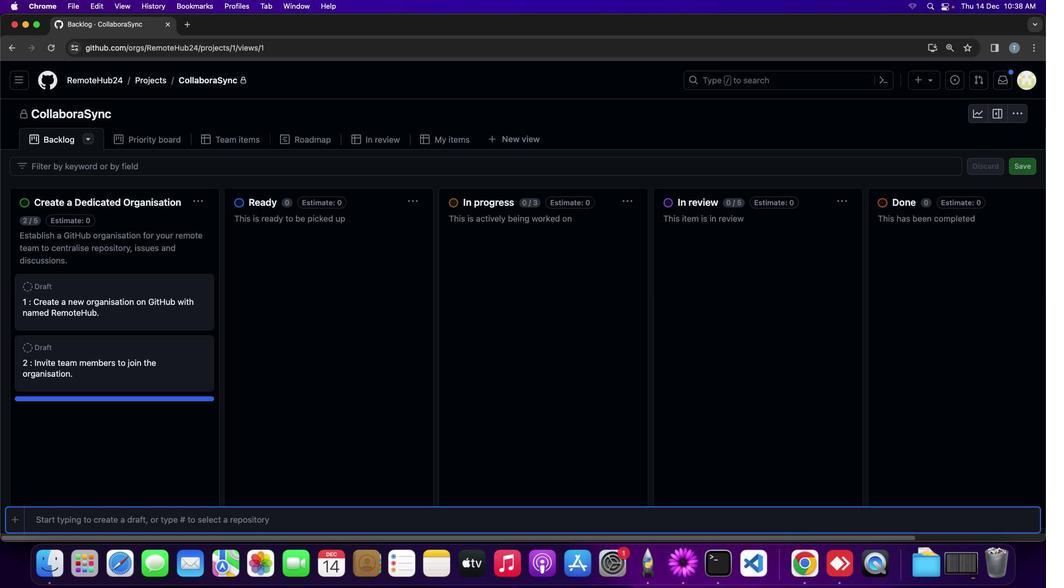 
Action: Mouse moved to (416, 200)
Screenshot: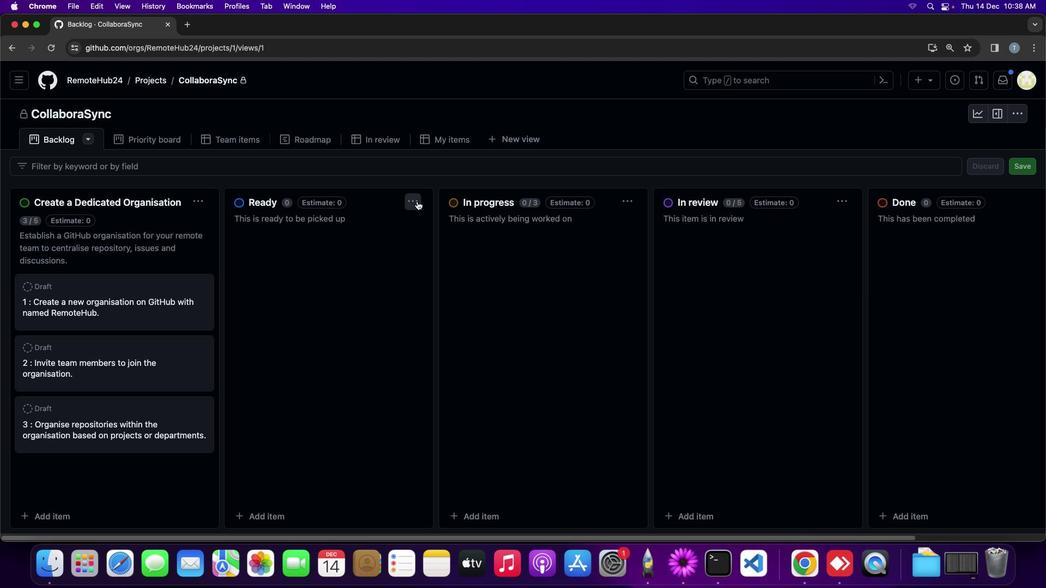 
Action: Mouse pressed left at (416, 200)
Screenshot: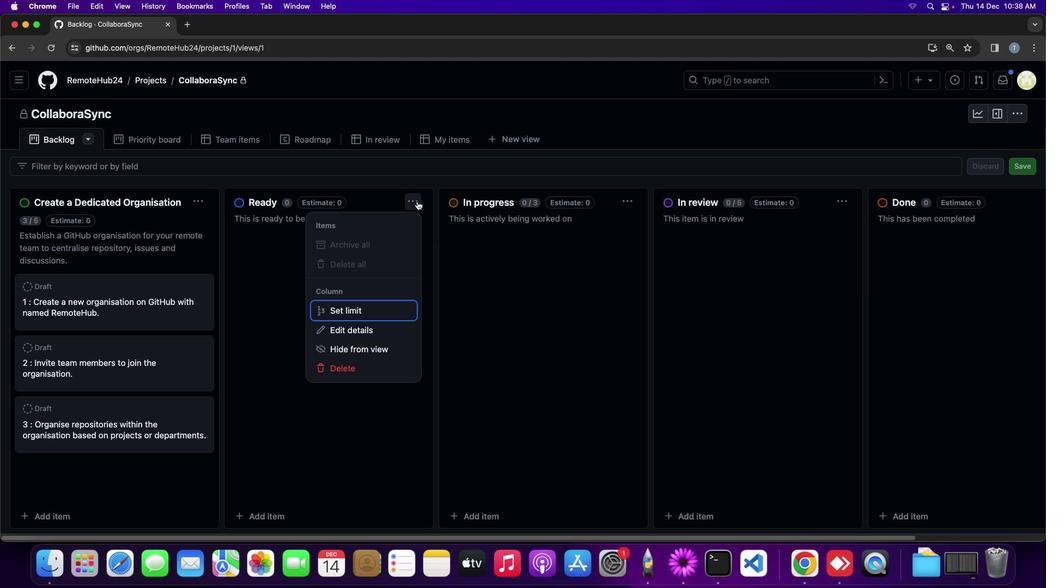 
Action: Mouse moved to (373, 335)
Screenshot: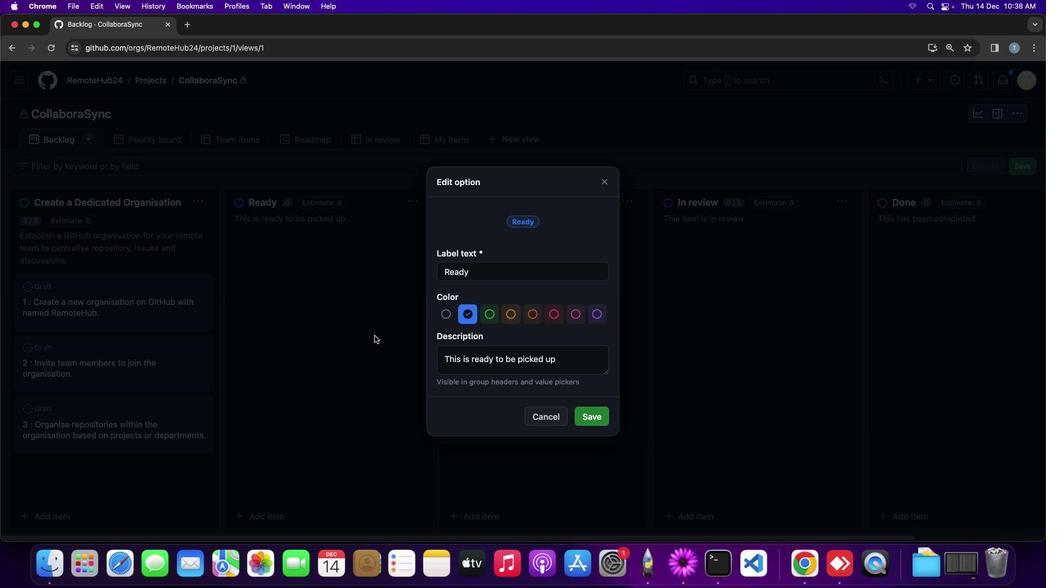 
Action: Mouse pressed left at (373, 335)
Screenshot: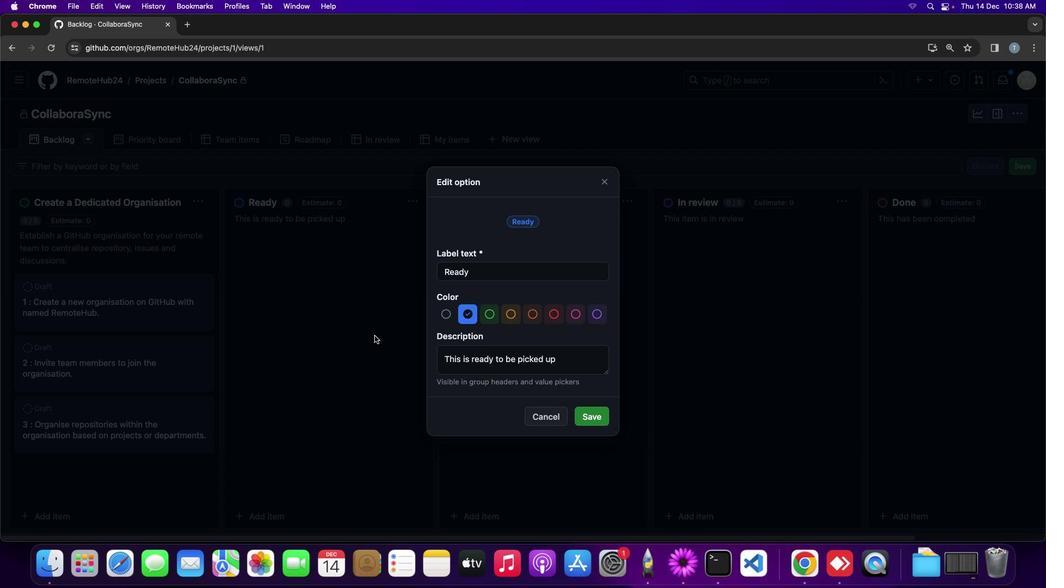 
Action: Mouse moved to (476, 269)
Screenshot: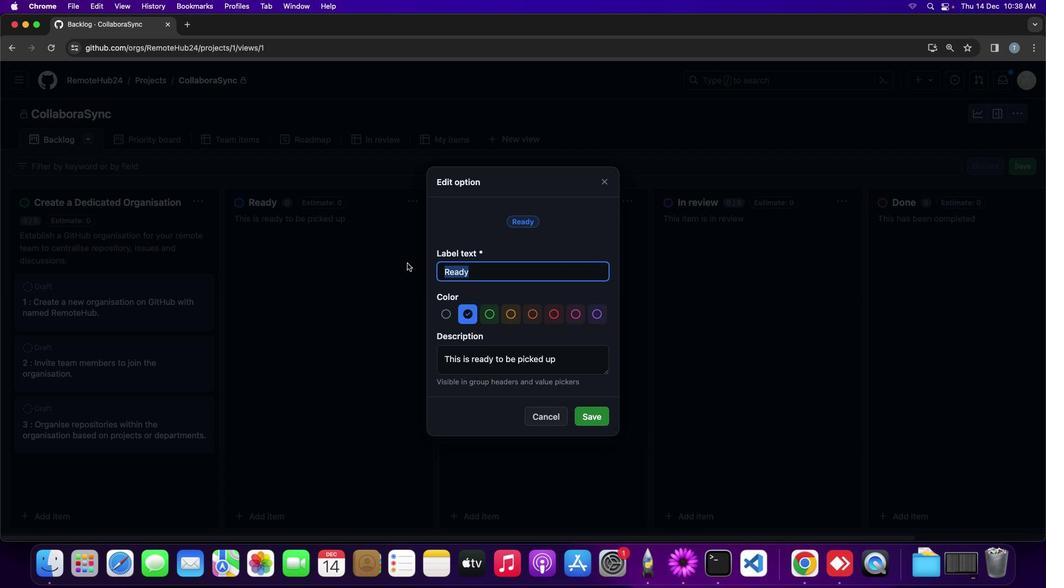 
Action: Mouse pressed left at (476, 269)
Screenshot: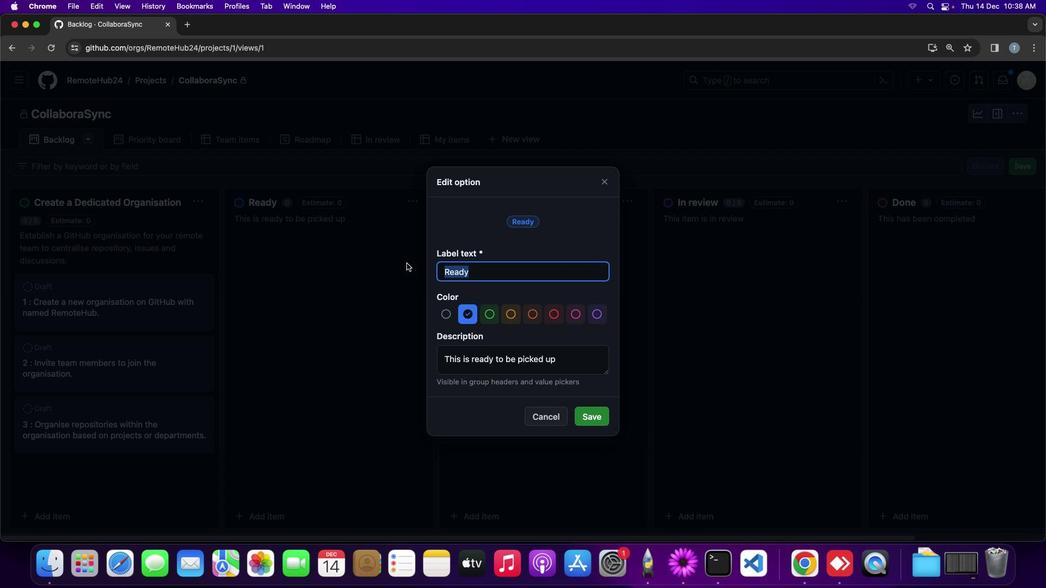
Action: Mouse moved to (411, 261)
Screenshot: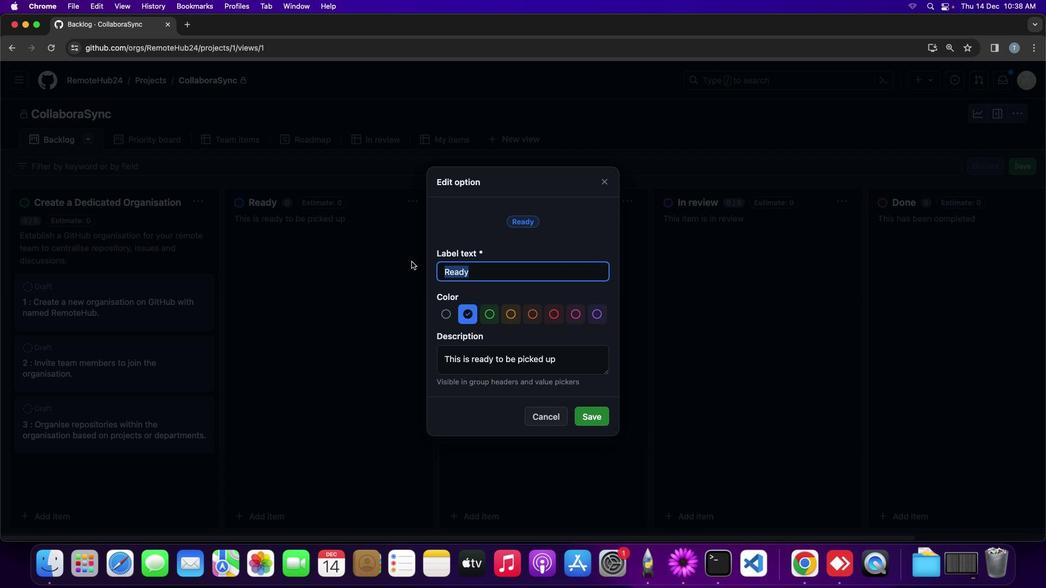 
Action: Key pressed Key.shift_r'P''r''o''j''e''c''t'Key.spaceKey.shift'B''o''a''r''d''s'Key.space'f''o''r'Key.spaceKey.shift'T''e''a''s''k'Key.spaceKey.shift_r'M'Key.backspaceKey.backspaceKey.backspaceKey.backspaceKey.backspaceKey.backspace'a''s''k'Key.spaceKey.shift_r'M''a''n''a''g''e''m''e''n''t'Key.space
Screenshot: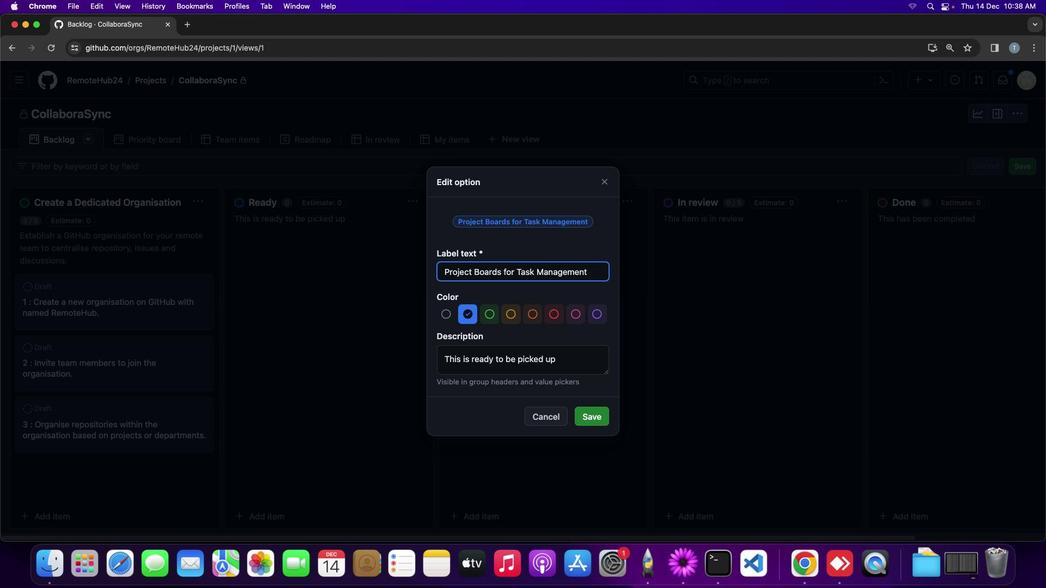 
Action: Mouse moved to (591, 361)
Screenshot: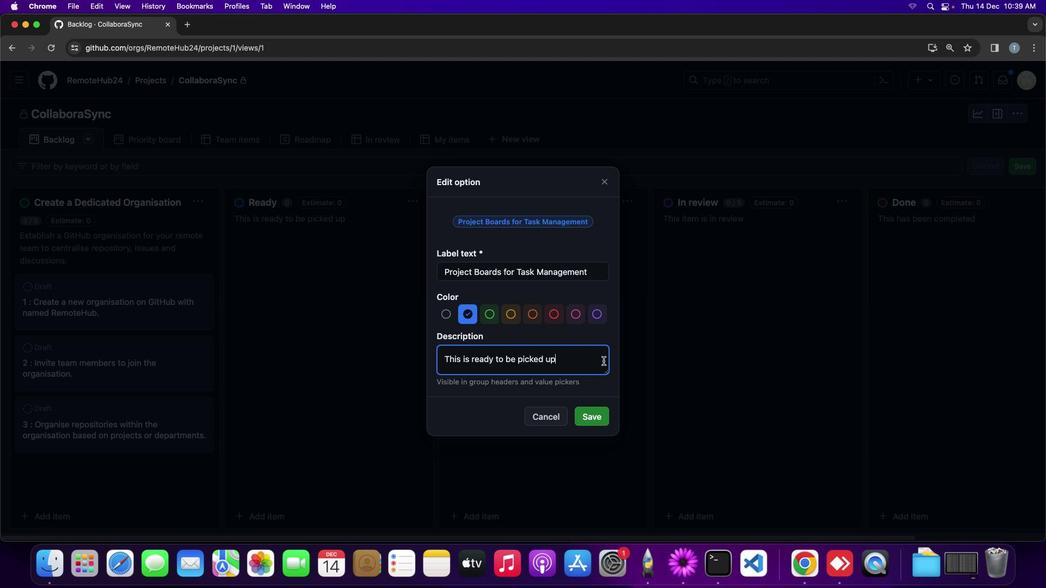 
Action: Mouse pressed left at (591, 361)
Screenshot: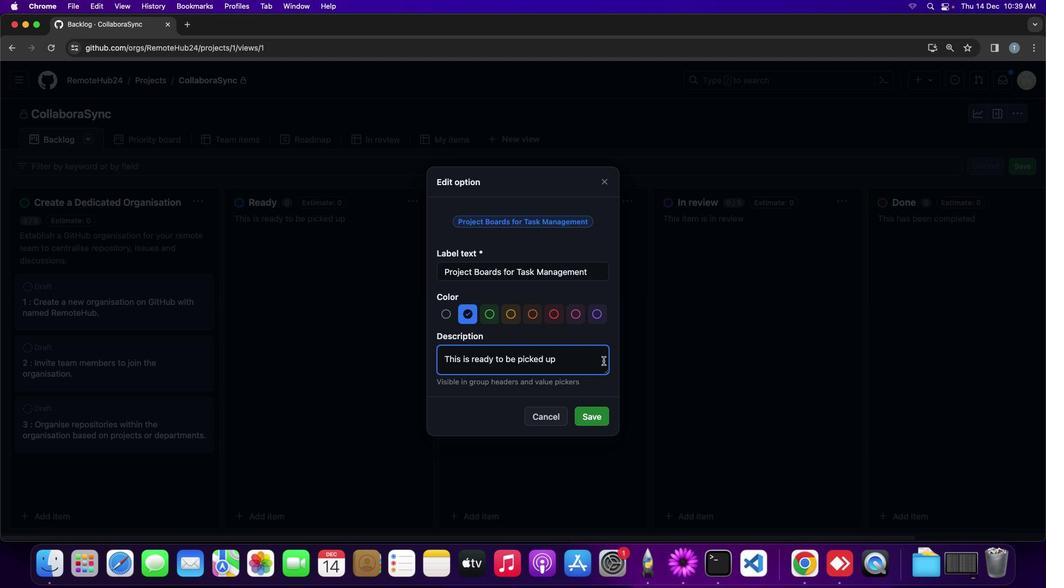 
Action: Mouse moved to (602, 360)
Screenshot: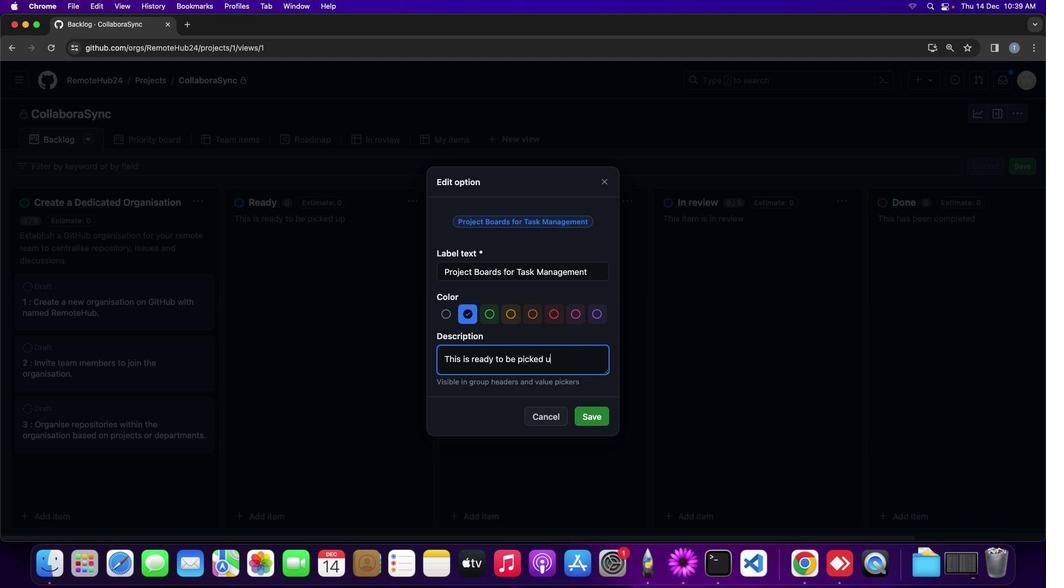 
Action: Key pressed Key.backspaceKey.backspaceKey.backspaceKey.backspaceKey.backspaceKey.backspaceKey.backspaceKey.backspaceKey.backspaceKey.backspaceKey.backspaceKey.backspaceKey.backspaceKey.backspaceKey.backspaceKey.backspaceKey.backspaceKey.backspaceKey.backspaceKey.backspaceKey.backspaceKey.backspaceKey.backspaceKey.backspaceKey.backspaceKey.backspaceKey.backspaceKey.backspaceKey.backspaceKey.backspaceKey.shift'U''t''i''l''i''s''e'Key.spaceKey.shift'G''i''t'Key.shift'H''u''b'Key.spaceKey.shift_r'P''r''o''j''e''c''t''s'Key.space'f''o''r'Key.space'a''g''i''l''e'Key.space't''a''s''k'Key.space'm''a''n''a''g''e''m''e''n''t'Key.space'a''n''d'Key.space'p''r''o''j''e''c''t'Key.space't''r''a''c''k''i''n''g''.'
Screenshot: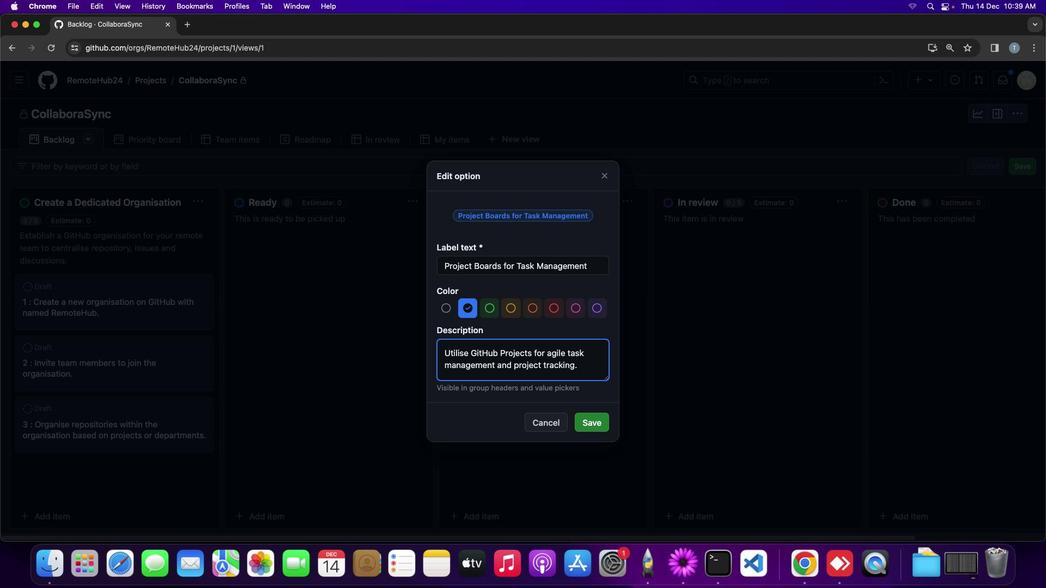 
Action: Mouse moved to (593, 423)
Screenshot: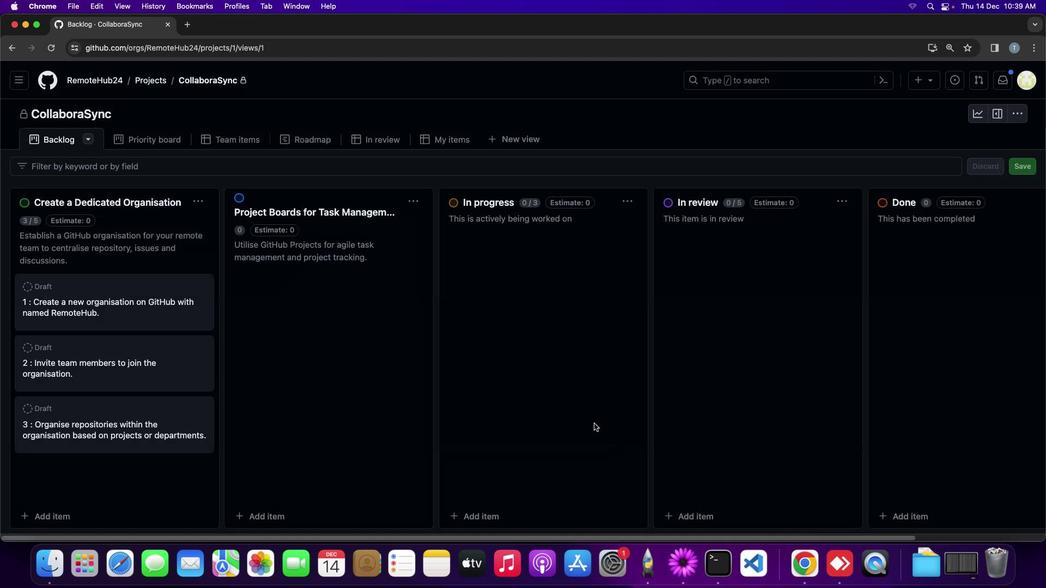 
Action: Mouse pressed left at (593, 423)
Screenshot: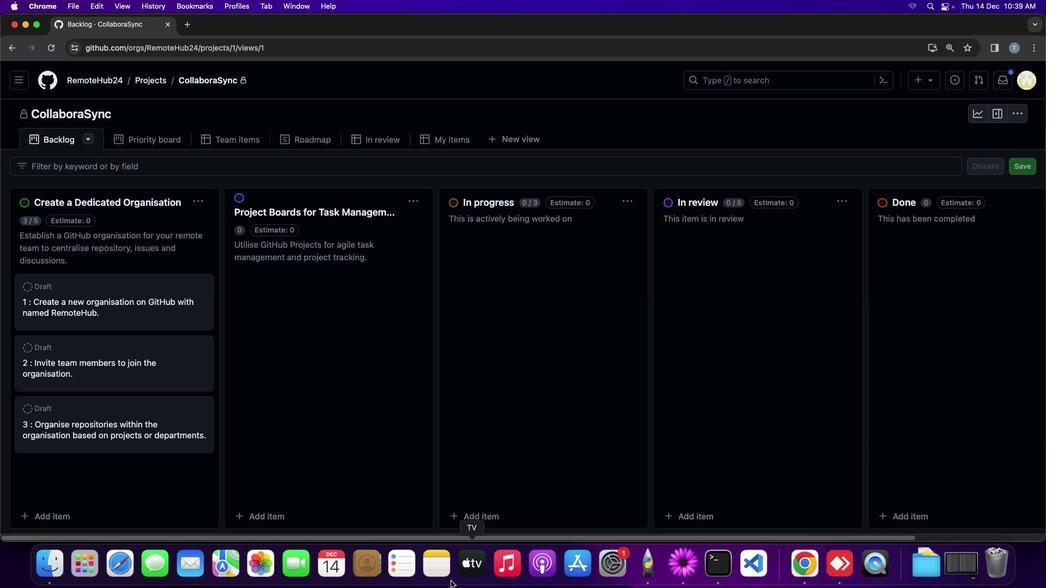 
Action: Mouse moved to (264, 514)
Screenshot: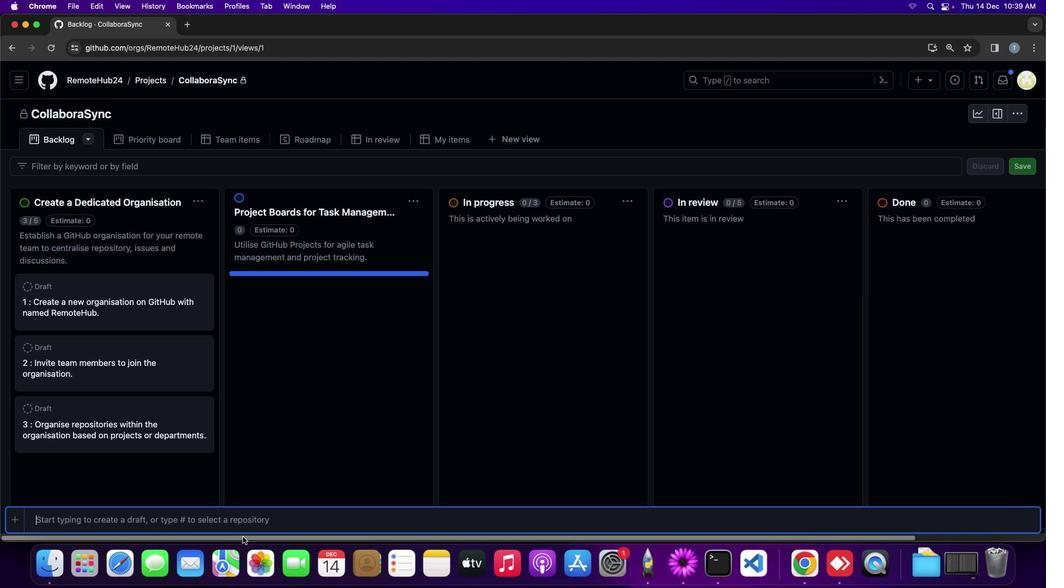 
Action: Mouse pressed left at (264, 514)
Screenshot: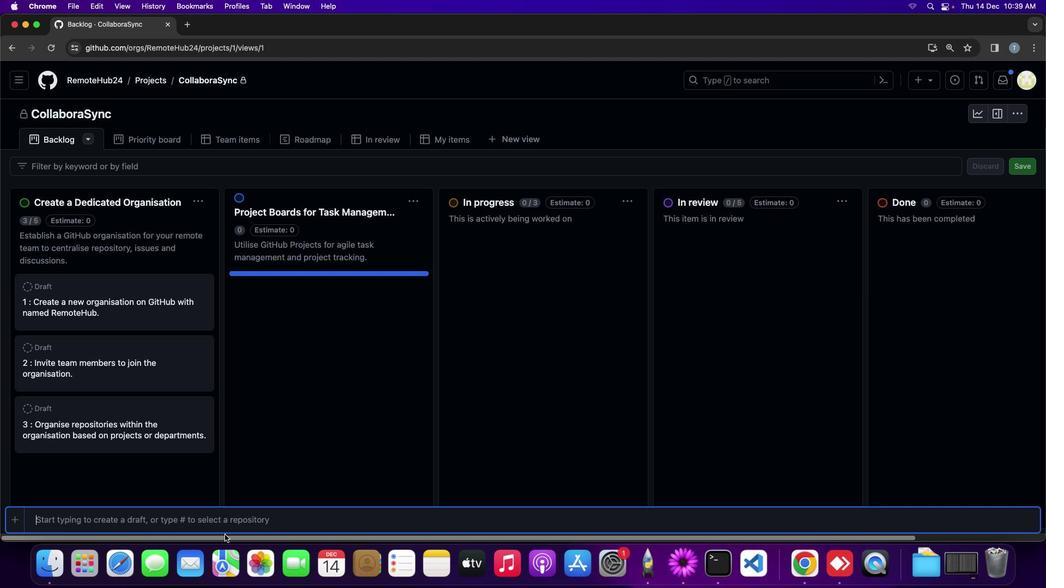 
Action: Mouse moved to (202, 522)
Screenshot: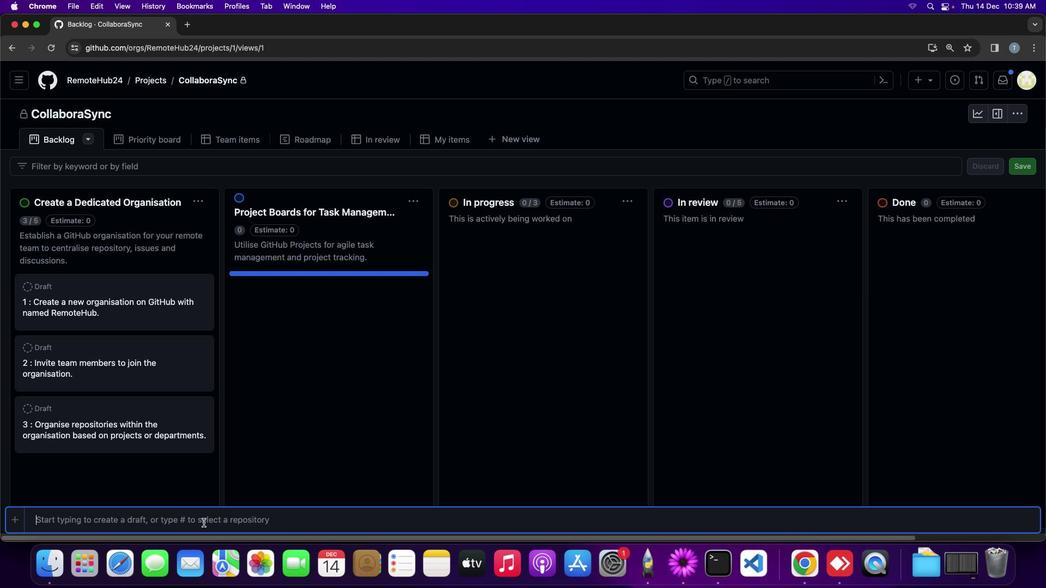 
Action: Mouse pressed left at (202, 522)
Screenshot: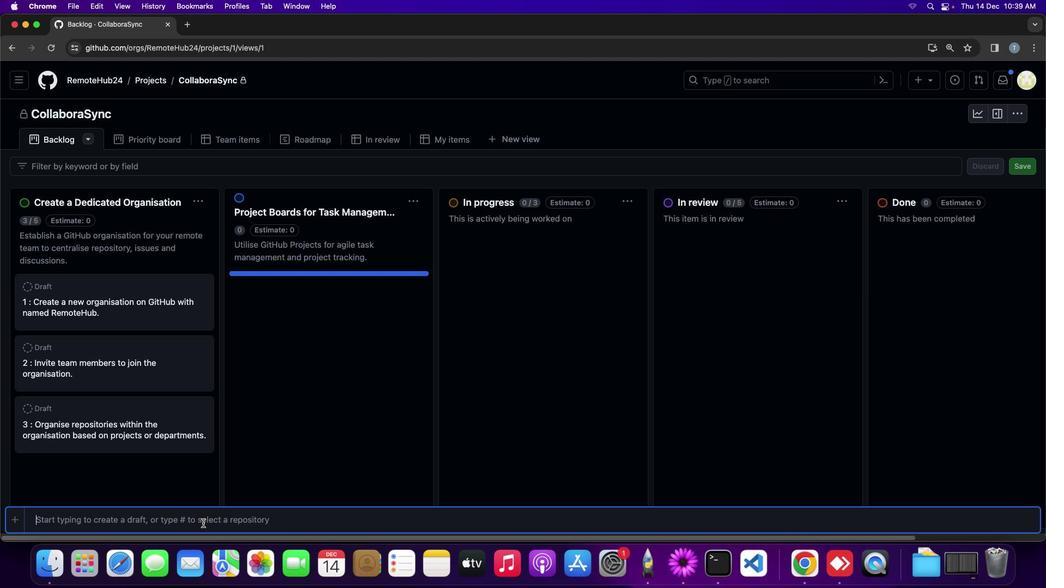 
Action: Mouse moved to (202, 522)
Screenshot: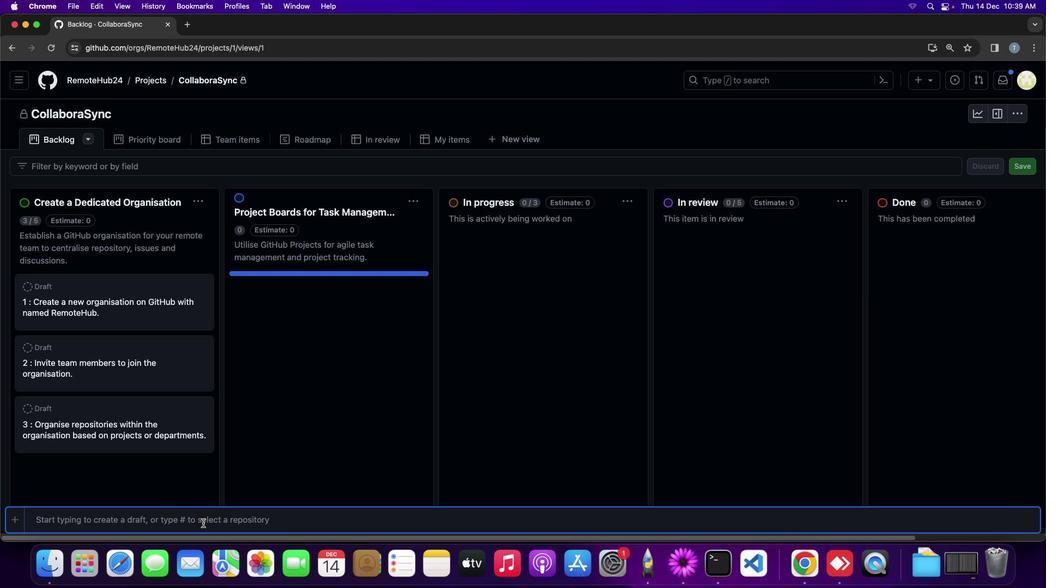 
Action: Key pressed '1'Key.spaceKey.shift_r':'Key.spaceKey.shift_rKey.shift'C''r''e''a''t''e'Key.space'a'Key.space'p''r''o''j''e''c''t'Key.space'b''o''a''r''d'Key.space'f''o''r'Key.space'e''a''c''h'Key.space'm''a''j''o''r'Key.space'i''n''i''t''i''a''t''i''v''e'Key.space'o''r'Key.space't''e''a''m'Key.space's''p''r''i''n''t''.'Key.enter'2'Key.spaceKey.shift_r':'Key.spaceKey.shift'A''d''d'Key.space'c''o''l''u''m''n''s'Key.space'f''o''r'Key.spaceKey.shift'b'Key.backspaceKey.backspaceKey.space't''h''i''s'Key.backspaceKey.backspaceKey.backspaceKey.backspaceKey.shift'b''a''c''k''l''o'Key.backspaceKey.backspaceKey.backspaceKey.backspaceKey.backspaceKey.backspaceKey.backspaceKey.backspaceKey.backspaceKey.backspace'd''e''d''i''c''a''t''e''d'Key.space'o''r''g''a''n''i''s''a''t''i''o''n'Key.spaceKey.backspaceKey.space'a''n''d'Key.space'o''t''h''e''r'Key.space'c''o''l''u''m''n'Key.space'a''s'Key.space'w''e''l''l'Key.space't''o'Key.space'm''a''i''n''t''a''i''n'Key.space't''h''e'Key.space'r''e''c''o''r''d''.'Key.enter'3'Key.spaceKey.shift_r':'Key.spaceKey.shift'A''s''s''i''g''n'Key.space'a''n''d'Key.space'm''o''v''e'Key.space'i''s''s''u''e''s'Key.space'a''c''r''o''s''s'Key.space't''h''e'Key.space'b''o''a''r''d'Key.space'b''a''s''e''d'Key.space'o''n'Key.space't''h''i''e'Key.backspaceKey.backspace'e''i''r'Key.space's''t''a''t''u''s''.'Key.enter
Screenshot: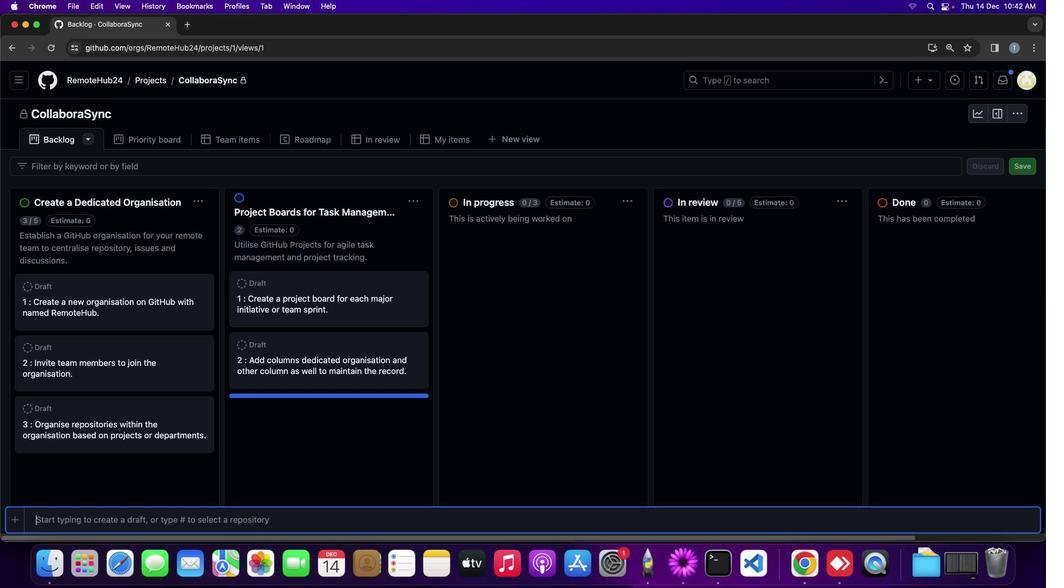
Action: Mouse moved to (629, 204)
Screenshot: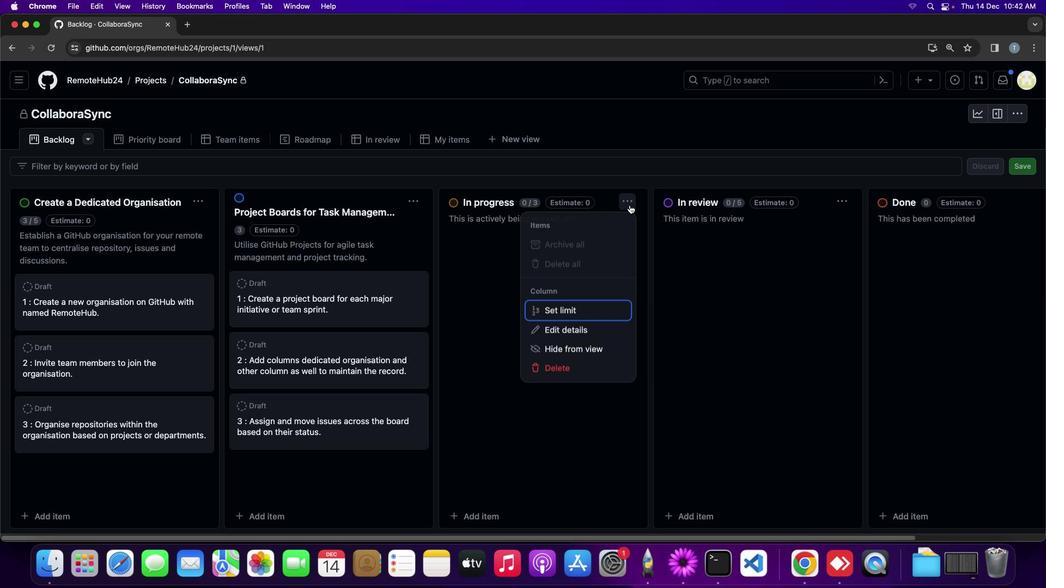 
Action: Mouse pressed left at (629, 204)
Screenshot: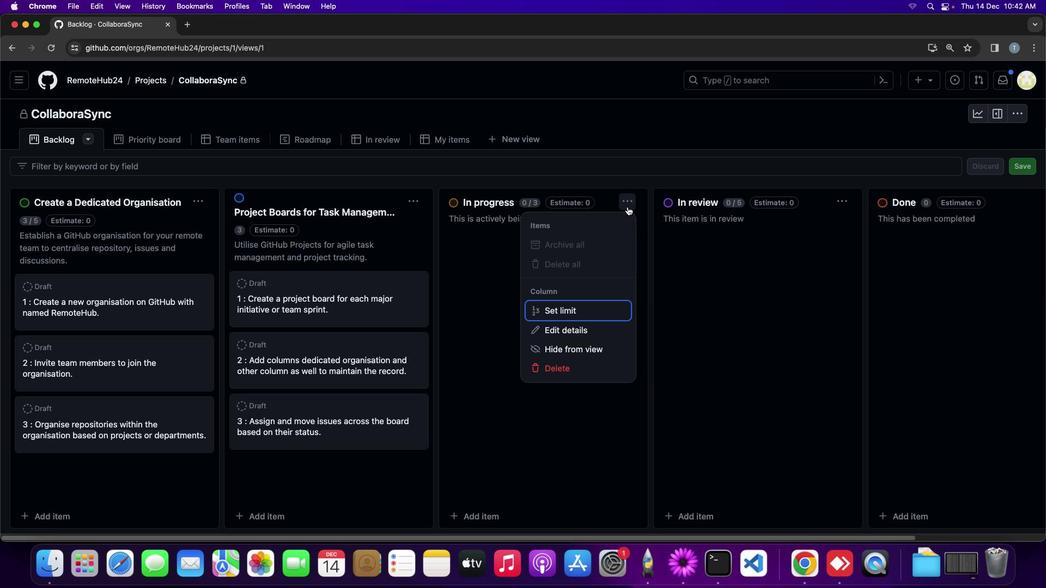 
Action: Mouse moved to (579, 329)
Screenshot: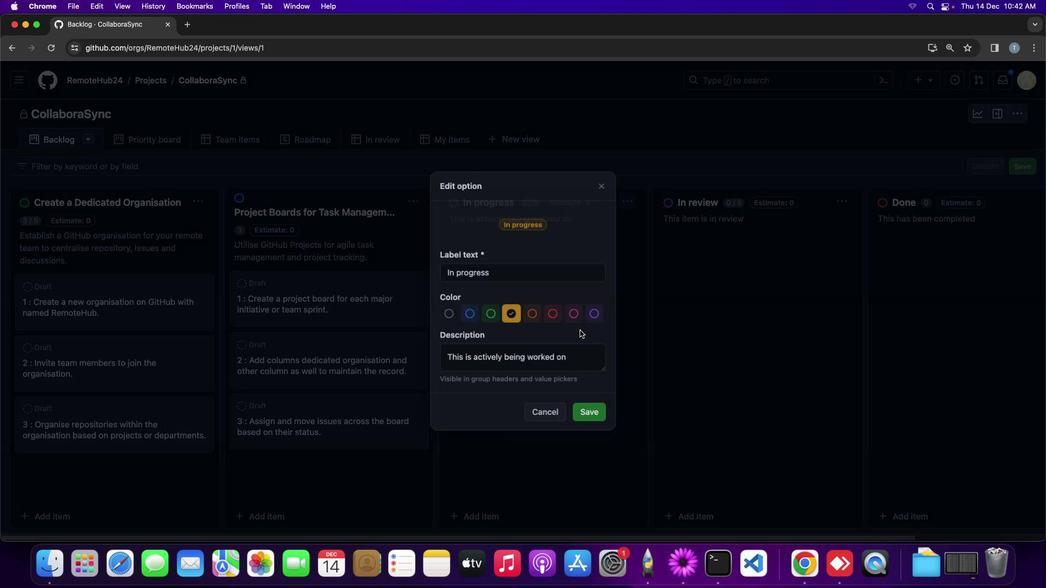 
Action: Mouse pressed left at (579, 329)
Screenshot: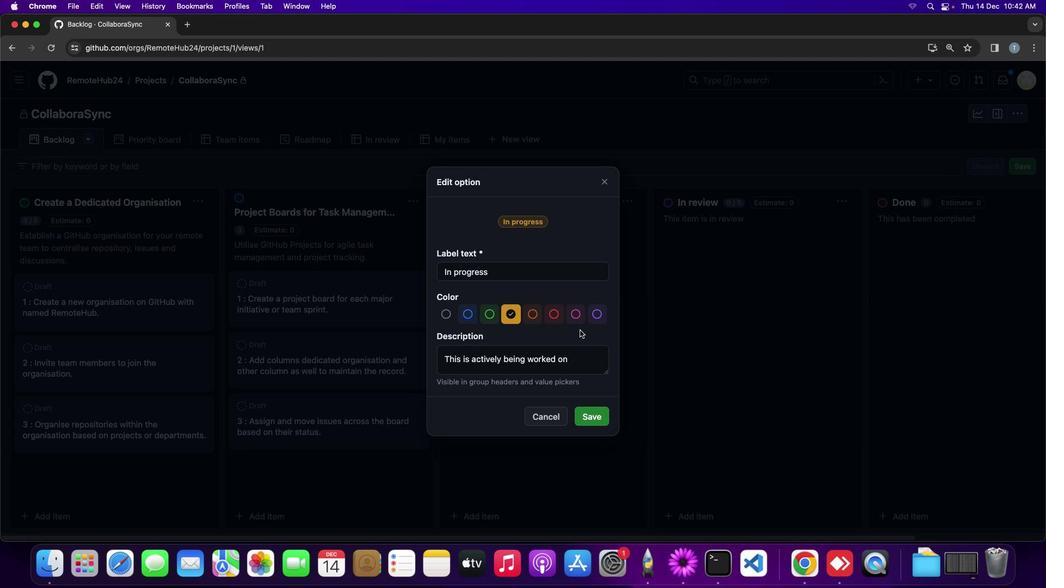 
Action: Mouse moved to (508, 270)
Screenshot: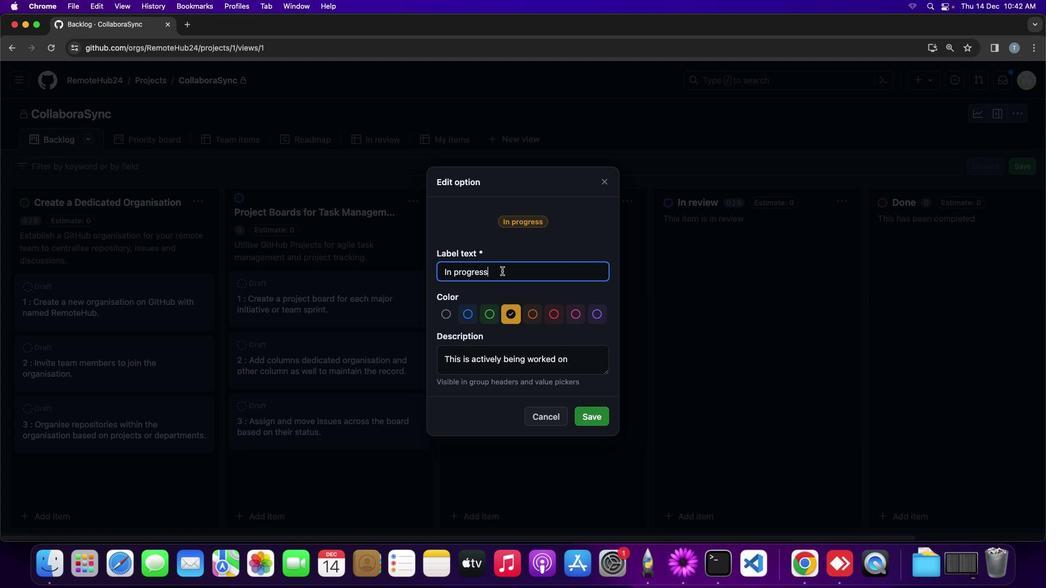 
Action: Mouse pressed left at (508, 270)
Screenshot: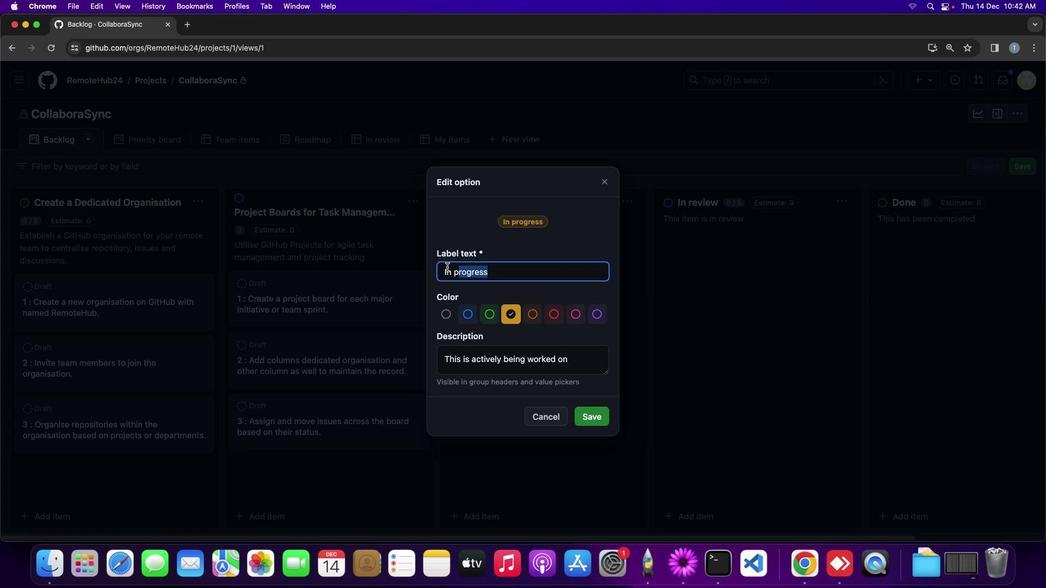 
Action: Mouse moved to (577, 276)
Screenshot: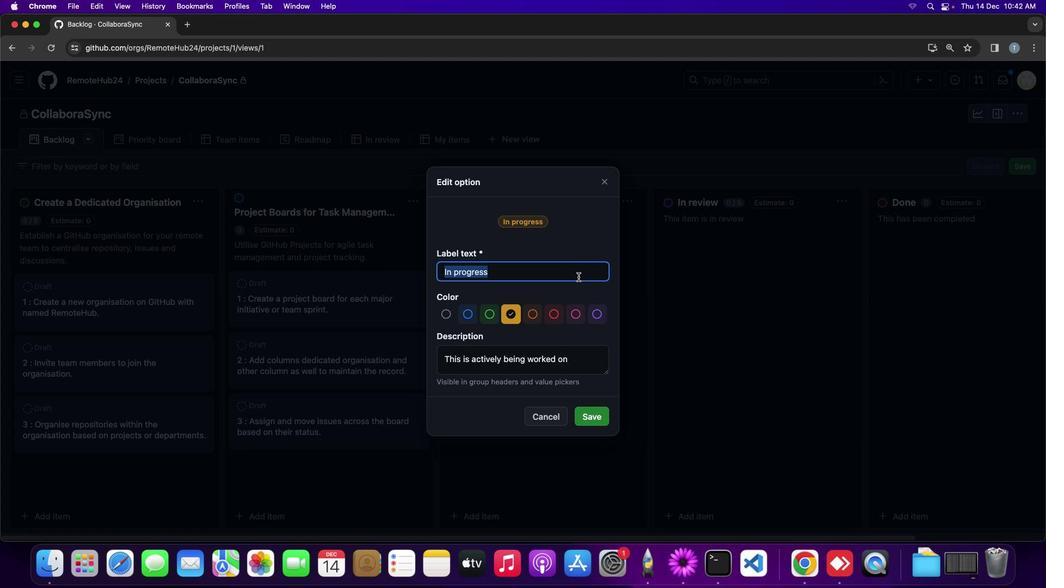 
Action: Key pressed Key.backspaceKey.shift'I''s''s''u''e''s'Key.backspaceKey.backspaceKey.backspaceKey.backspaceKey.backspaceKey.backspaceKey.backspaceKey.backspaceKey.backspaceKey.backspaceKey.backspaceKey.backspaceKey.backspaceKey.backspaceKey.backspaceKey.backspaceKey.backspaceKey.backspaceKey.backspaceKey.shift'I''s''s''u''e''s'Key.space'f''o''r'Key.spaceKey.shift'T''a''s''k'Key.spaceKey.shift'D''e''t''a''i''l'Key.space'a''n''d'Key.spaceKey.shift'D''i''s''c''u''s''s''i''o''n'
Screenshot: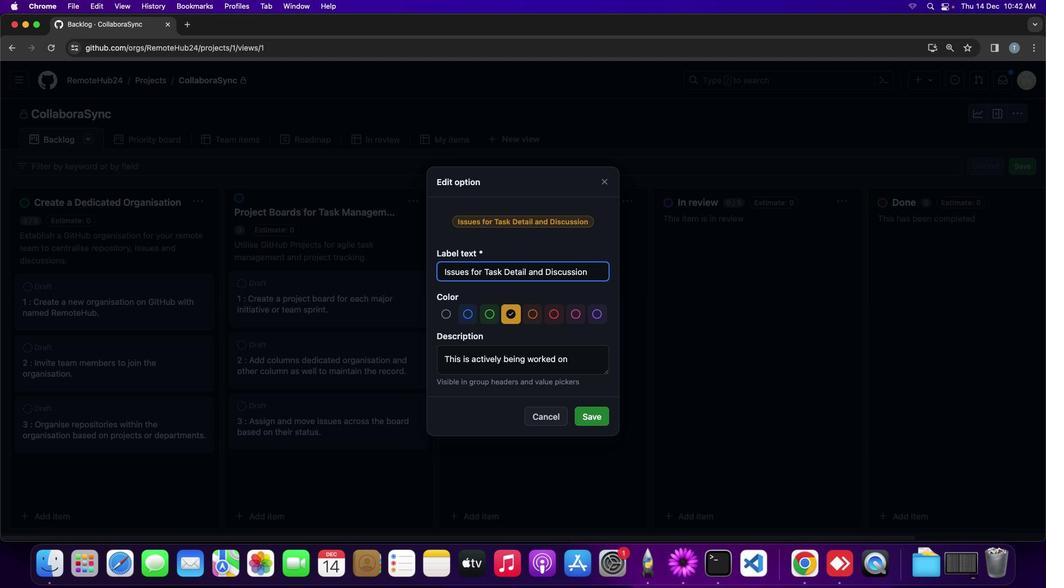 
Action: Mouse moved to (581, 359)
Screenshot: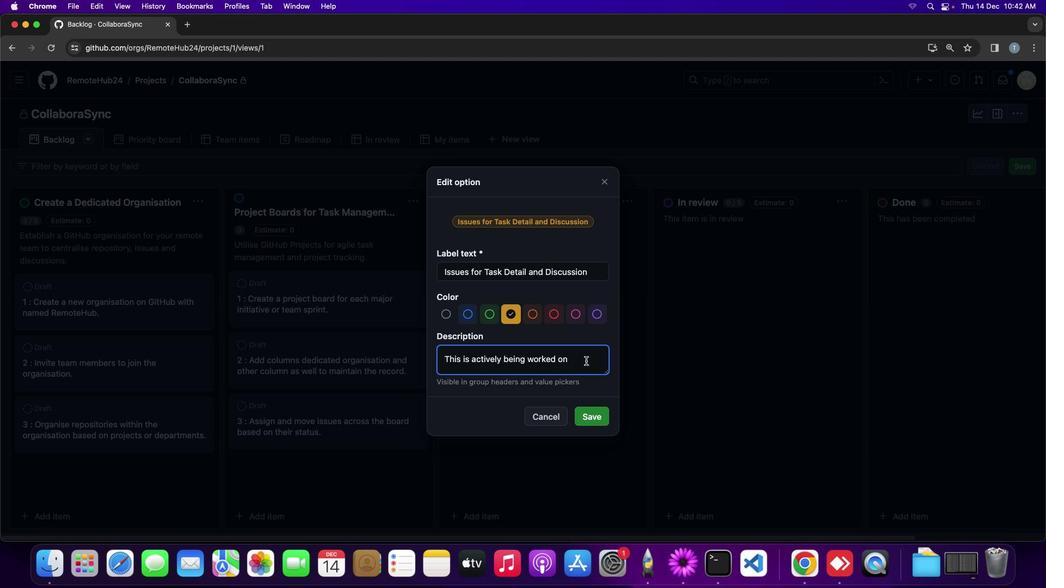 
Action: Mouse pressed left at (581, 359)
Screenshot: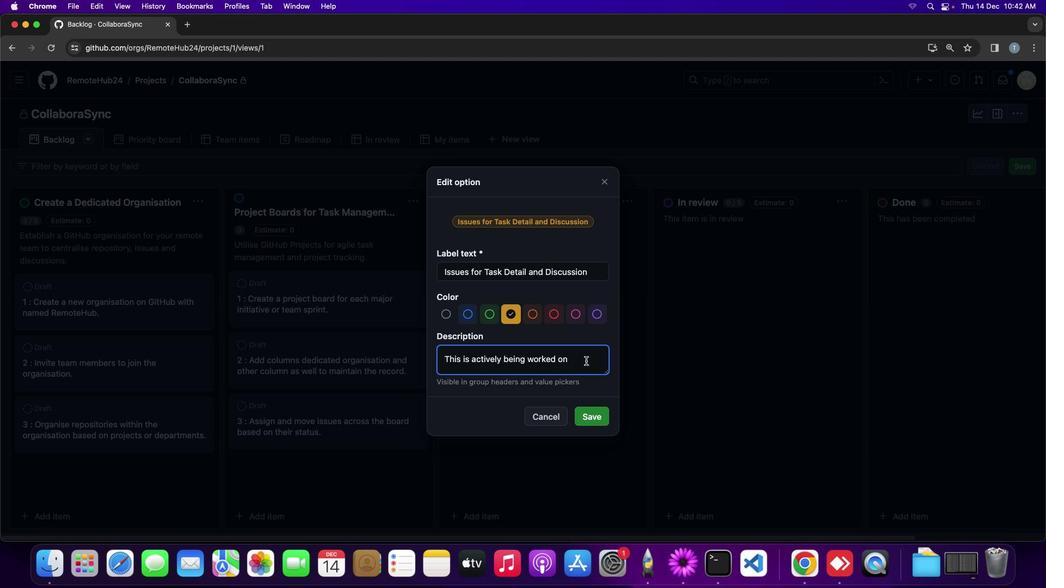 
Action: Mouse moved to (585, 360)
Screenshot: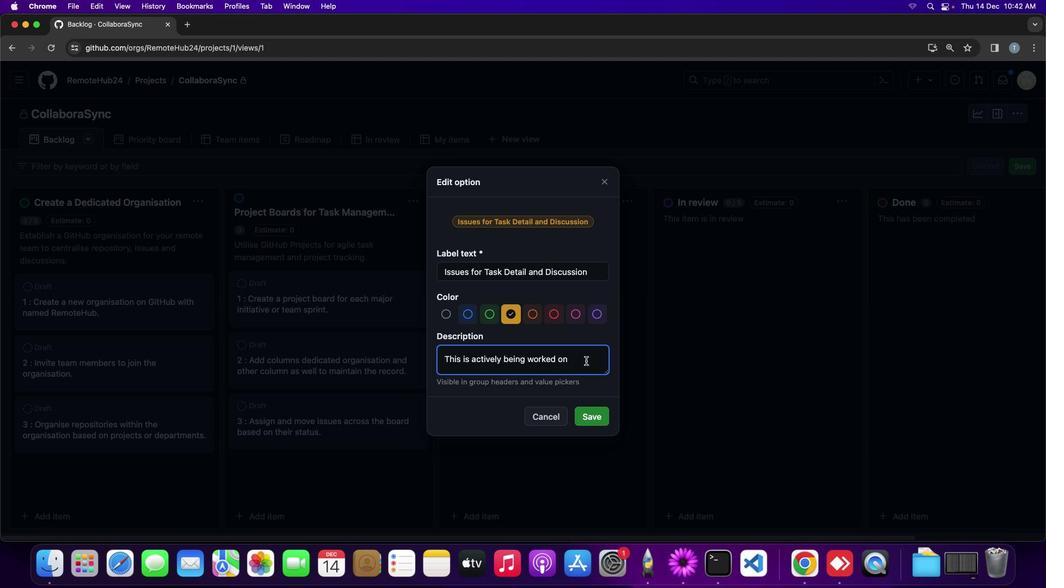 
Action: Key pressed Key.backspaceKey.backspaceKey.backspaceKey.backspaceKey.backspaceKey.backspaceKey.backspaceKey.backspaceKey.backspaceKey.backspaceKey.backspaceKey.backspaceKey.backspaceKey.backspaceKey.backspaceKey.backspaceKey.backspaceKey.backspaceKey.backspaceKey.backspaceKey.backspaceKey.backspaceKey.backspaceKey.backspaceKey.backspaceKey.backspaceKey.backspaceKey.backspaceKey.backspaceKey.backspaceKey.backspaceKey.backspaceKey.backspaceKey.shift'U''s''e'Key.spaceKey.shift'G''i''t'Key.shift'H''u''b'Key.spaceKey.shift'I''s''s''u''e''s'Key.space'f''o''r'Key.space'd''e''t''a''i''l''e''d'Key.space't''a''s''k'Key.space't''r''a''c''k''i''n''g'','Key.space'd''i''s''c''u''s''s''i''o''n'Key.space'a''n''d'Key.space'b''u''g'Key.space't''r''a''c''k''i''n''g''.'
Screenshot: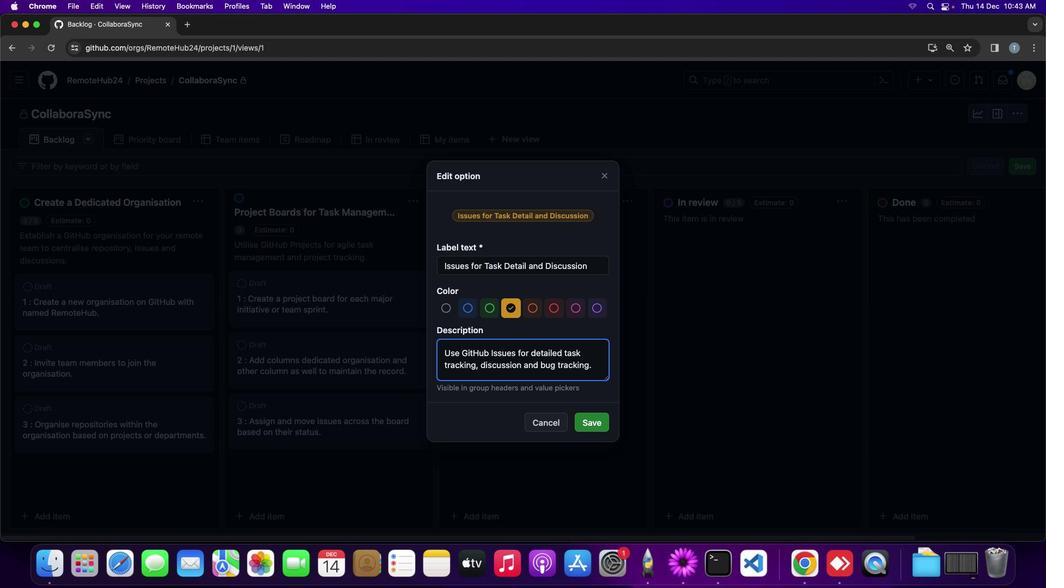 
Action: Mouse moved to (599, 427)
